 Task: Plan a trip to JoaquÃÂ­n V. GonzÃÂ¡lez, Argentina from 11st December, 2023 to 14th December, 2023 for 1 adult. Place can be room with 1  bedroom having 1 bed and 1 bathroom. Property type can be flat. Amenities needed are: wifi, heating.
Action: Mouse moved to (603, 104)
Screenshot: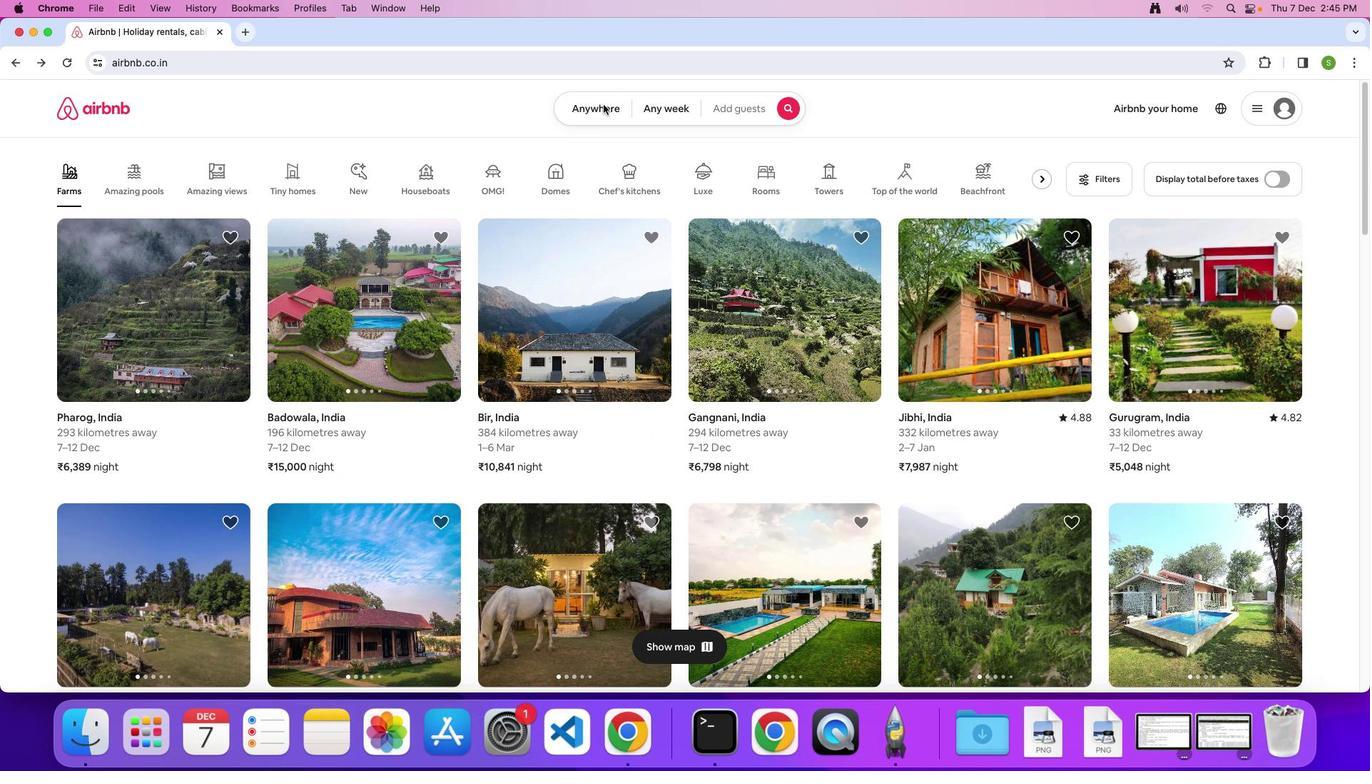 
Action: Mouse pressed left at (603, 104)
Screenshot: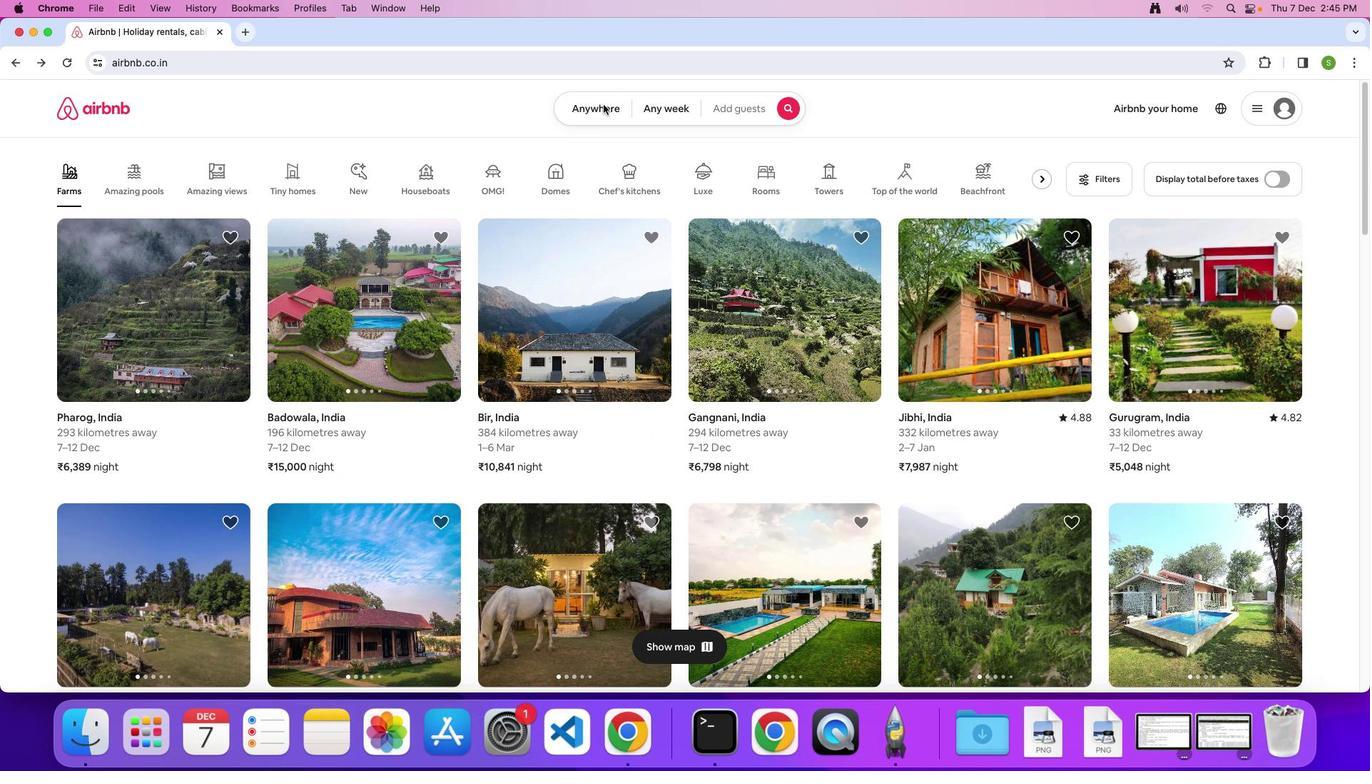 
Action: Mouse moved to (597, 114)
Screenshot: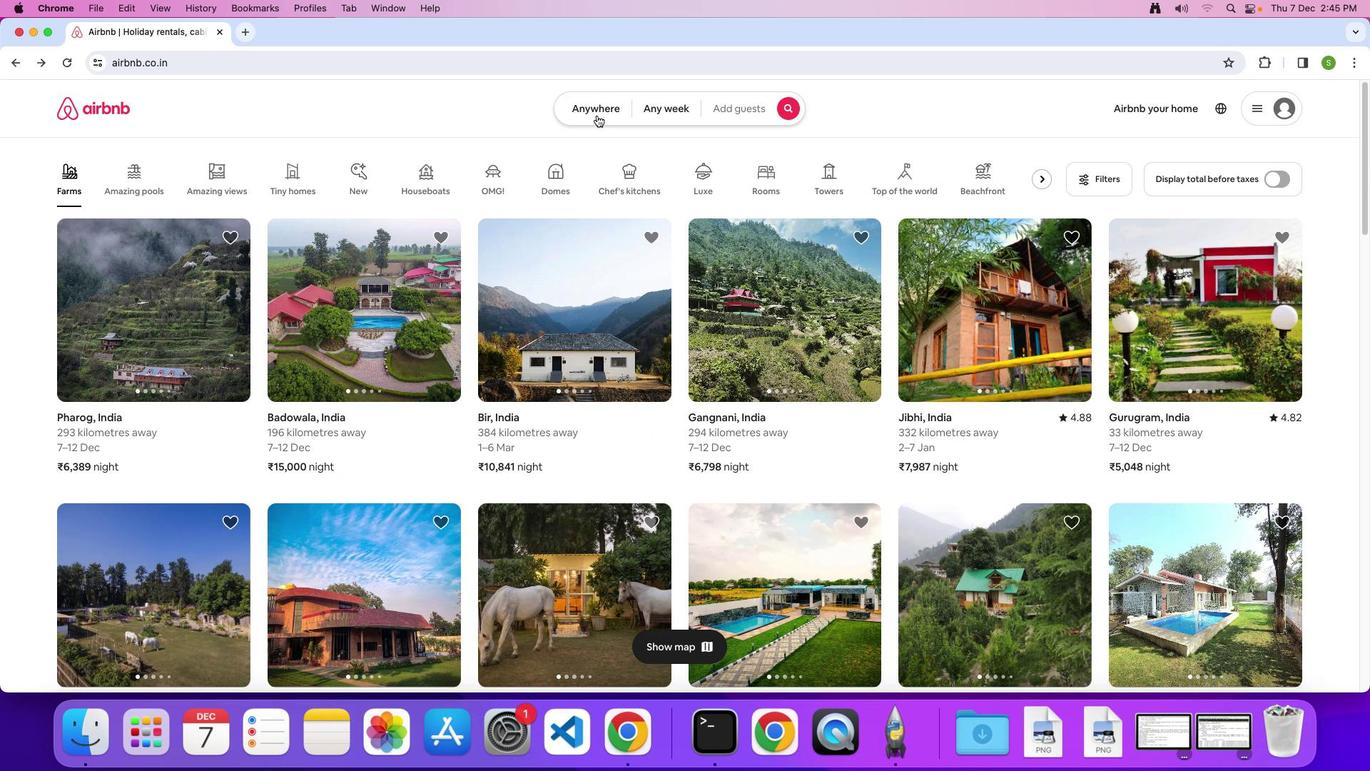 
Action: Mouse pressed left at (597, 114)
Screenshot: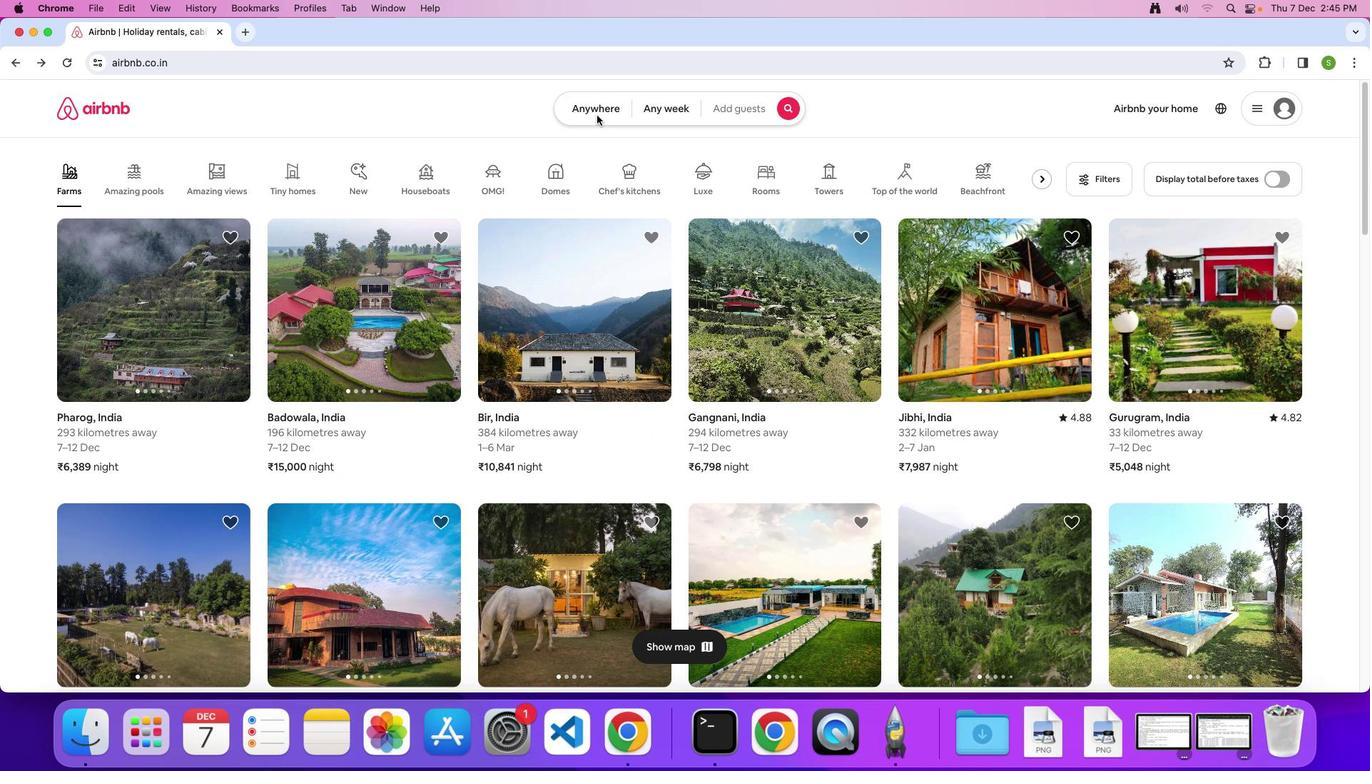 
Action: Mouse moved to (529, 163)
Screenshot: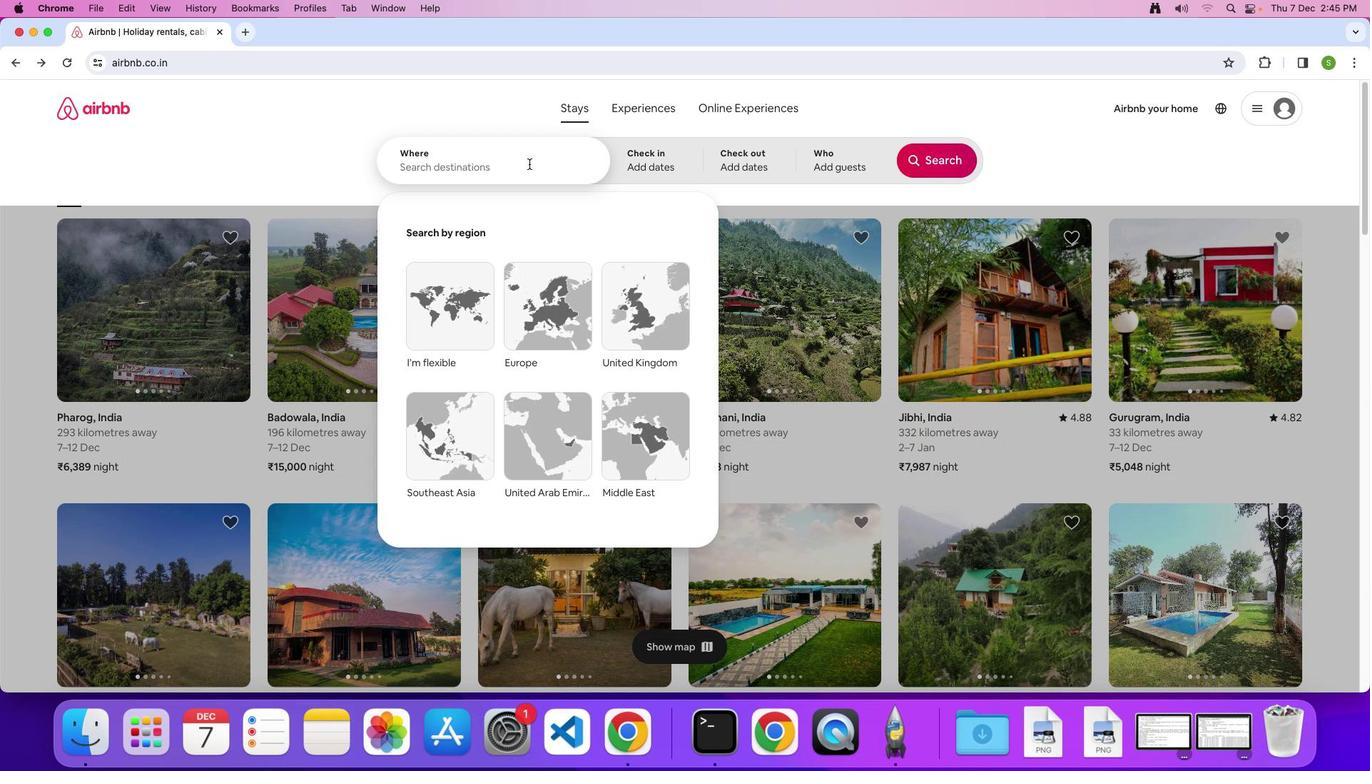 
Action: Mouse pressed left at (529, 163)
Screenshot: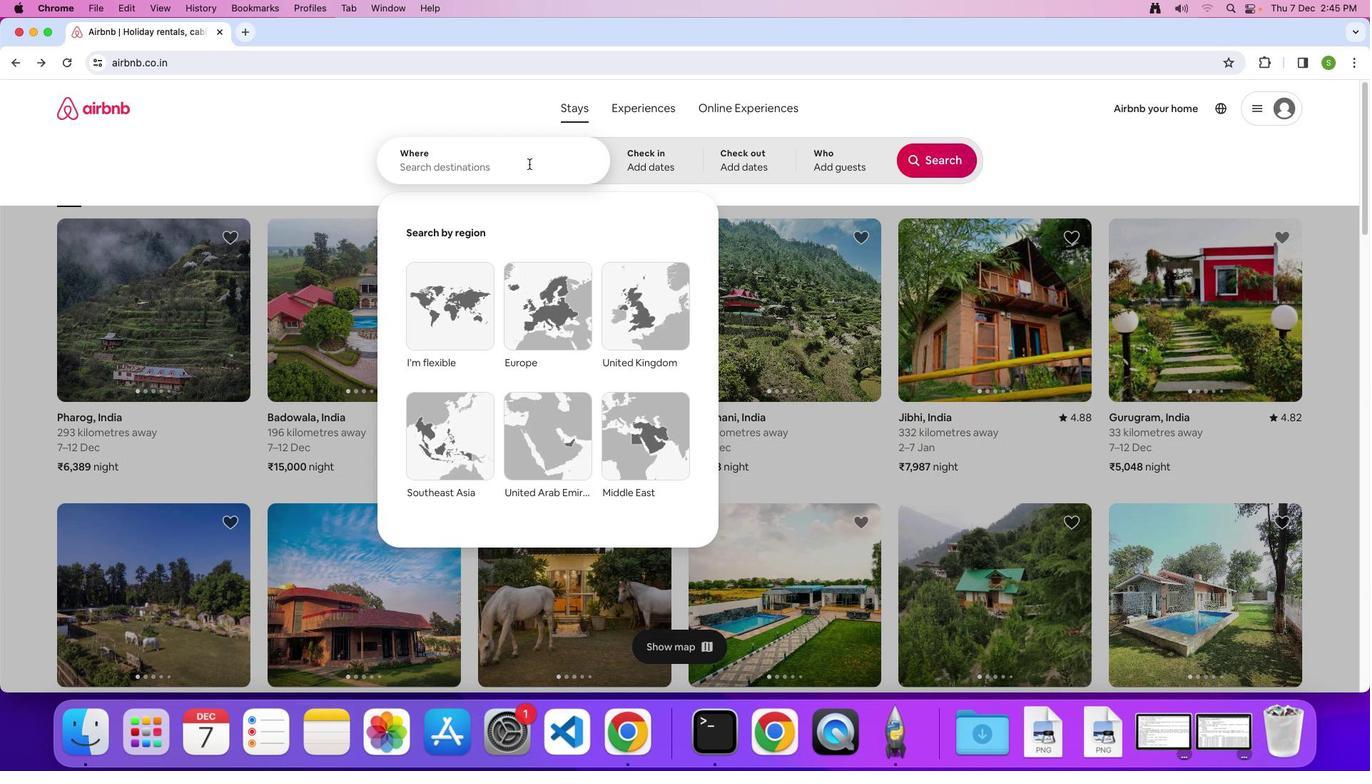 
Action: Mouse moved to (536, 162)
Screenshot: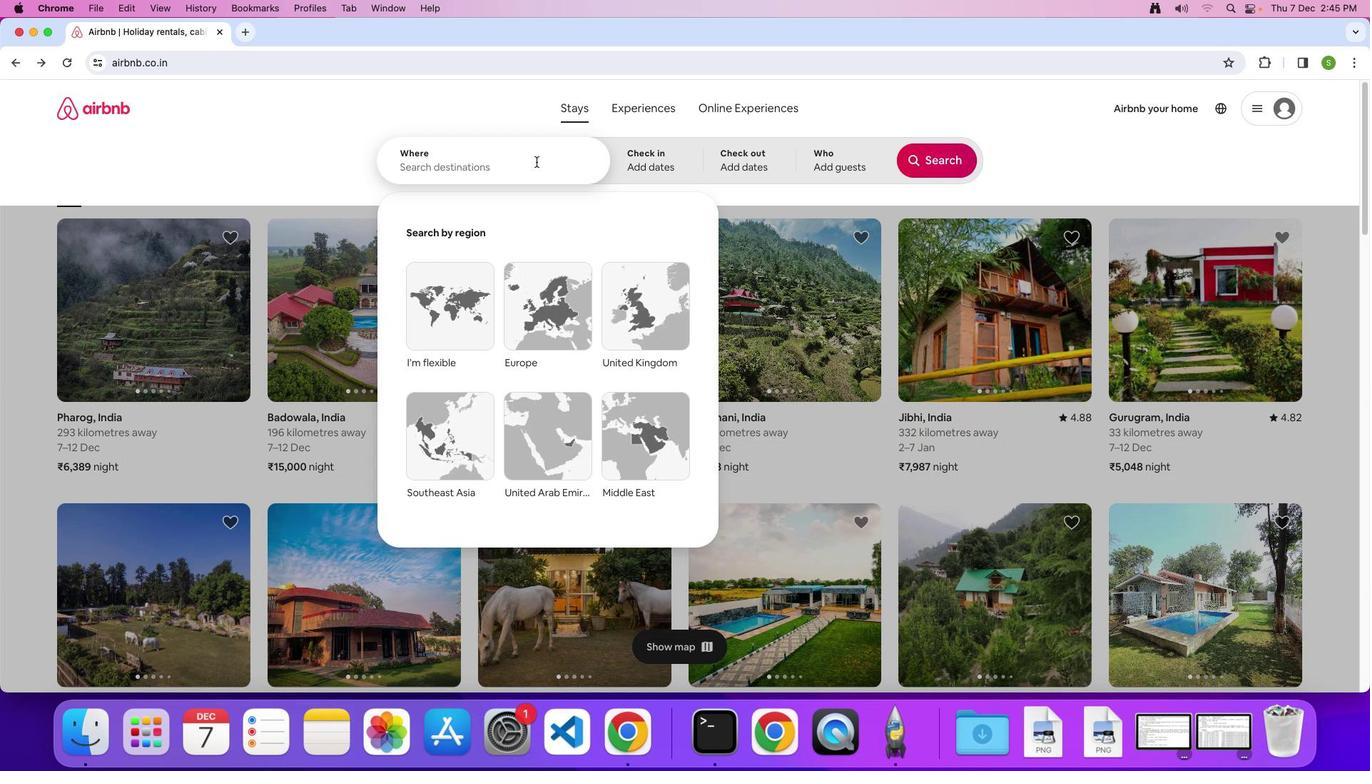 
Action: Key pressed 'J'Key.caps_lock
Screenshot: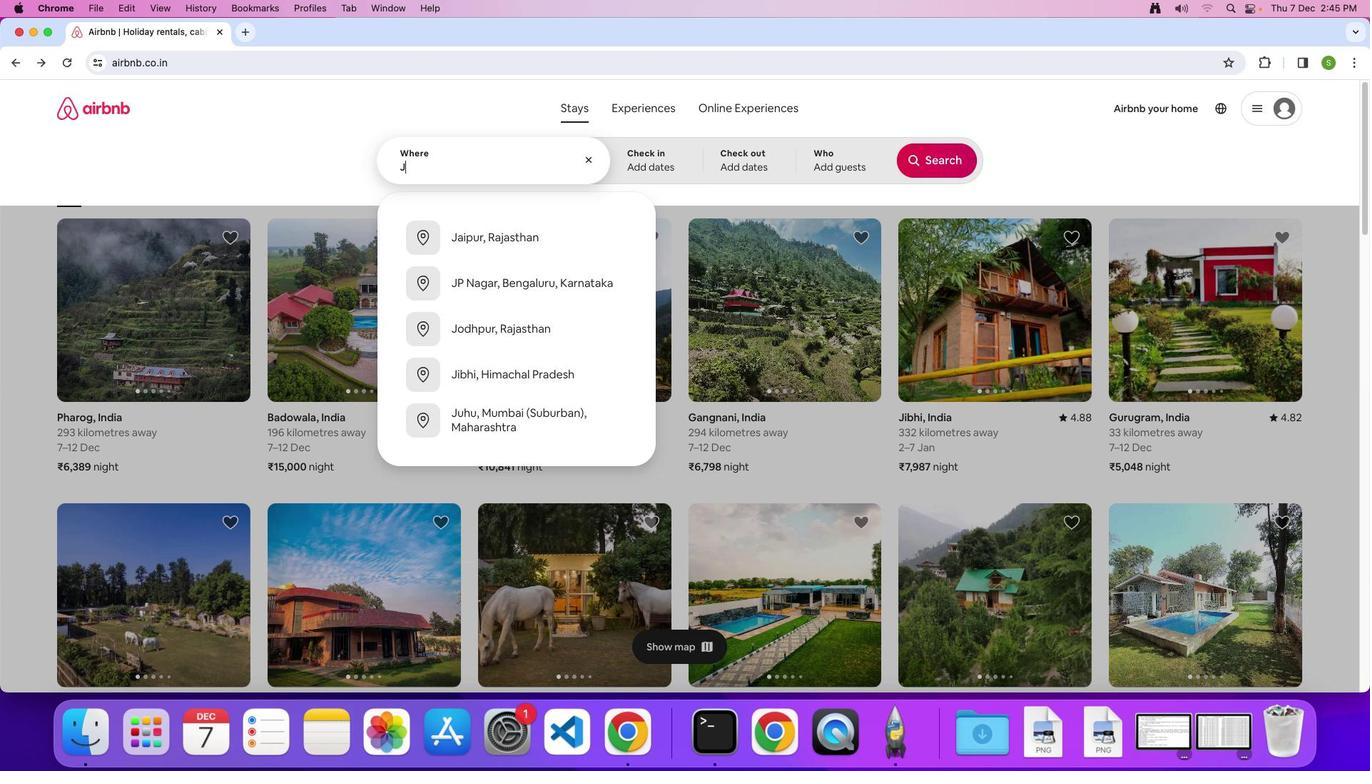 
Action: Mouse moved to (544, 159)
Screenshot: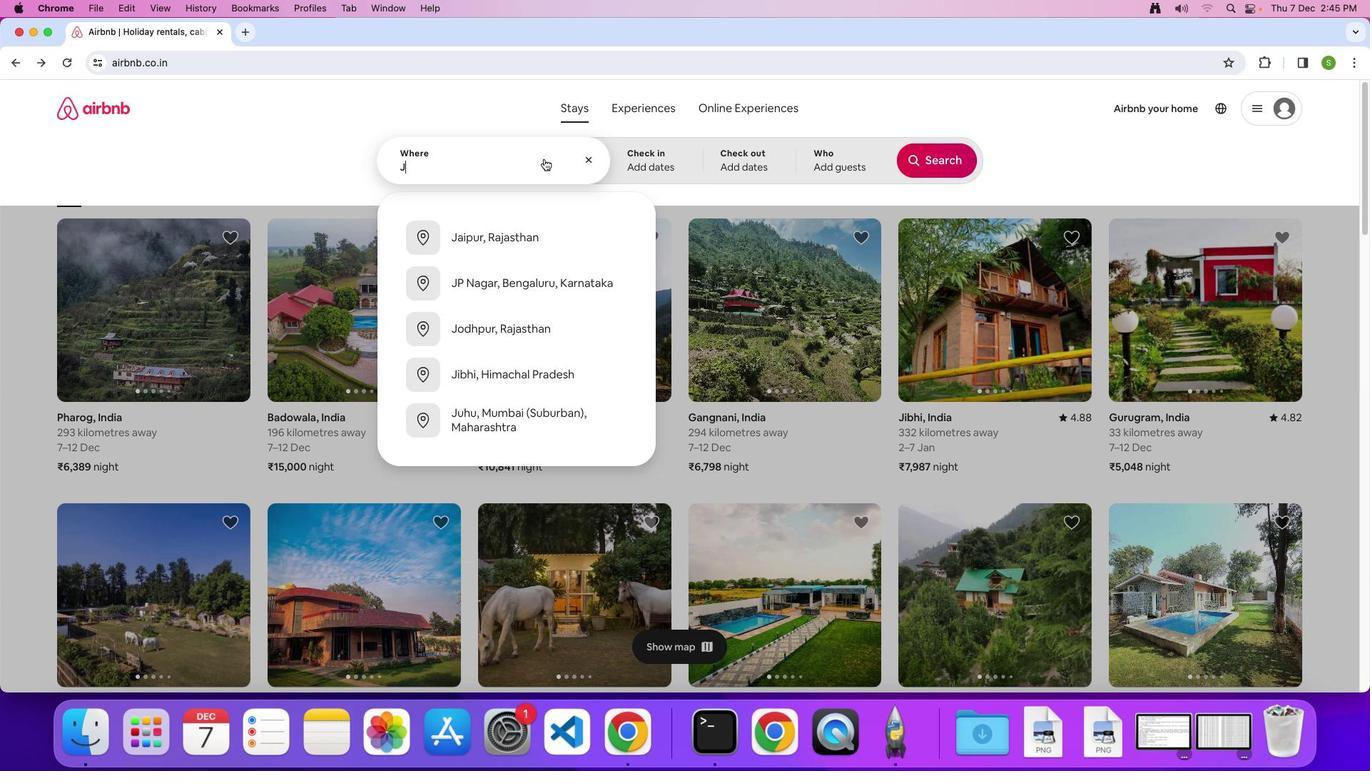 
Action: Key pressed 'o''a''q''u''a''n'Key.spaceKey.shift'V''.'Key.spaceKey.shift'G''o''n''z''a''i''l''e''z'','Key.spaceKey.shift'A''r''g''e''n''t''i''n''a'Key.enter
Screenshot: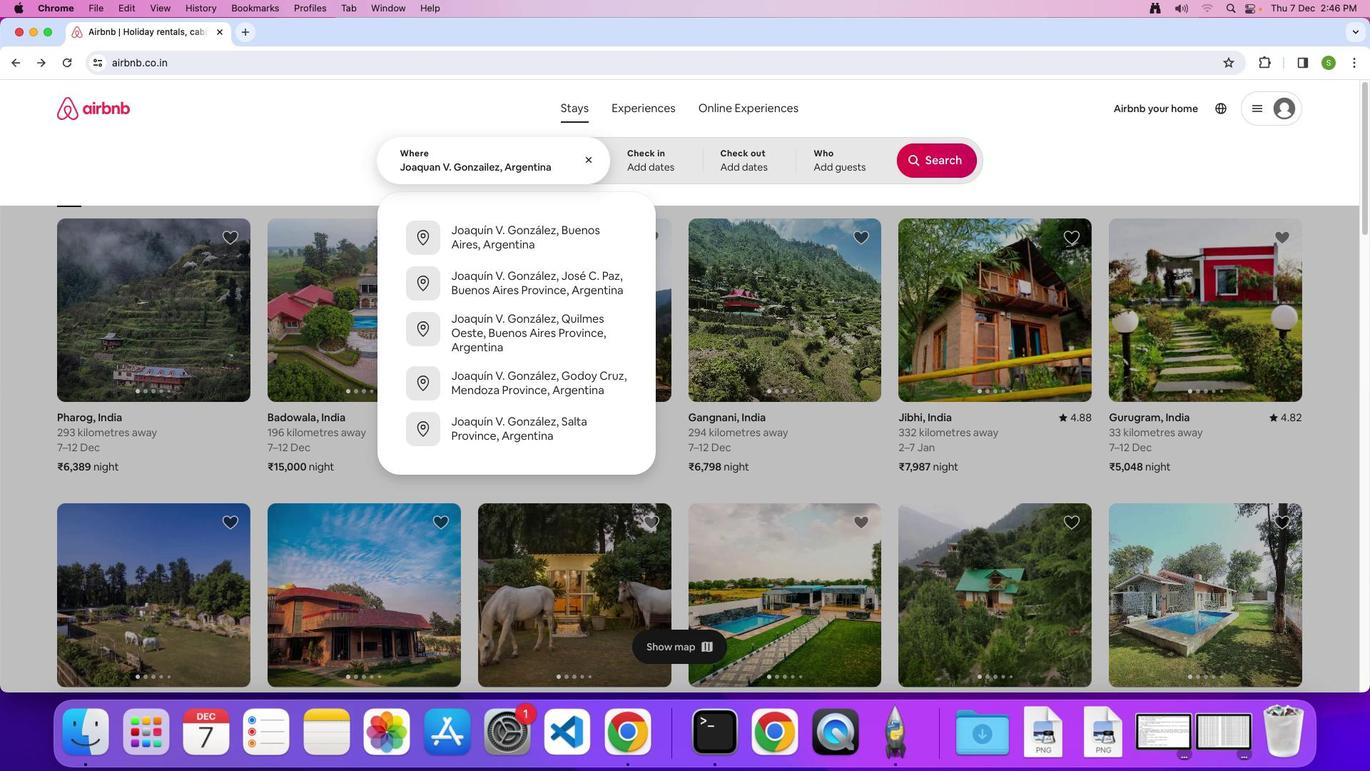 
Action: Mouse moved to (476, 412)
Screenshot: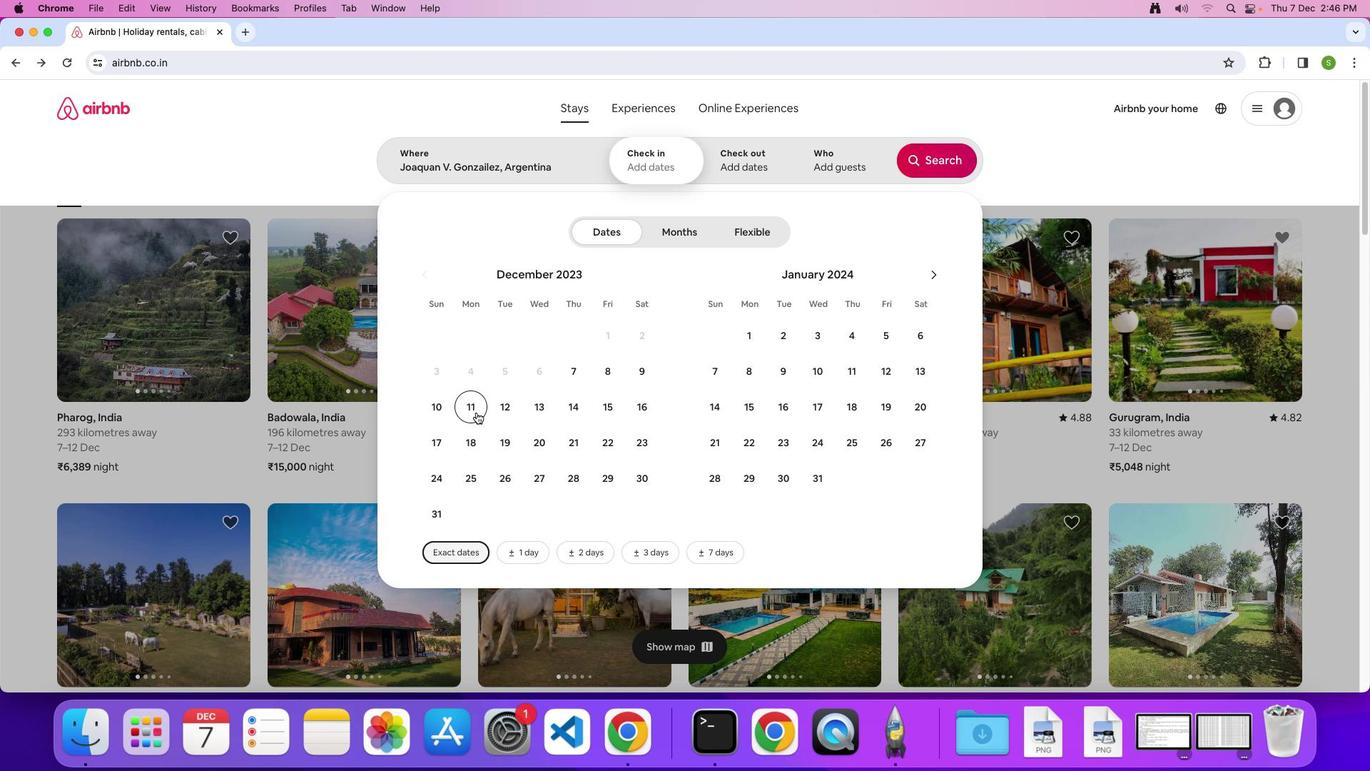 
Action: Mouse pressed left at (476, 412)
Screenshot: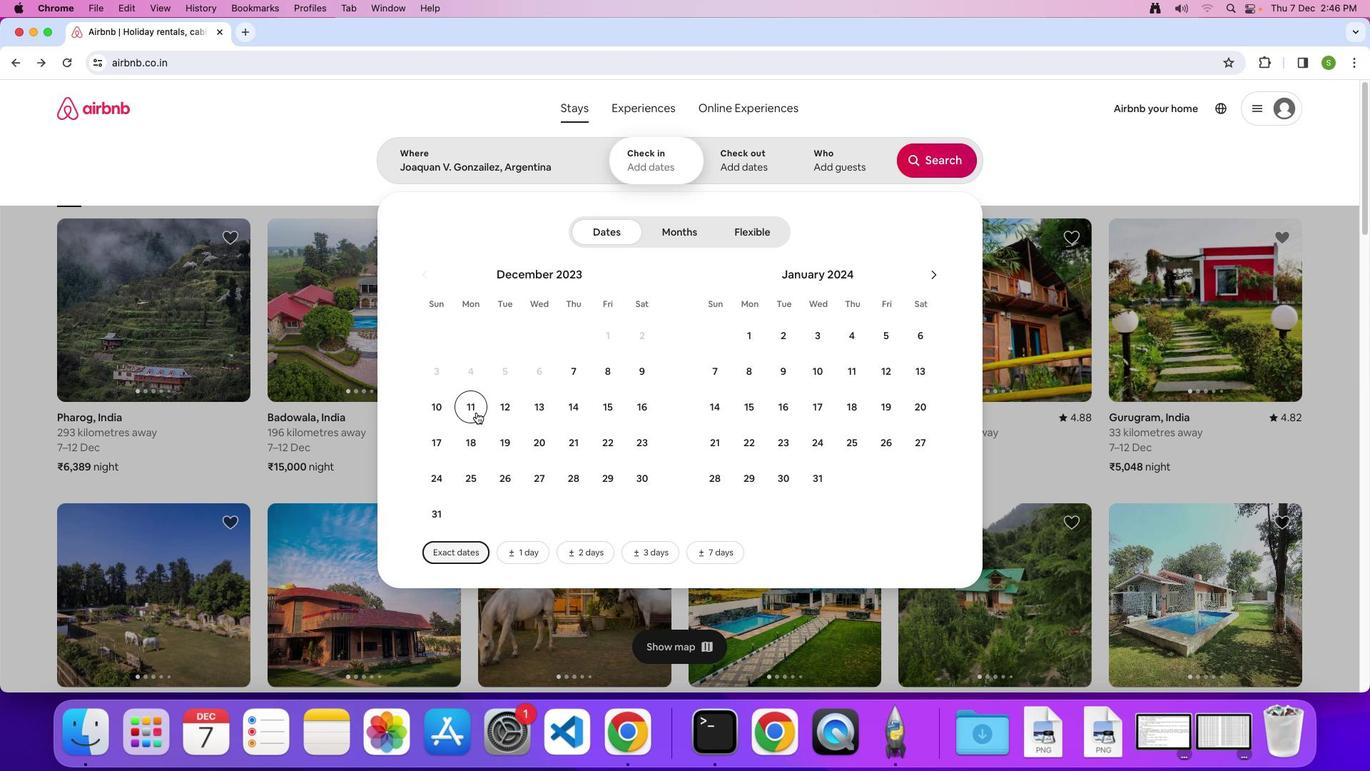 
Action: Mouse moved to (571, 407)
Screenshot: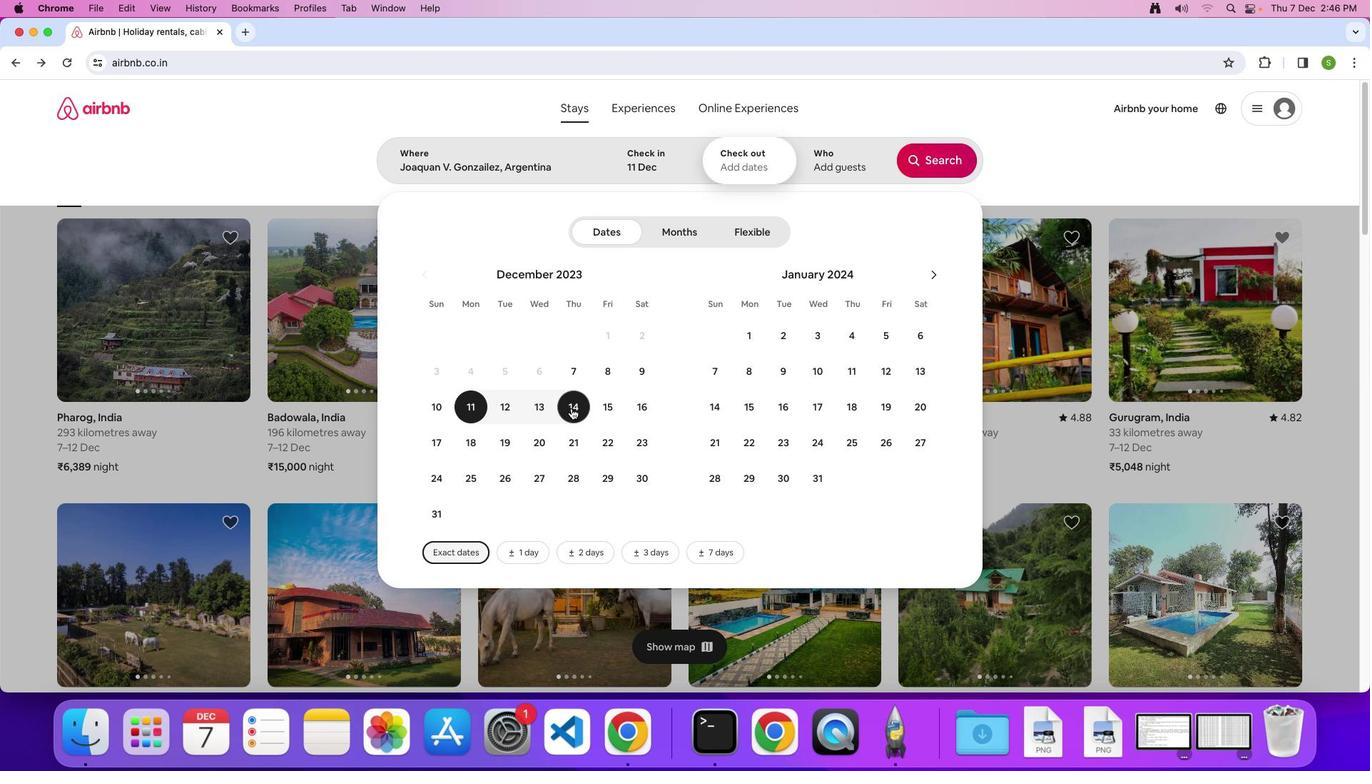 
Action: Mouse pressed left at (571, 407)
Screenshot: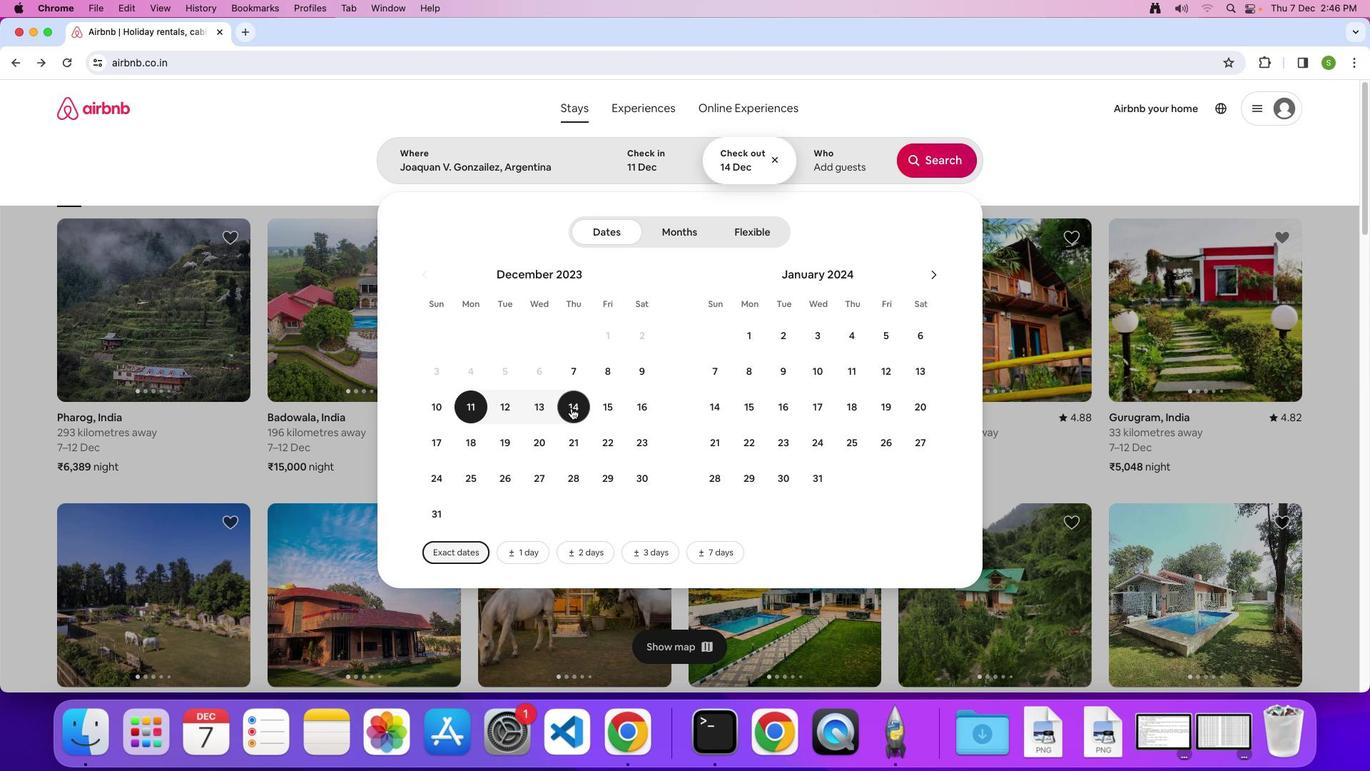 
Action: Mouse moved to (814, 166)
Screenshot: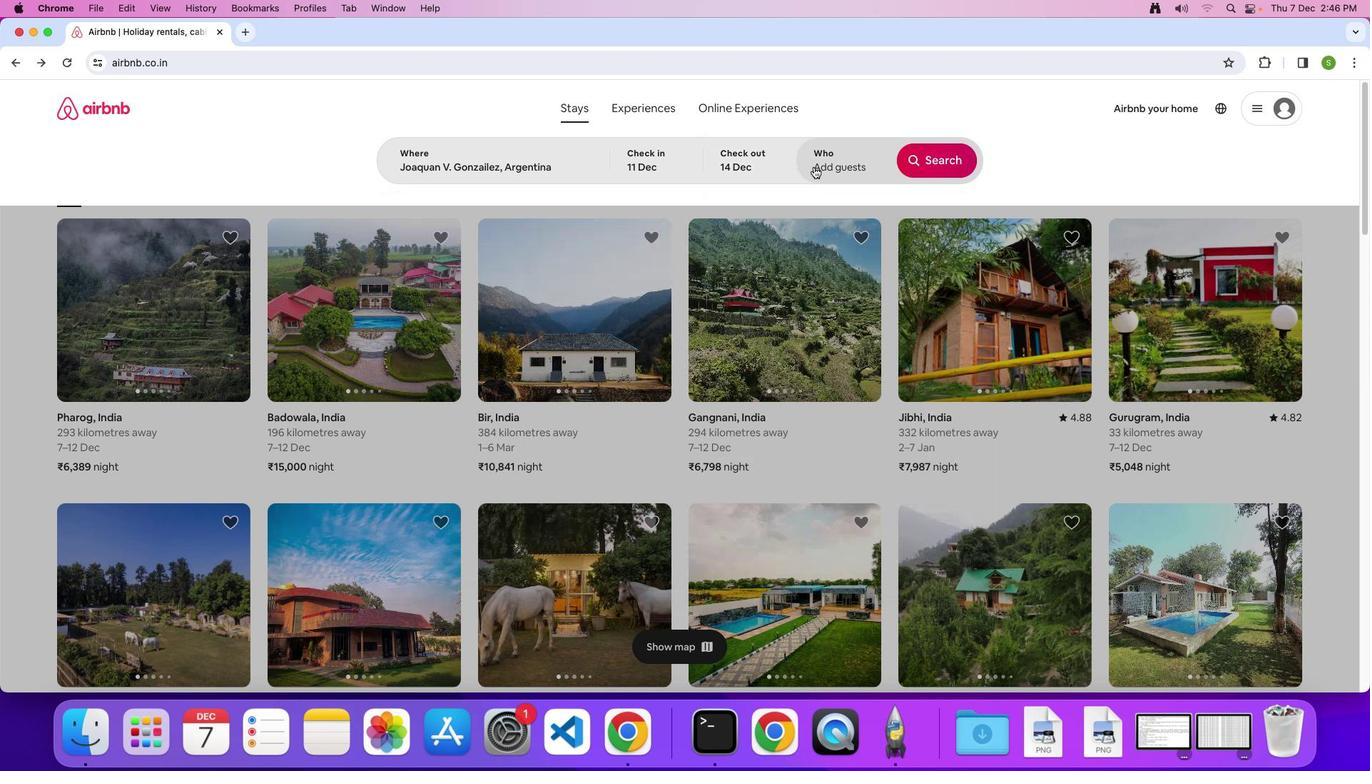 
Action: Mouse pressed left at (814, 166)
Screenshot: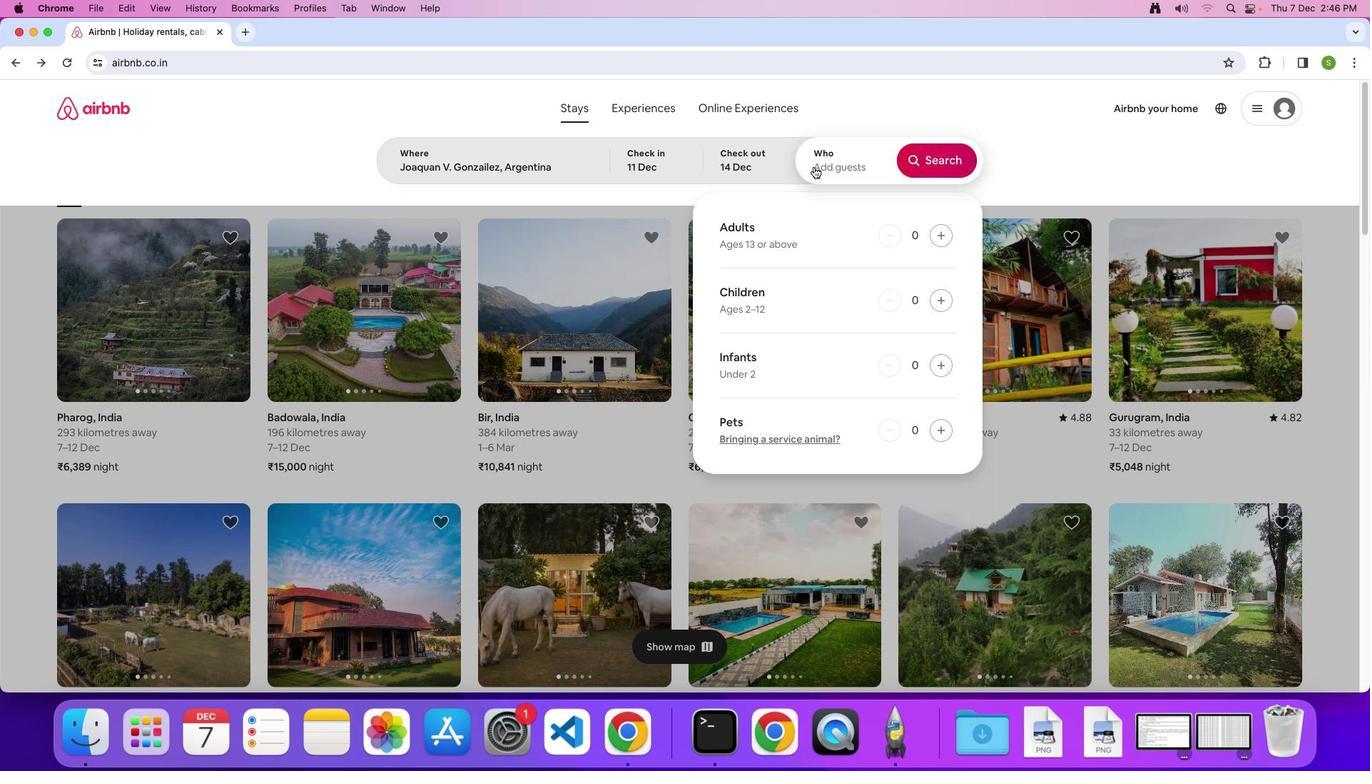
Action: Mouse moved to (947, 234)
Screenshot: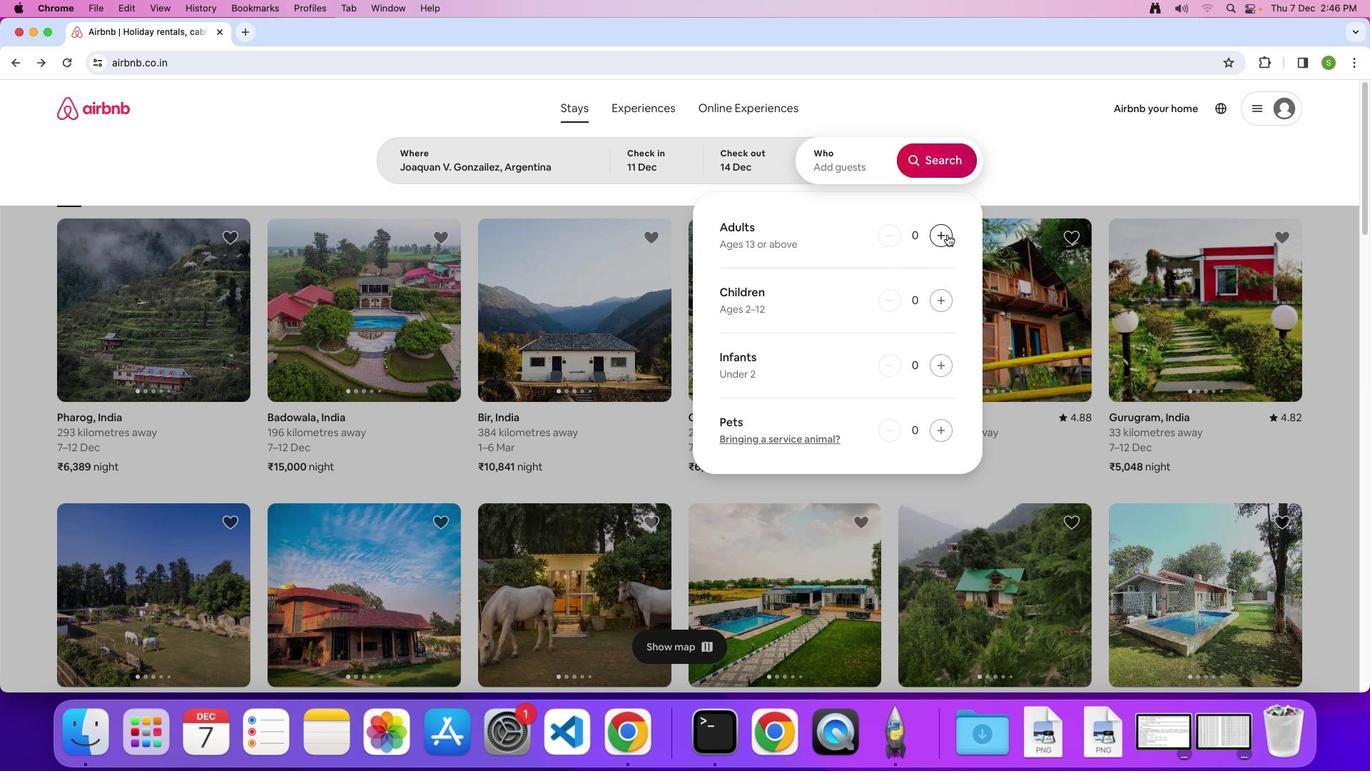 
Action: Mouse pressed left at (947, 234)
Screenshot: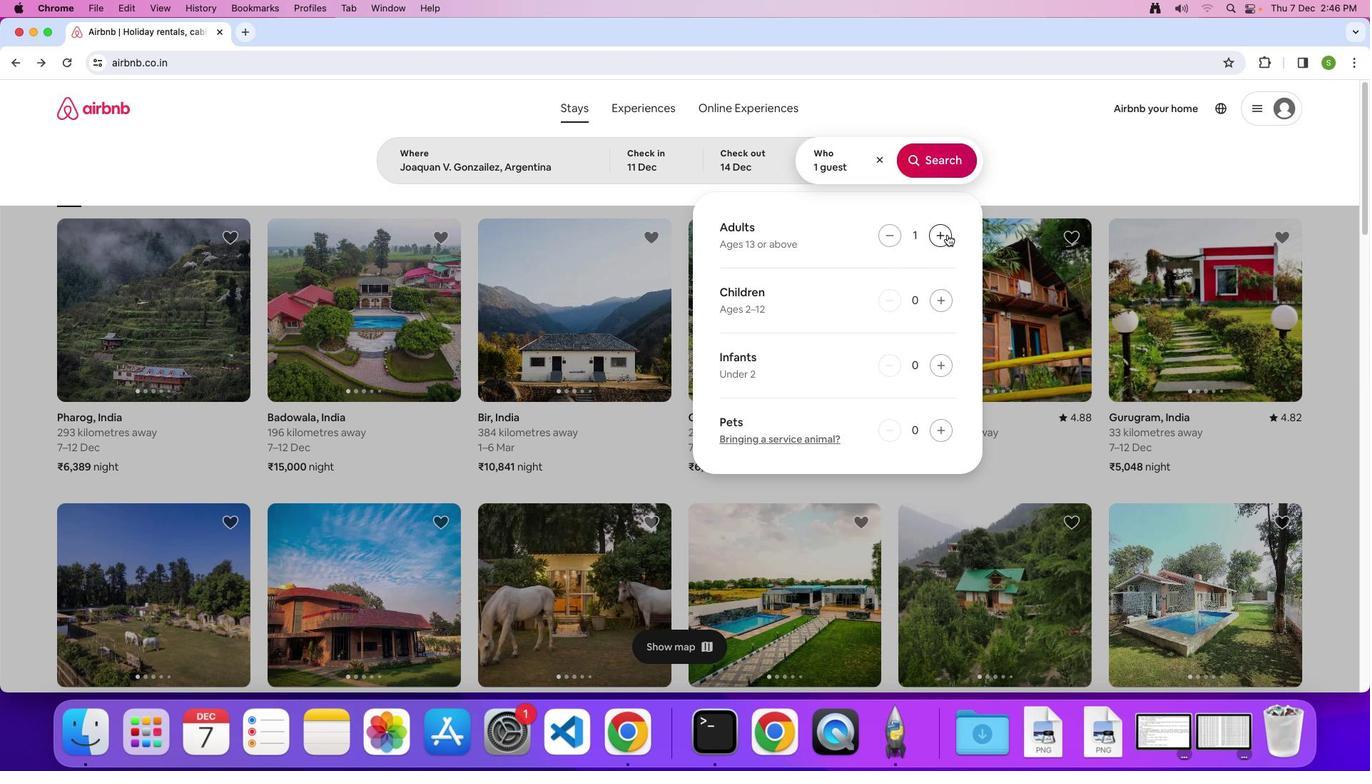 
Action: Mouse moved to (958, 169)
Screenshot: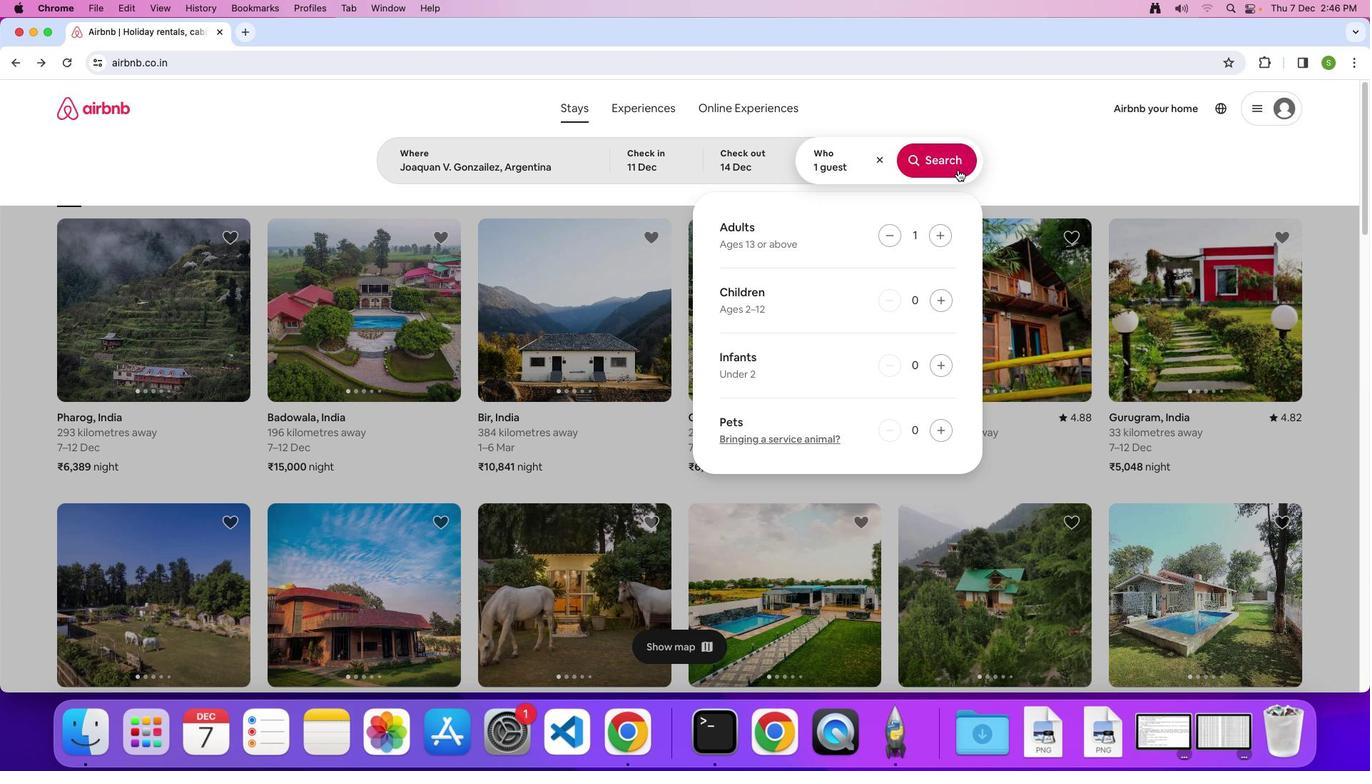 
Action: Mouse pressed left at (958, 169)
Screenshot: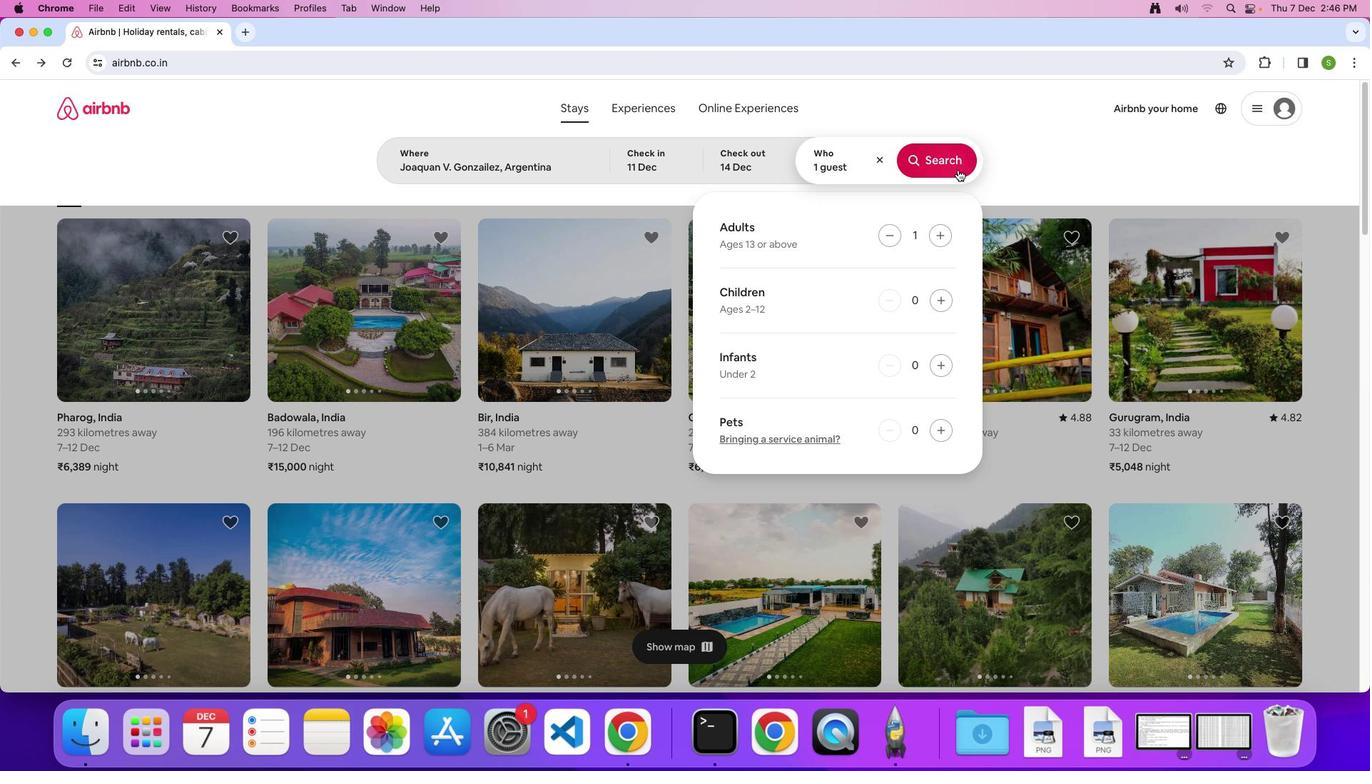 
Action: Mouse moved to (1136, 166)
Screenshot: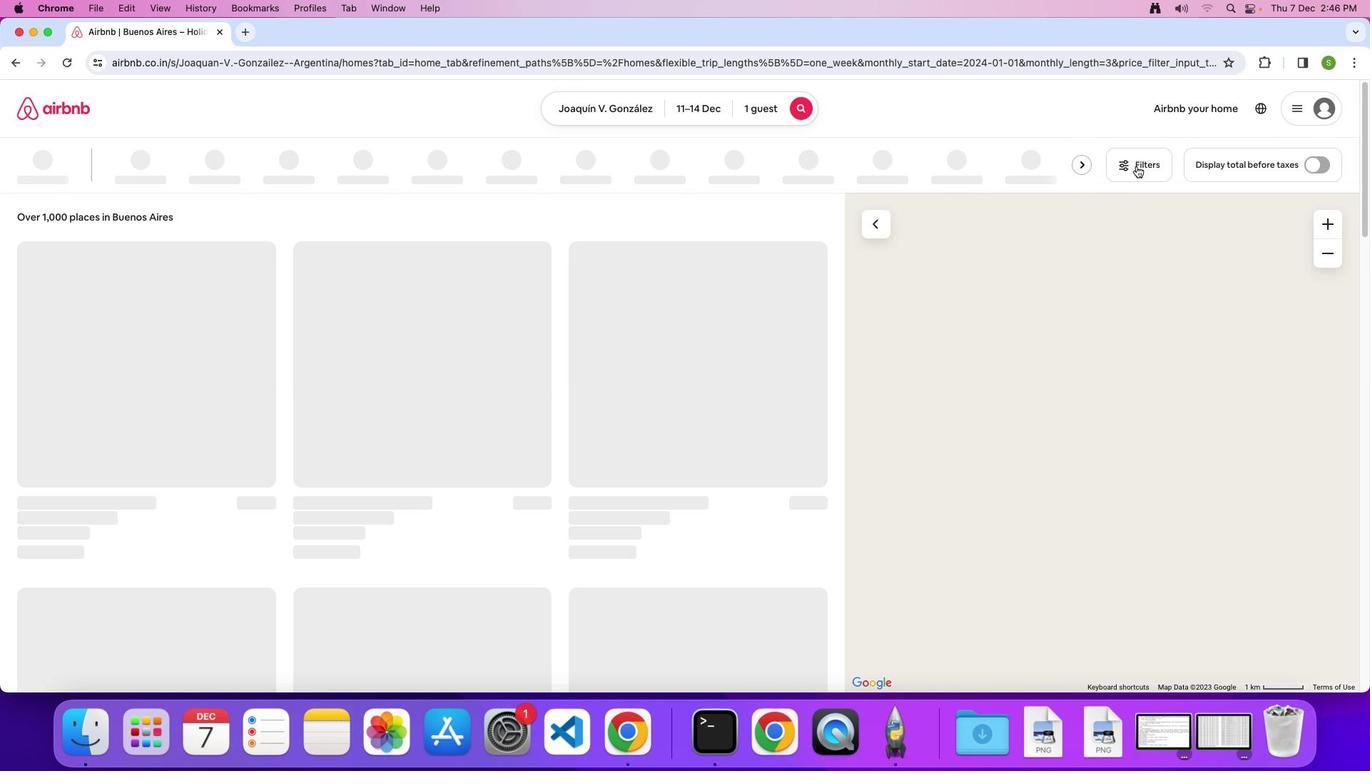 
Action: Mouse pressed left at (1136, 166)
Screenshot: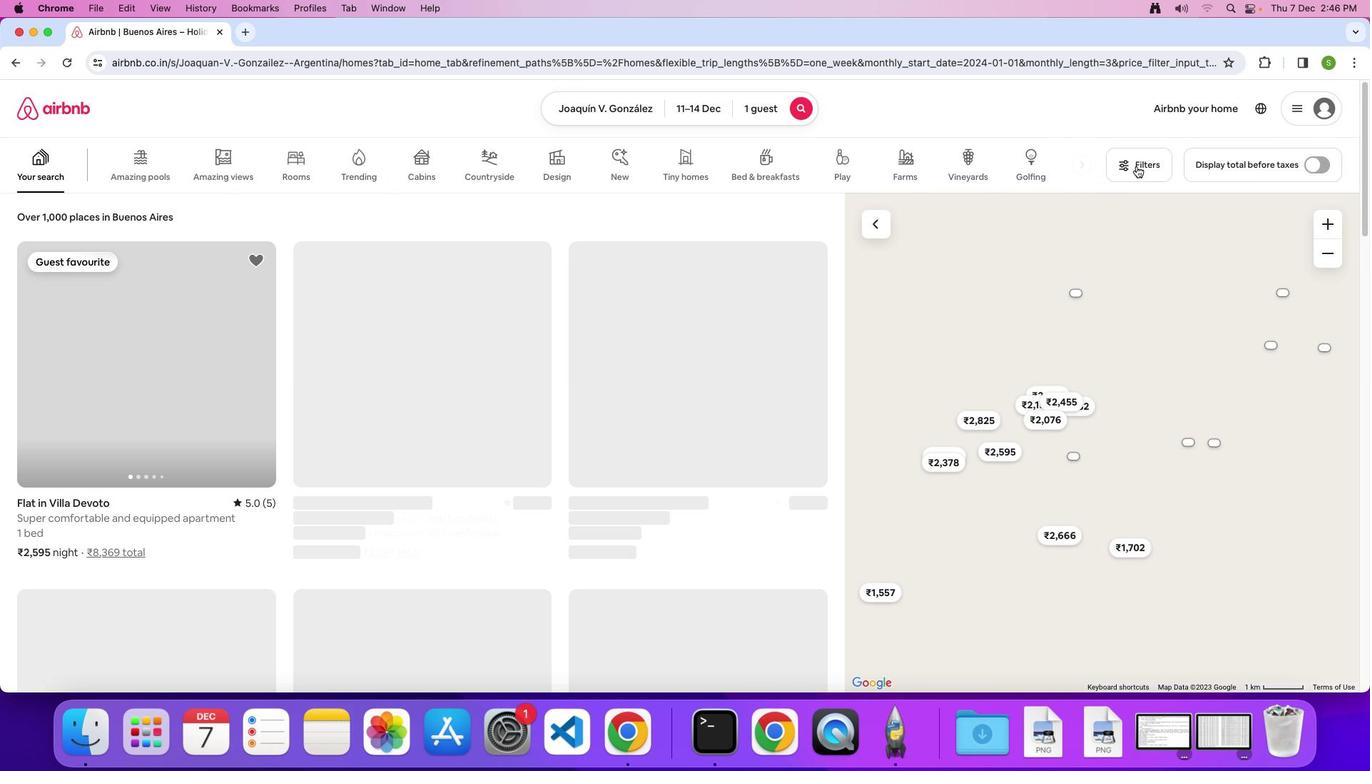 
Action: Mouse moved to (673, 252)
Screenshot: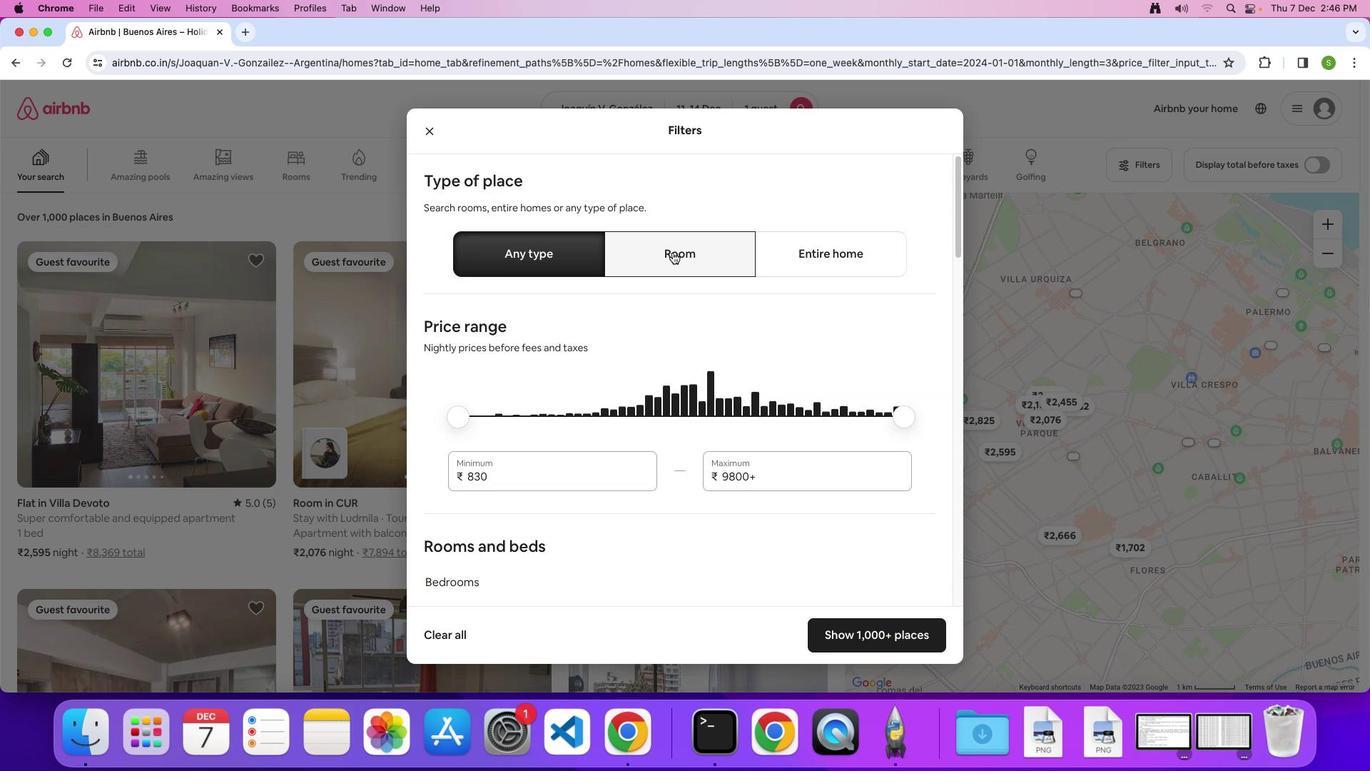 
Action: Mouse pressed left at (673, 252)
Screenshot: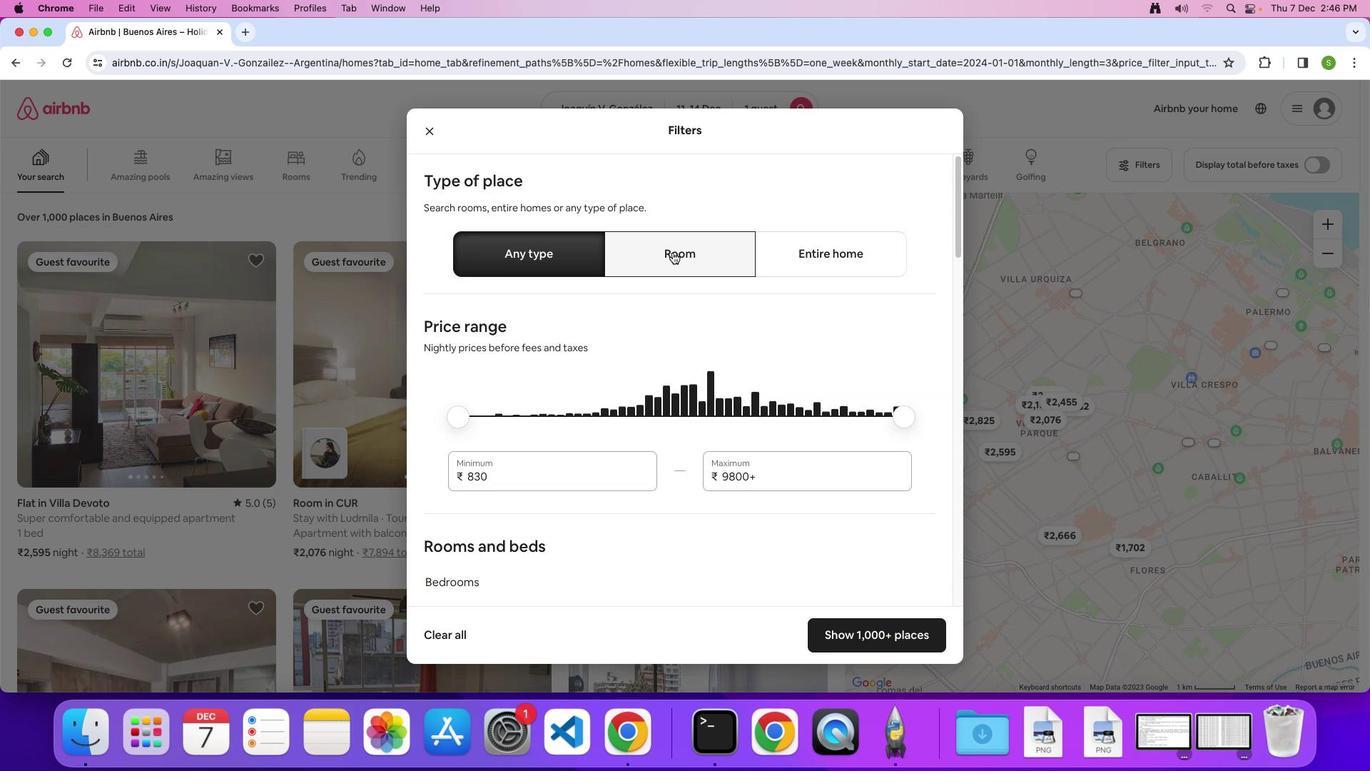 
Action: Mouse moved to (661, 374)
Screenshot: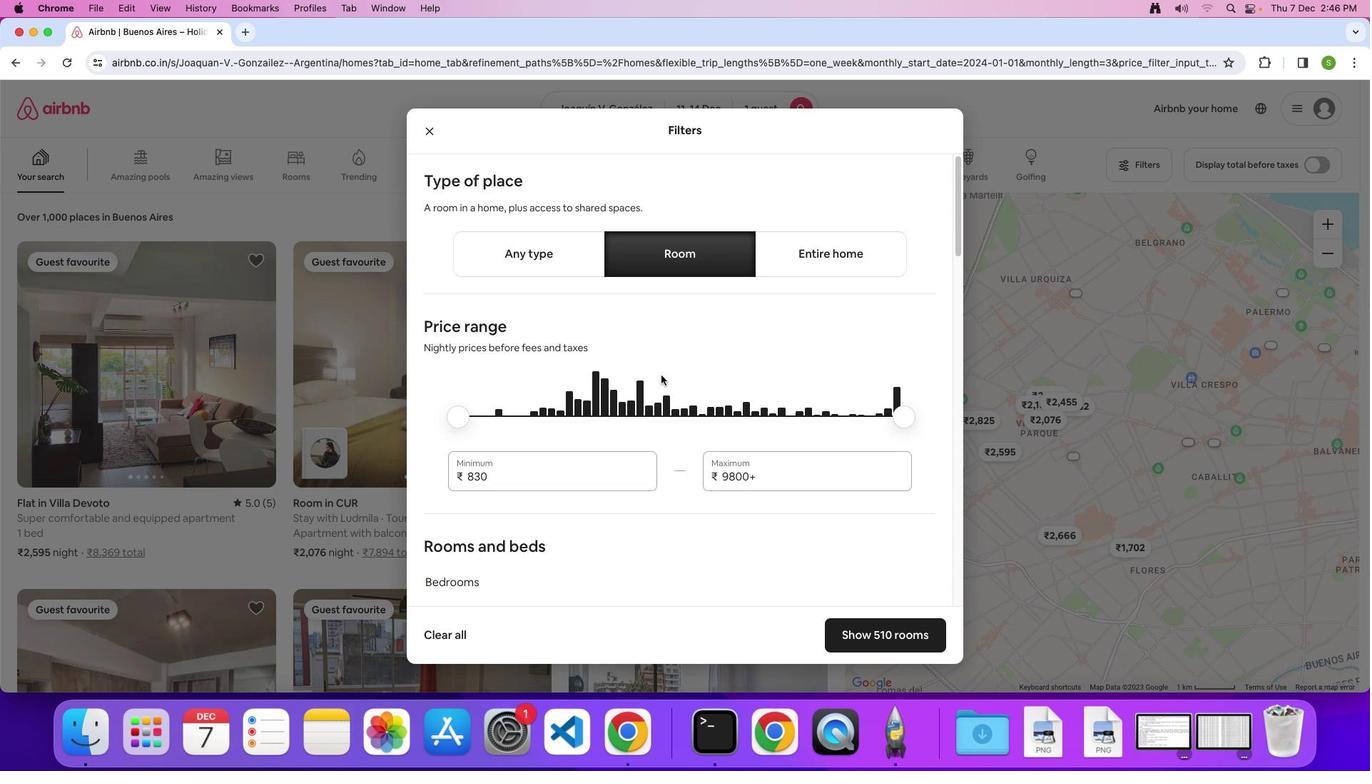 
Action: Mouse scrolled (661, 374) with delta (0, 0)
Screenshot: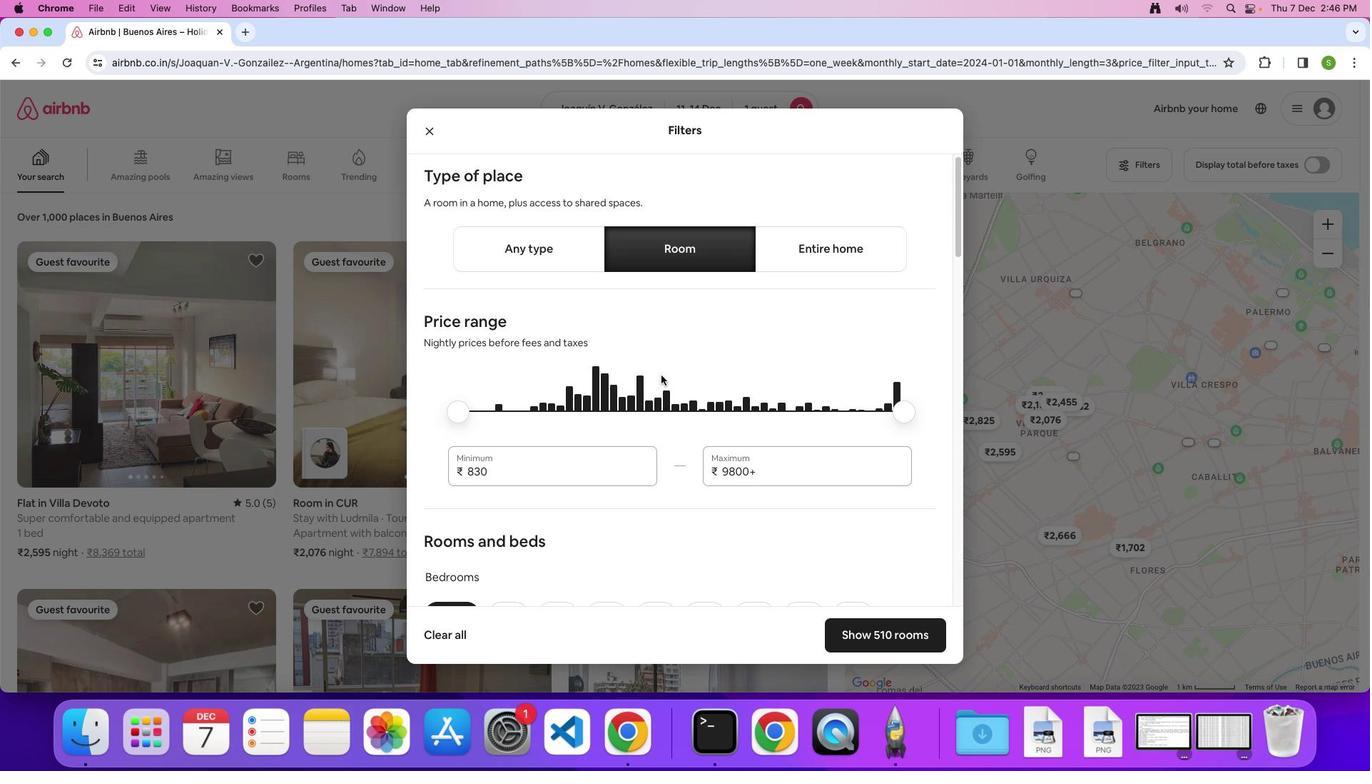 
Action: Mouse scrolled (661, 374) with delta (0, 0)
Screenshot: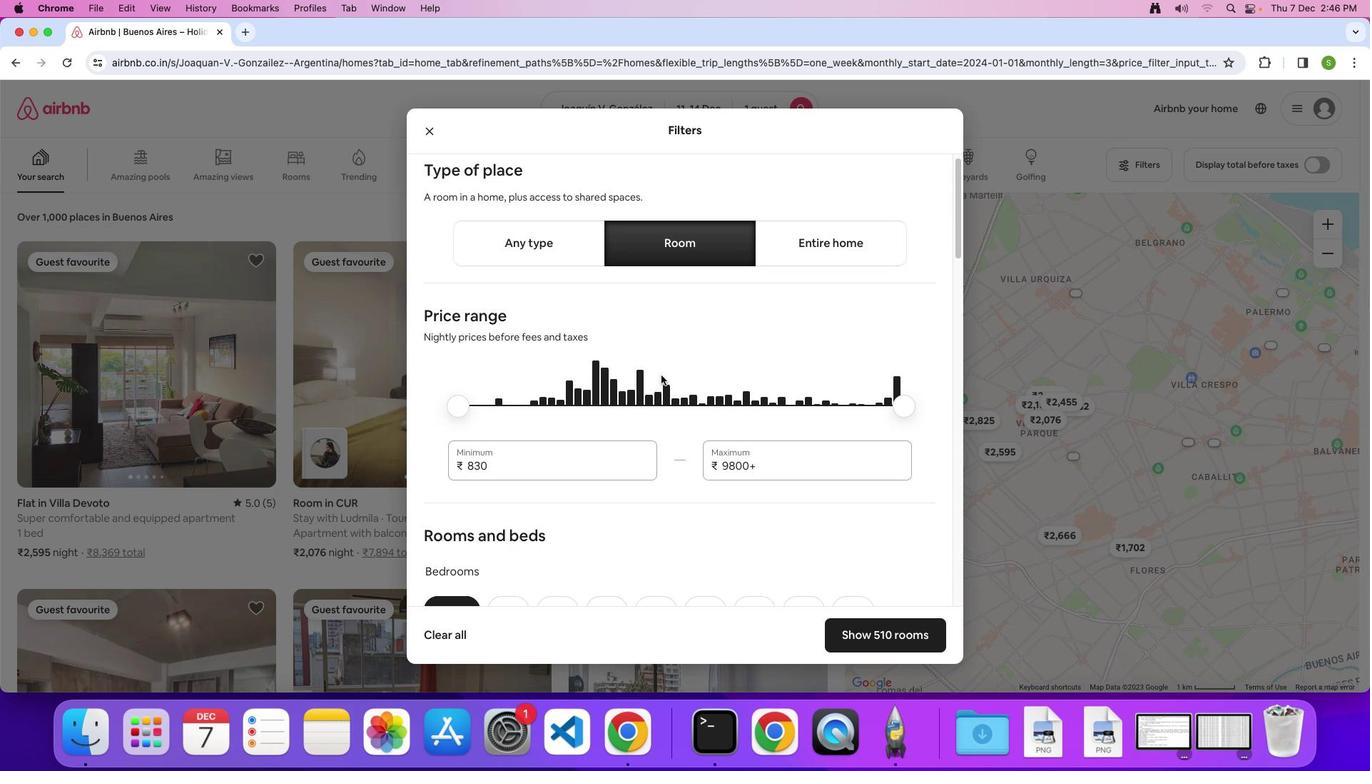 
Action: Mouse scrolled (661, 374) with delta (0, 0)
Screenshot: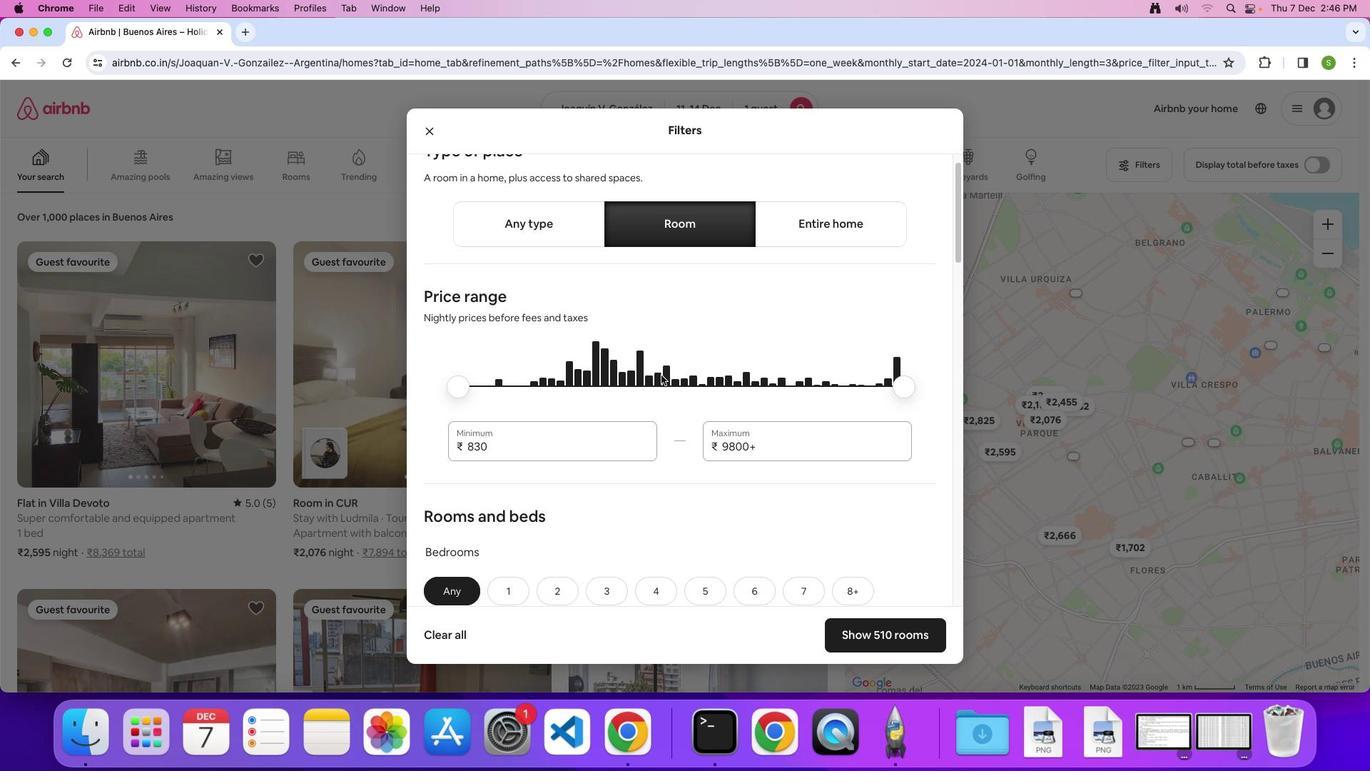 
Action: Mouse scrolled (661, 374) with delta (0, 0)
Screenshot: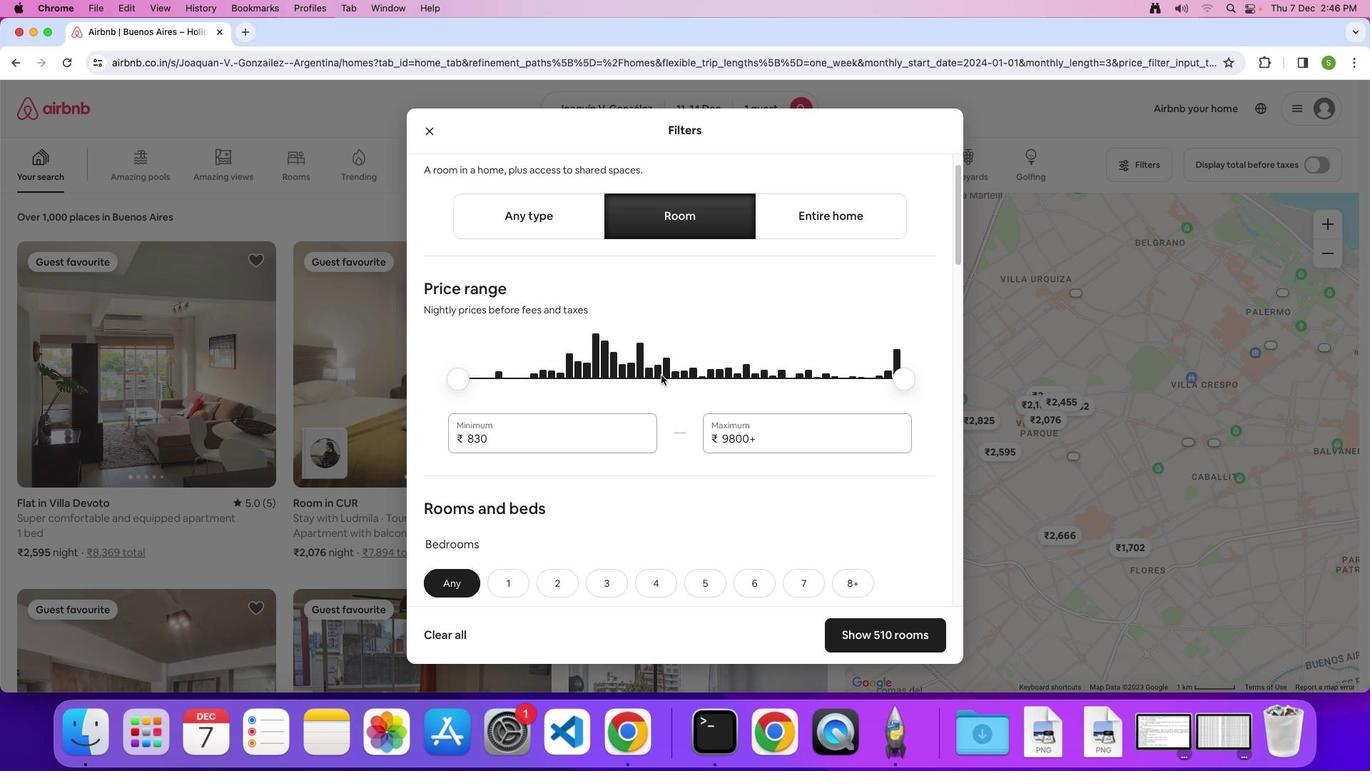 
Action: Mouse scrolled (661, 374) with delta (0, 0)
Screenshot: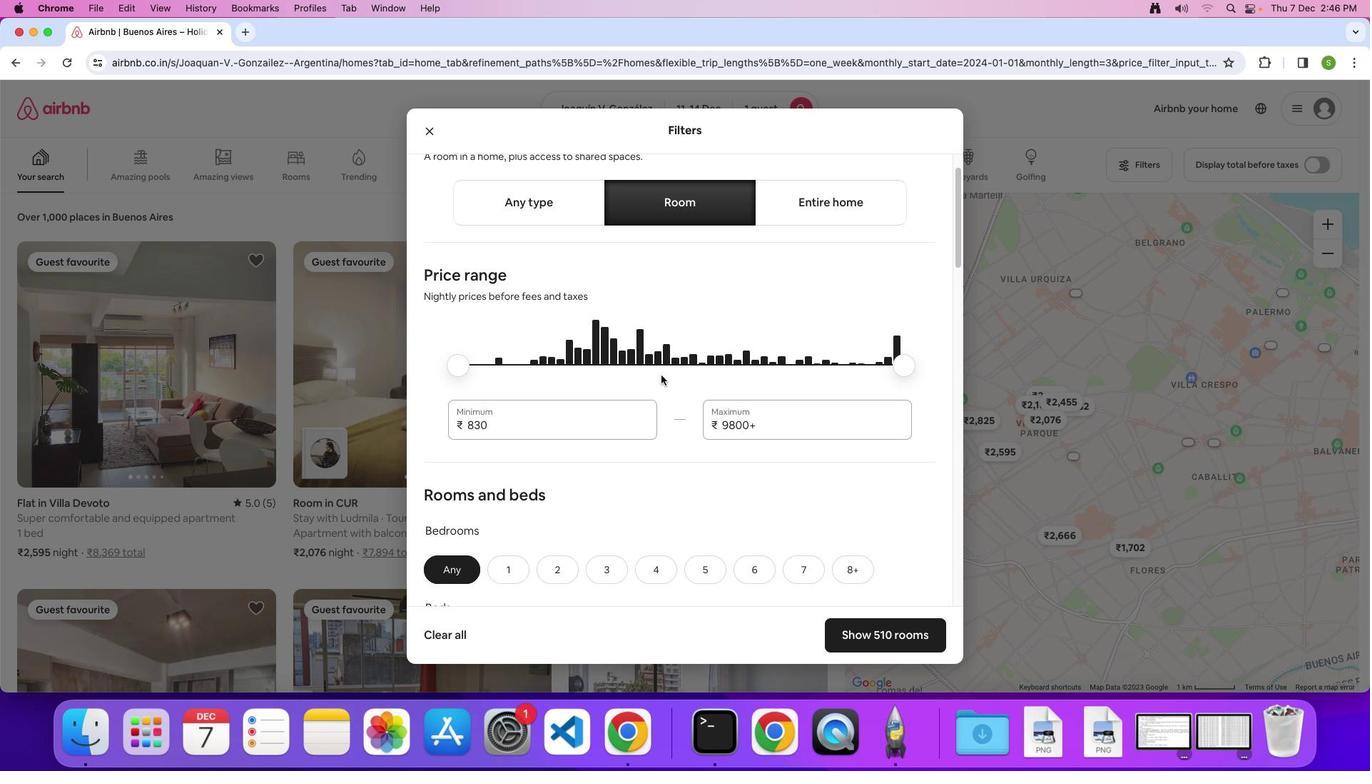 
Action: Mouse scrolled (661, 374) with delta (0, 0)
Screenshot: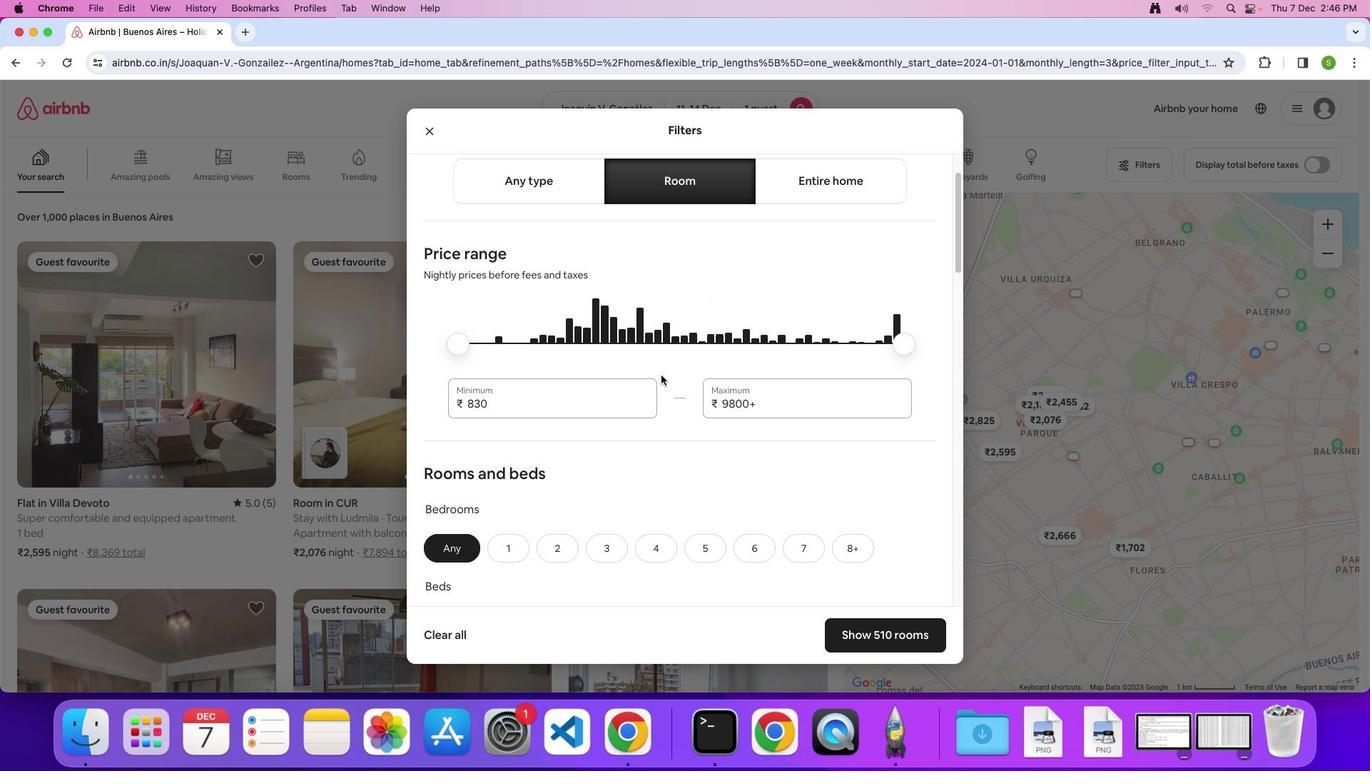 
Action: Mouse scrolled (661, 374) with delta (0, 0)
Screenshot: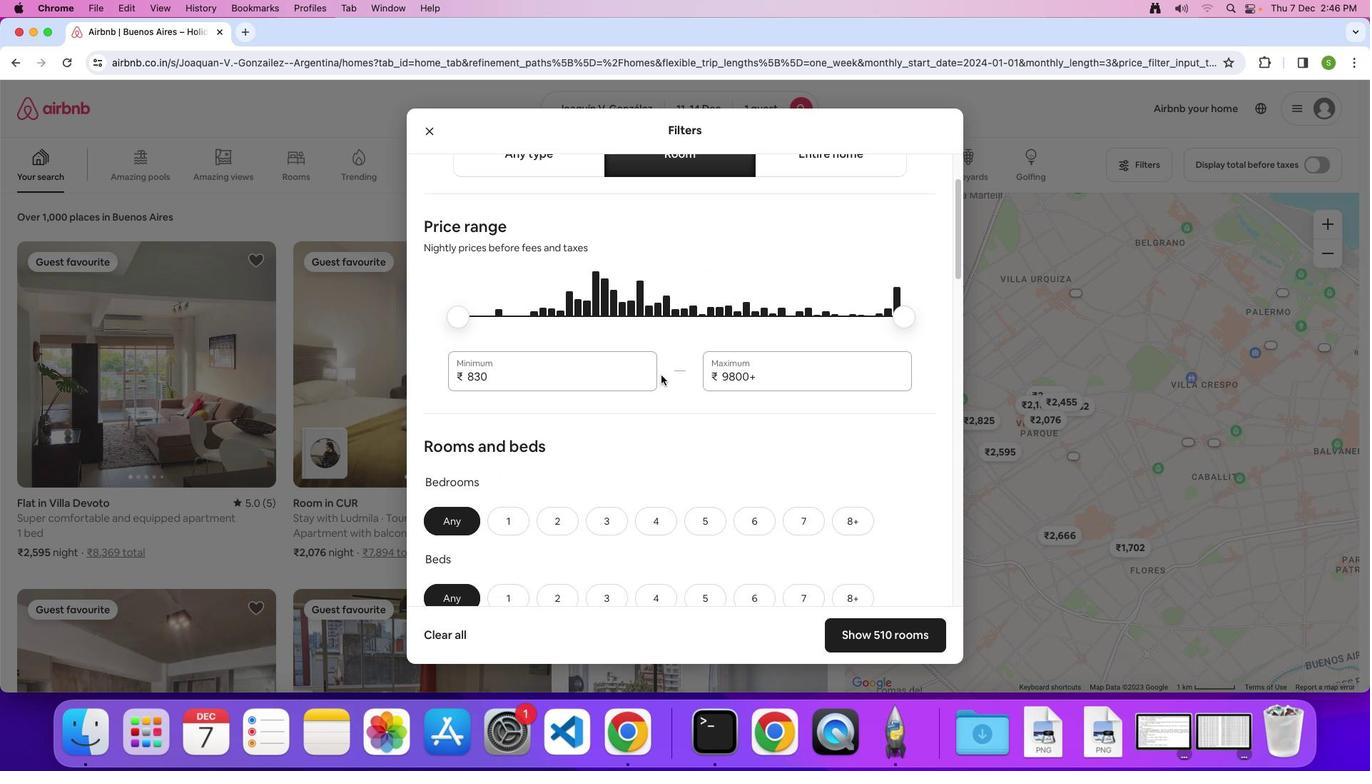 
Action: Mouse scrolled (661, 374) with delta (0, 0)
Screenshot: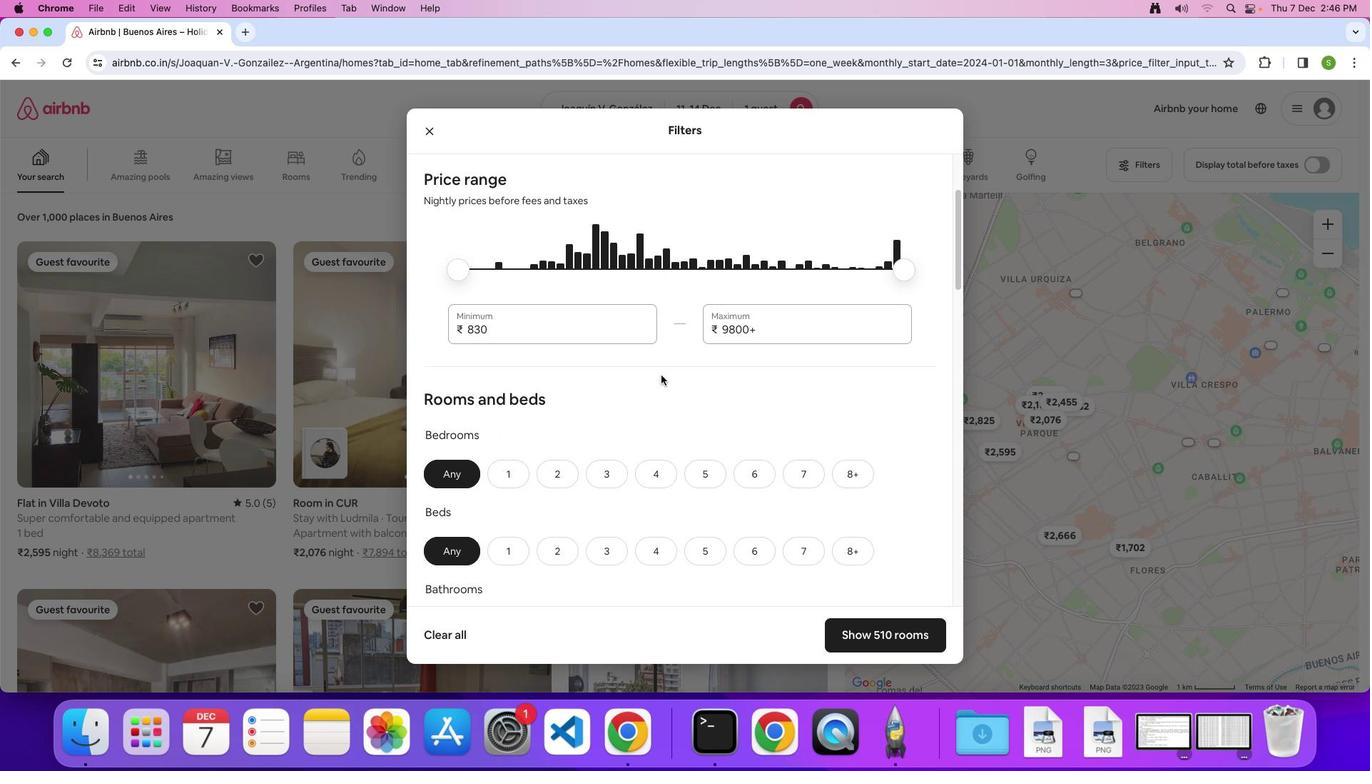 
Action: Mouse scrolled (661, 374) with delta (0, 0)
Screenshot: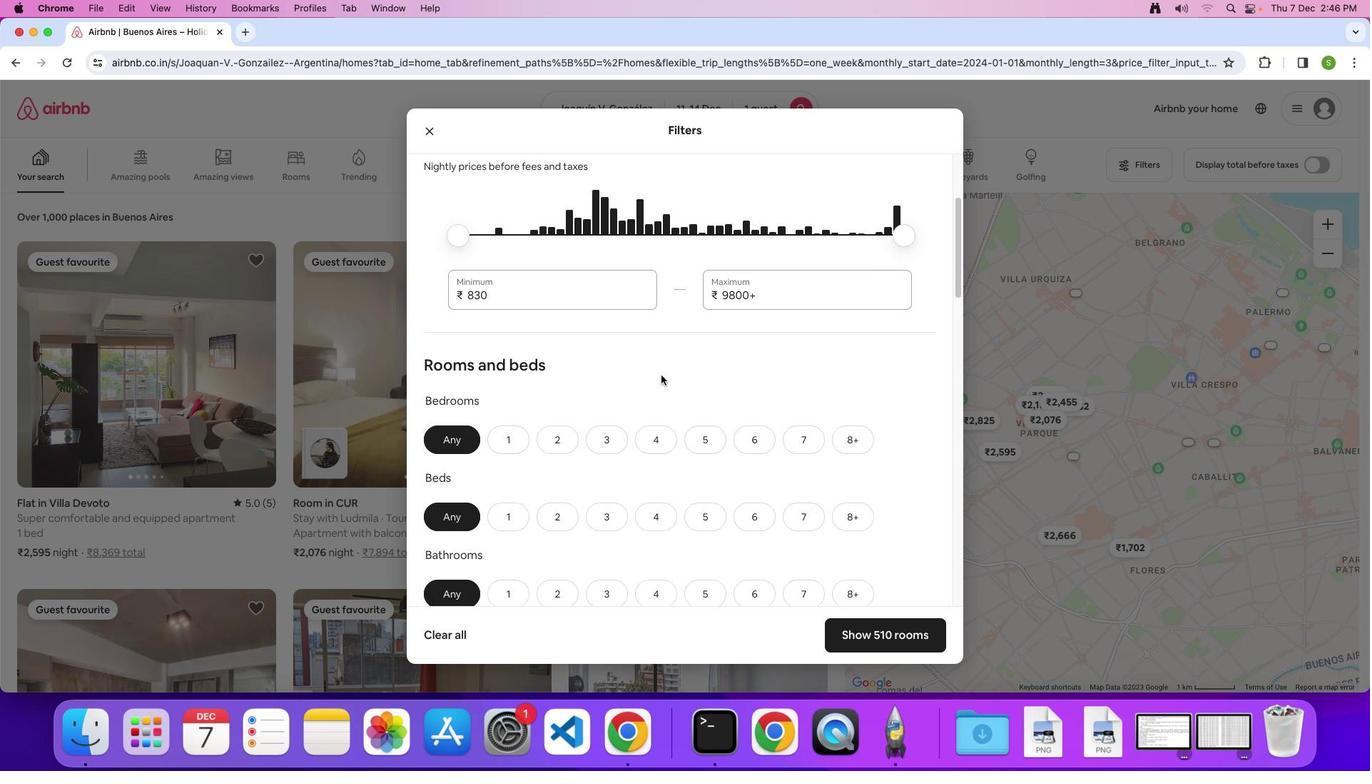 
Action: Mouse scrolled (661, 374) with delta (0, -2)
Screenshot: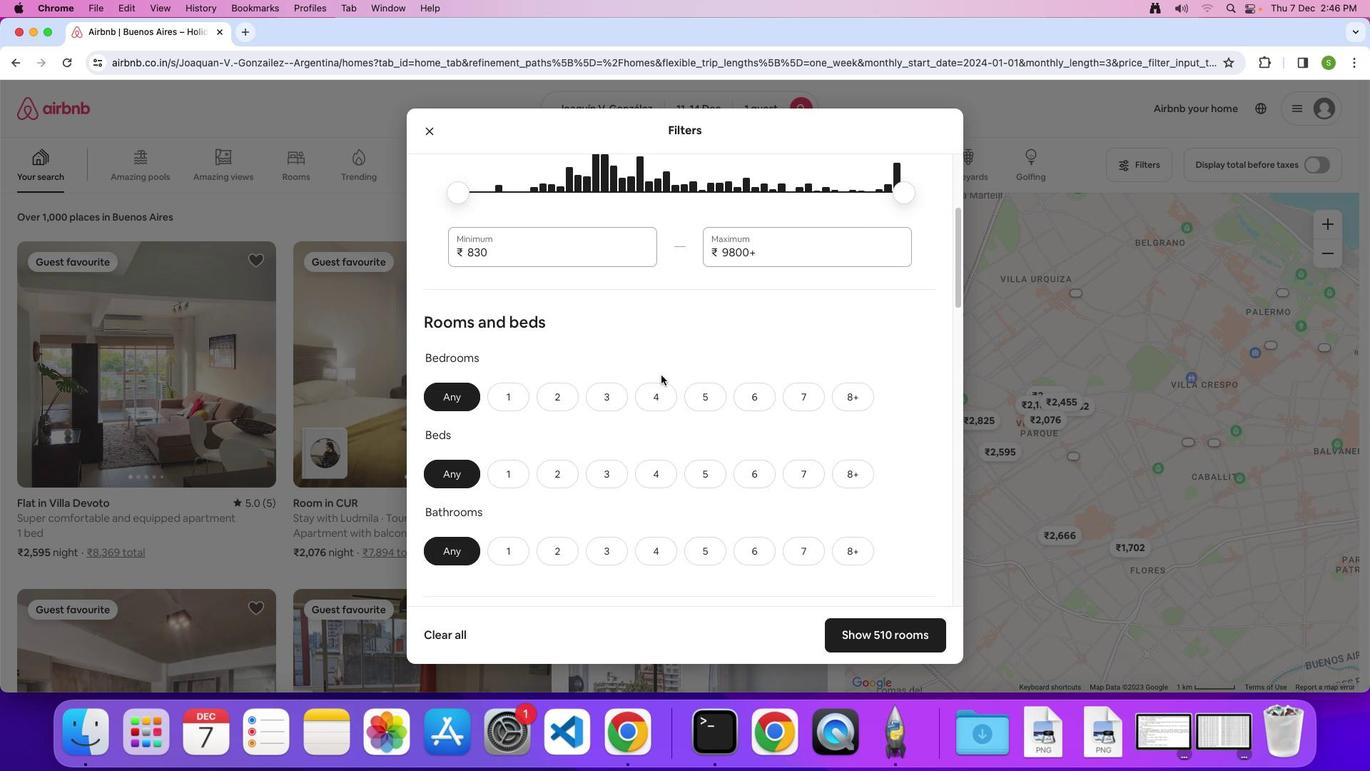 
Action: Mouse scrolled (661, 374) with delta (0, 0)
Screenshot: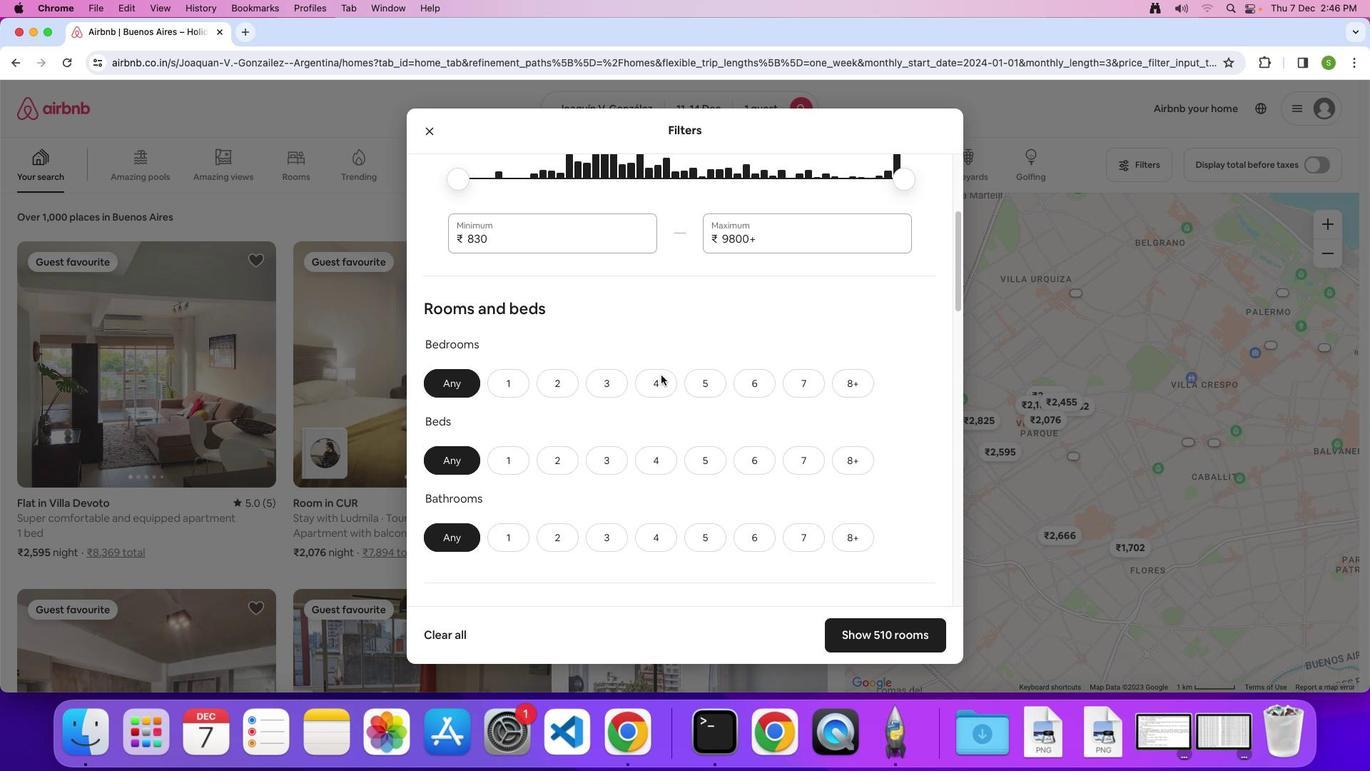 
Action: Mouse scrolled (661, 374) with delta (0, 0)
Screenshot: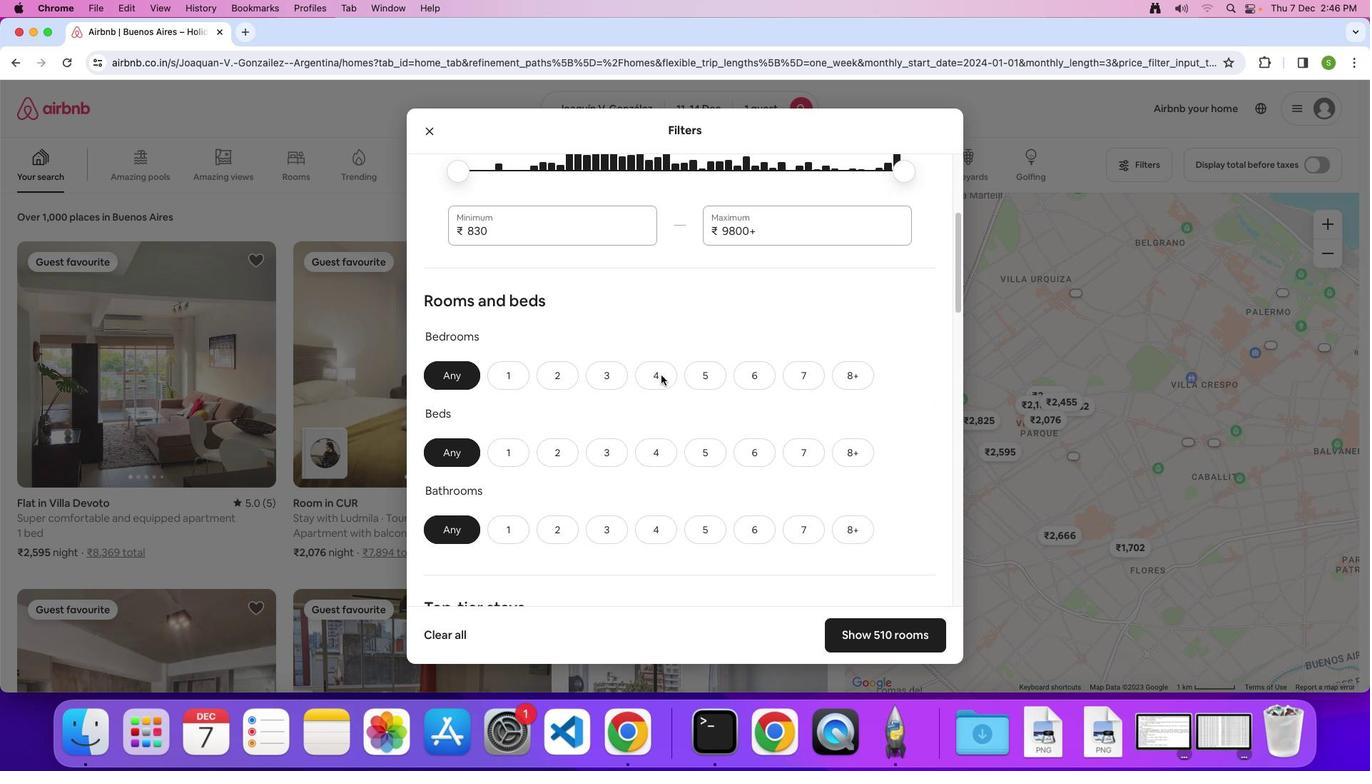 
Action: Mouse scrolled (661, 374) with delta (0, 0)
Screenshot: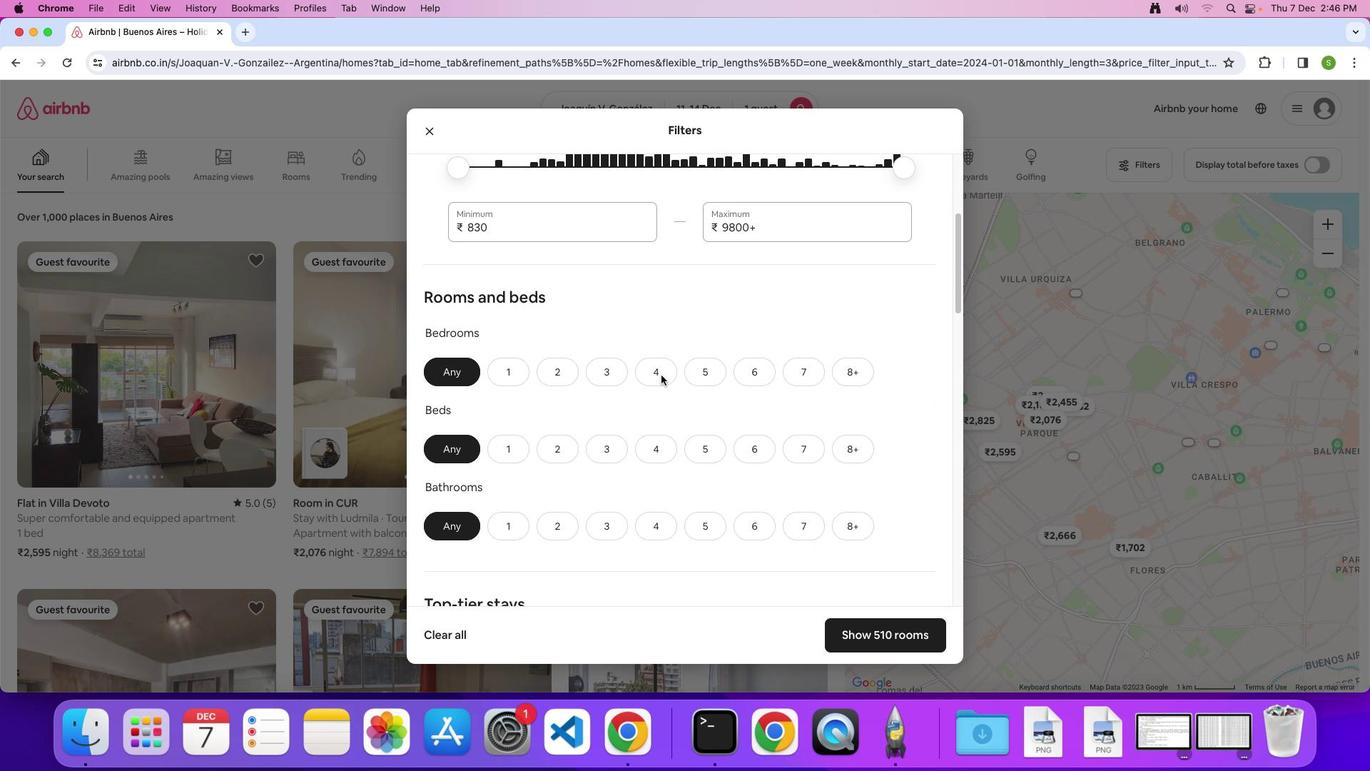 
Action: Mouse moved to (519, 379)
Screenshot: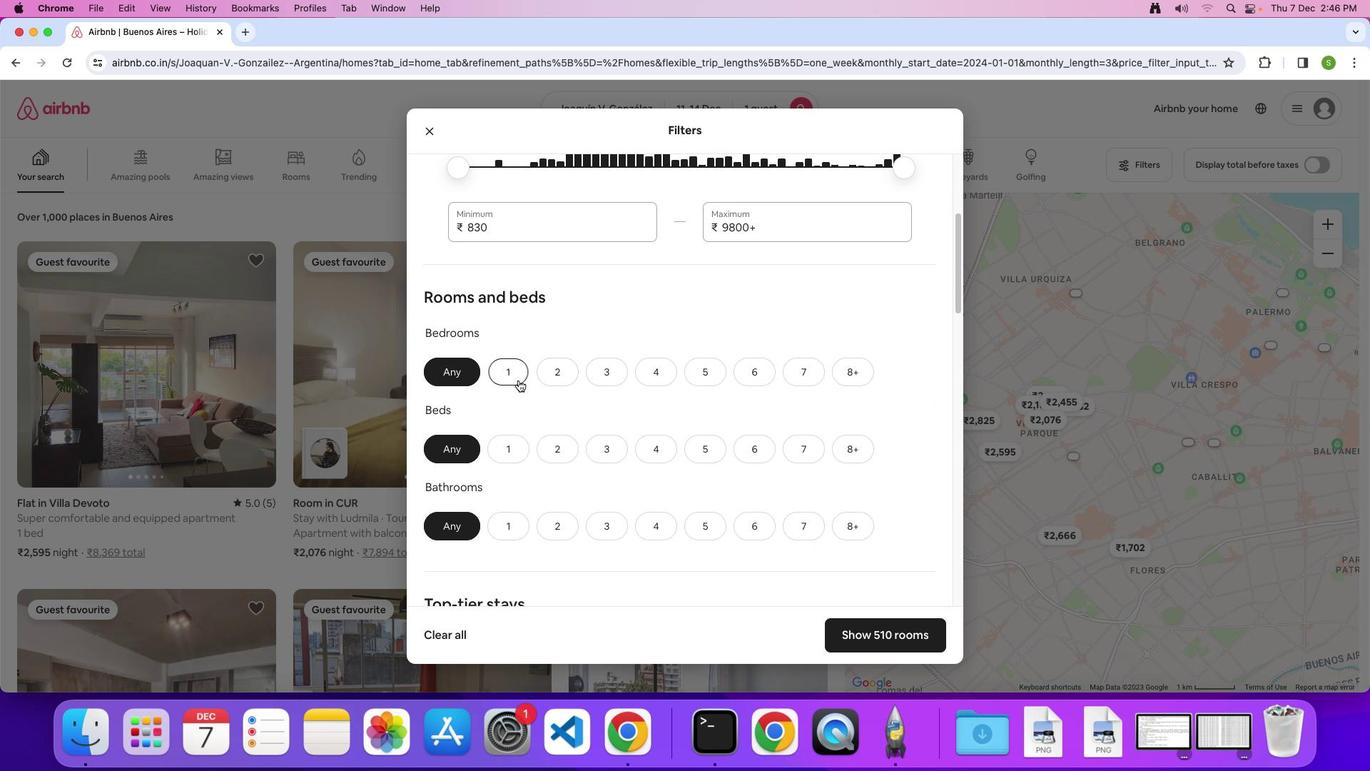 
Action: Mouse pressed left at (519, 379)
Screenshot: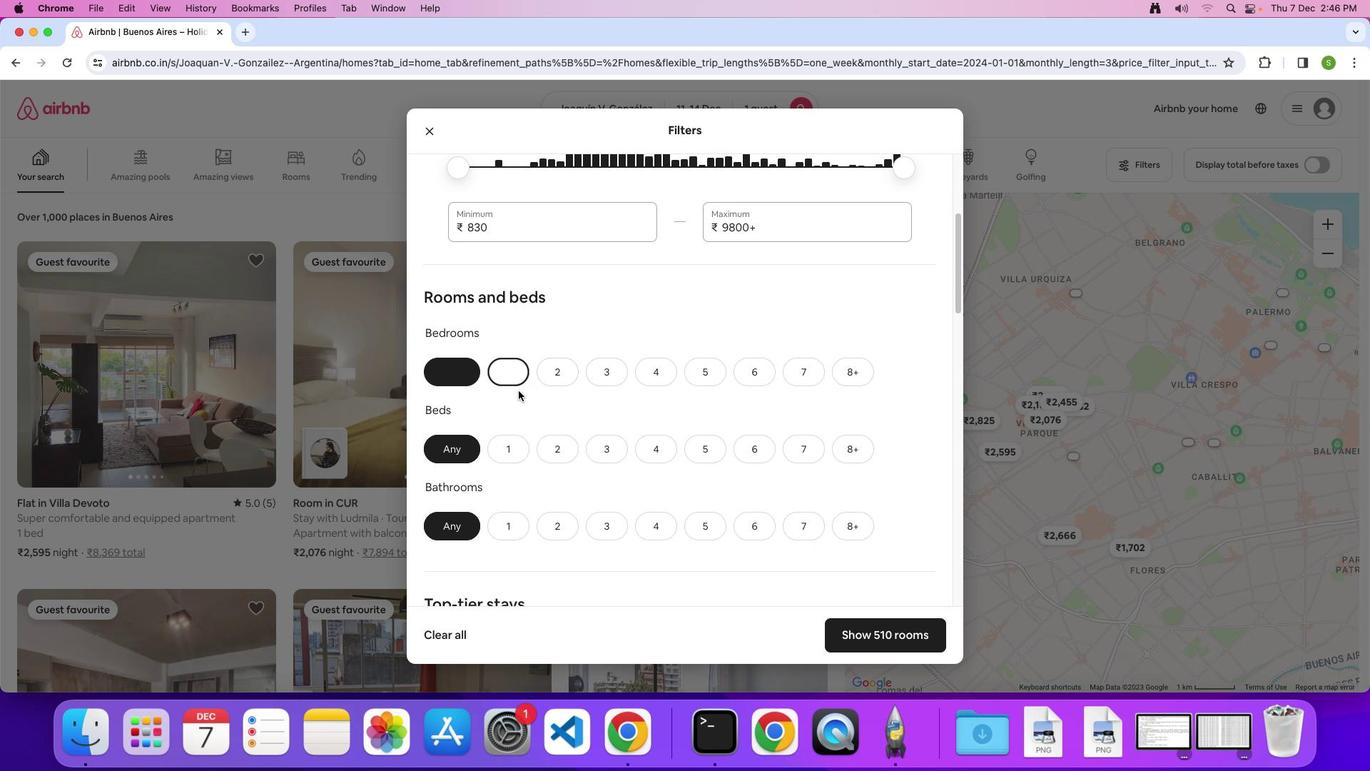 
Action: Mouse moved to (507, 446)
Screenshot: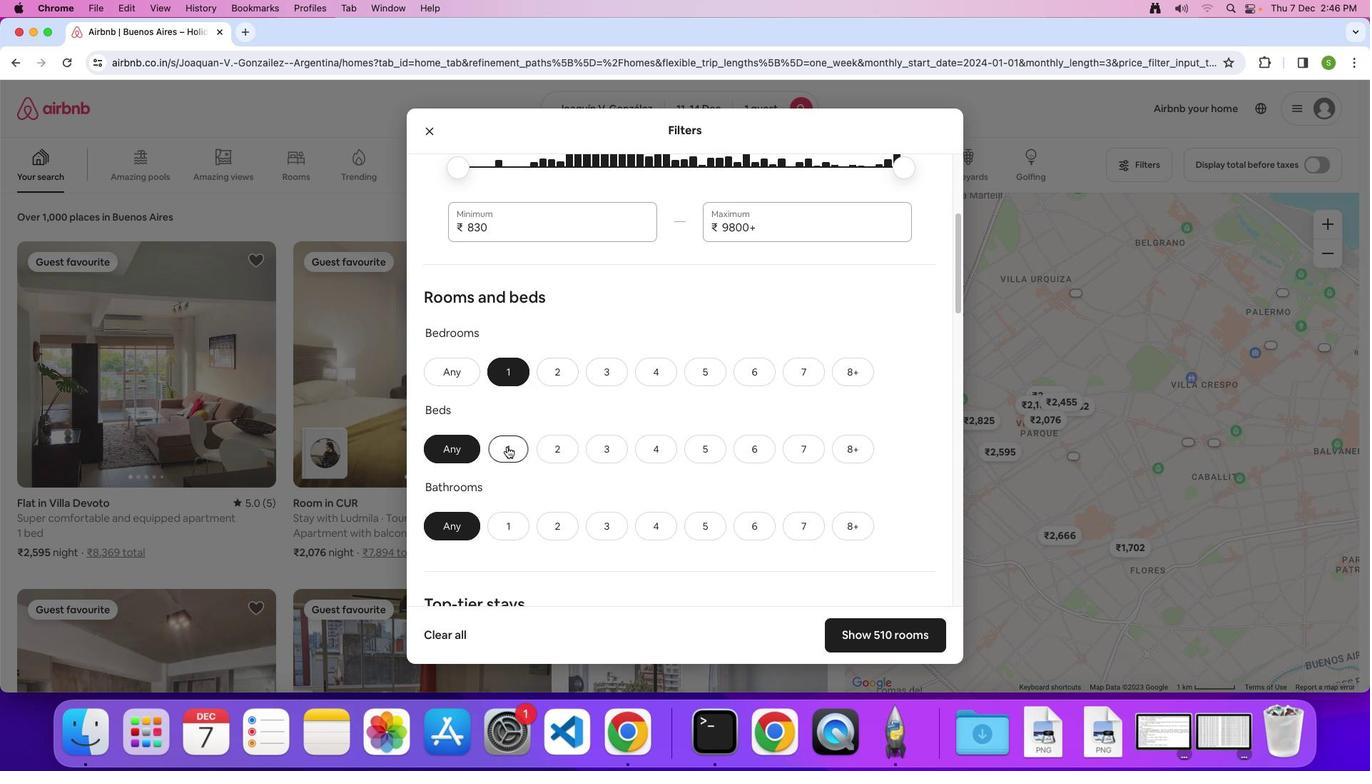 
Action: Mouse pressed left at (507, 446)
Screenshot: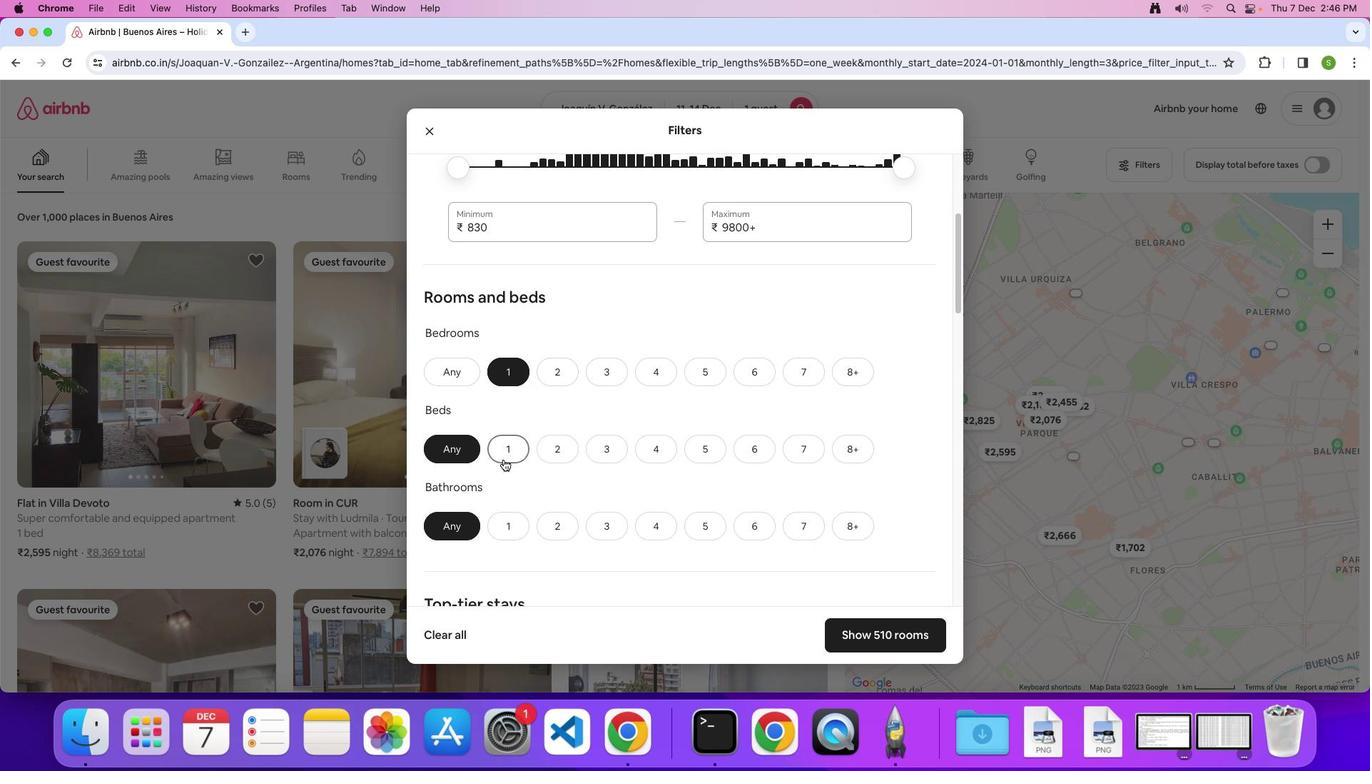 
Action: Mouse moved to (497, 524)
Screenshot: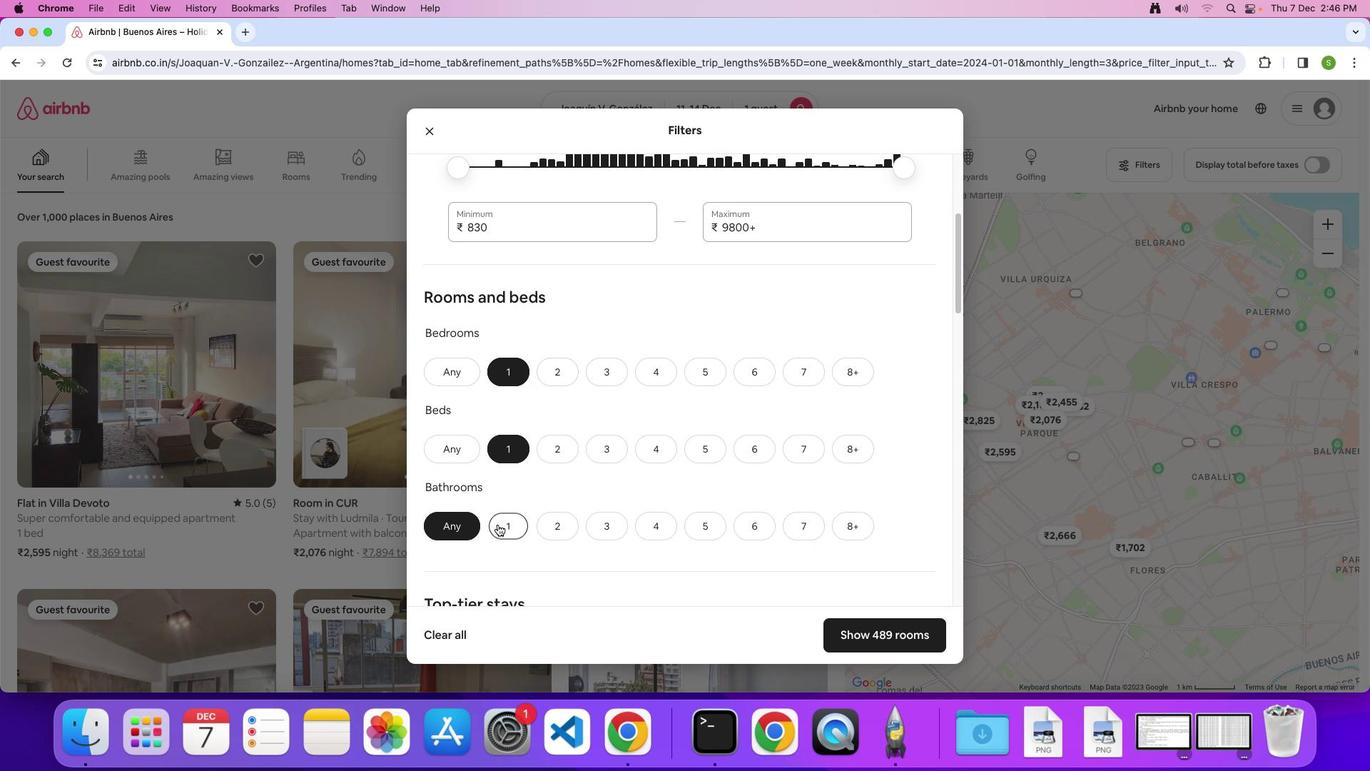 
Action: Mouse pressed left at (497, 524)
Screenshot: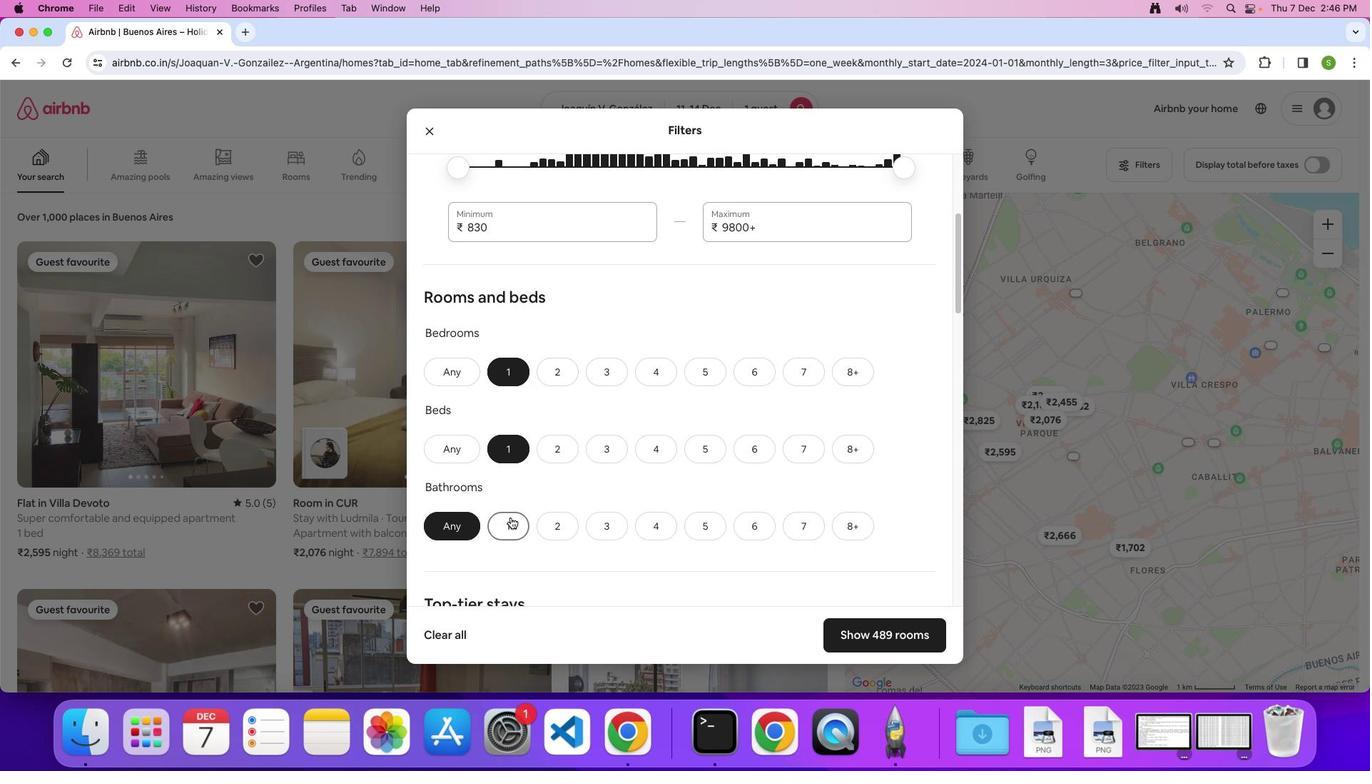 
Action: Mouse moved to (694, 441)
Screenshot: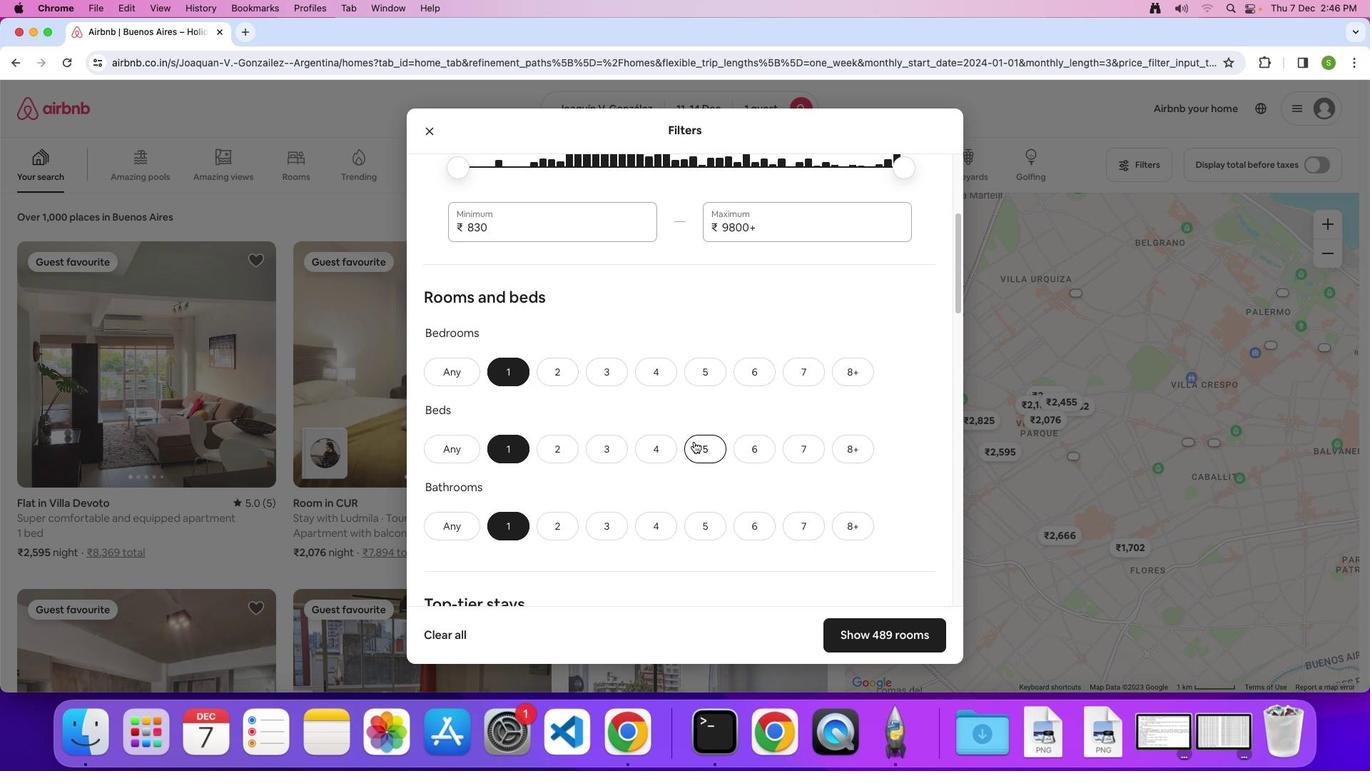 
Action: Mouse scrolled (694, 441) with delta (0, 0)
Screenshot: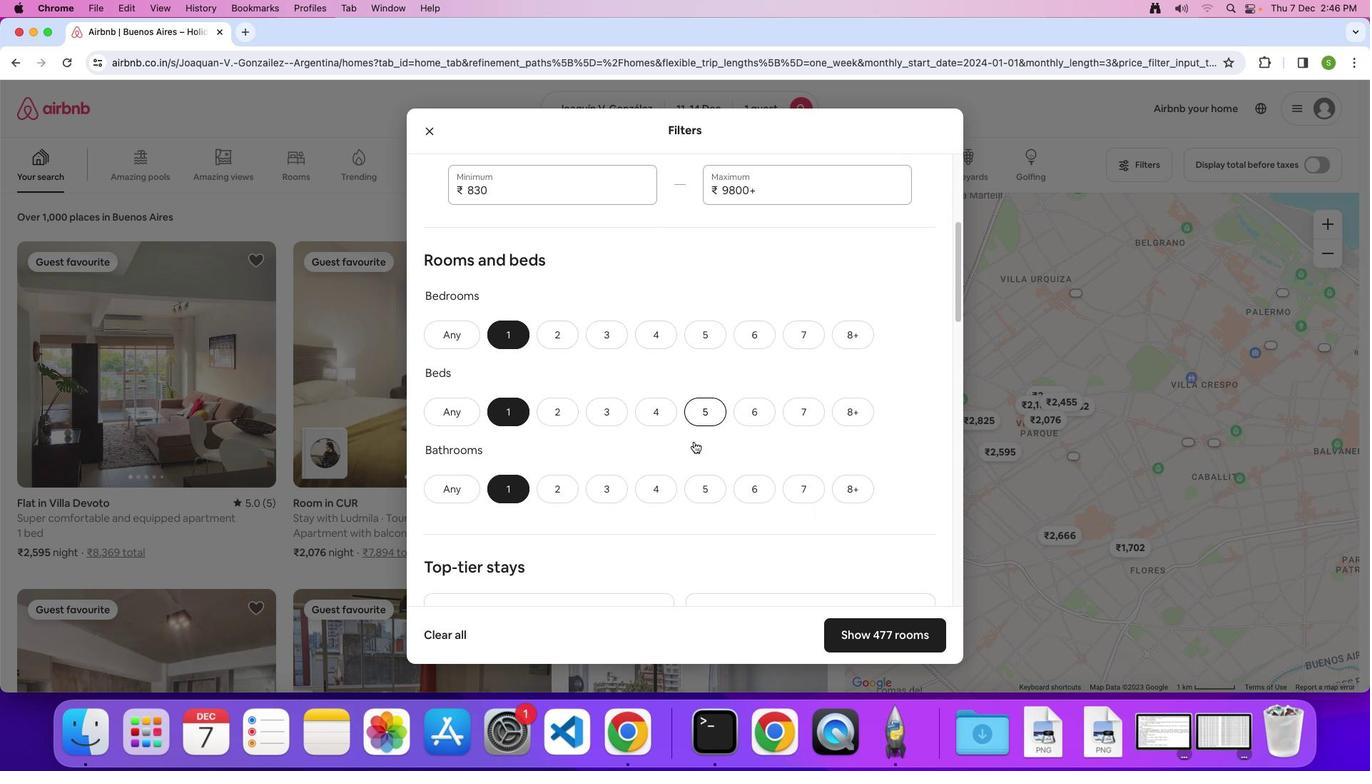 
Action: Mouse scrolled (694, 441) with delta (0, 0)
Screenshot: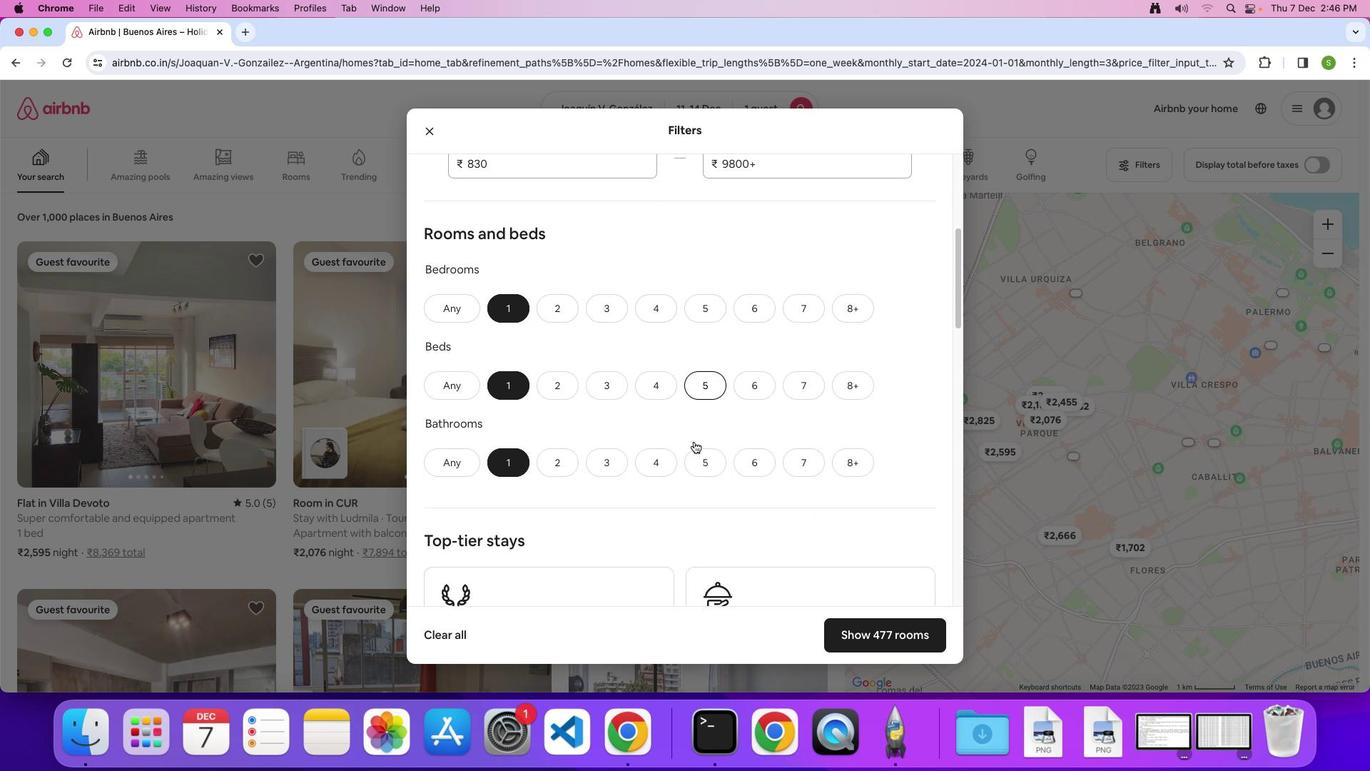
Action: Mouse scrolled (694, 441) with delta (0, -1)
Screenshot: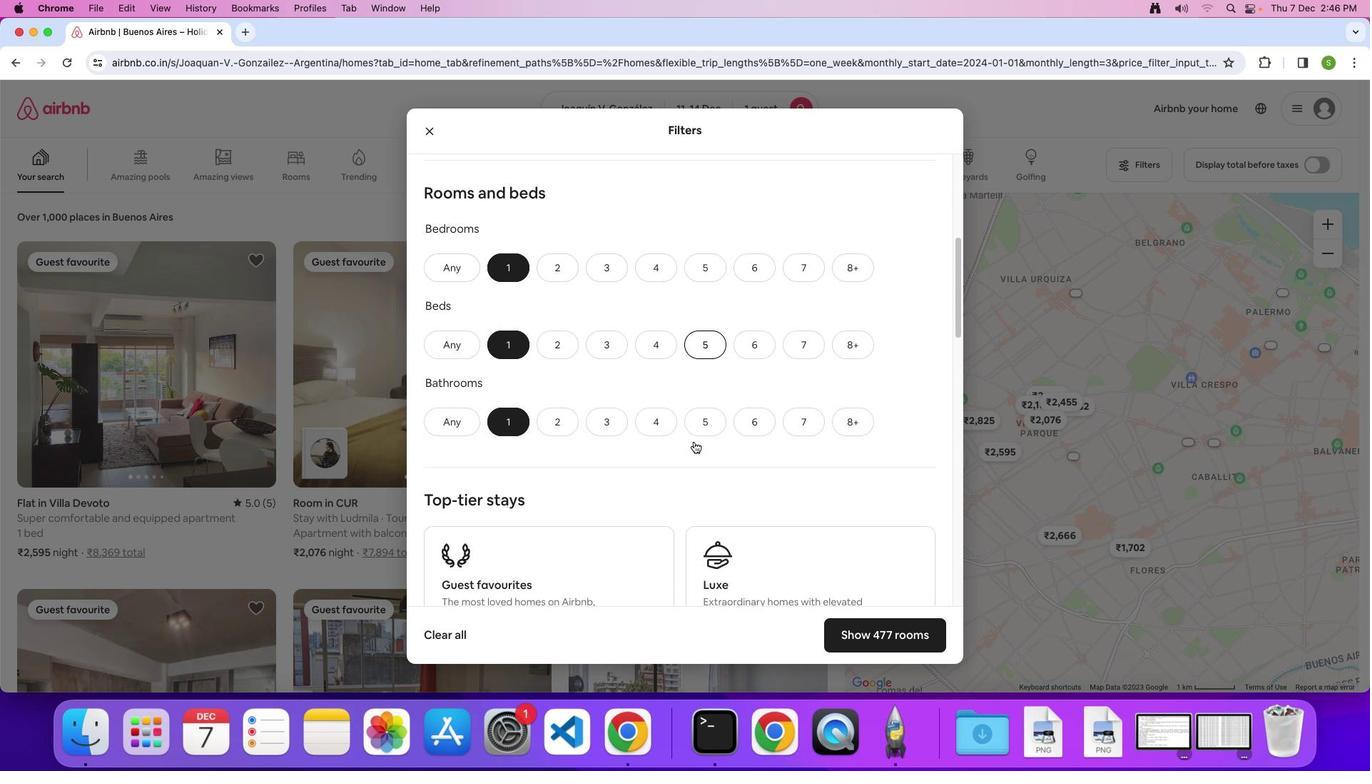 
Action: Mouse scrolled (694, 441) with delta (0, 0)
Screenshot: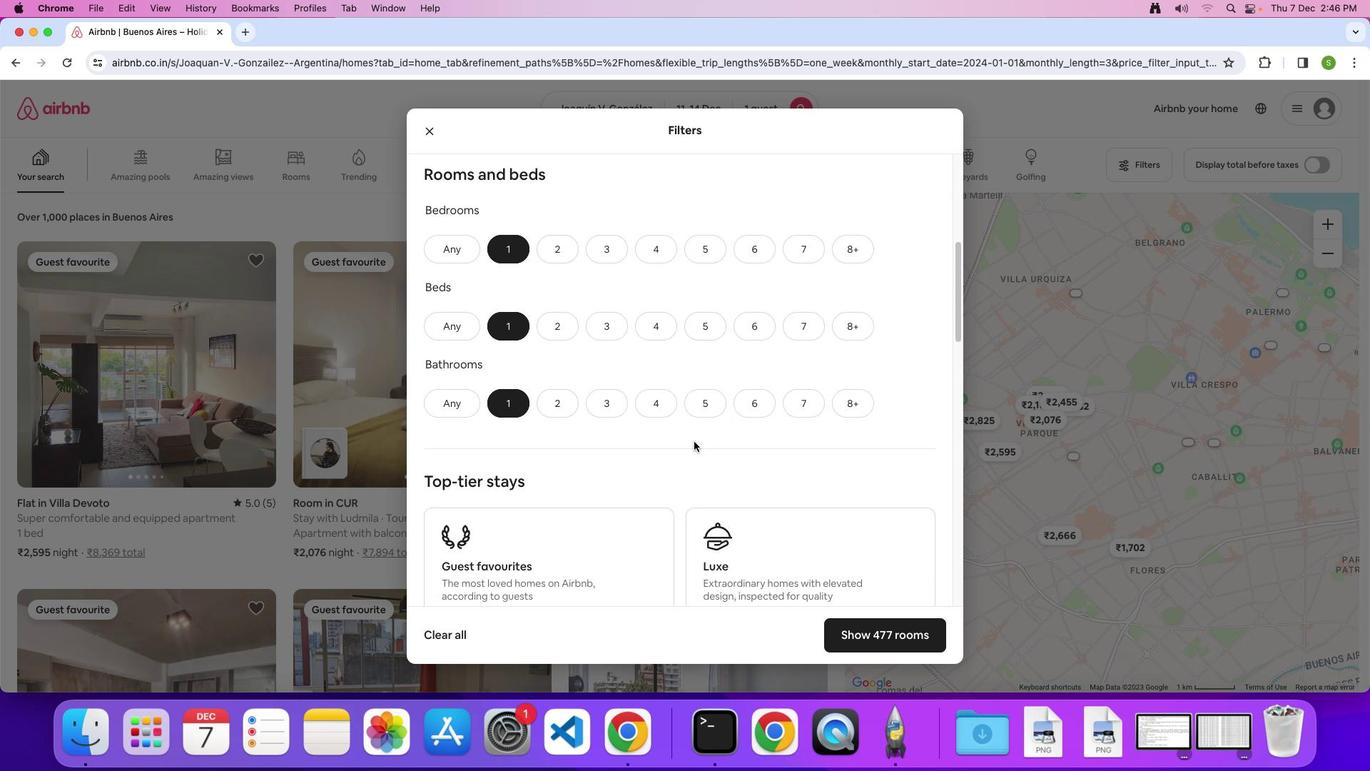 
Action: Mouse scrolled (694, 441) with delta (0, 0)
Screenshot: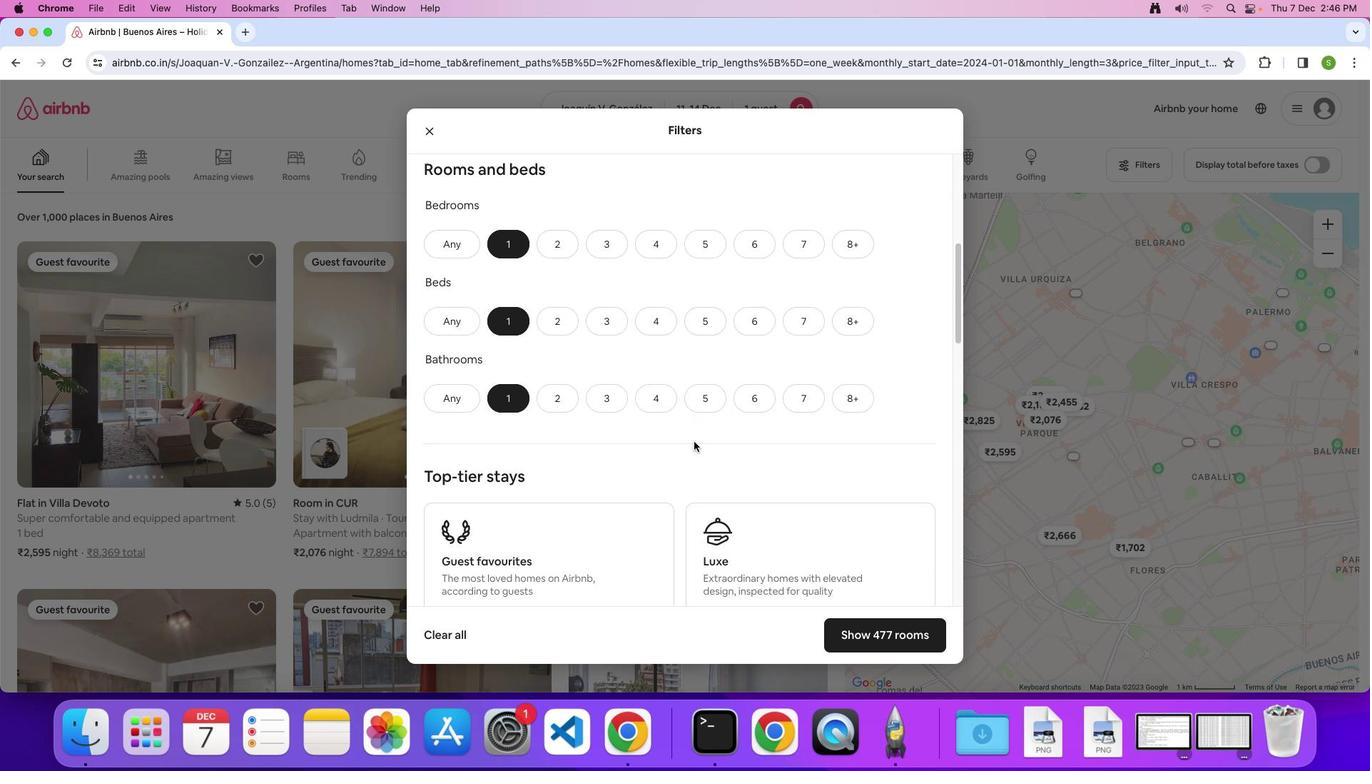
Action: Mouse scrolled (694, 441) with delta (0, 0)
Screenshot: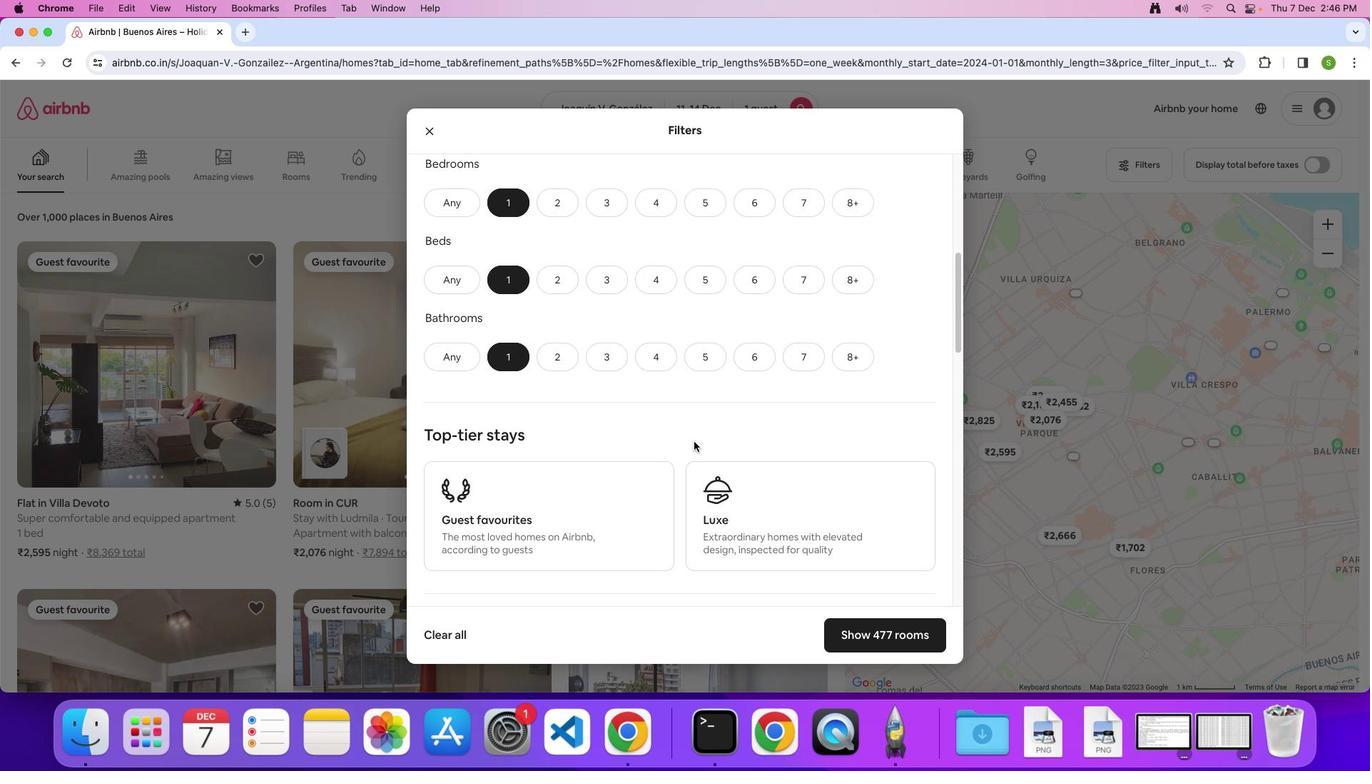
Action: Mouse scrolled (694, 441) with delta (0, 0)
Screenshot: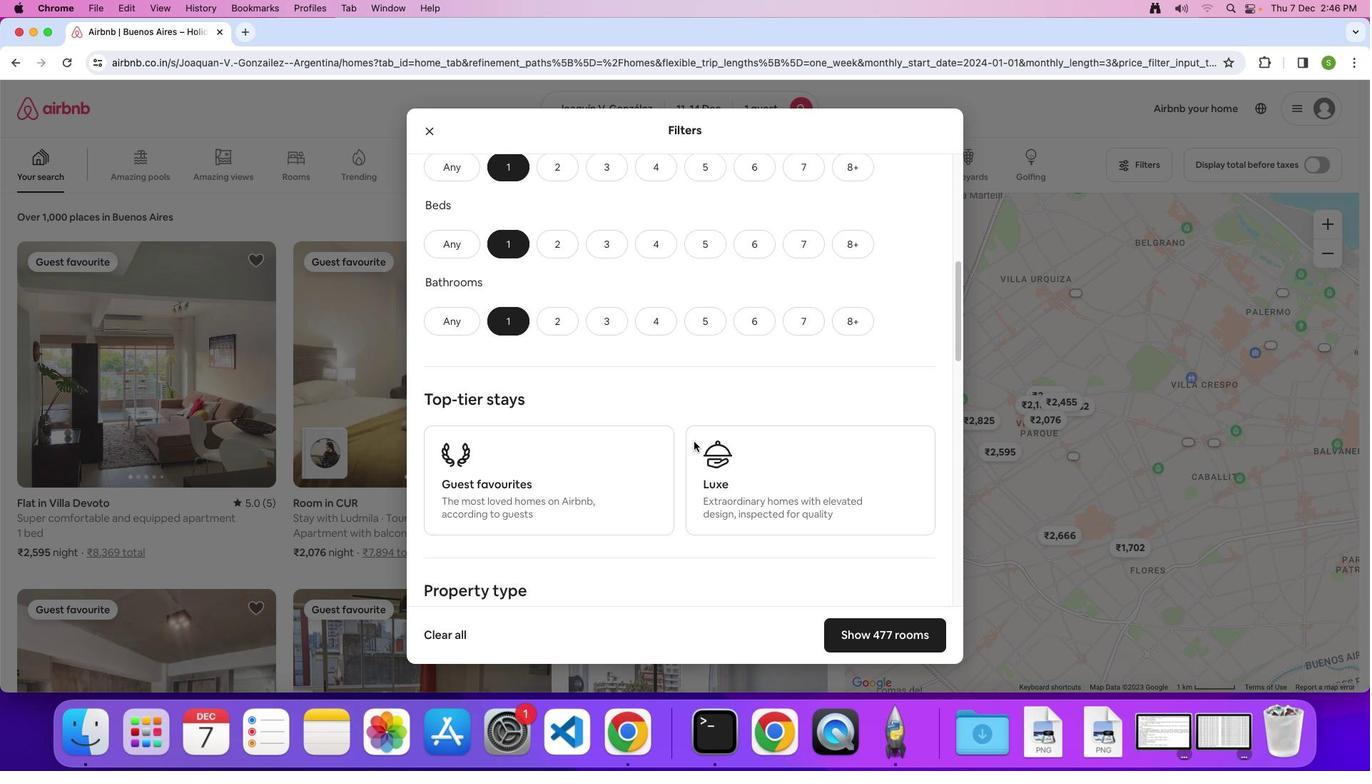 
Action: Mouse scrolled (694, 441) with delta (0, -1)
Screenshot: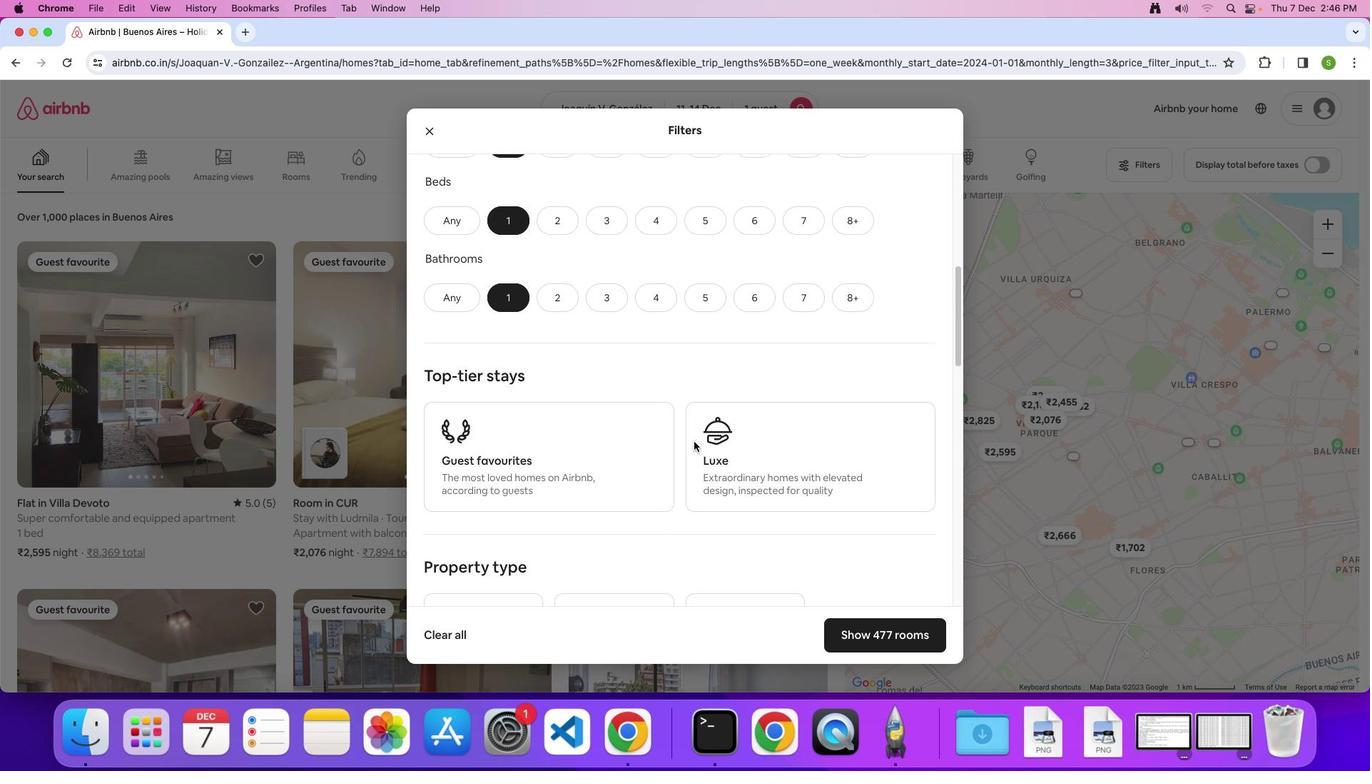 
Action: Mouse scrolled (694, 441) with delta (0, 0)
Screenshot: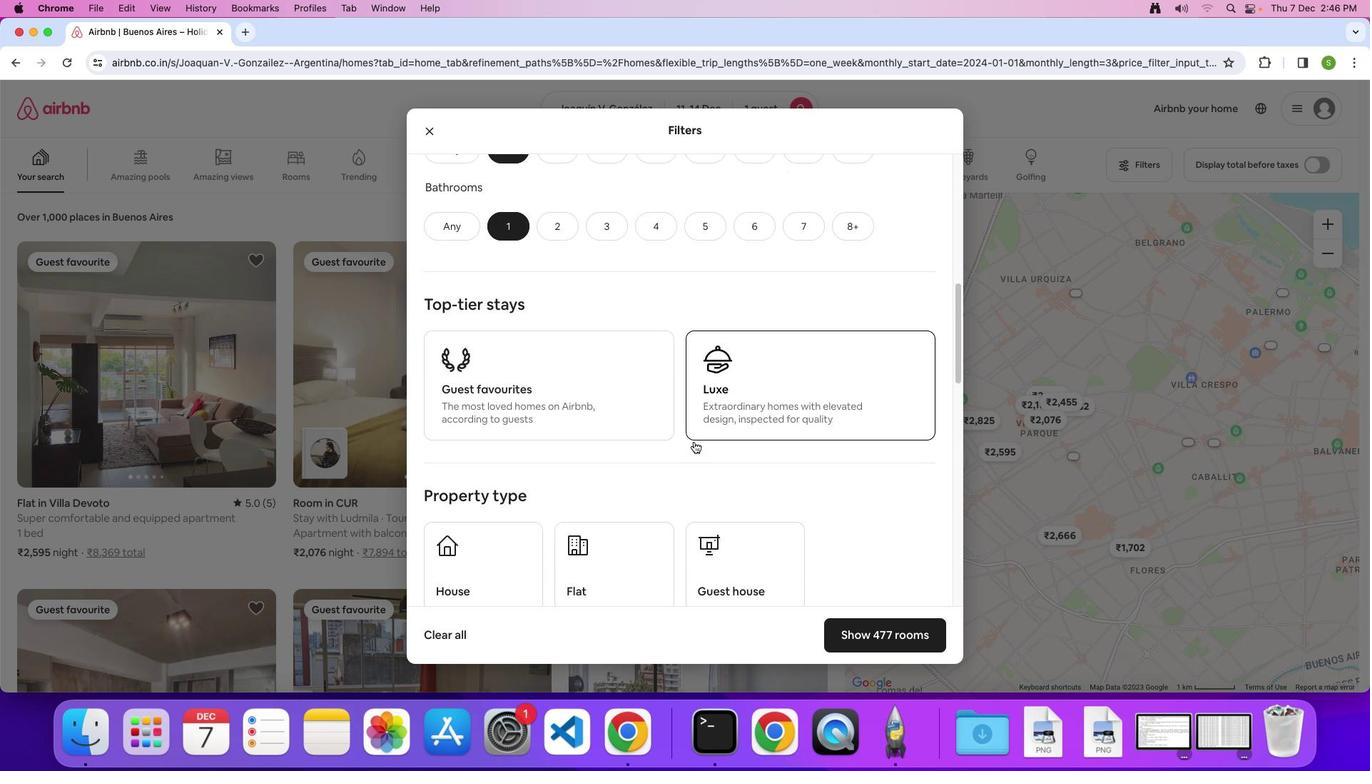 
Action: Mouse scrolled (694, 441) with delta (0, 0)
Screenshot: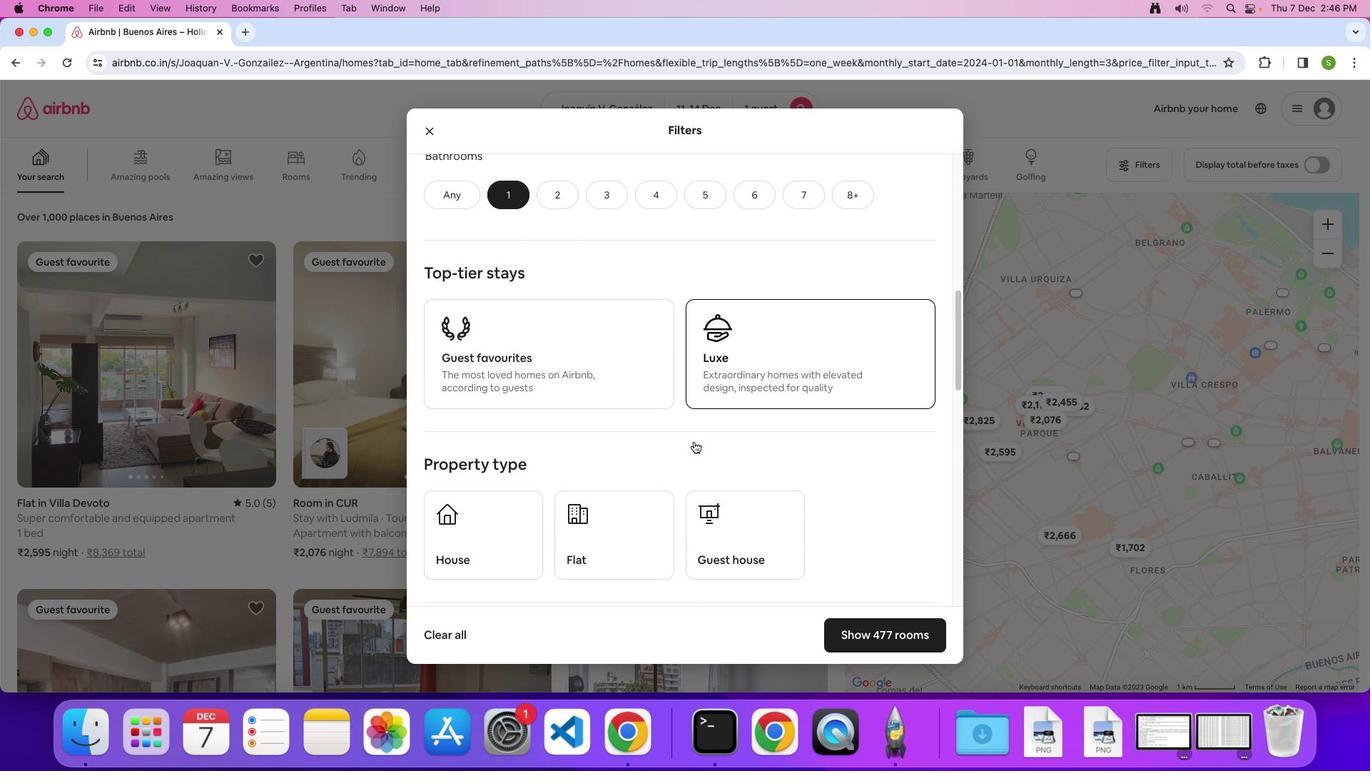 
Action: Mouse scrolled (694, 441) with delta (0, -2)
Screenshot: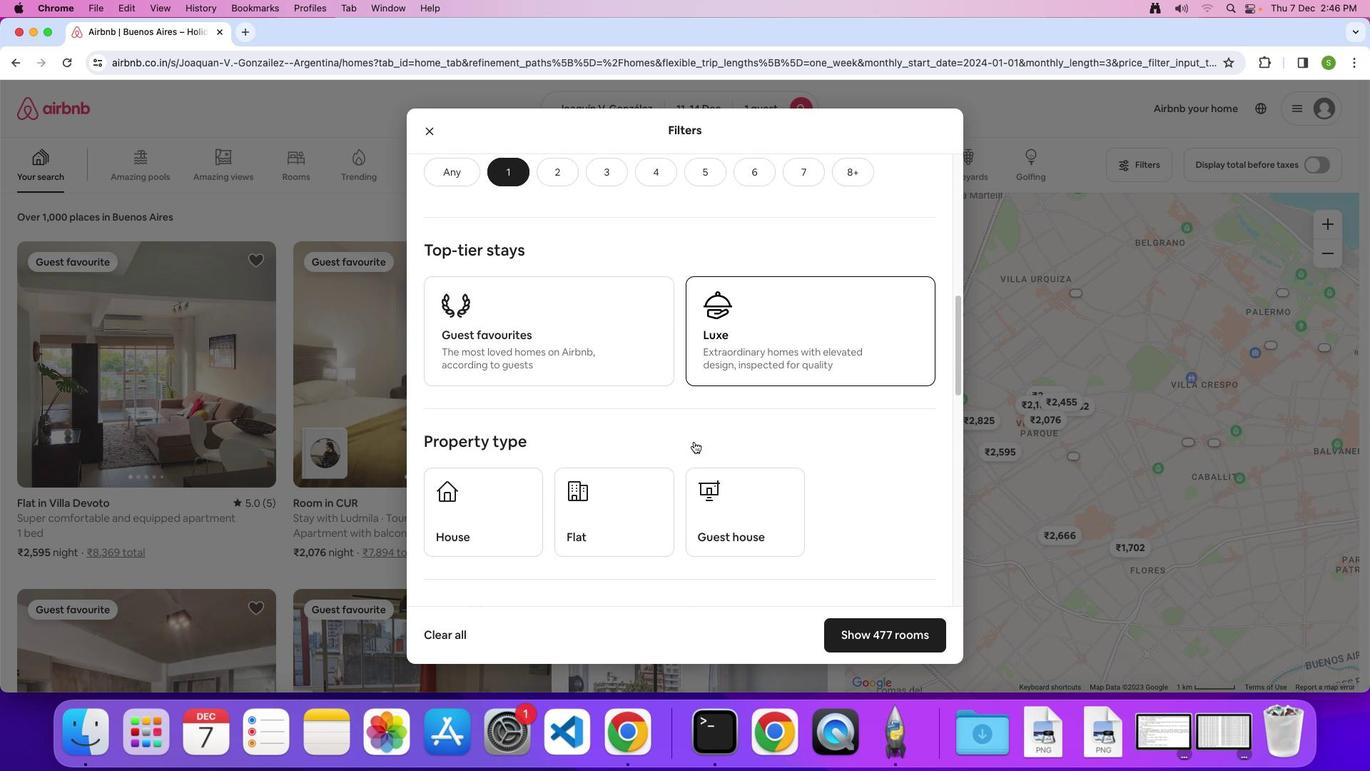 
Action: Mouse moved to (579, 495)
Screenshot: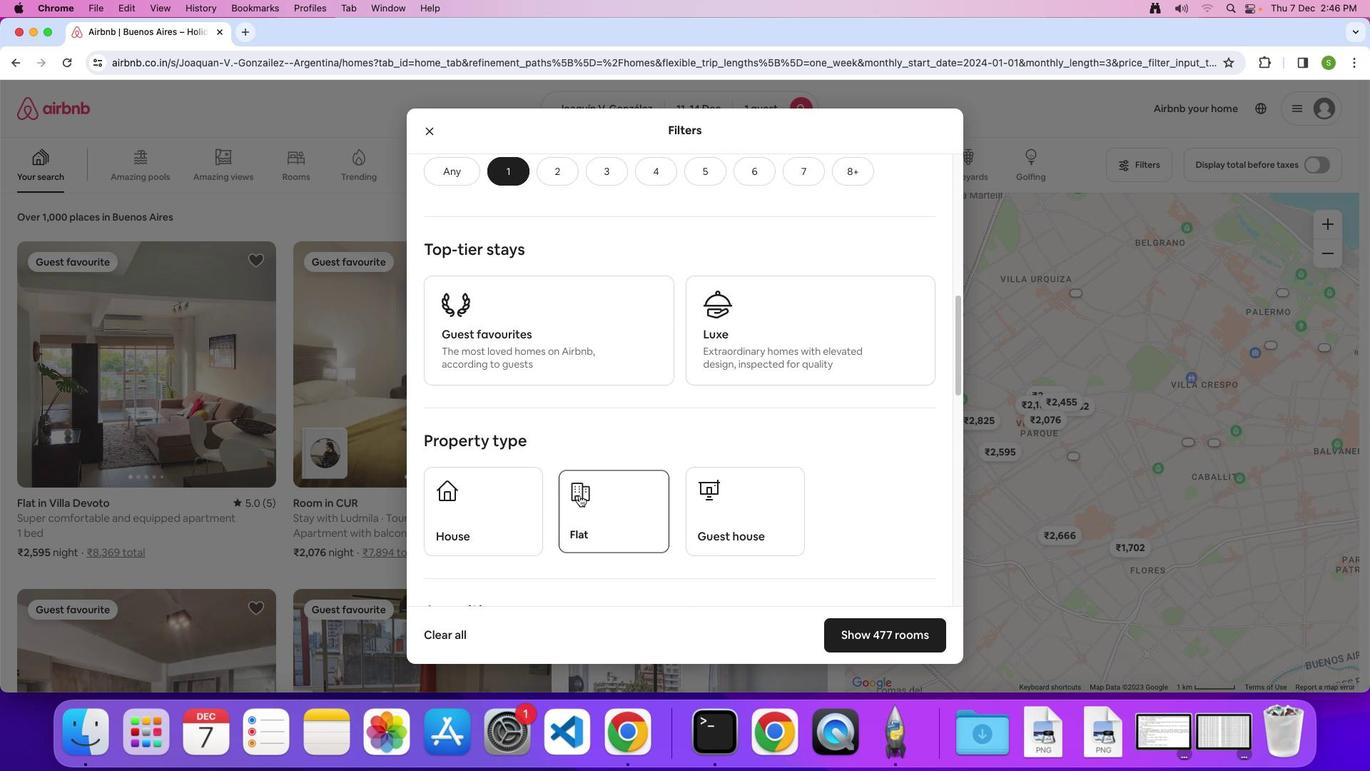 
Action: Mouse pressed left at (579, 495)
Screenshot: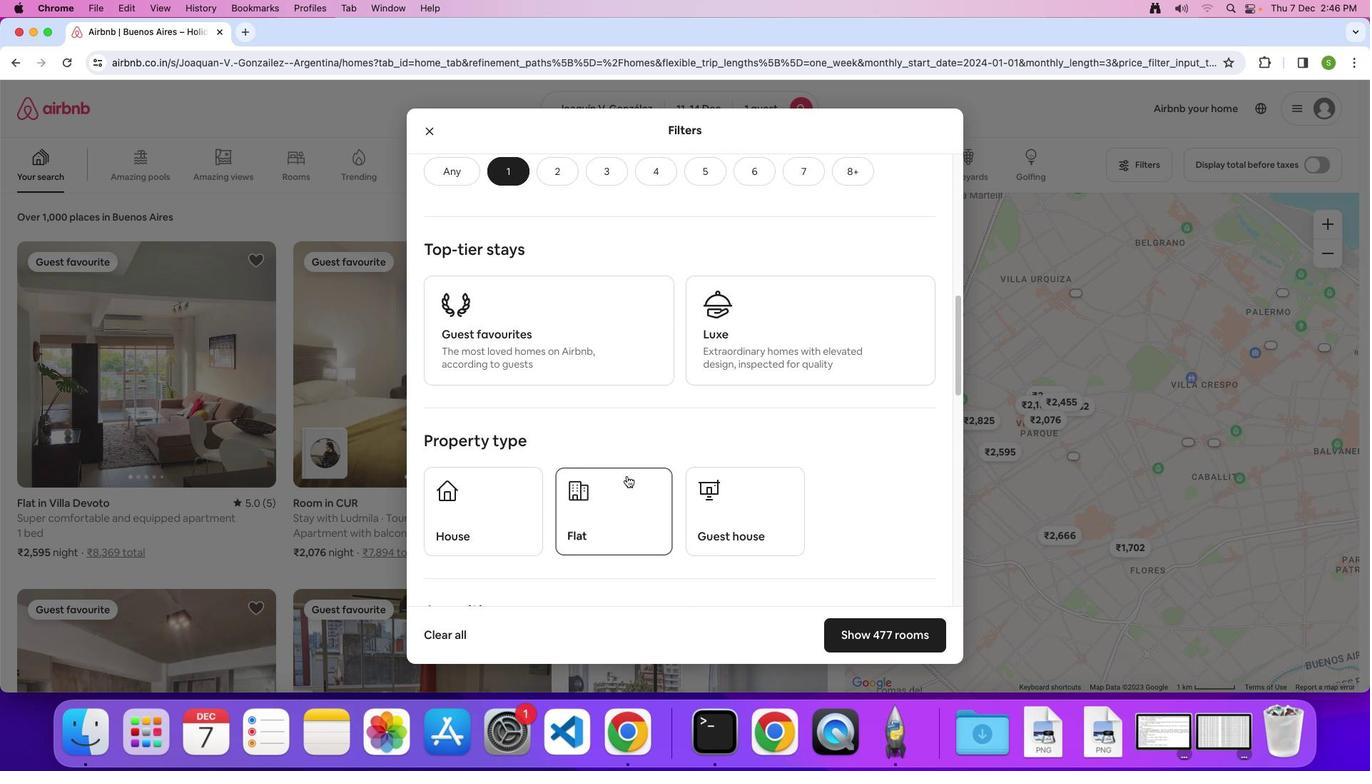 
Action: Mouse moved to (721, 437)
Screenshot: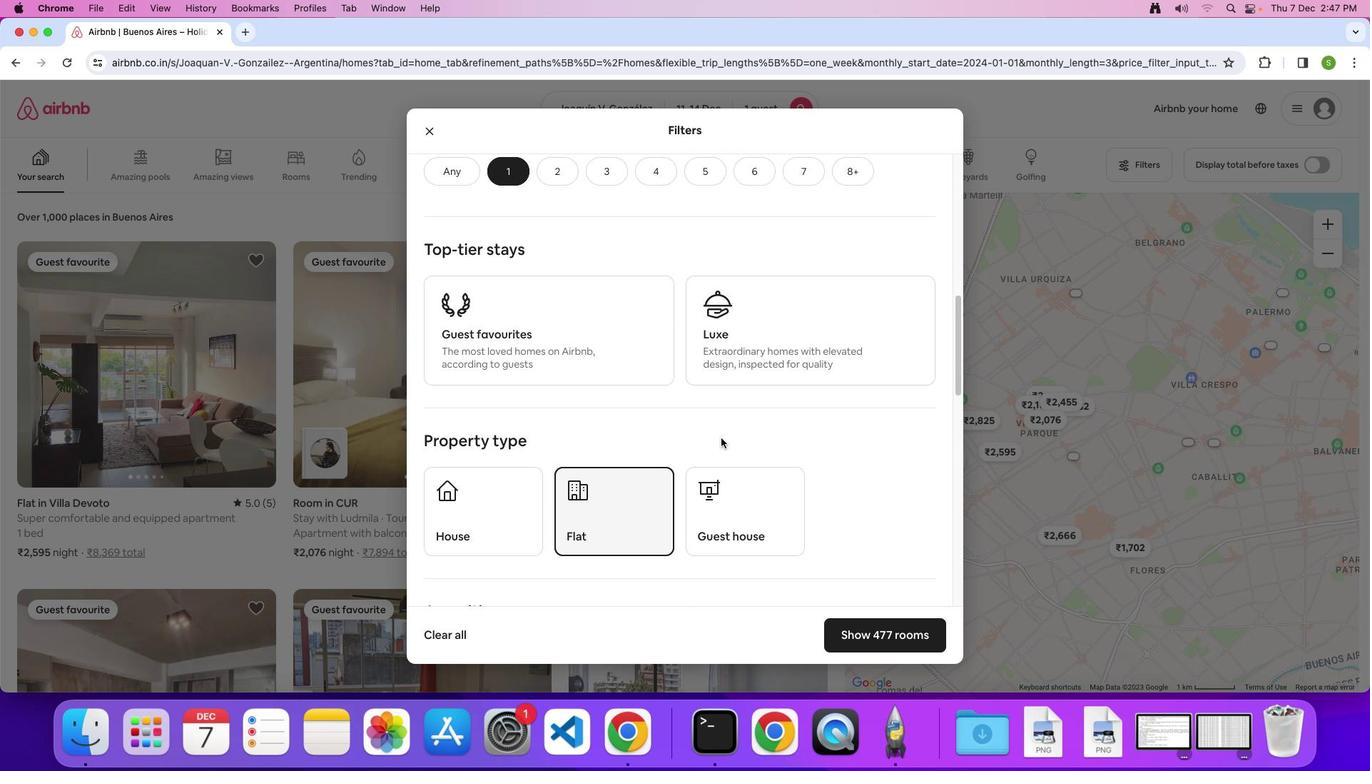 
Action: Mouse scrolled (721, 437) with delta (0, 0)
Screenshot: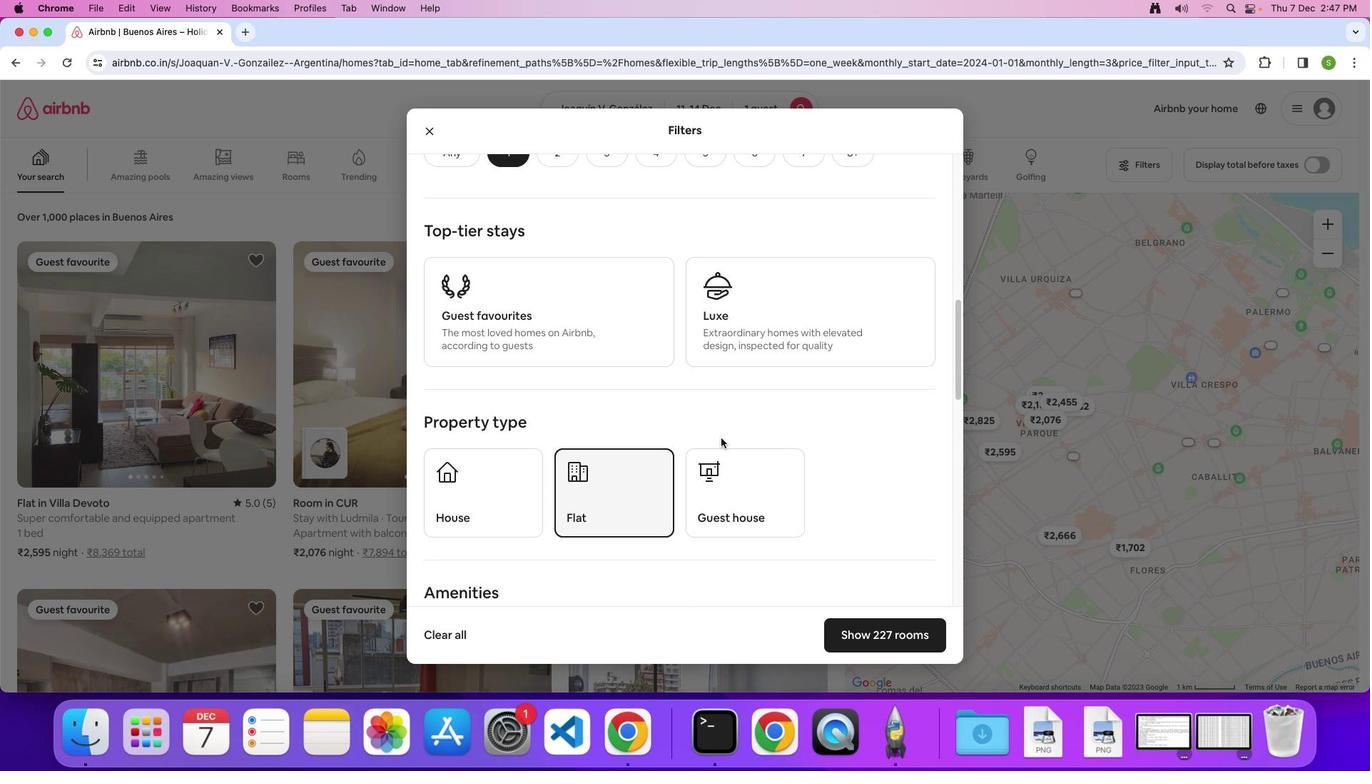 
Action: Mouse scrolled (721, 437) with delta (0, 0)
Screenshot: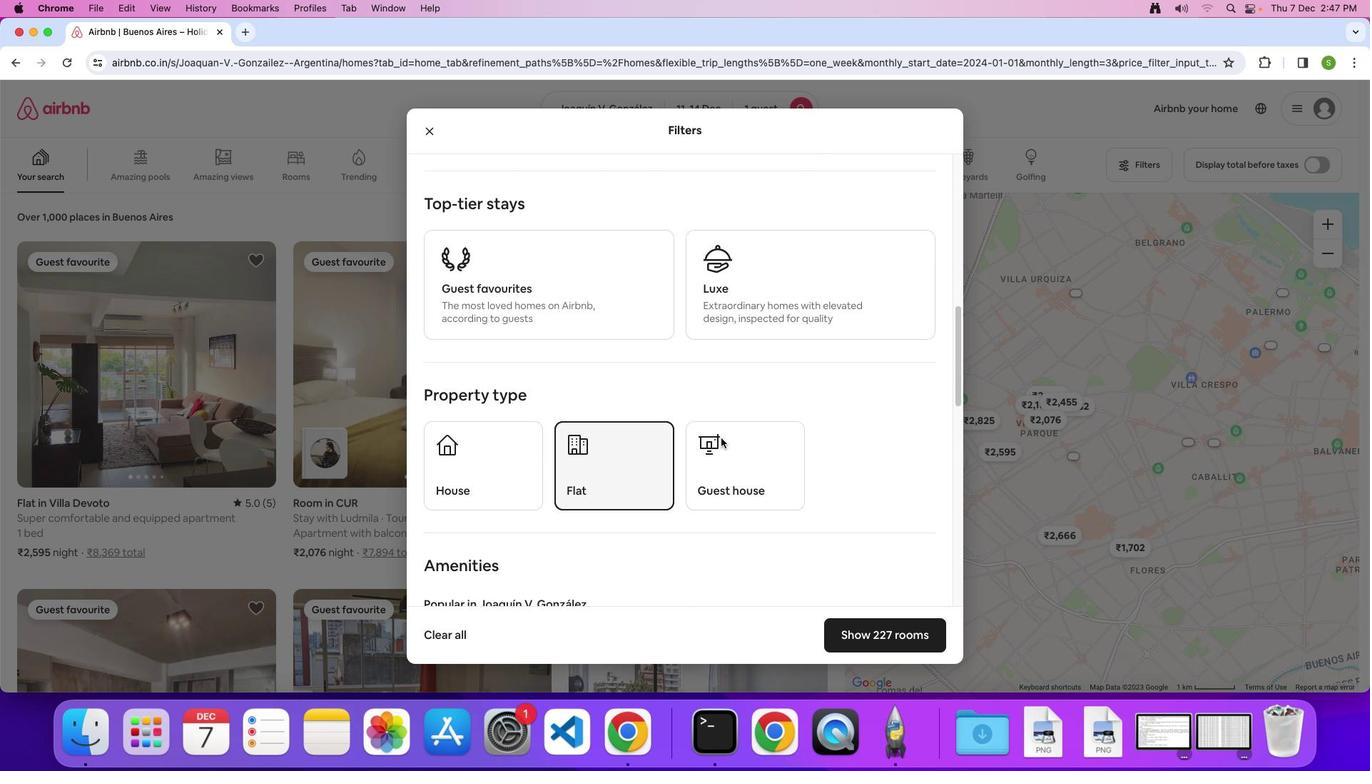 
Action: Mouse scrolled (721, 437) with delta (0, -1)
Screenshot: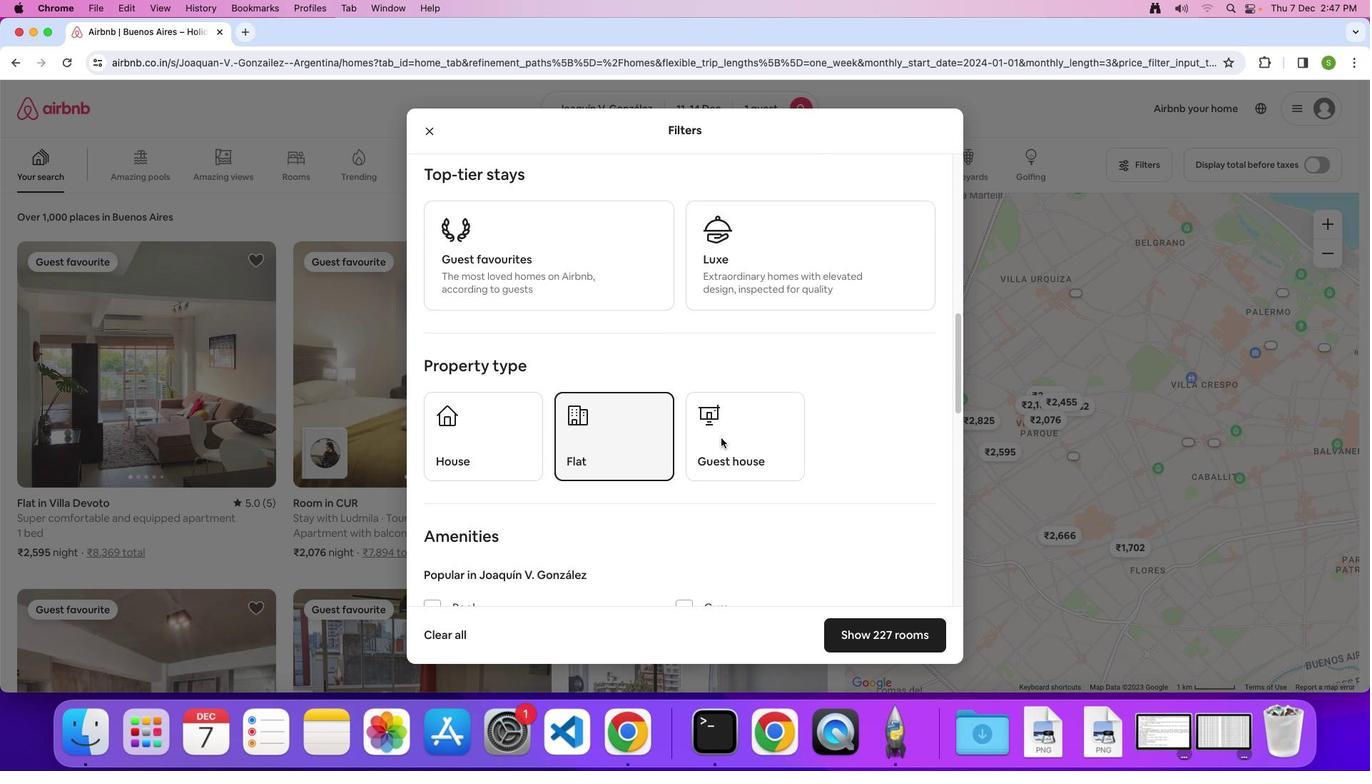 
Action: Mouse scrolled (721, 437) with delta (0, 0)
Screenshot: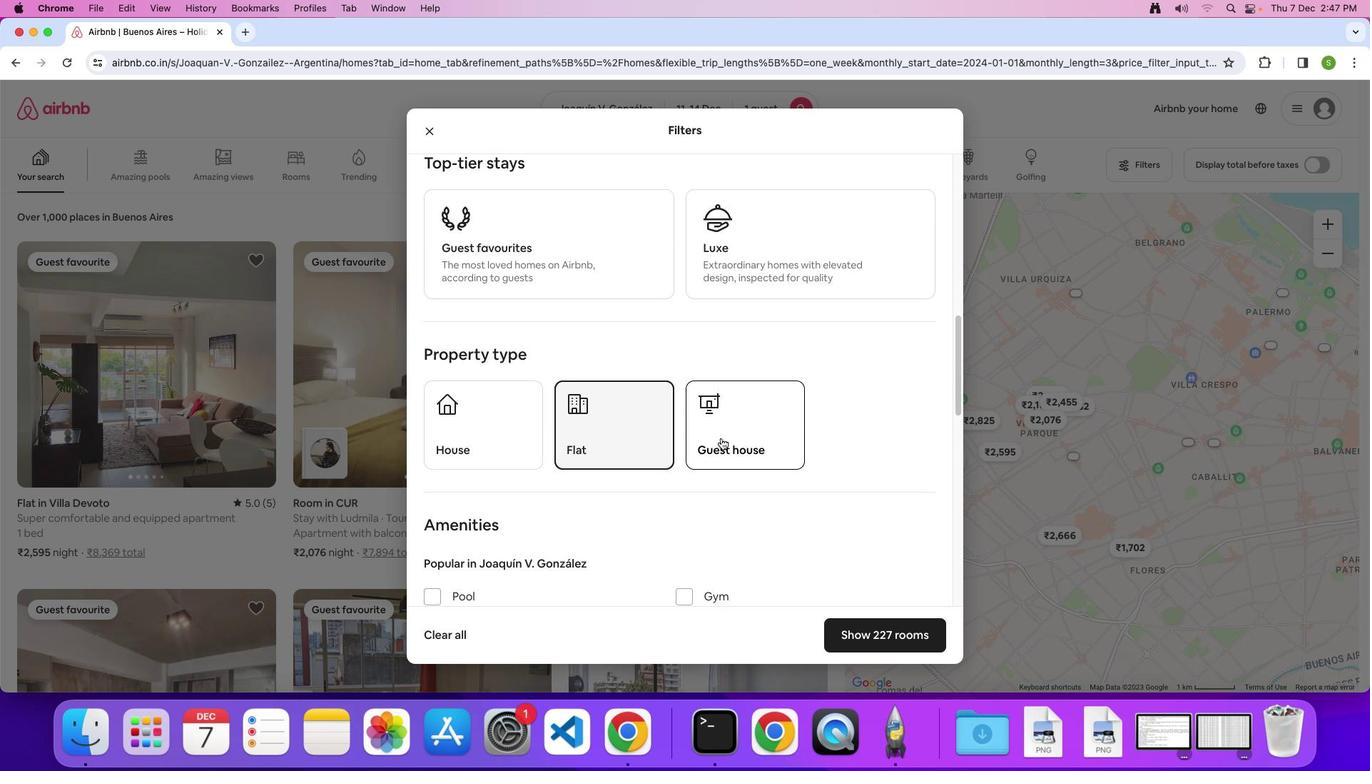 
Action: Mouse scrolled (721, 437) with delta (0, 0)
Screenshot: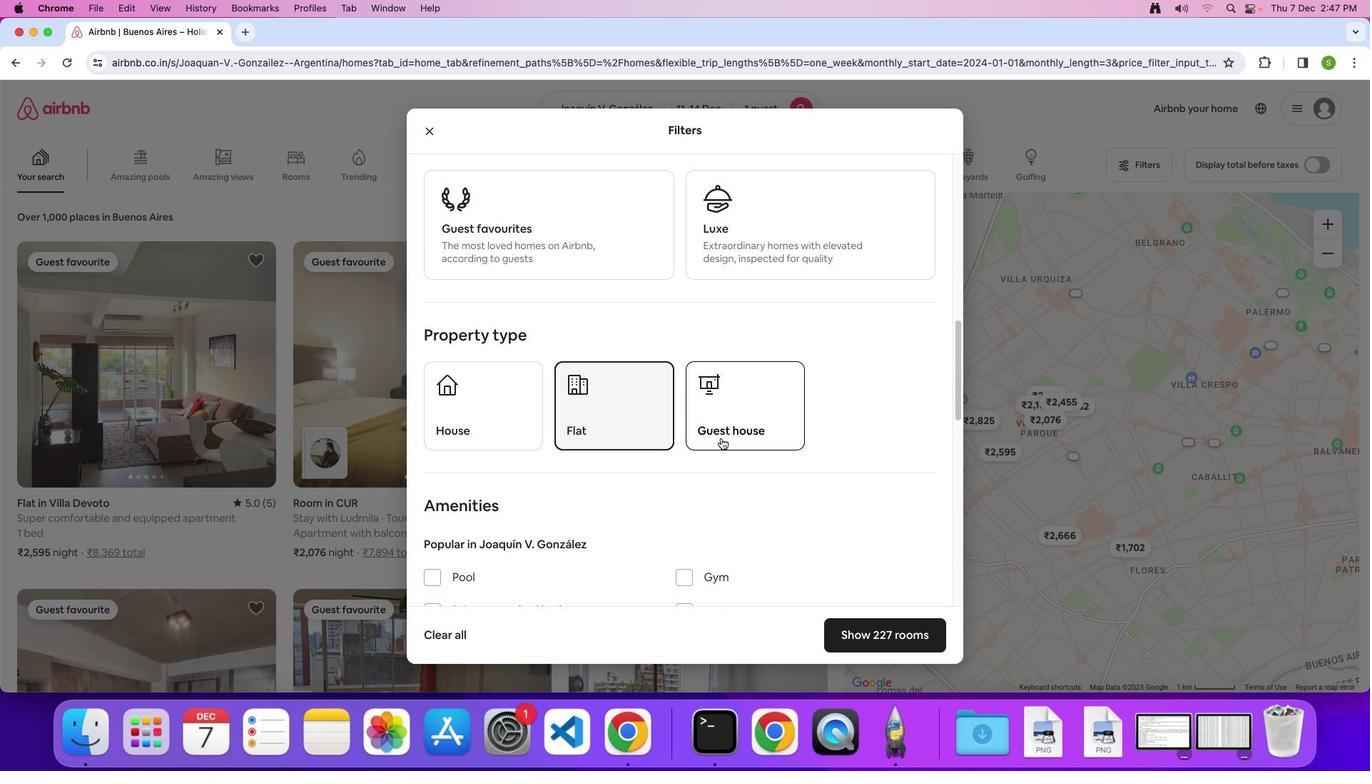
Action: Mouse scrolled (721, 437) with delta (0, 0)
Screenshot: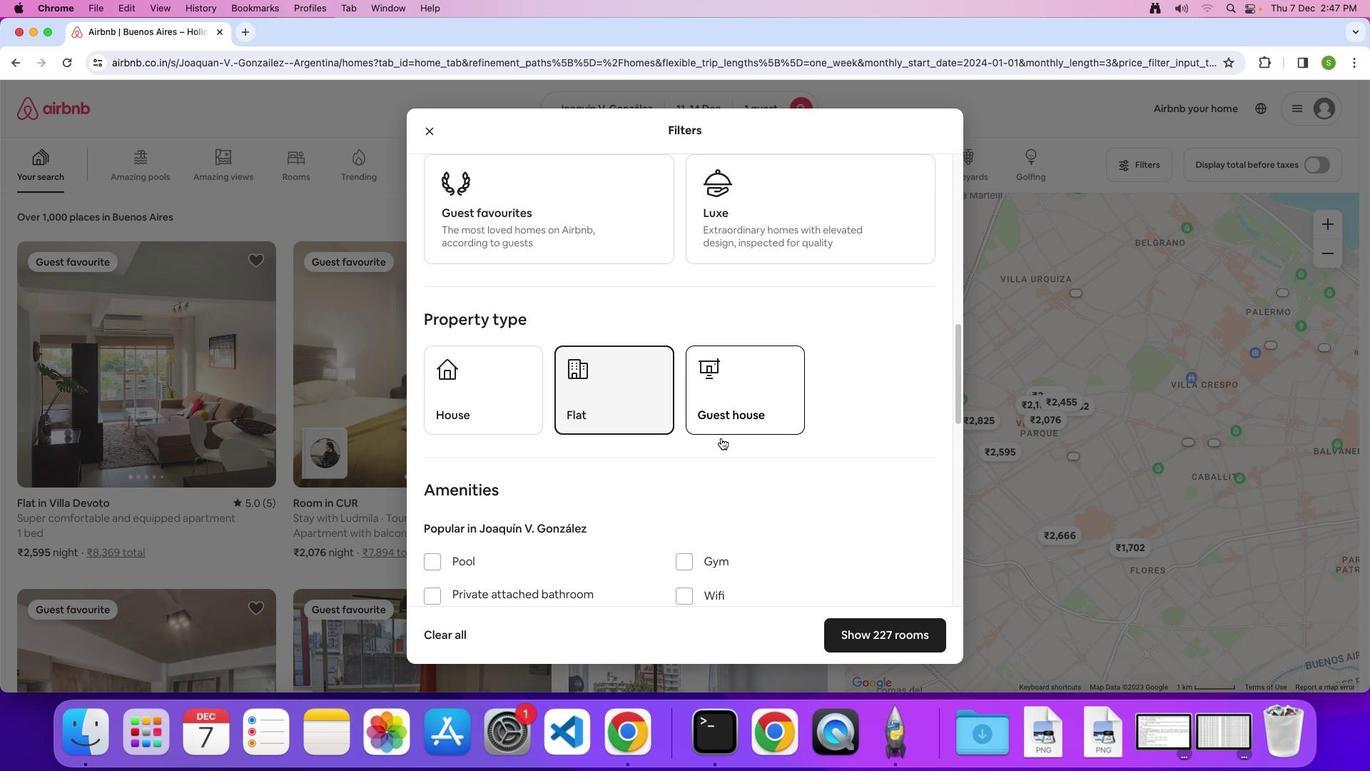 
Action: Mouse scrolled (721, 437) with delta (0, 0)
Screenshot: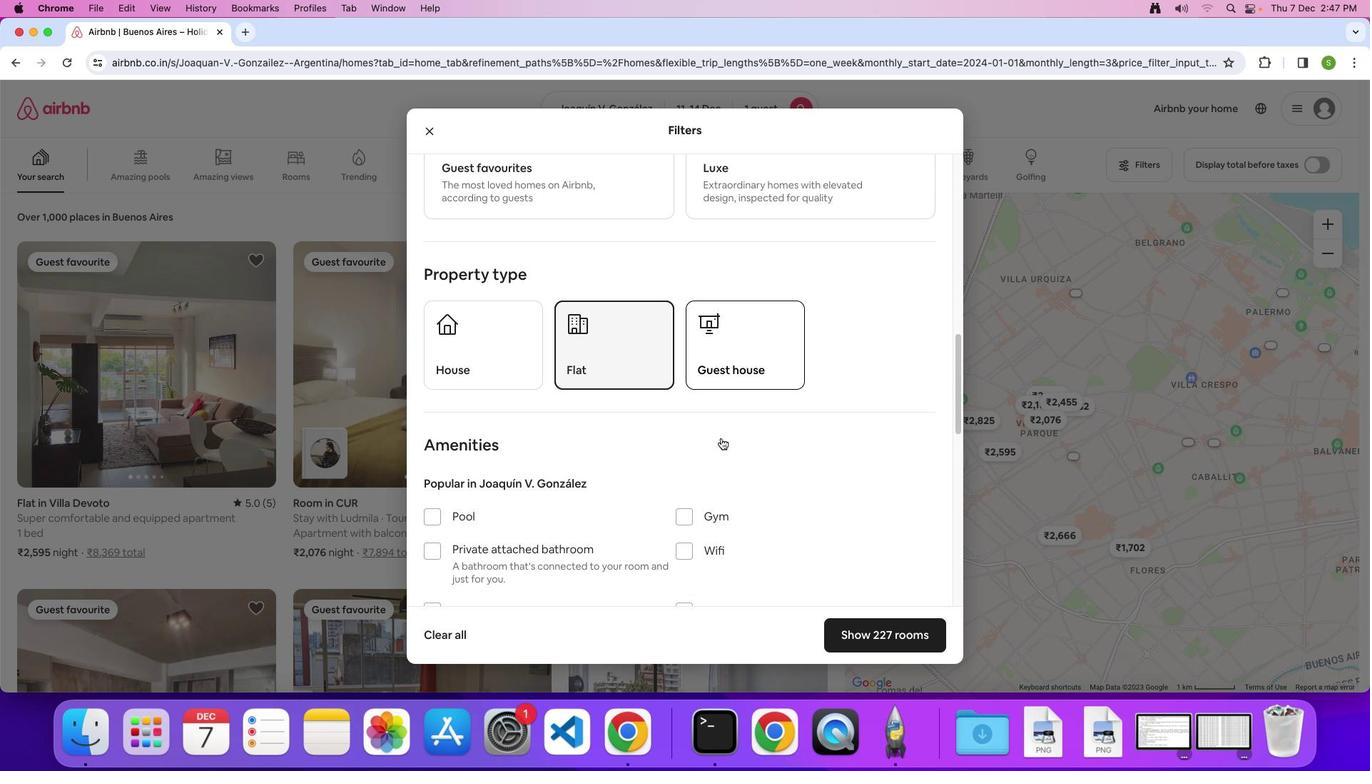 
Action: Mouse scrolled (721, 437) with delta (0, 0)
Screenshot: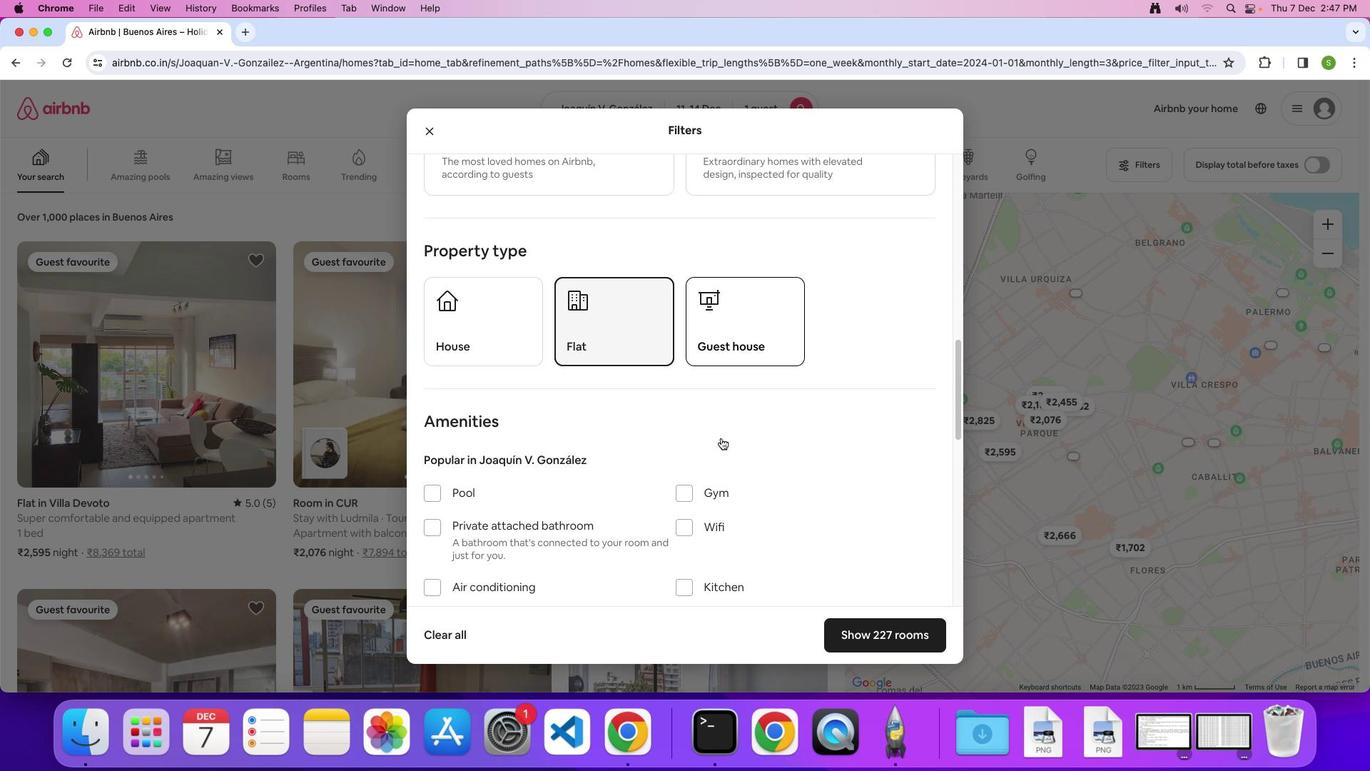 
Action: Mouse scrolled (721, 437) with delta (0, -1)
Screenshot: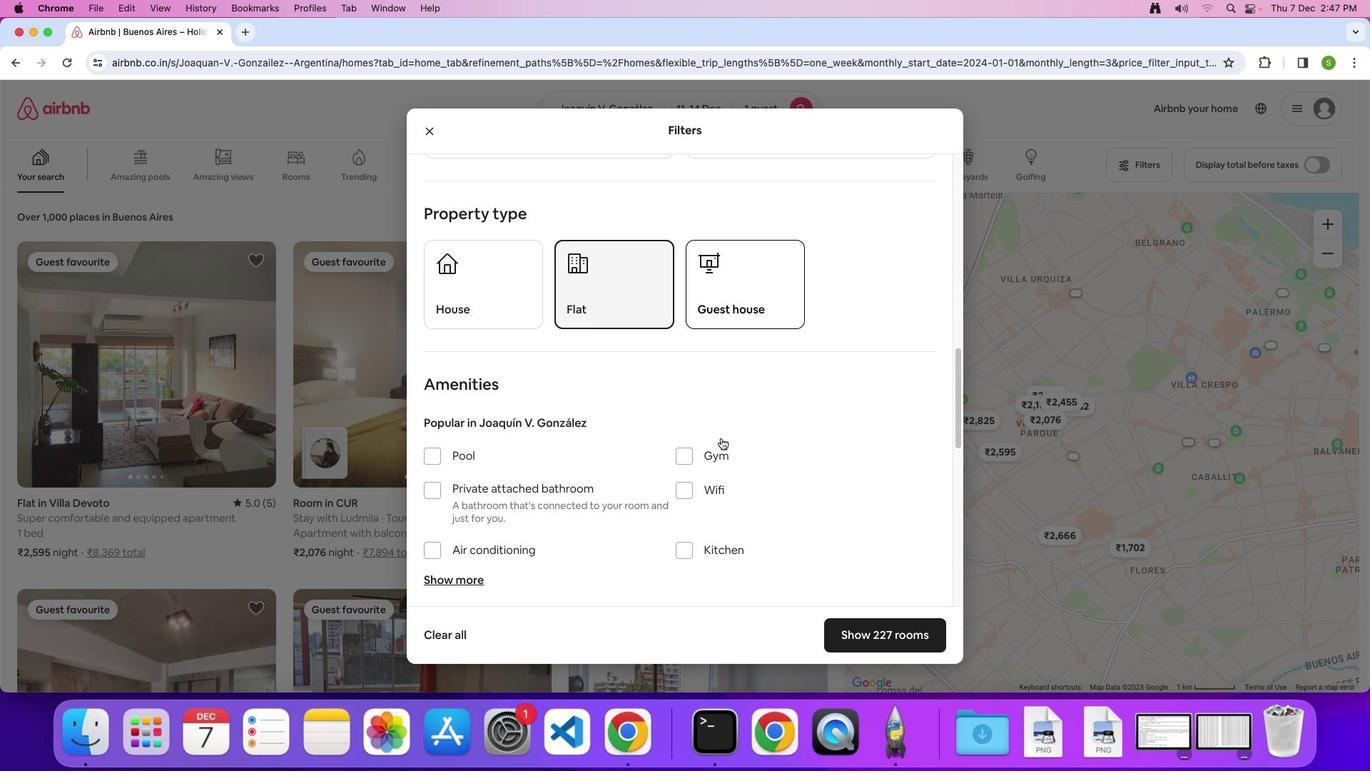 
Action: Mouse scrolled (721, 437) with delta (0, 0)
Screenshot: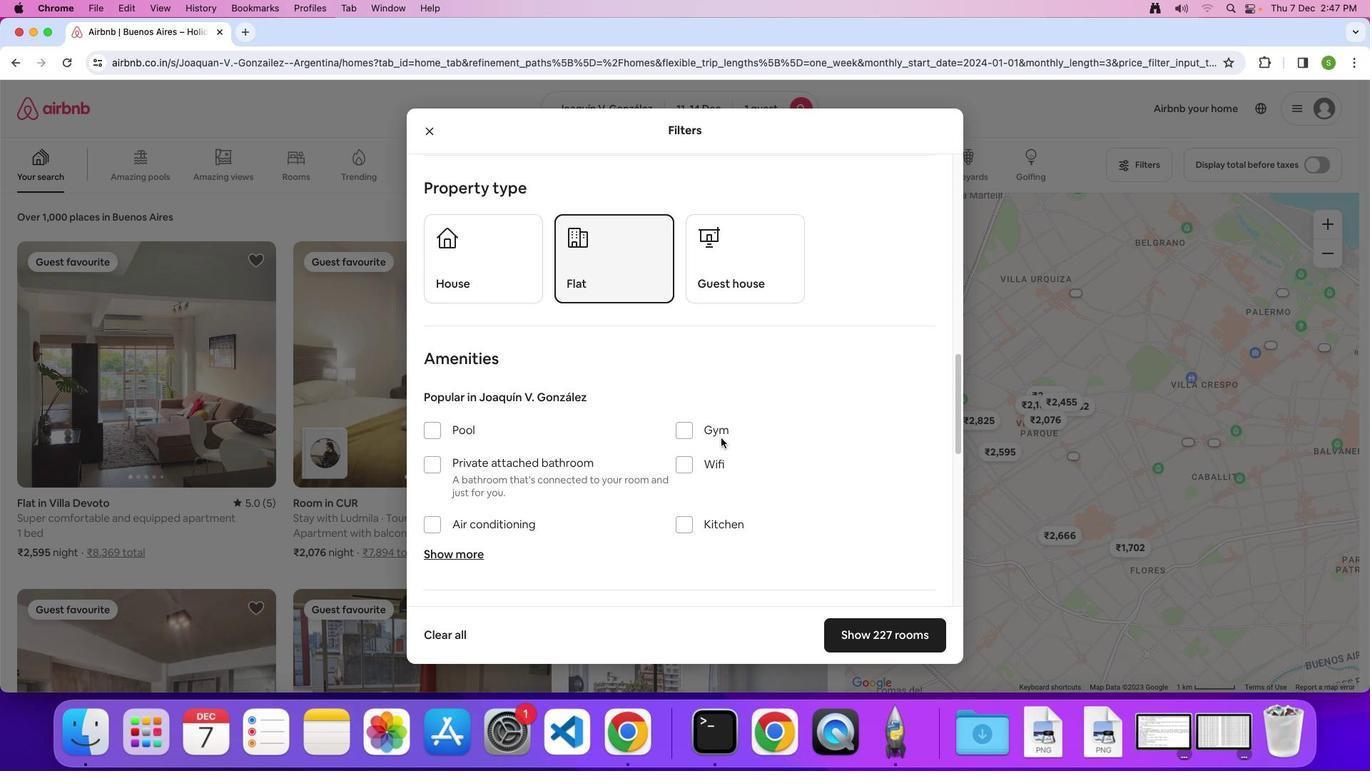 
Action: Mouse scrolled (721, 437) with delta (0, 0)
Screenshot: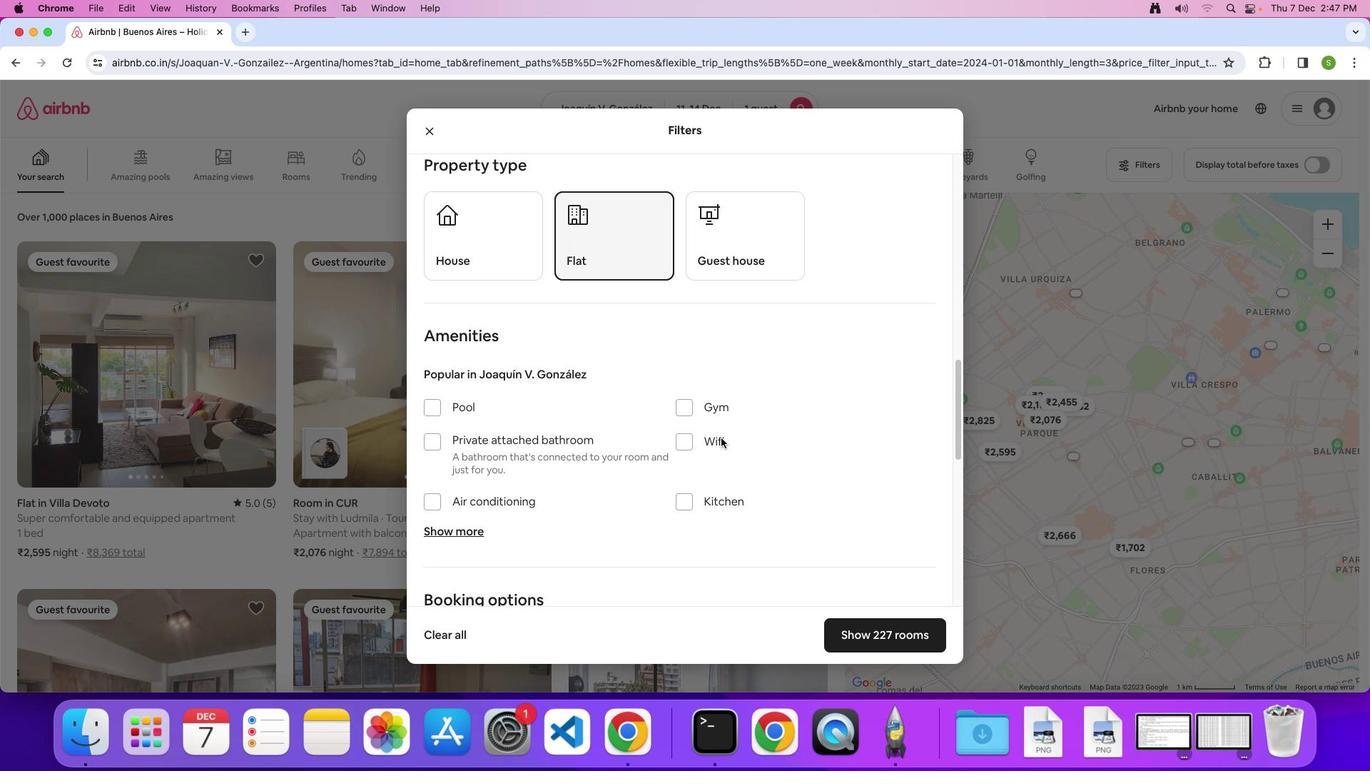 
Action: Mouse scrolled (721, 437) with delta (0, 0)
Screenshot: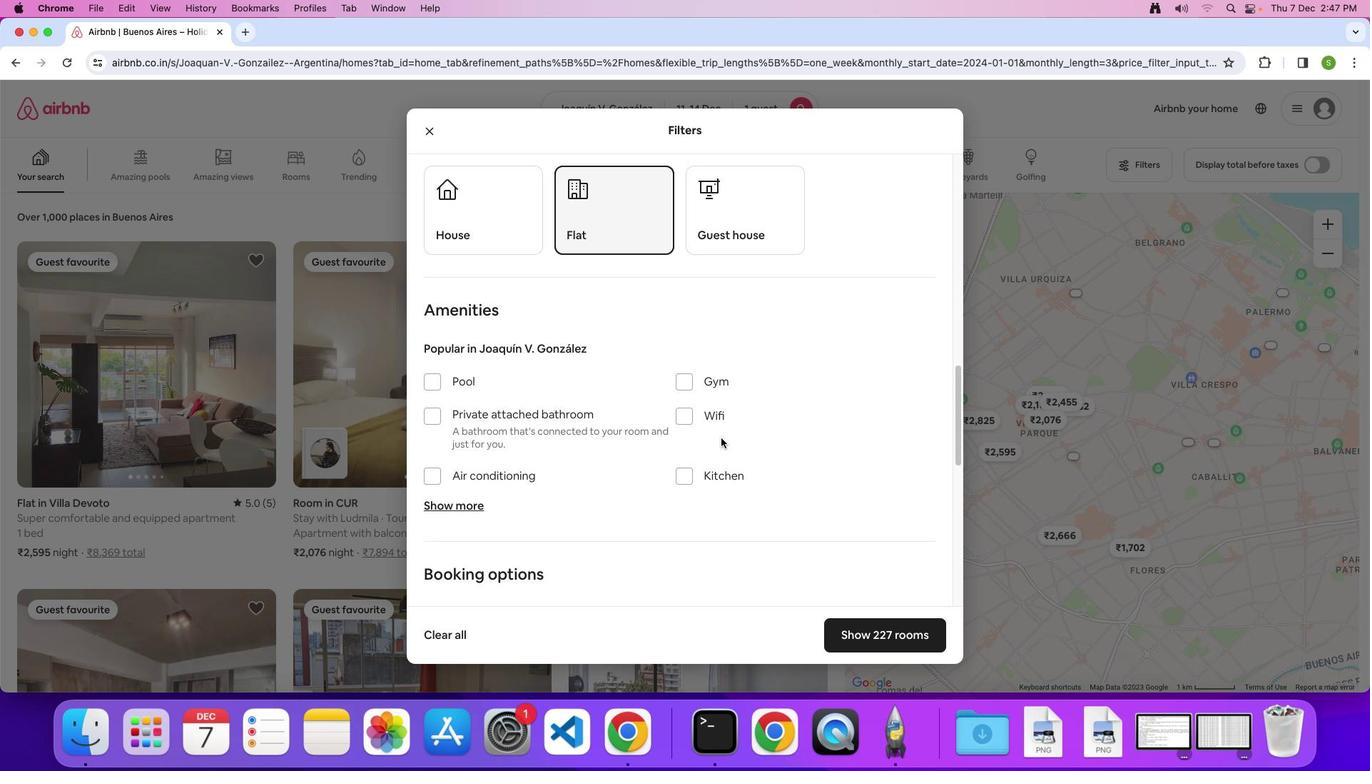 
Action: Mouse scrolled (721, 437) with delta (0, 0)
Screenshot: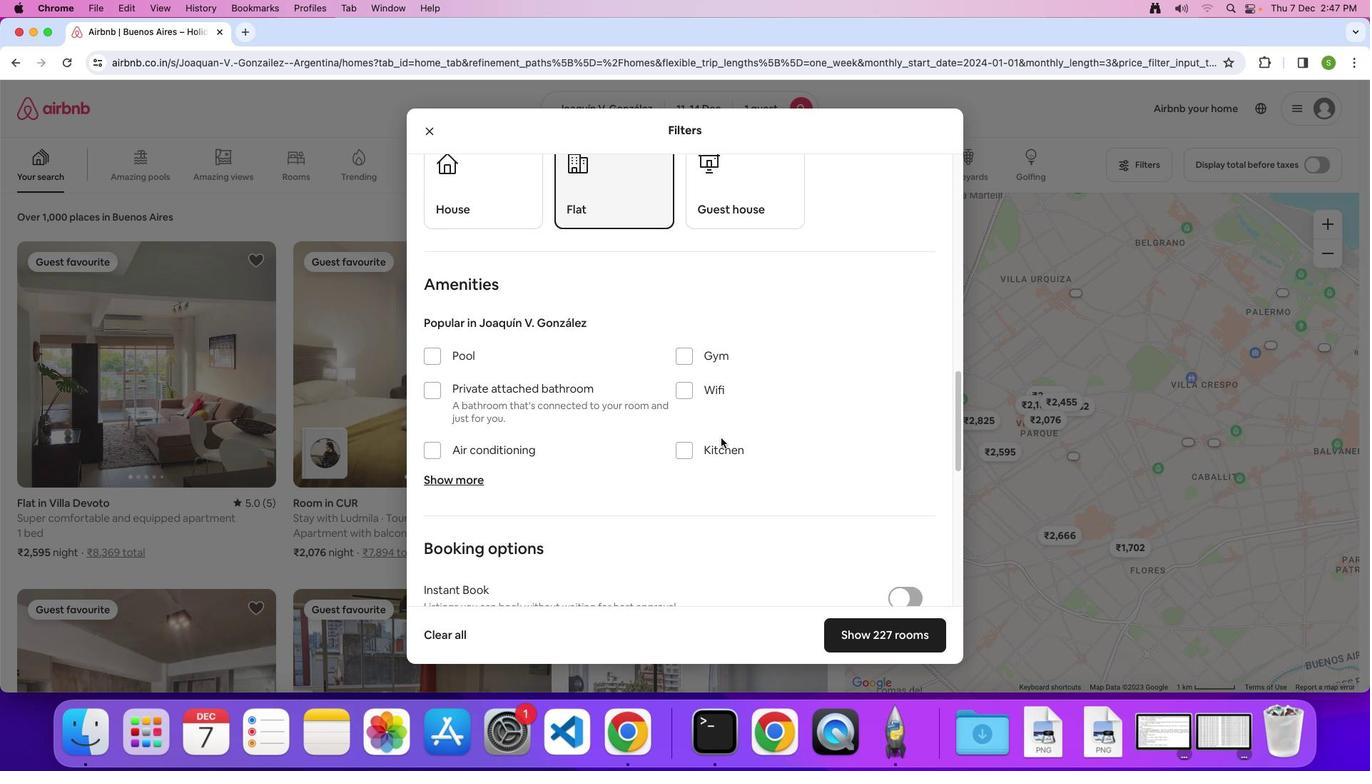 
Action: Mouse scrolled (721, 437) with delta (0, 0)
Screenshot: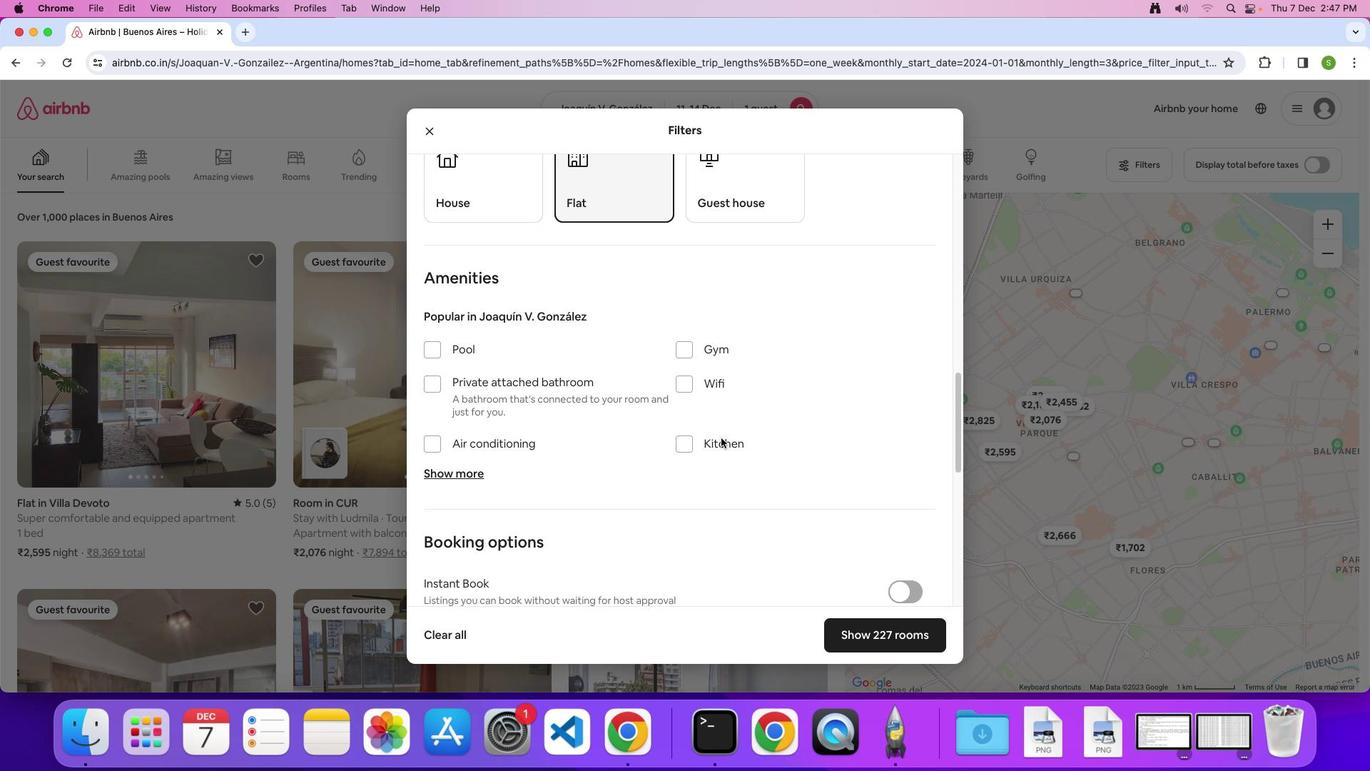 
Action: Mouse scrolled (721, 437) with delta (0, 0)
Screenshot: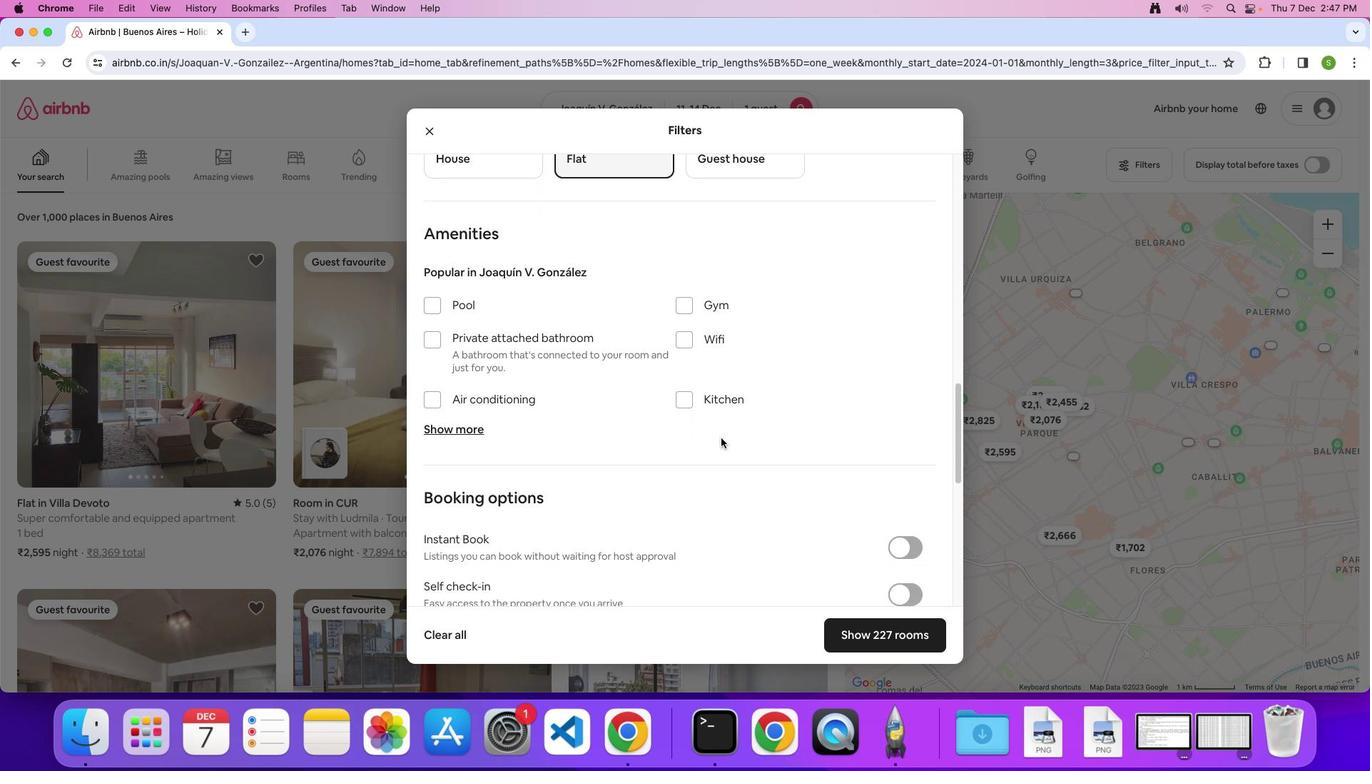 
Action: Mouse scrolled (721, 437) with delta (0, 0)
Screenshot: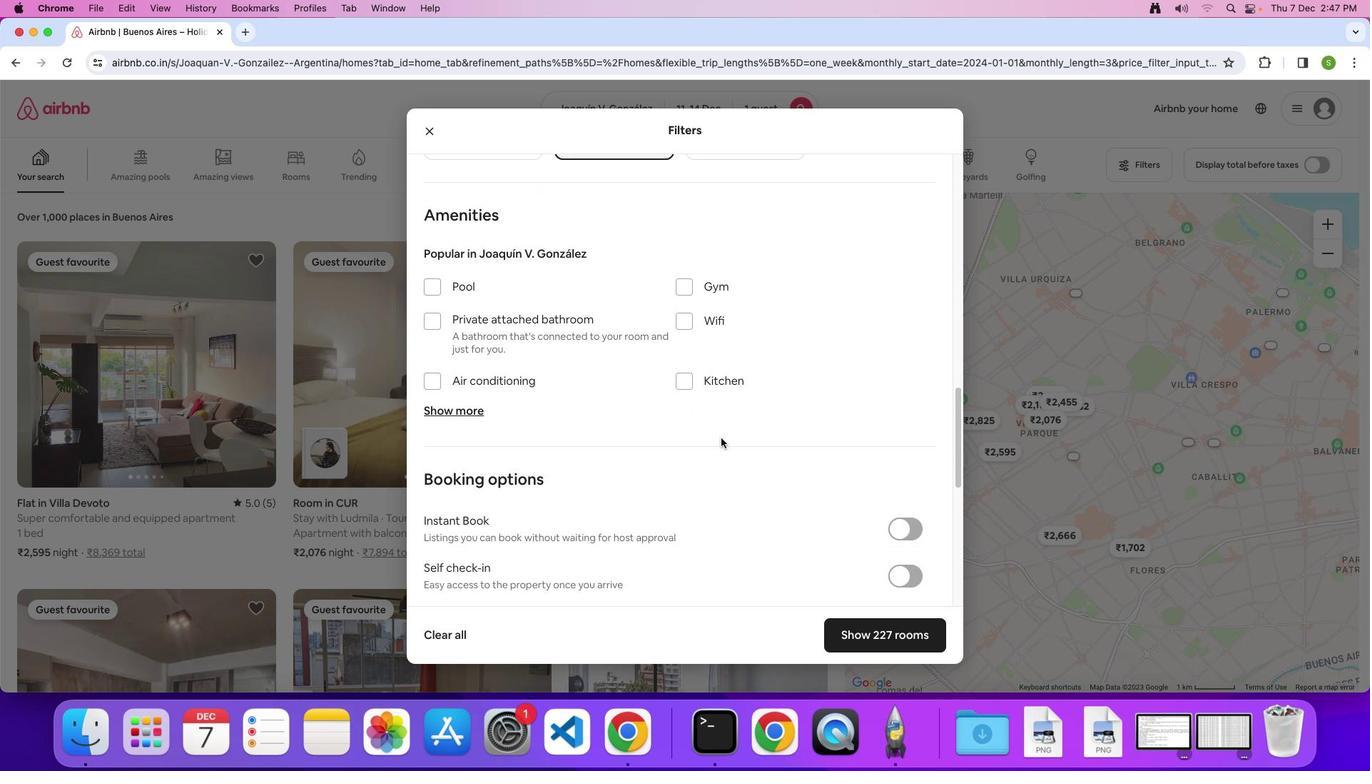 
Action: Mouse scrolled (721, 437) with delta (0, -1)
Screenshot: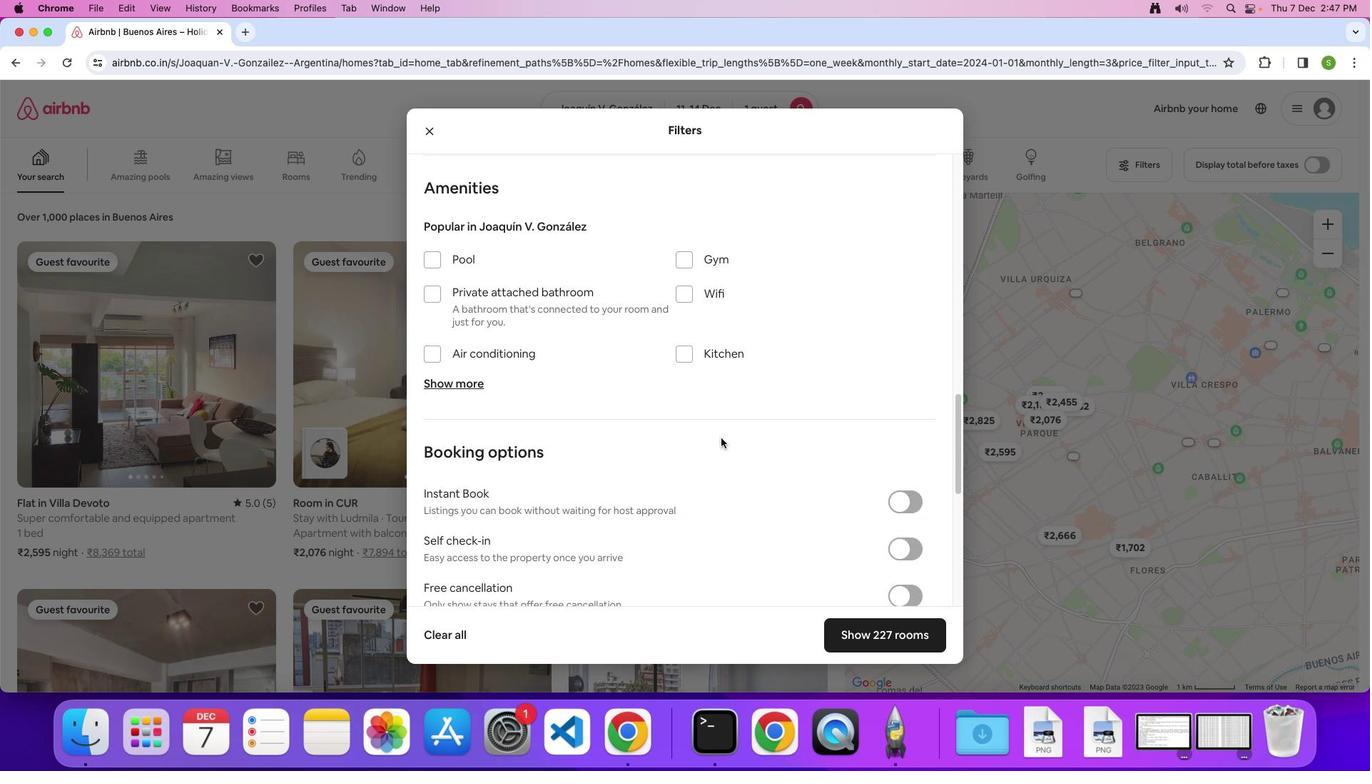 
Action: Mouse moved to (691, 298)
Screenshot: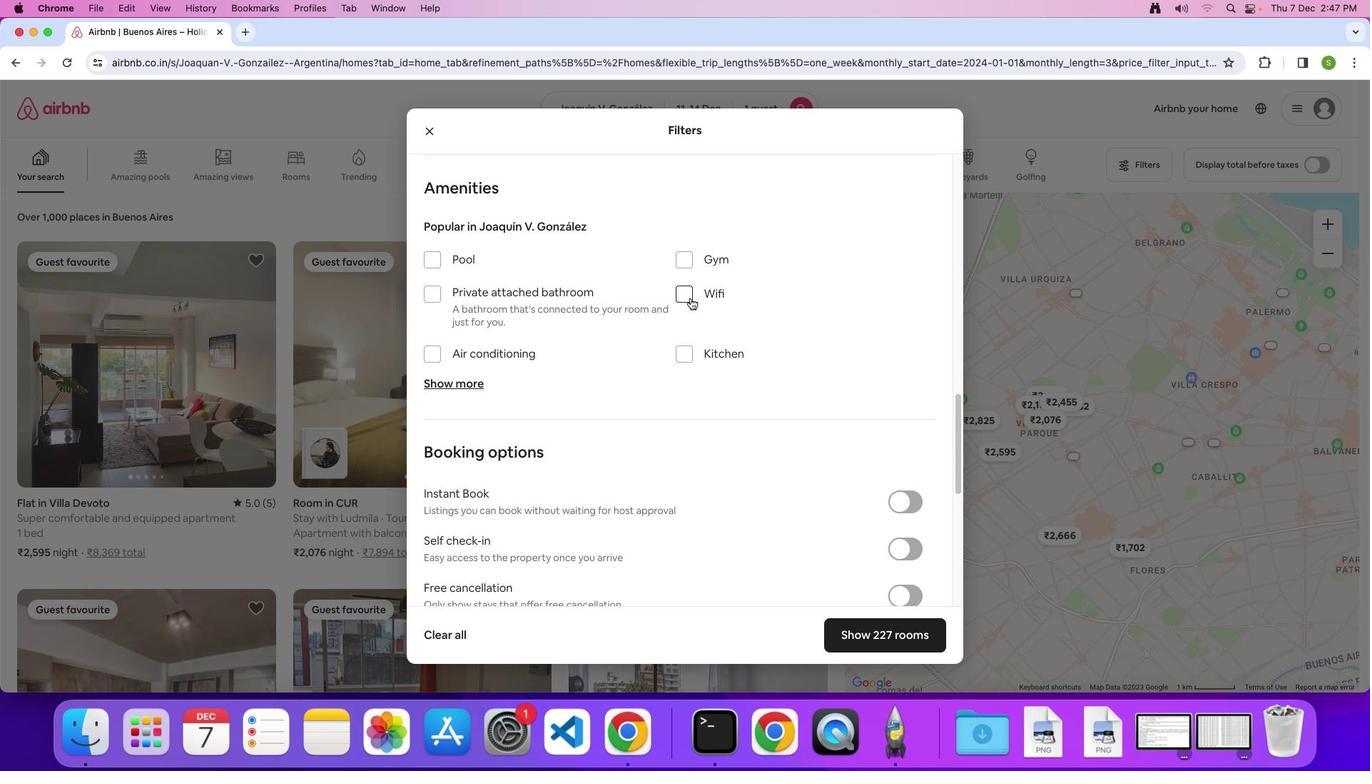 
Action: Mouse pressed left at (691, 298)
Screenshot: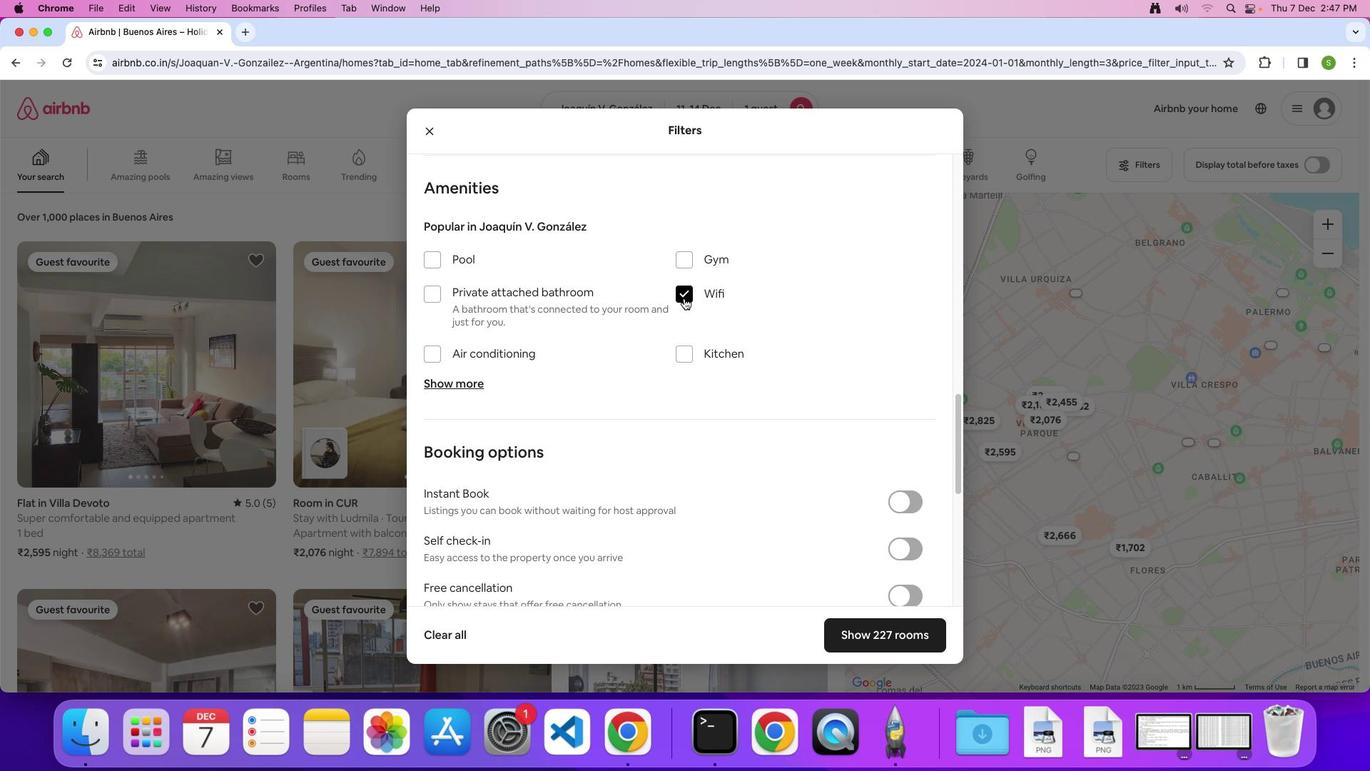 
Action: Mouse moved to (463, 384)
Screenshot: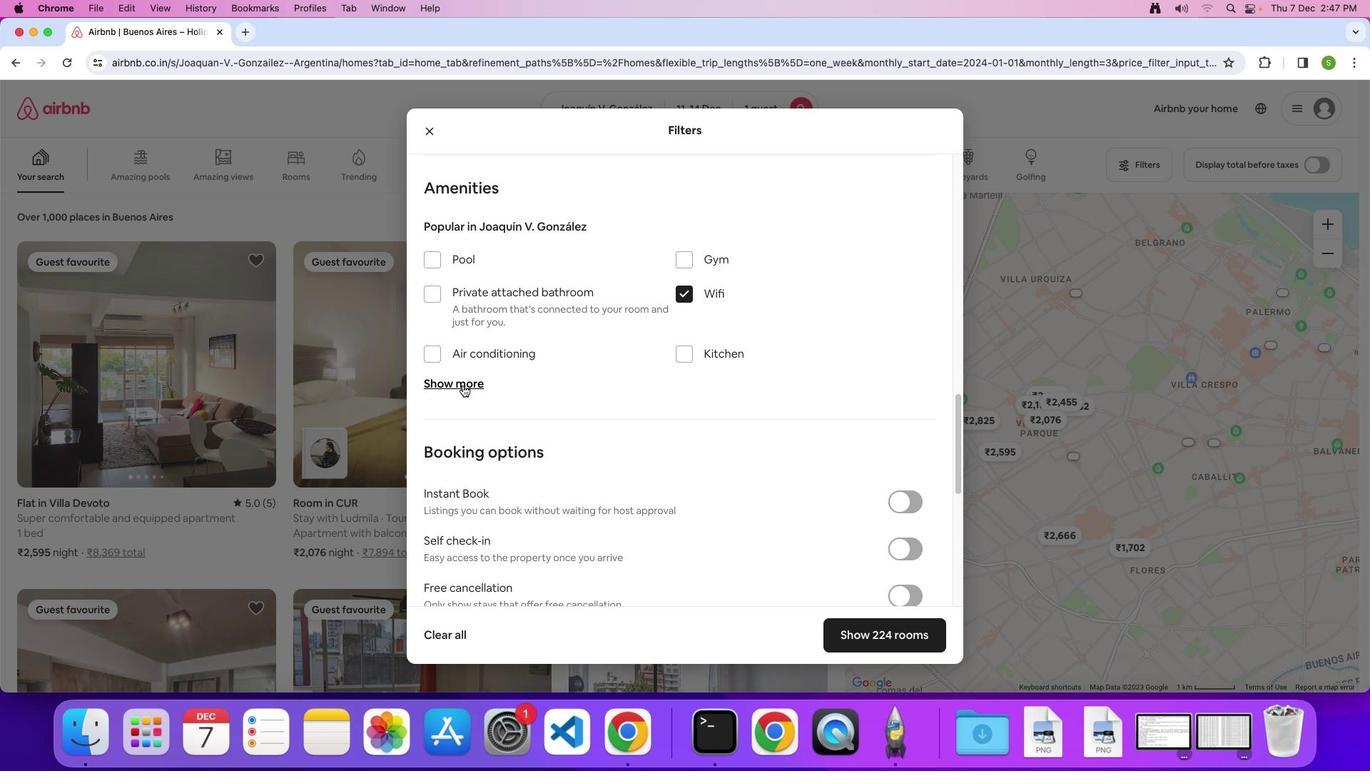 
Action: Mouse pressed left at (463, 384)
Screenshot: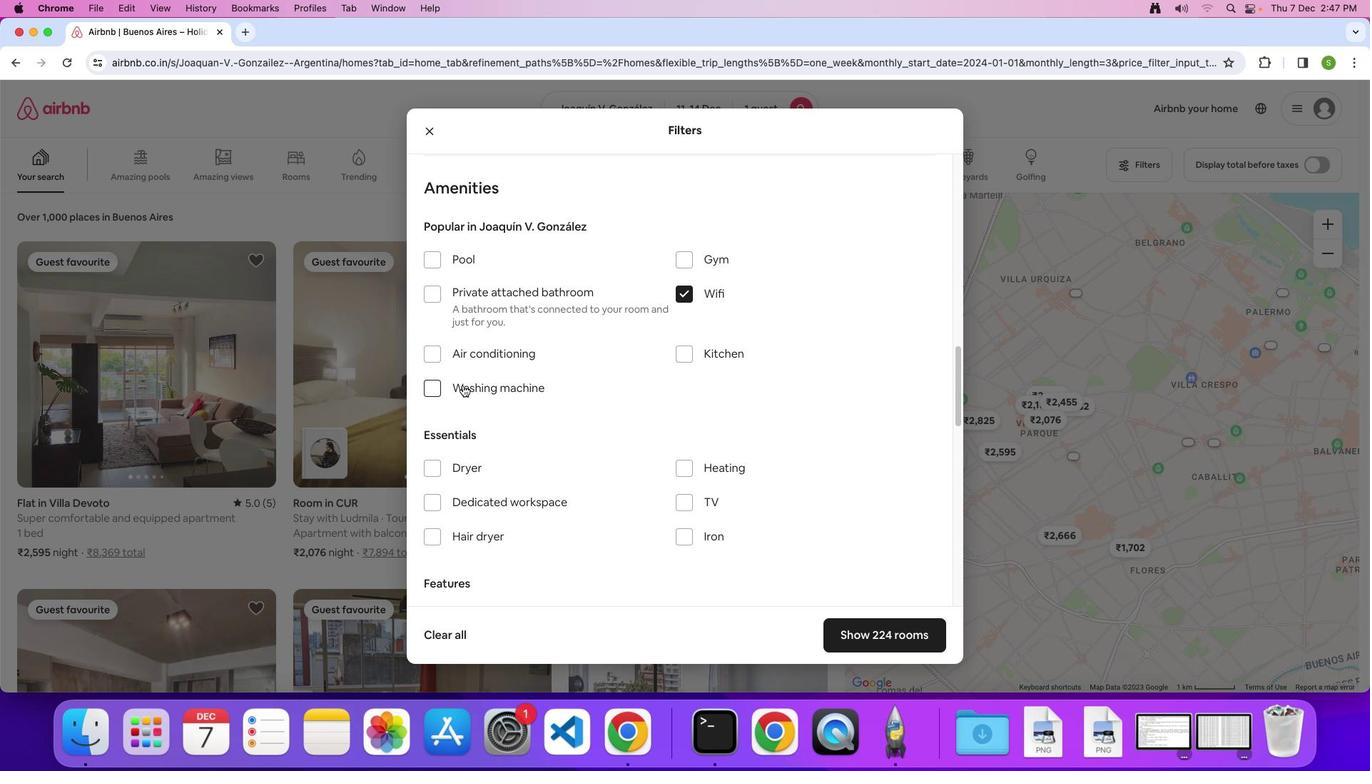 
Action: Mouse moved to (664, 415)
Screenshot: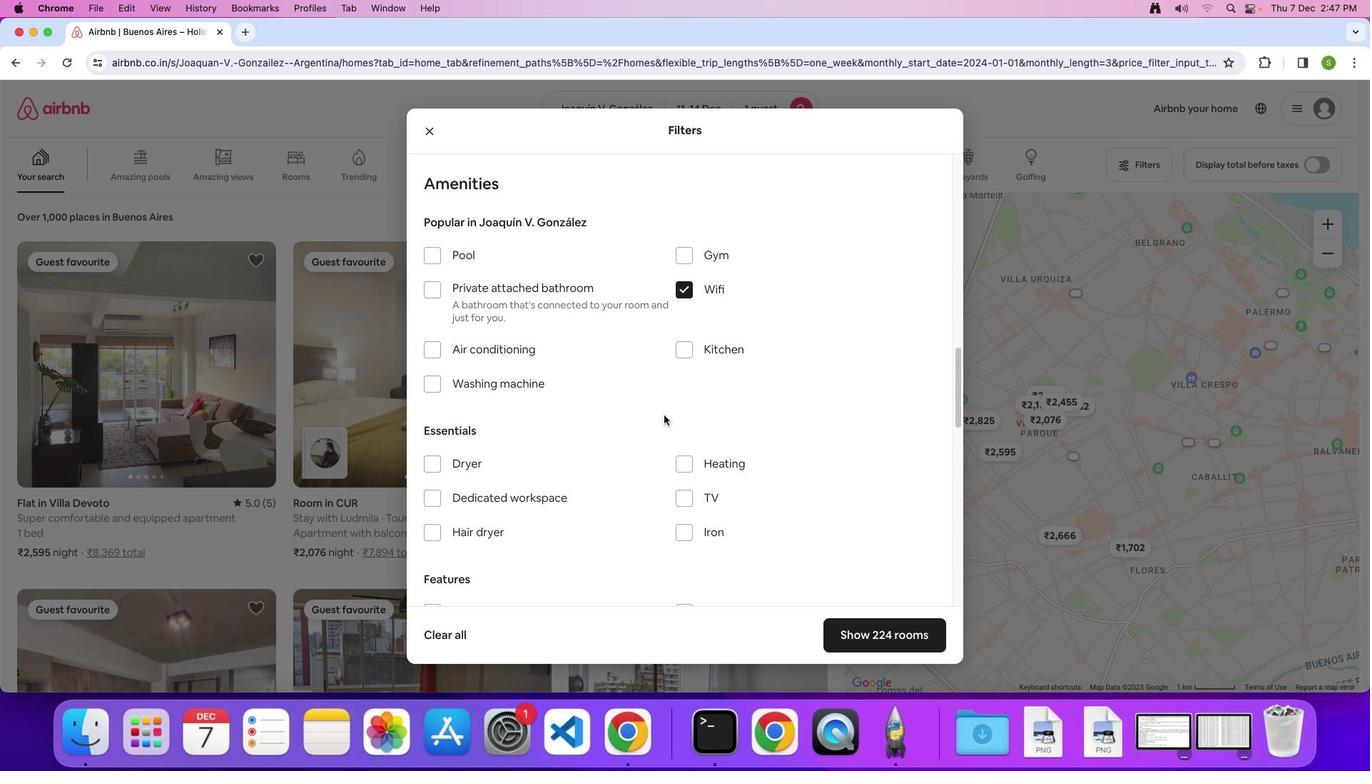 
Action: Mouse scrolled (664, 415) with delta (0, 0)
Screenshot: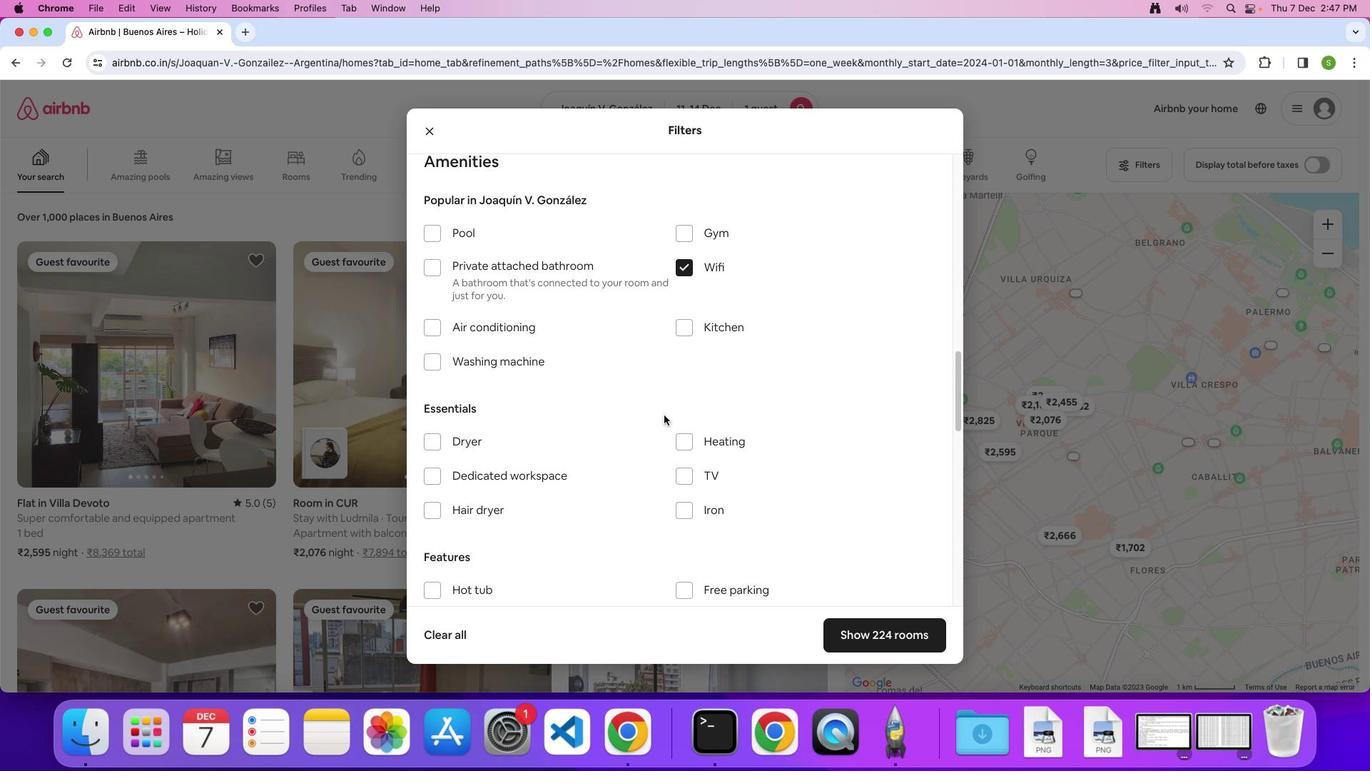 
Action: Mouse moved to (664, 415)
Screenshot: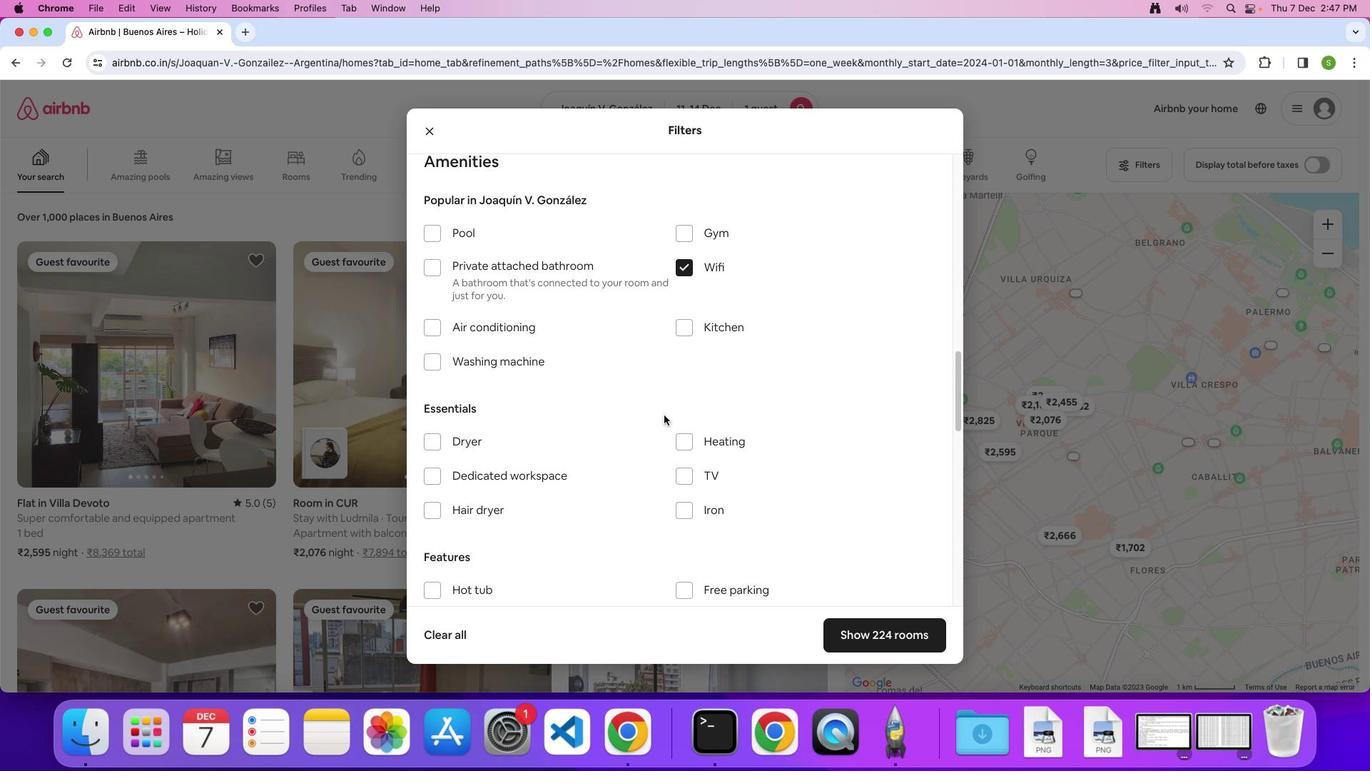 
Action: Mouse scrolled (664, 415) with delta (0, 0)
Screenshot: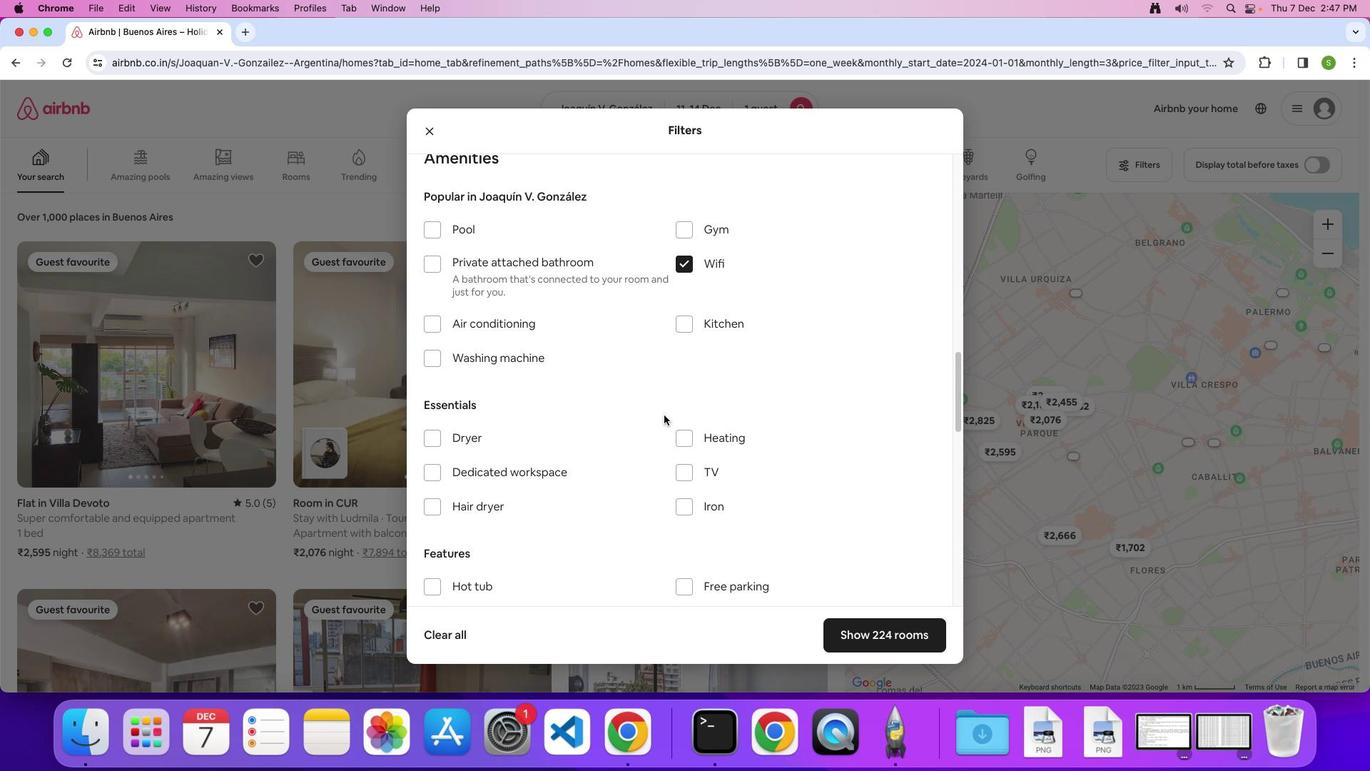 
Action: Mouse moved to (681, 434)
Screenshot: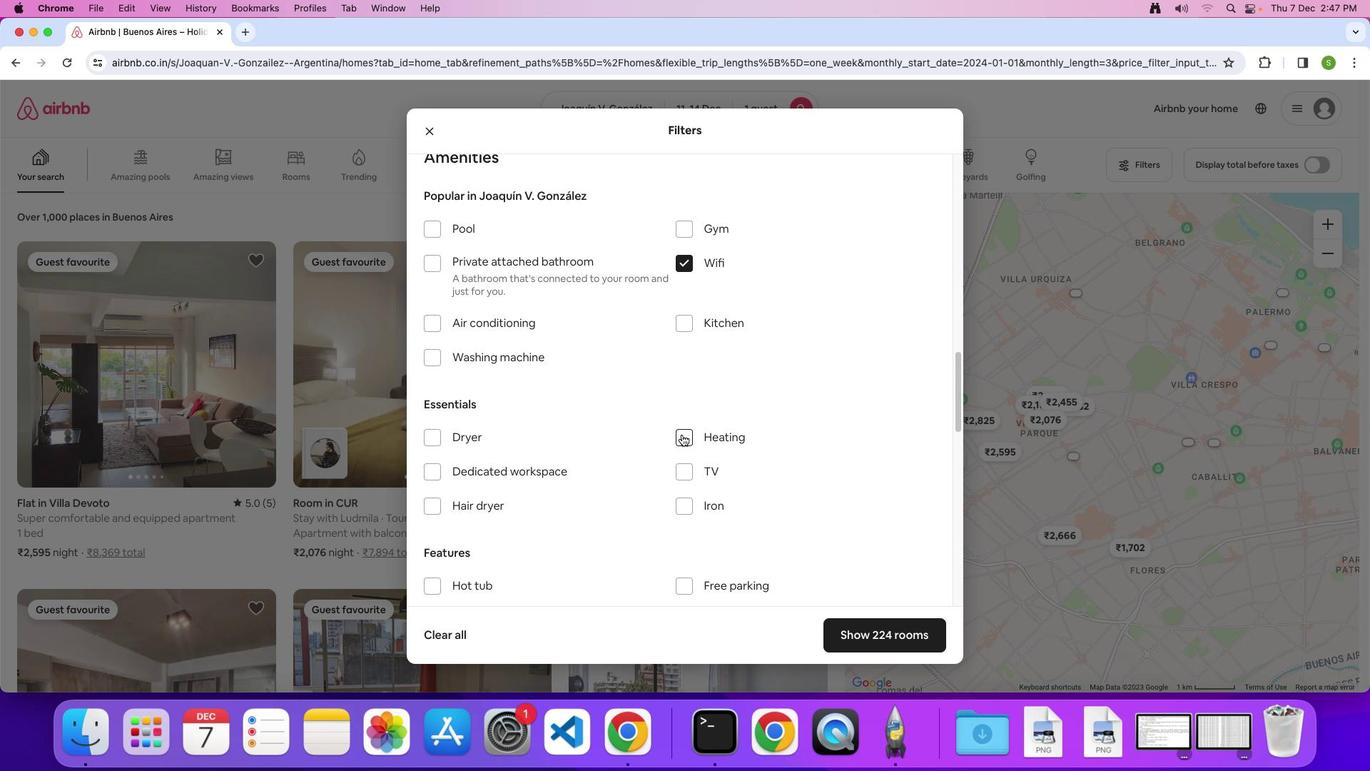 
Action: Mouse pressed left at (681, 434)
Screenshot: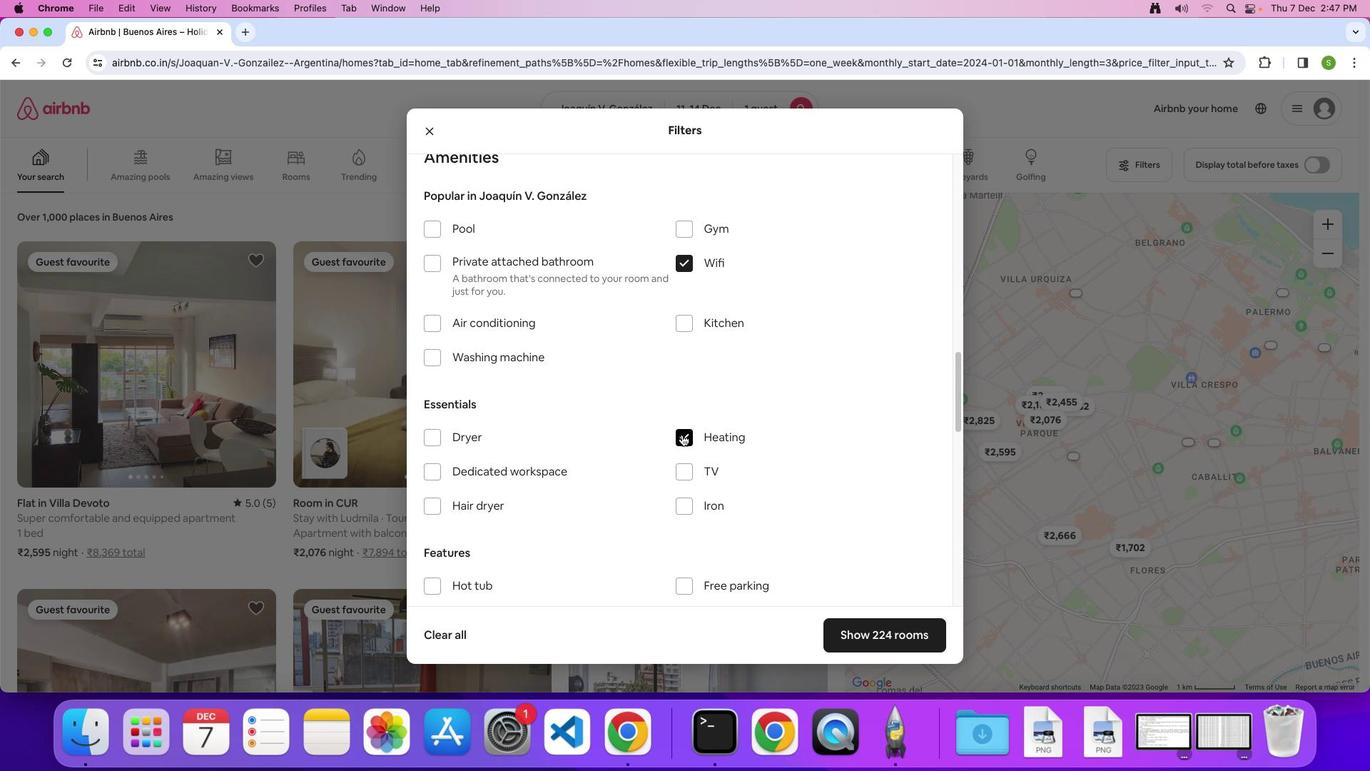 
Action: Mouse moved to (746, 505)
Screenshot: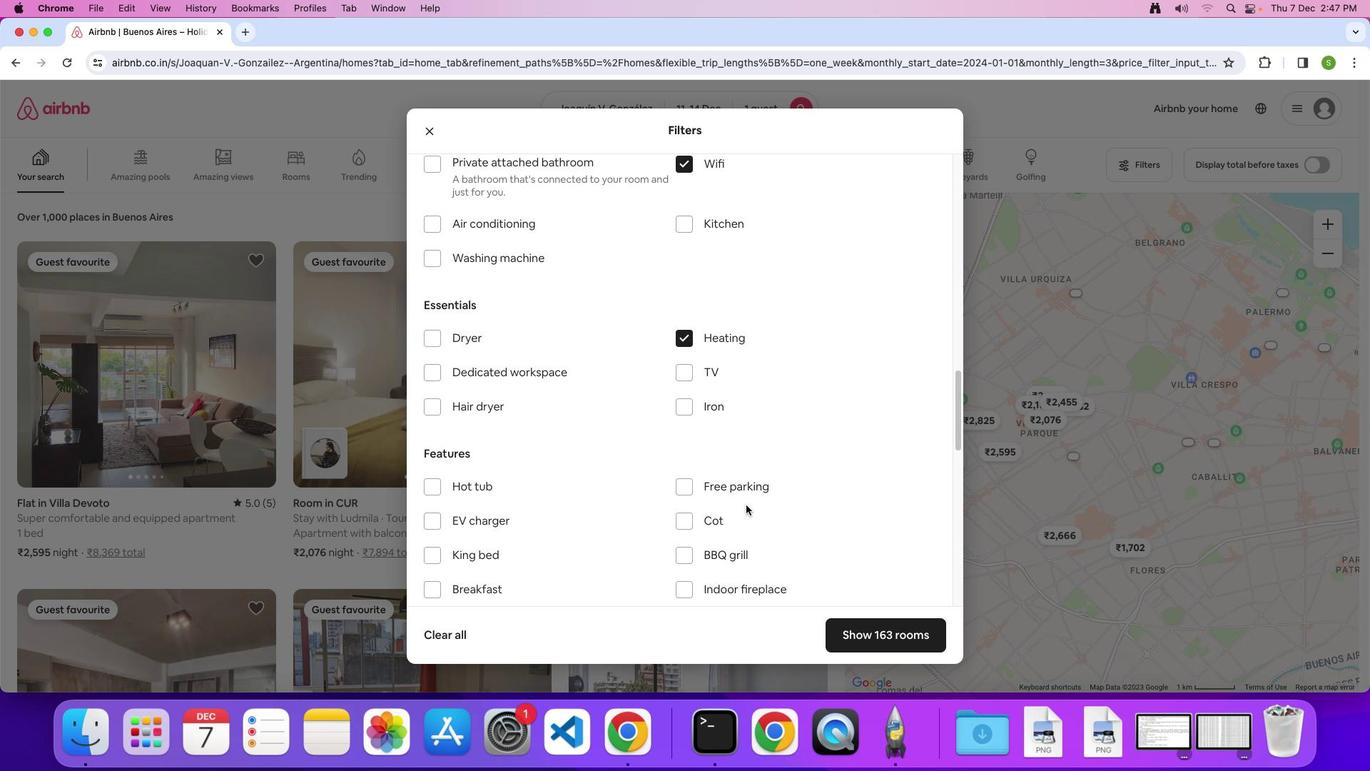 
Action: Mouse scrolled (746, 505) with delta (0, 0)
Screenshot: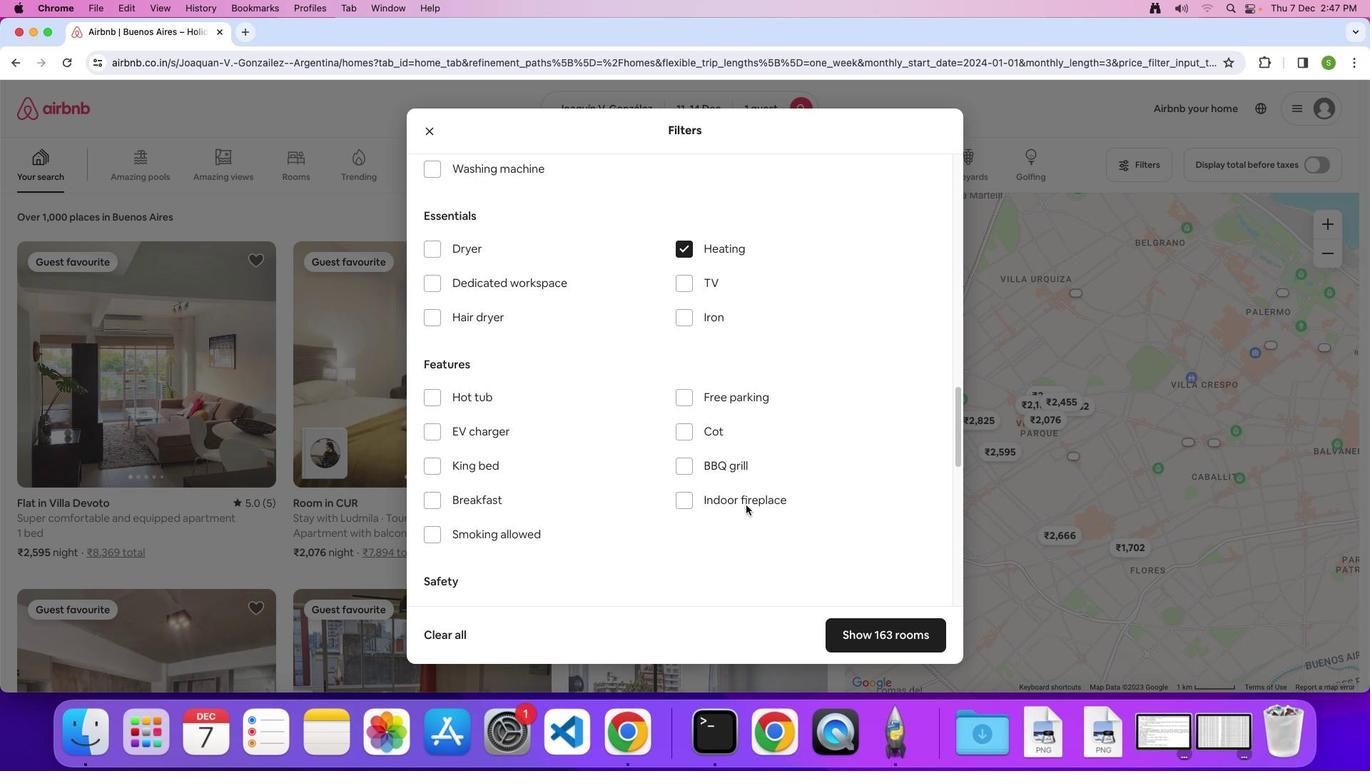 
Action: Mouse scrolled (746, 505) with delta (0, 0)
Screenshot: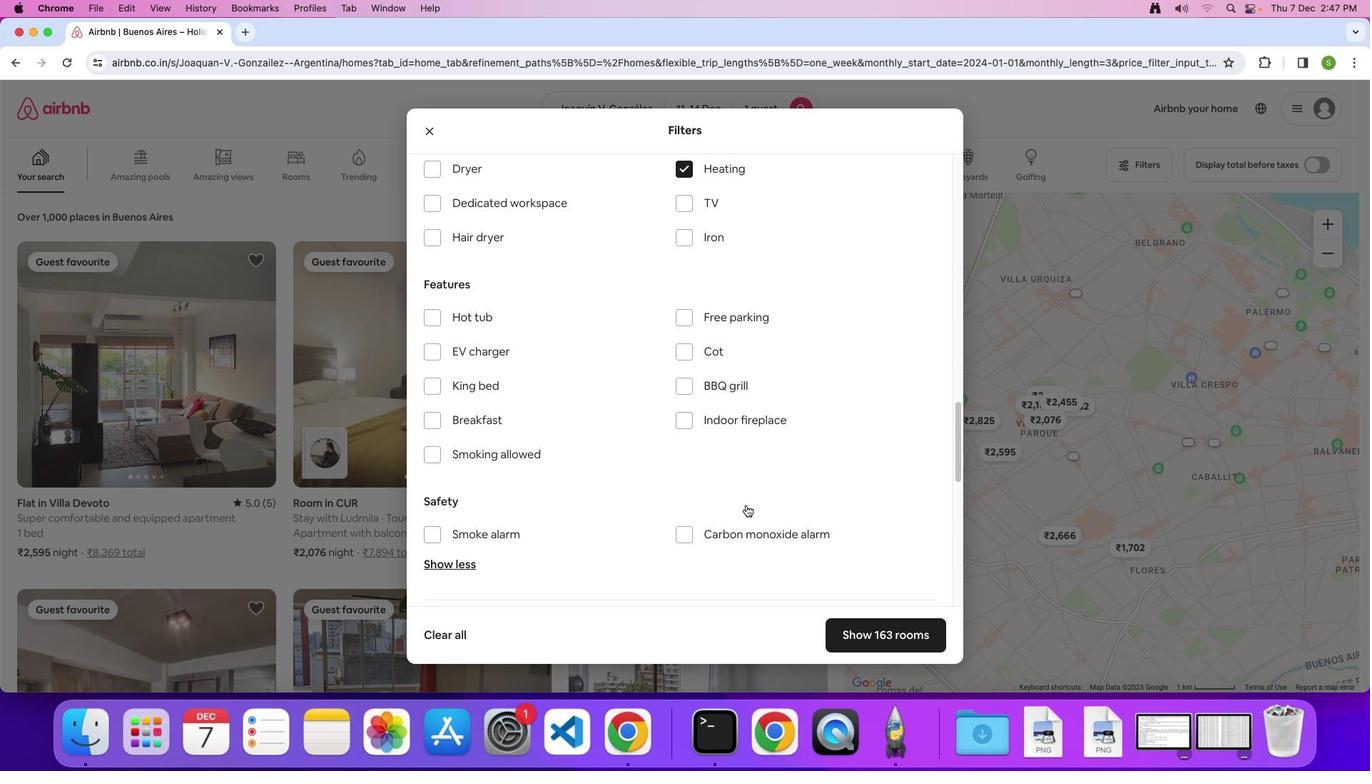 
Action: Mouse scrolled (746, 505) with delta (0, -2)
Screenshot: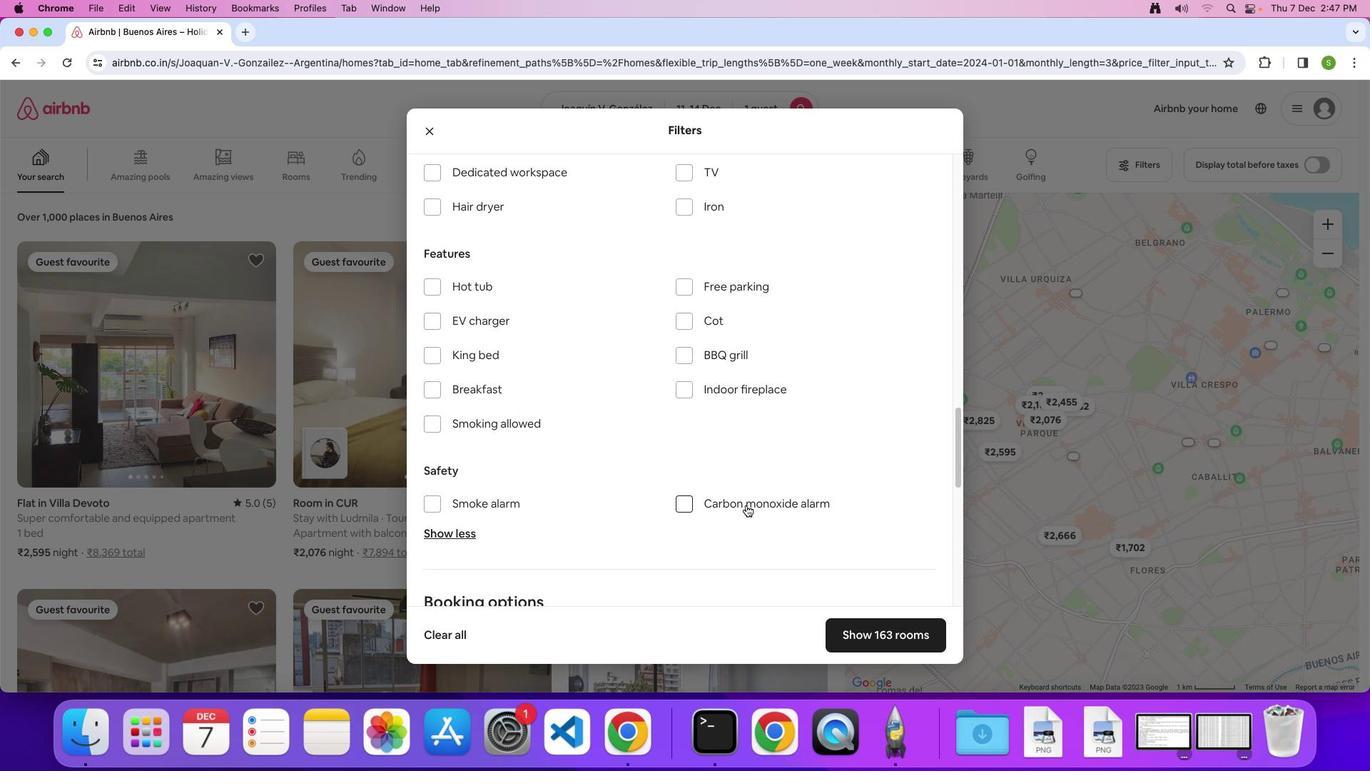 
Action: Mouse moved to (746, 504)
Screenshot: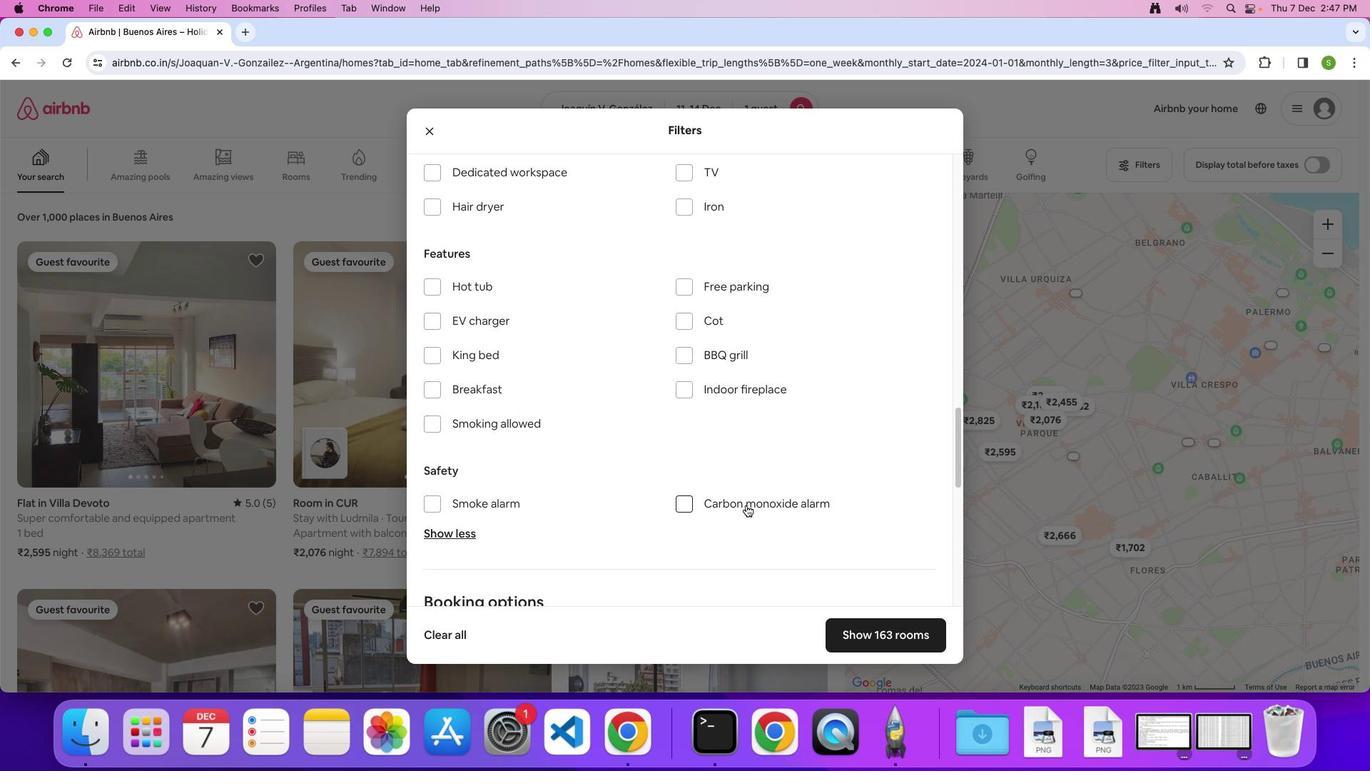 
Action: Mouse scrolled (746, 504) with delta (0, -3)
Screenshot: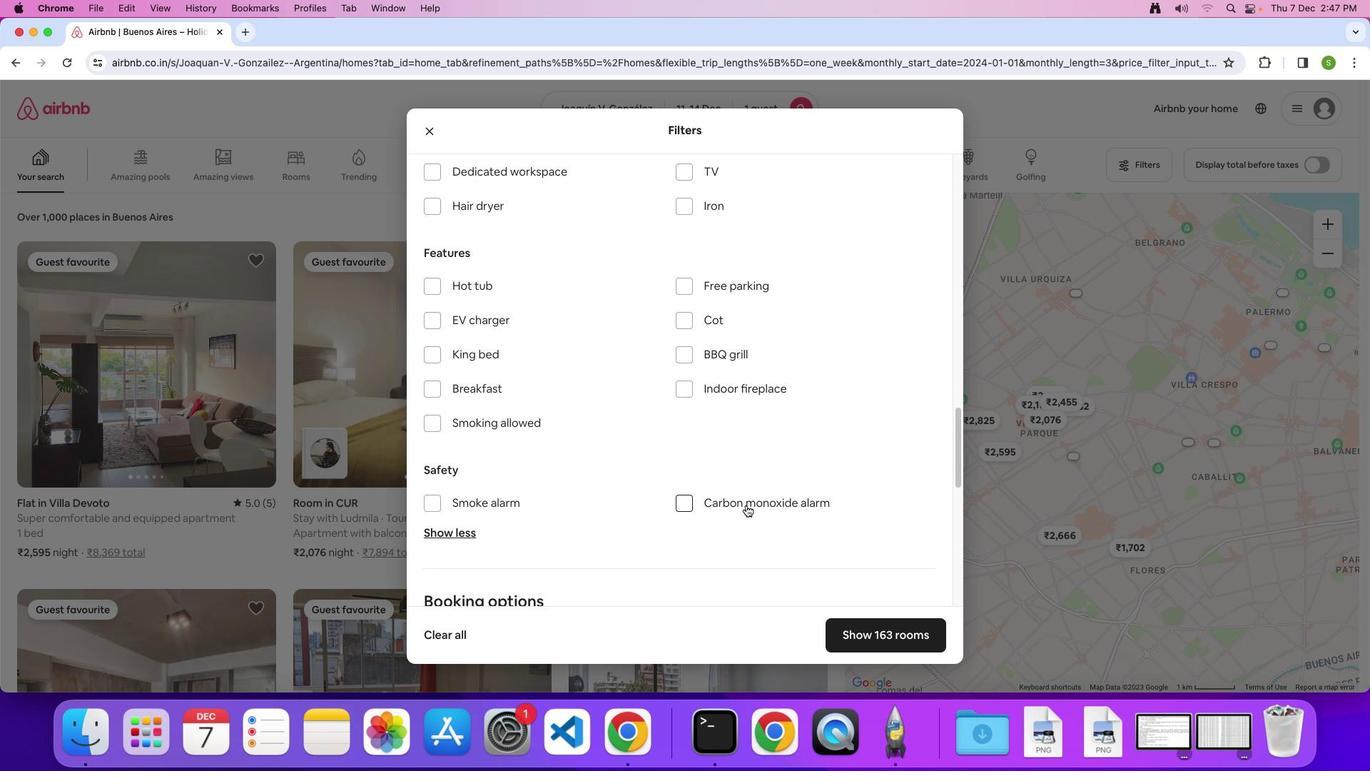 
Action: Mouse scrolled (746, 504) with delta (0, 0)
Screenshot: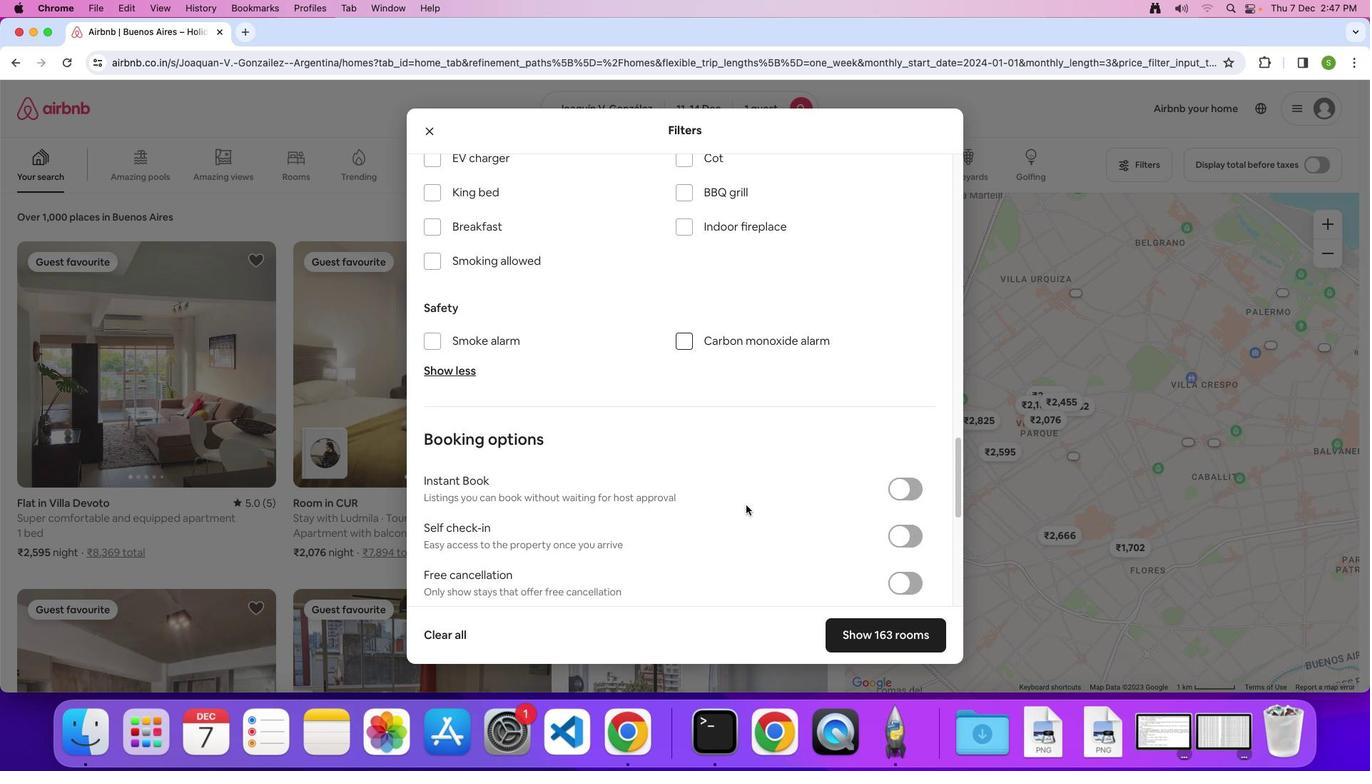 
Action: Mouse scrolled (746, 504) with delta (0, 0)
Screenshot: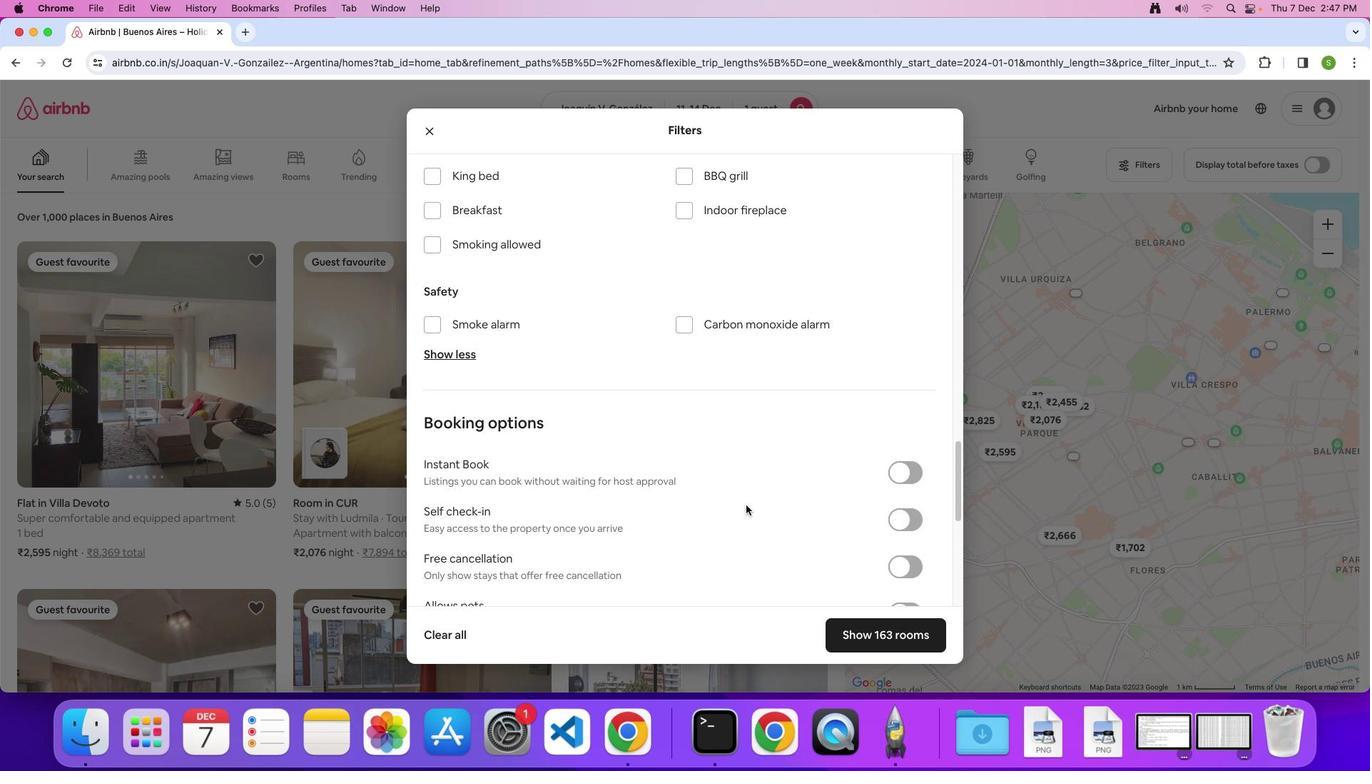 
Action: Mouse scrolled (746, 504) with delta (0, -2)
Screenshot: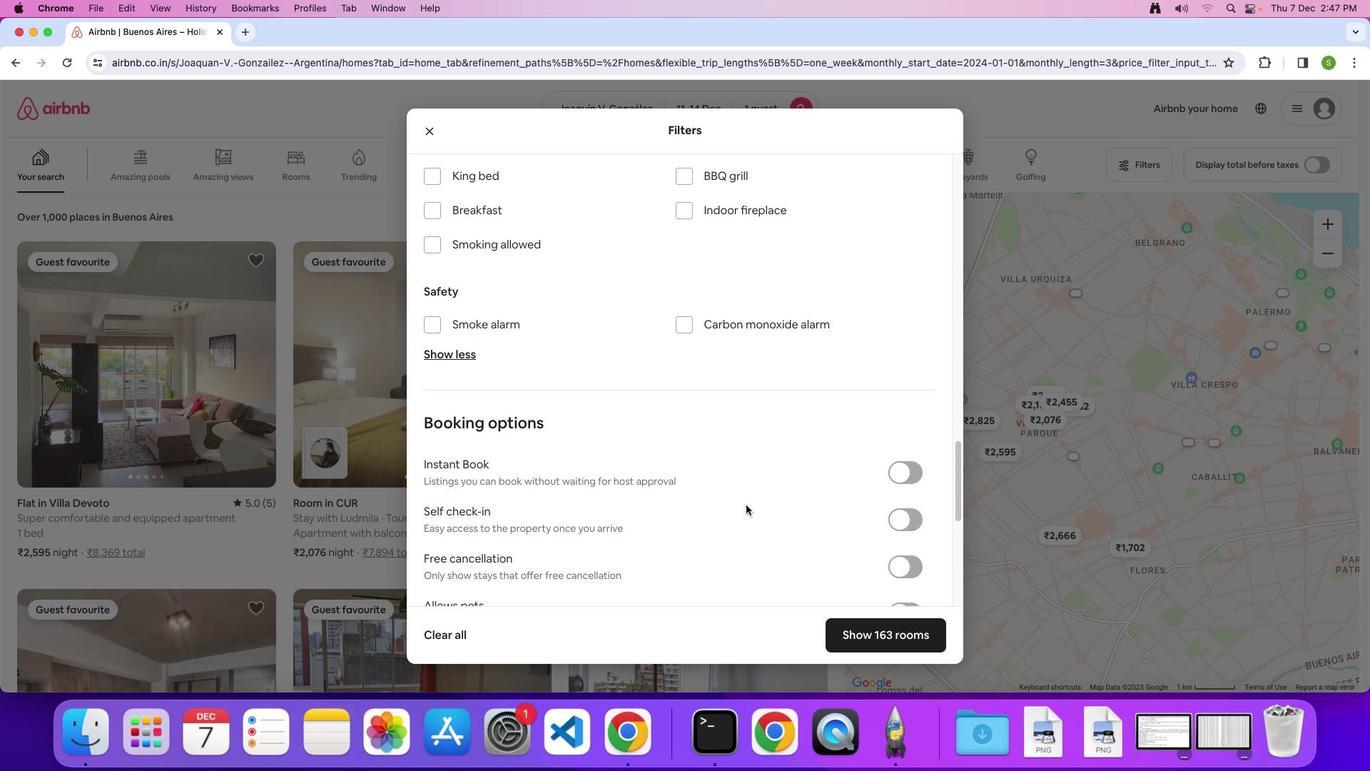 
Action: Mouse scrolled (746, 504) with delta (0, 0)
Screenshot: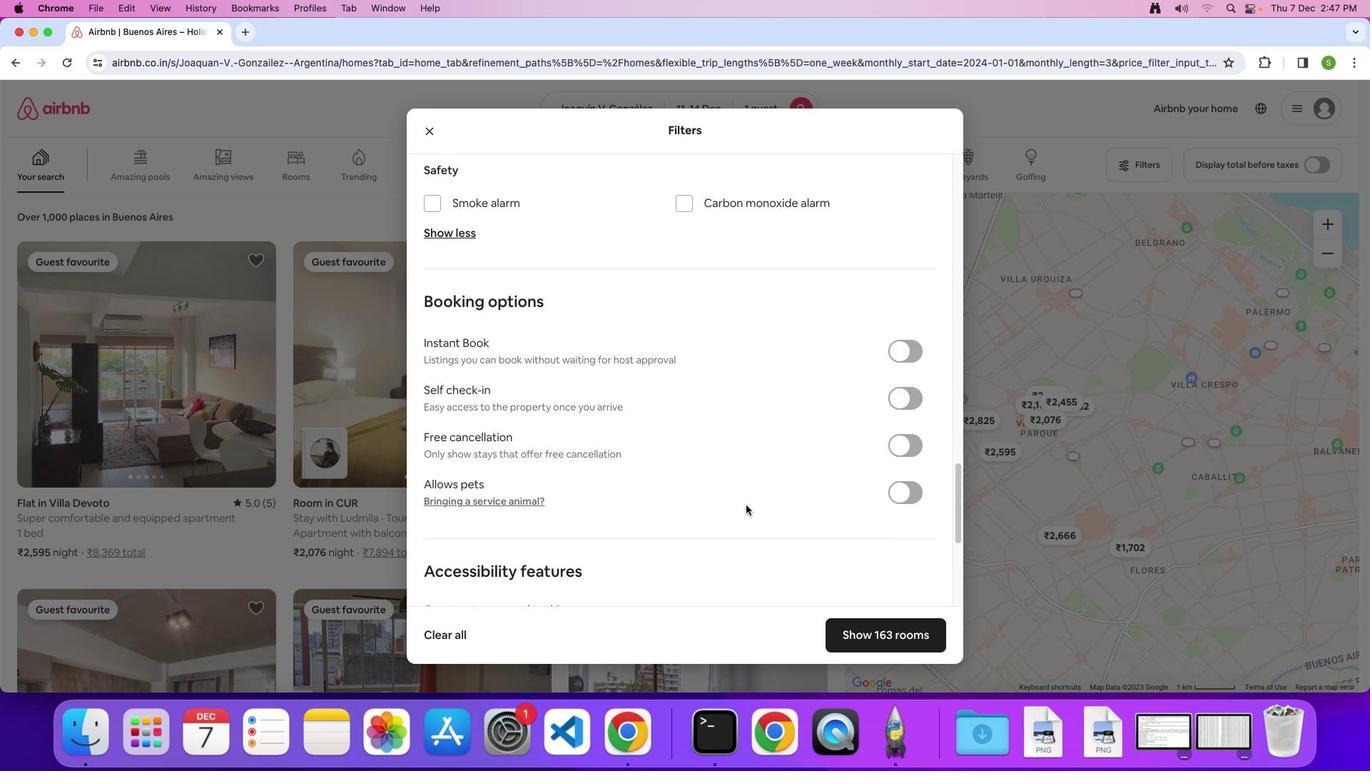 
Action: Mouse scrolled (746, 504) with delta (0, 0)
Screenshot: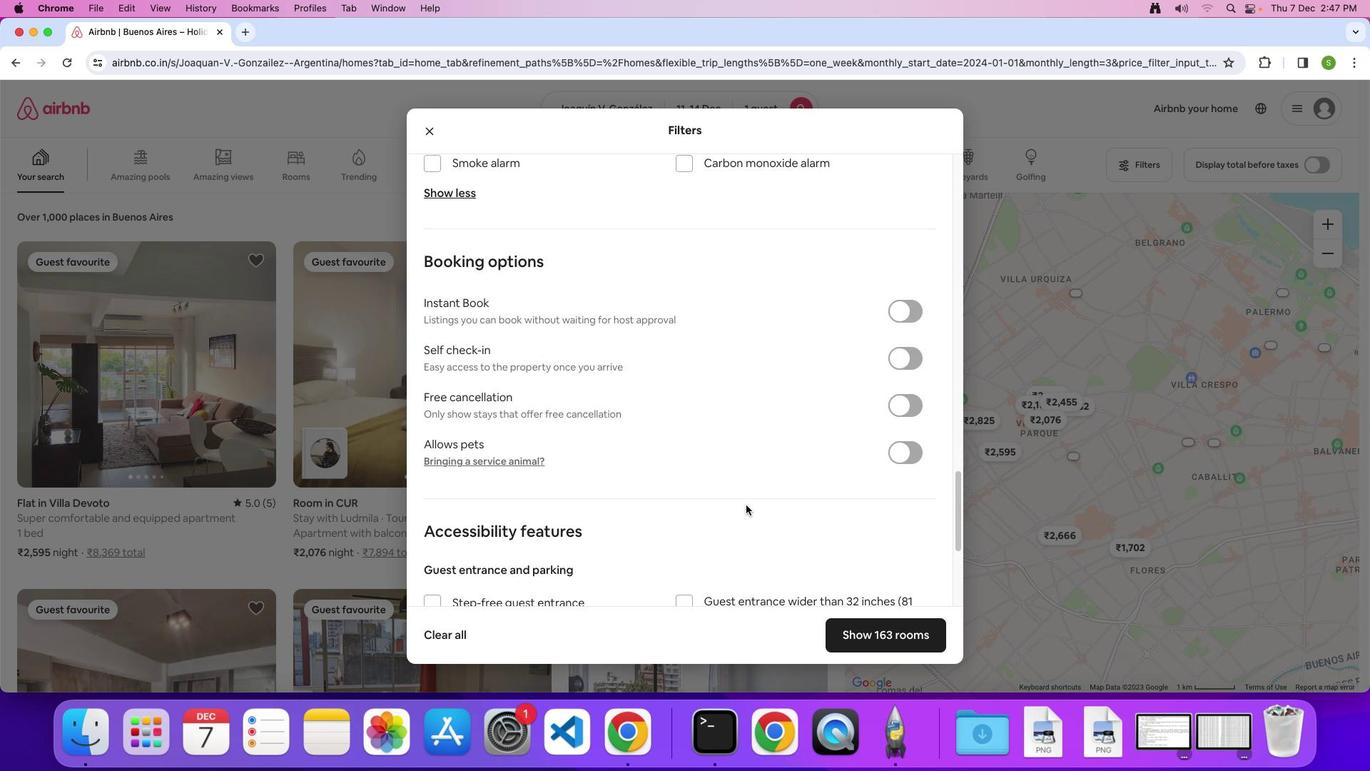 
Action: Mouse scrolled (746, 504) with delta (0, -2)
Screenshot: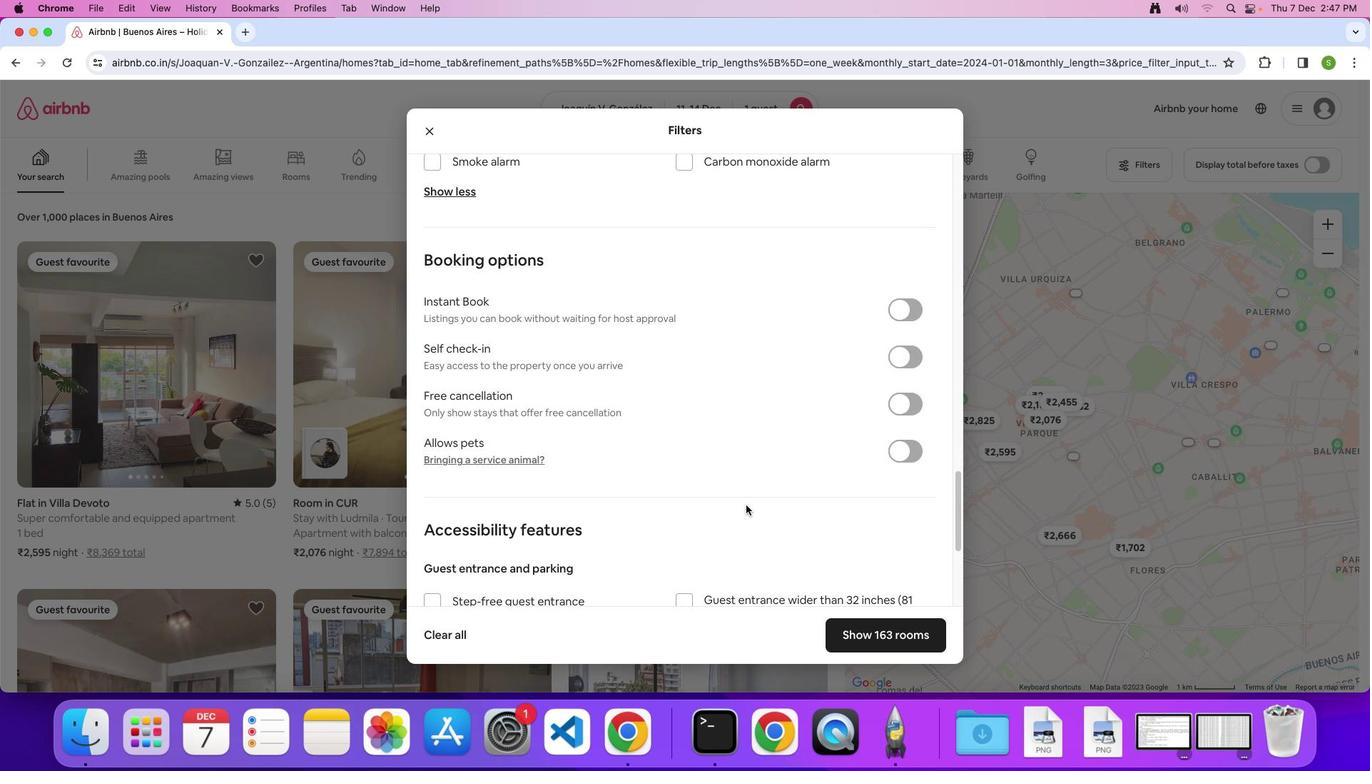 
Action: Mouse scrolled (746, 504) with delta (0, 0)
Screenshot: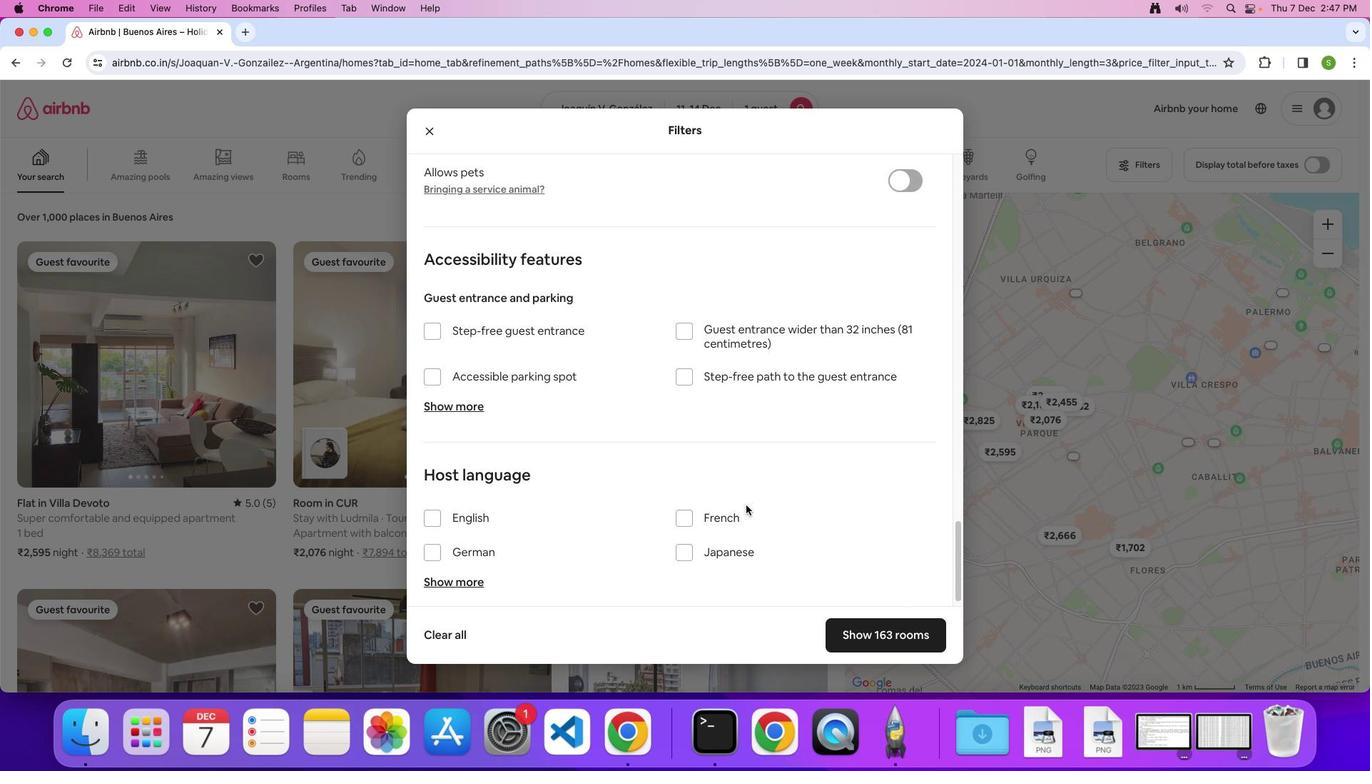 
Action: Mouse scrolled (746, 504) with delta (0, 0)
Screenshot: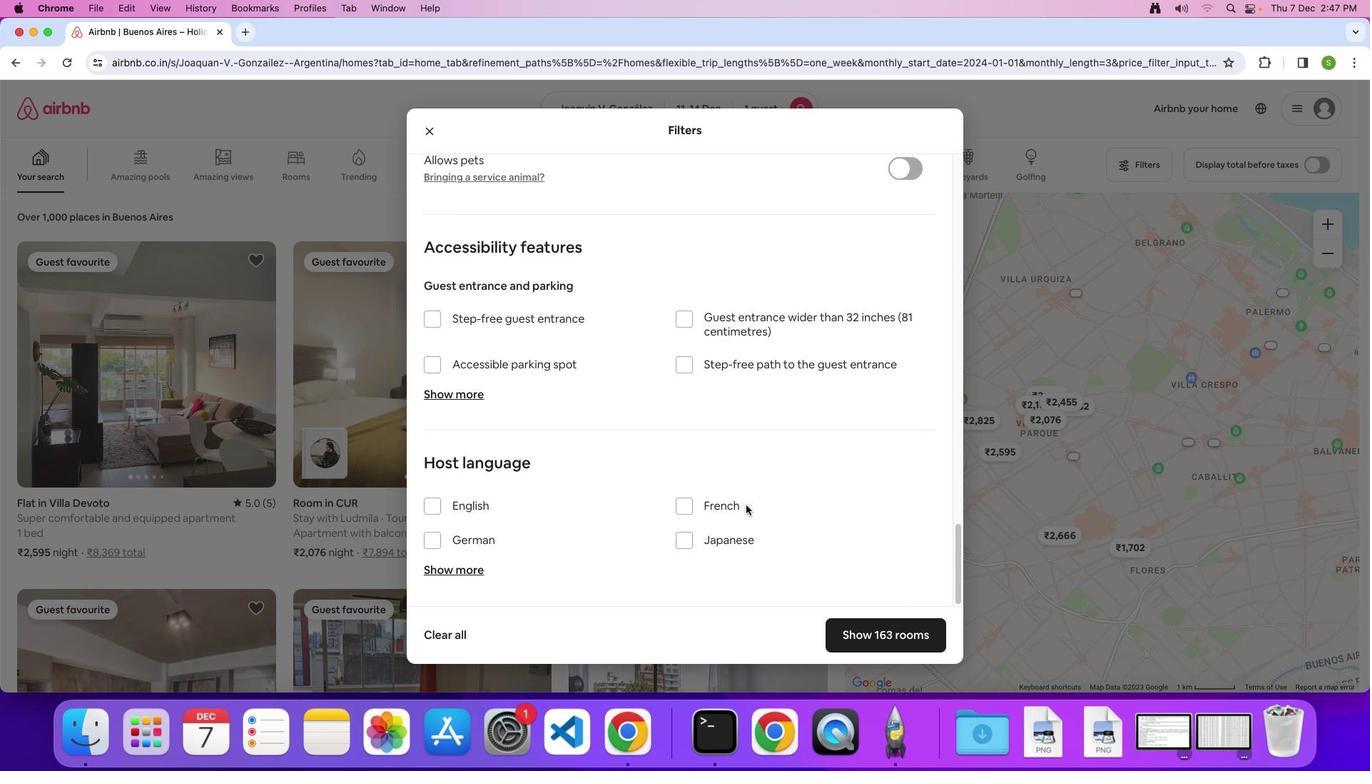 
Action: Mouse scrolled (746, 504) with delta (0, -2)
Screenshot: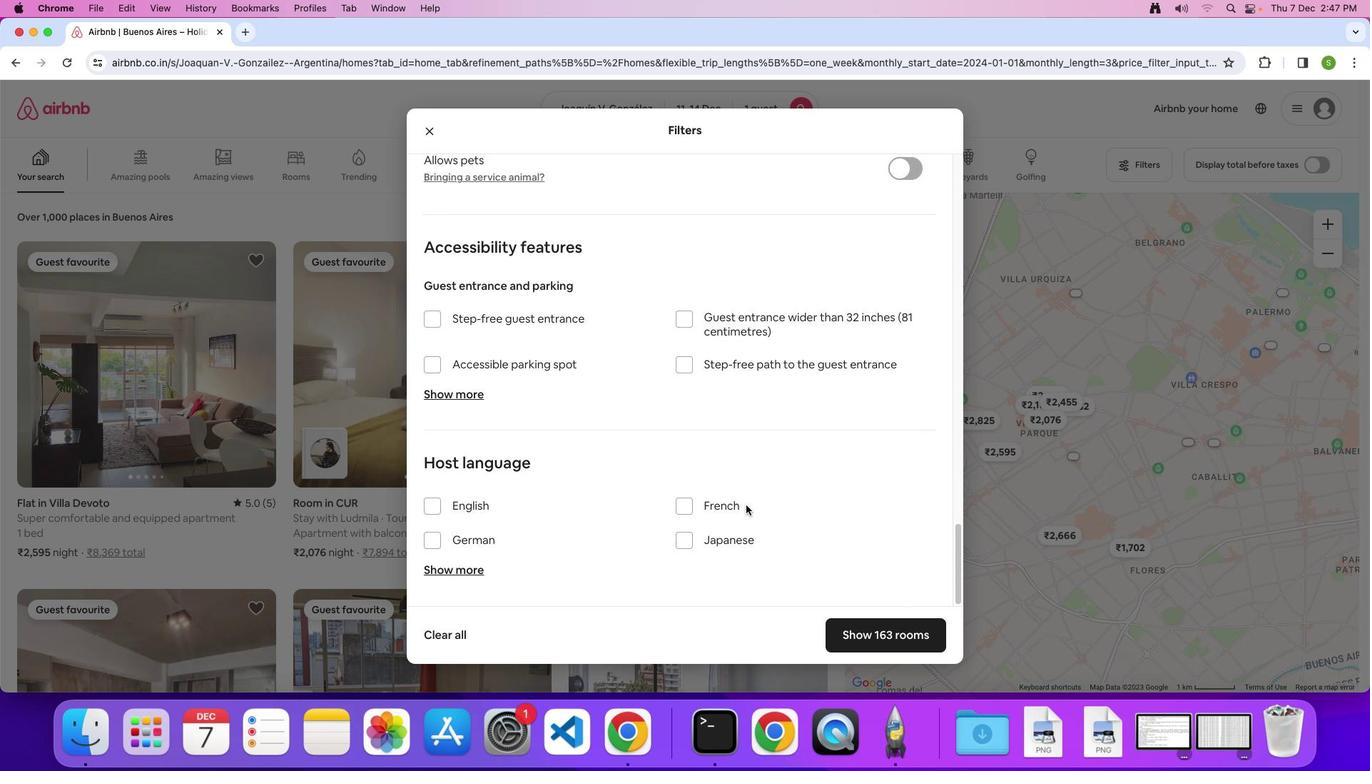
Action: Mouse scrolled (746, 504) with delta (0, -4)
Screenshot: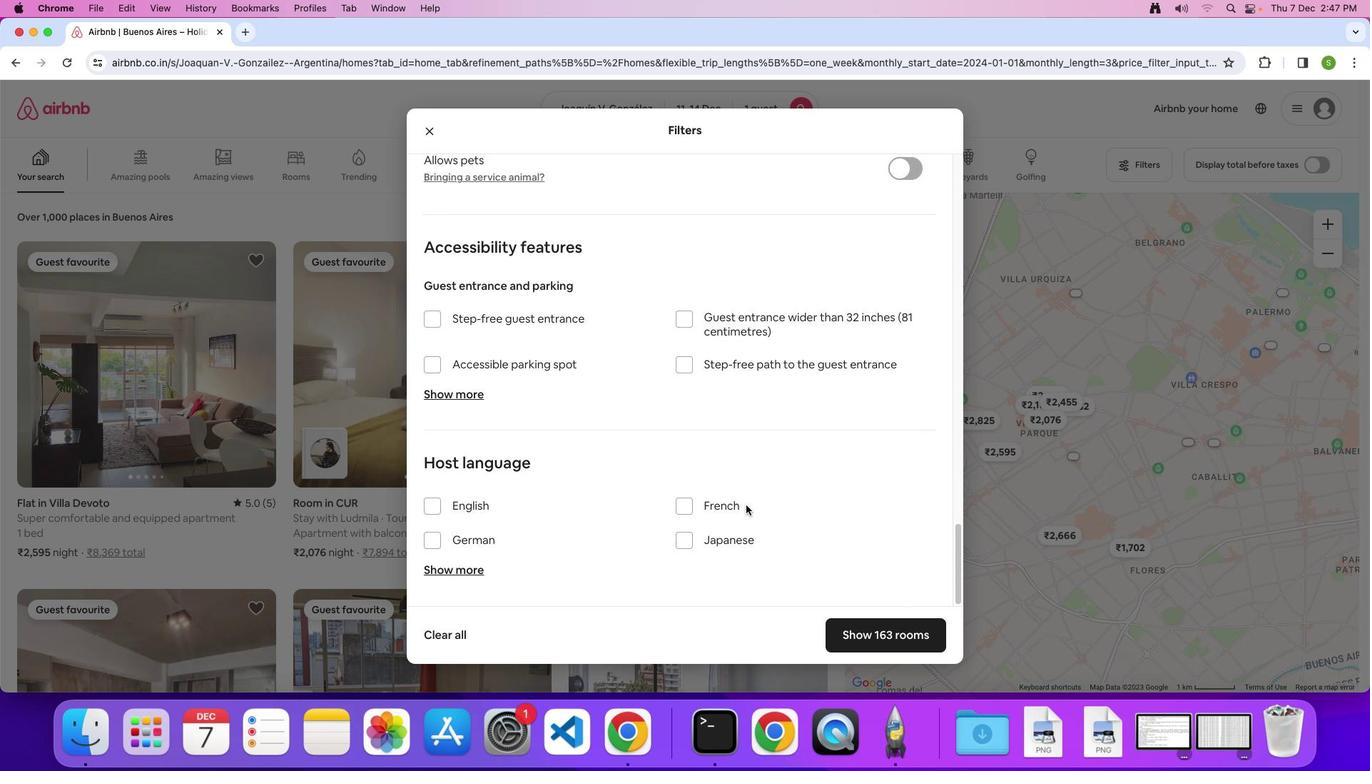 
Action: Mouse moved to (852, 631)
Screenshot: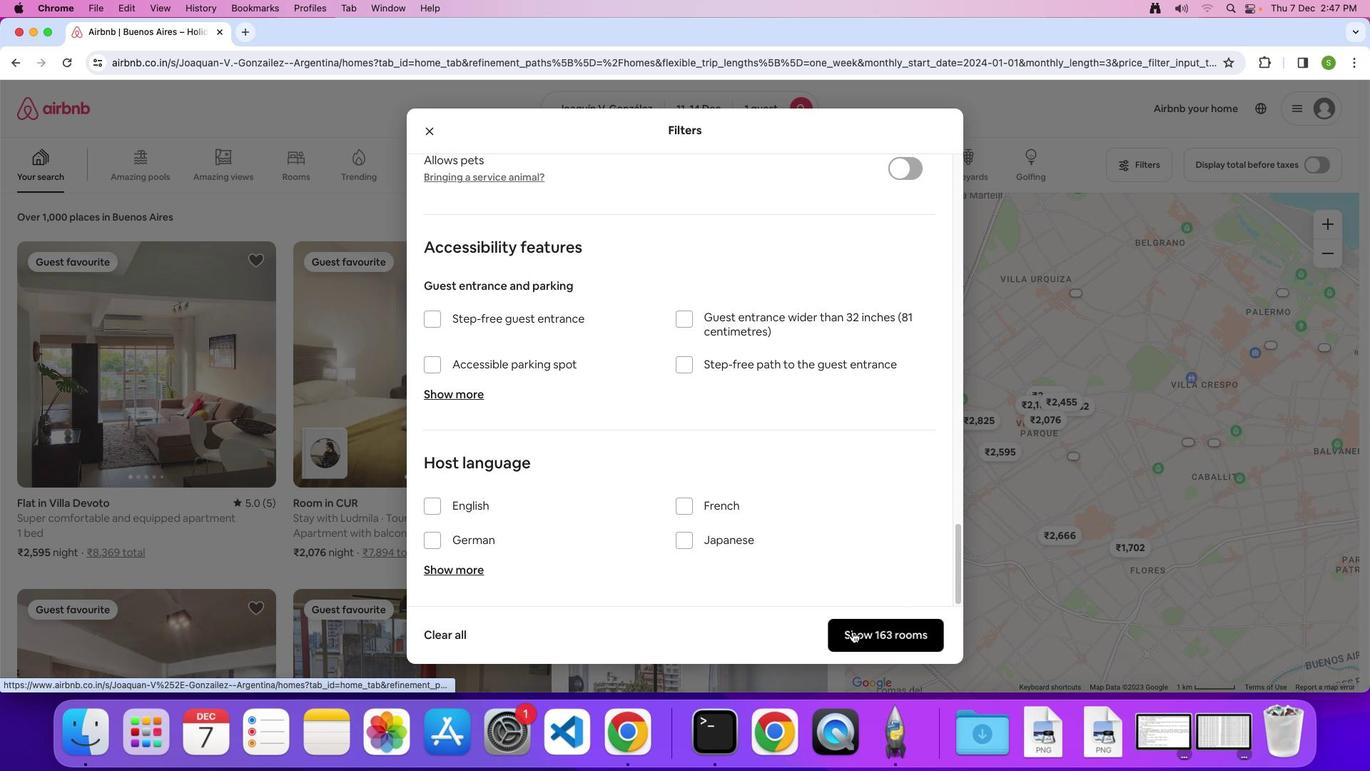 
Action: Mouse pressed left at (852, 631)
Screenshot: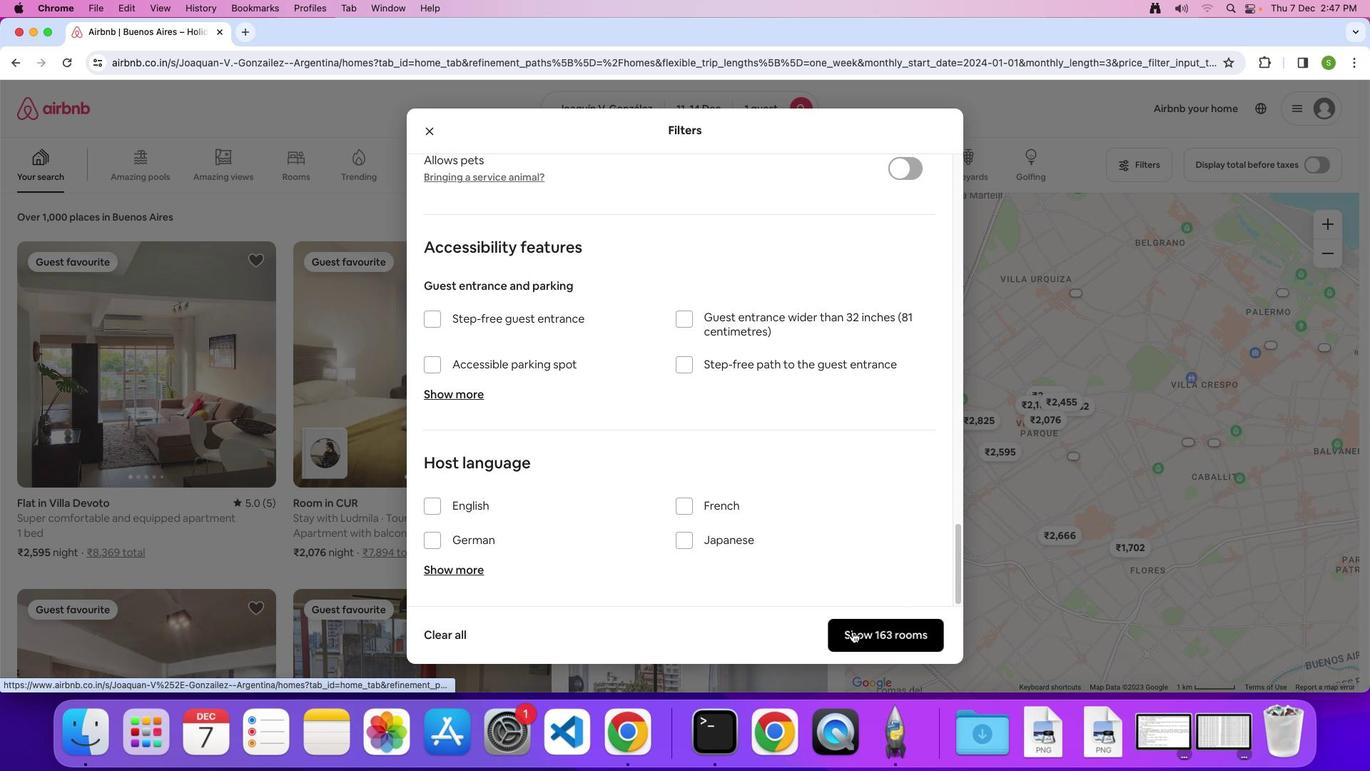 
Action: Mouse moved to (136, 388)
Screenshot: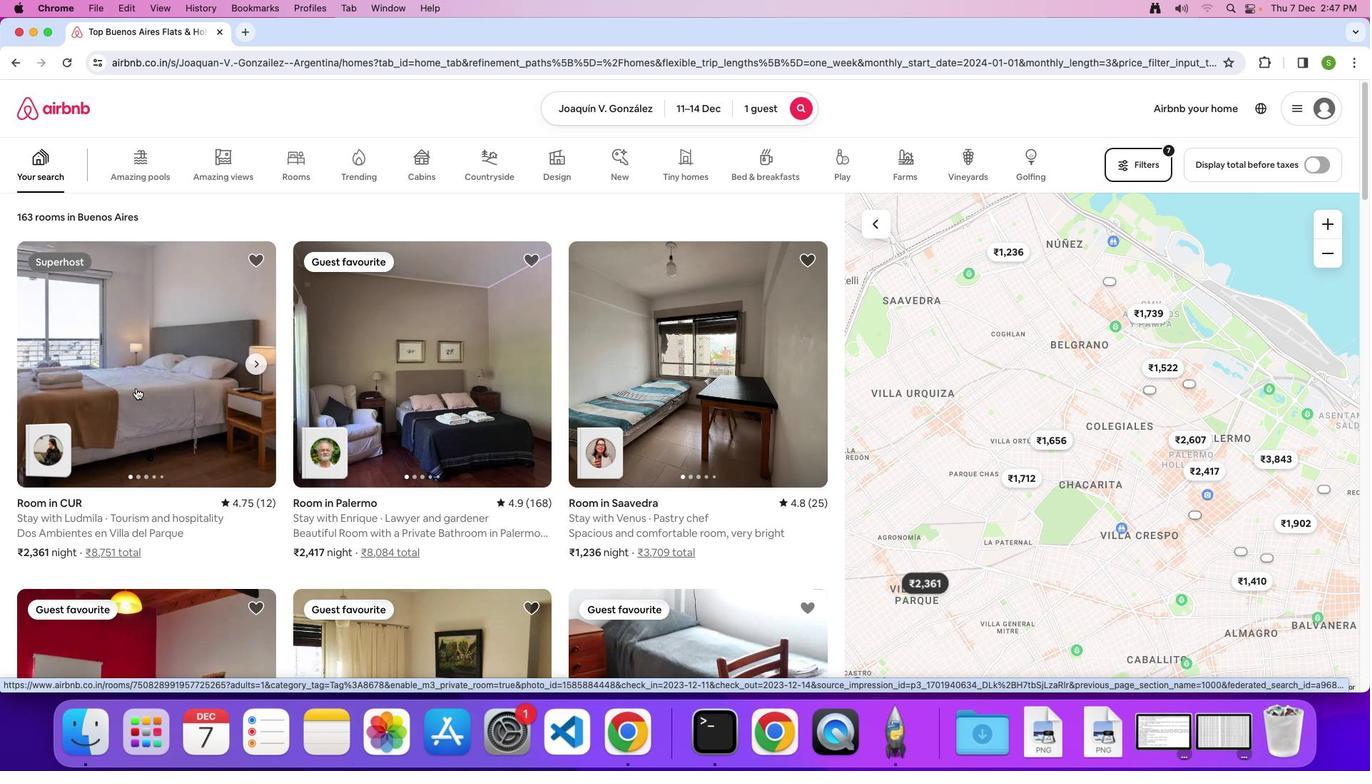 
Action: Mouse pressed left at (136, 388)
Screenshot: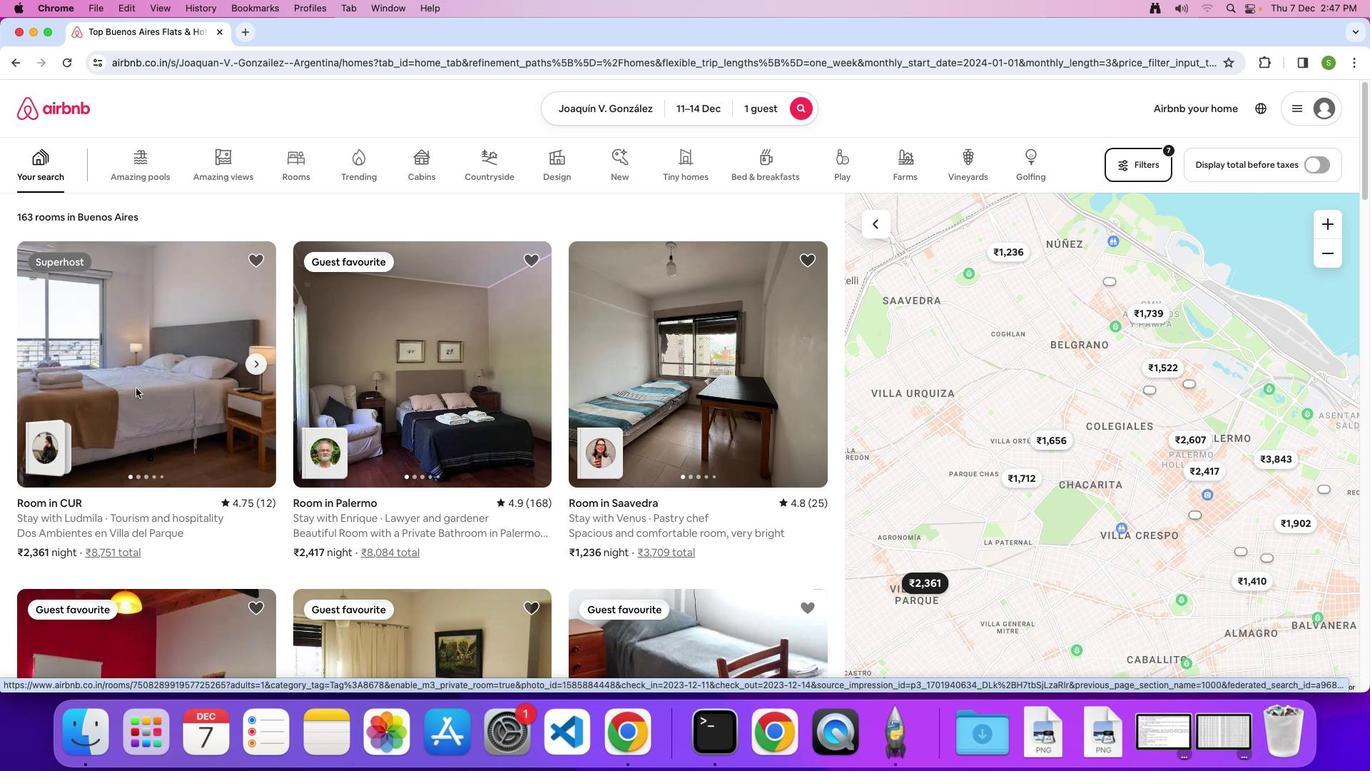 
Action: Mouse moved to (561, 324)
Screenshot: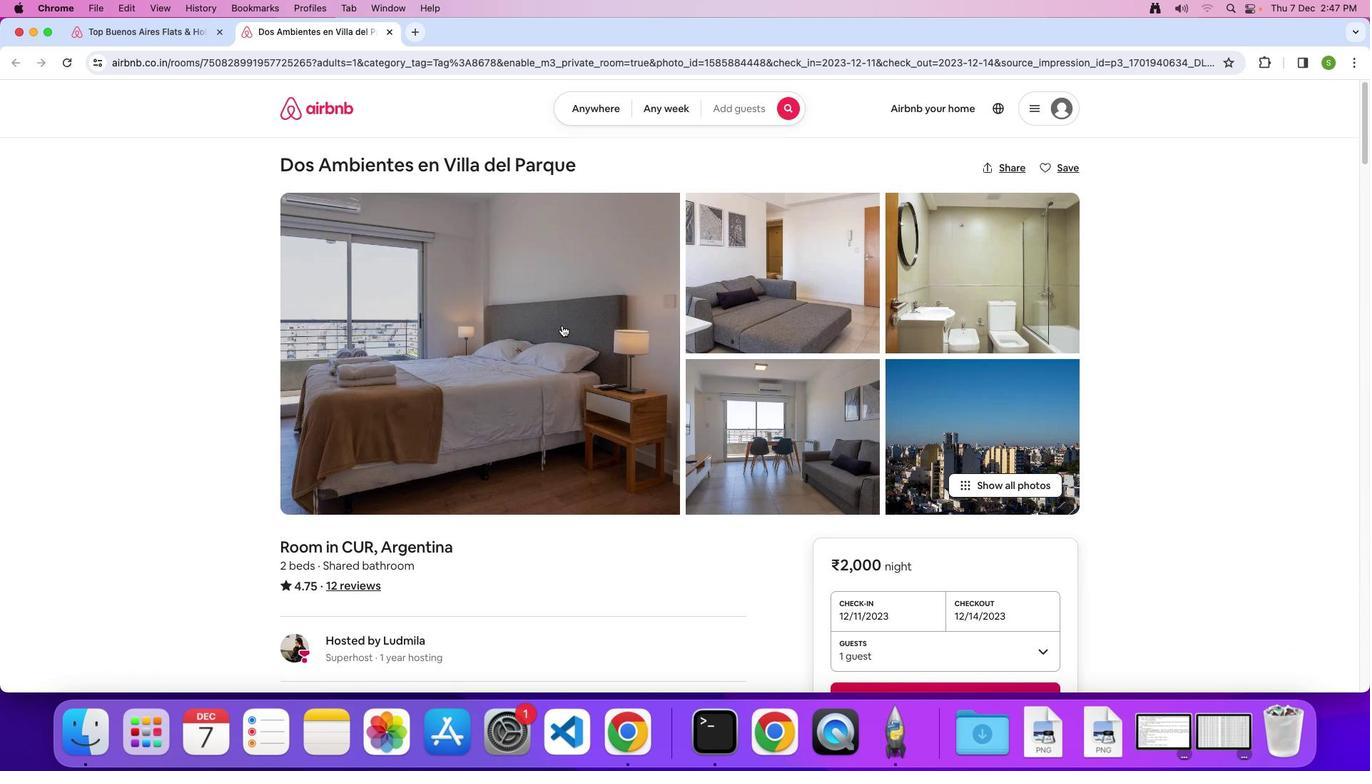 
Action: Mouse pressed left at (561, 324)
Screenshot: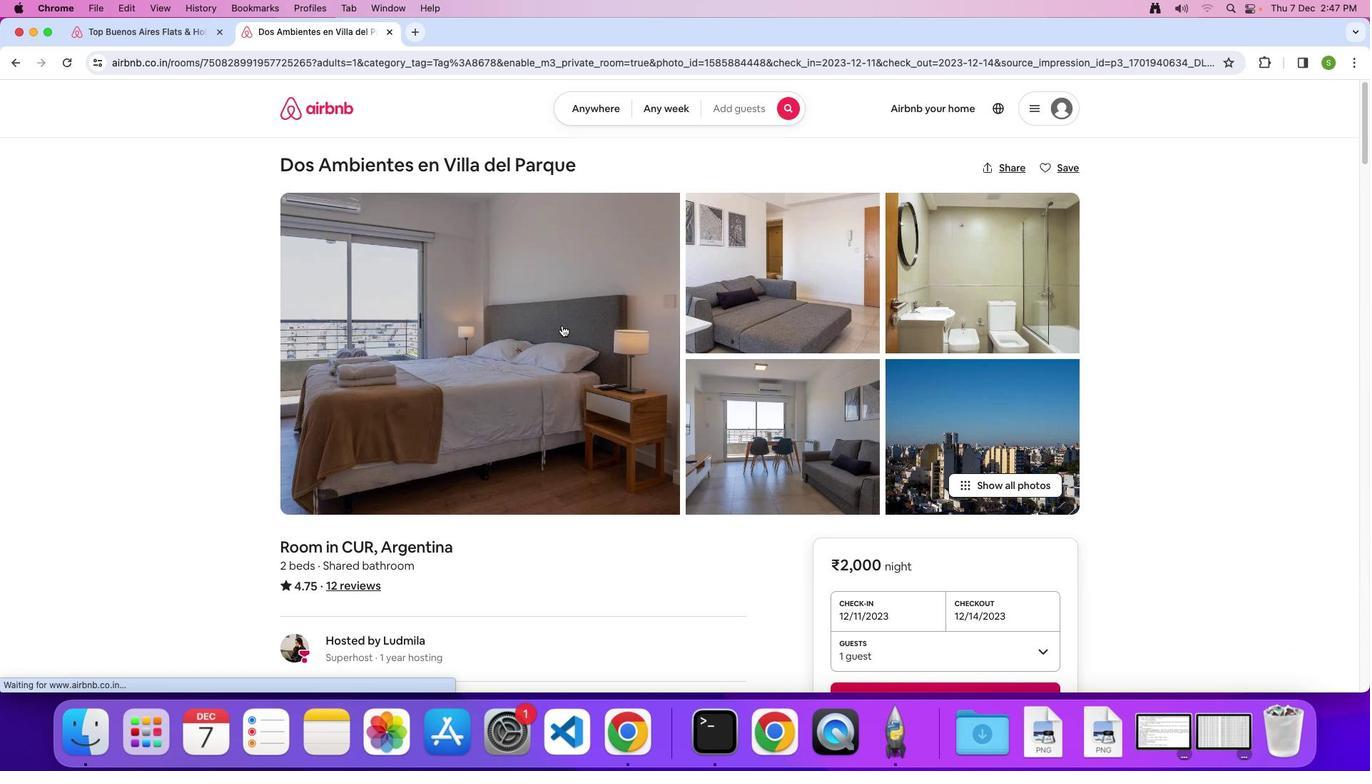 
Action: Mouse moved to (561, 325)
Screenshot: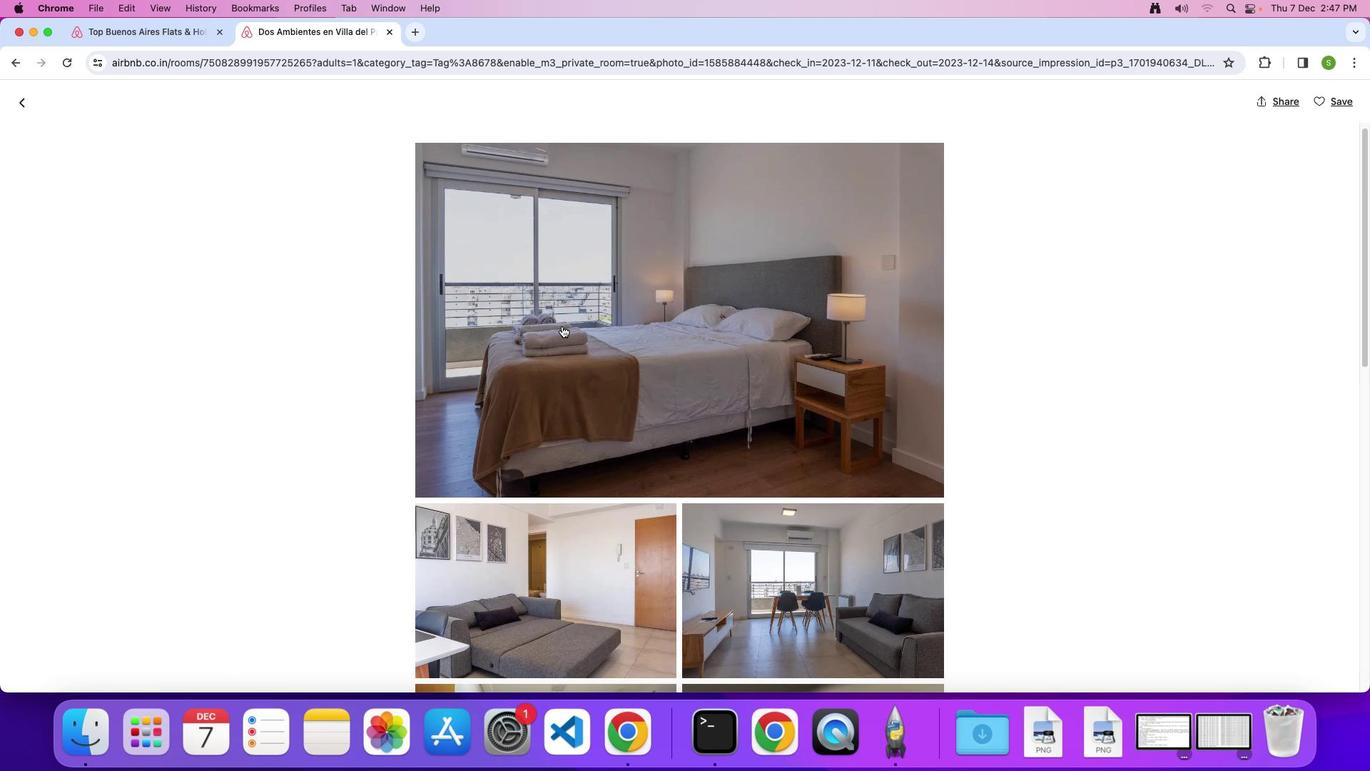 
Action: Mouse scrolled (561, 325) with delta (0, 0)
Screenshot: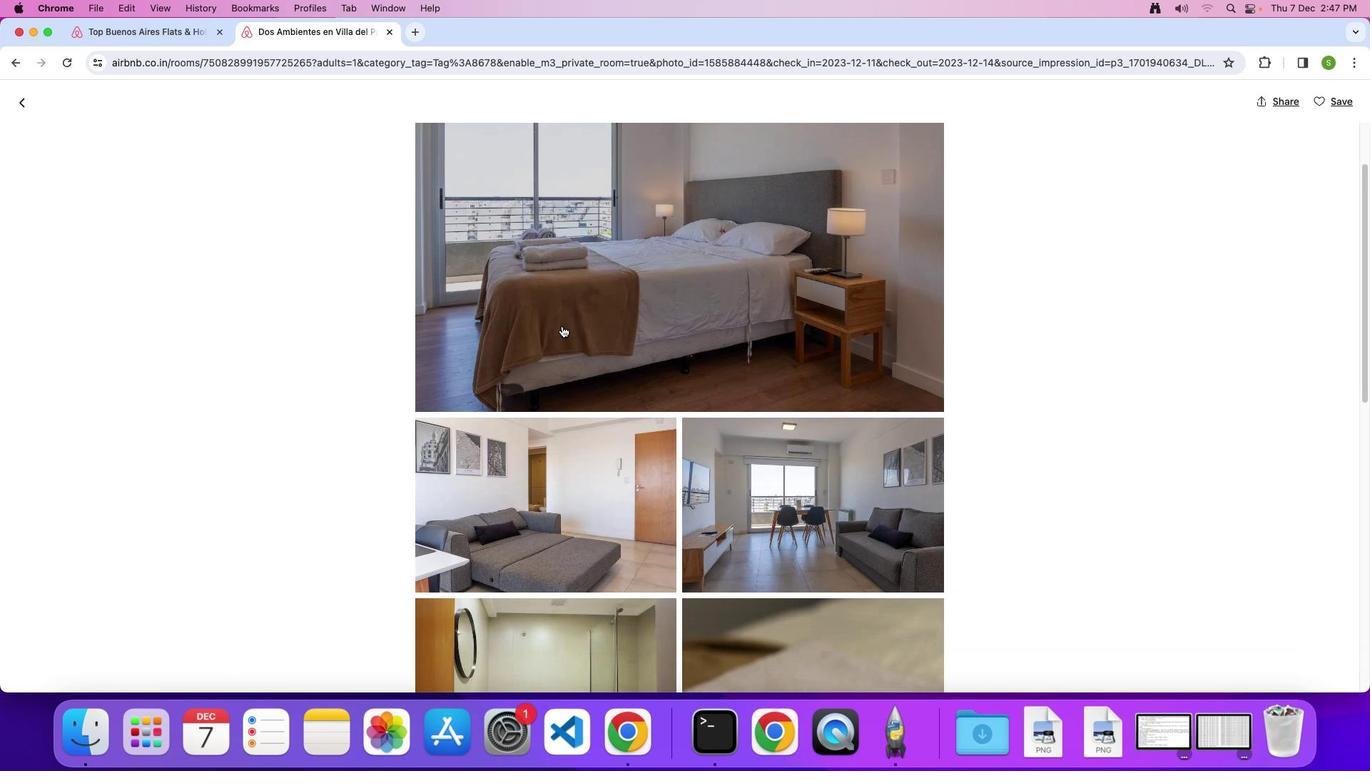 
Action: Mouse scrolled (561, 325) with delta (0, 0)
Screenshot: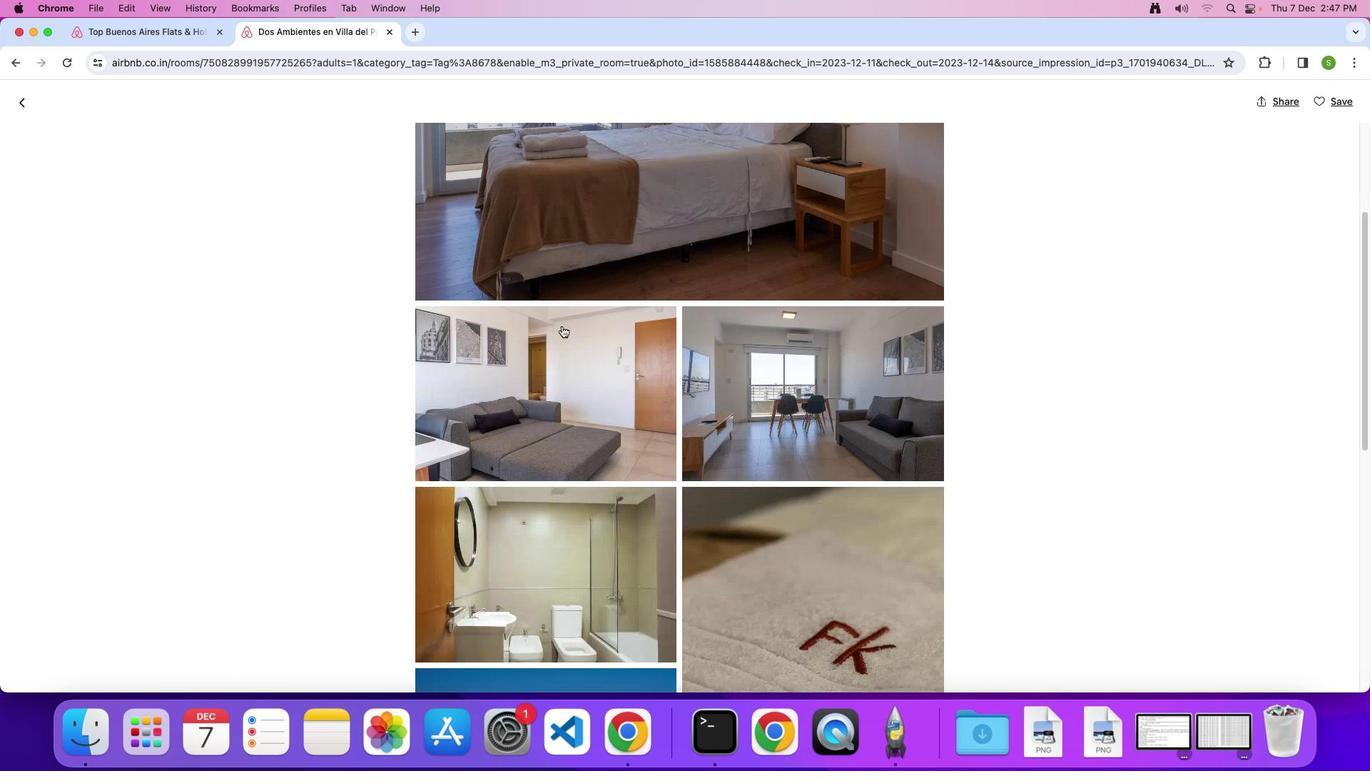 
Action: Mouse scrolled (561, 325) with delta (0, -2)
Screenshot: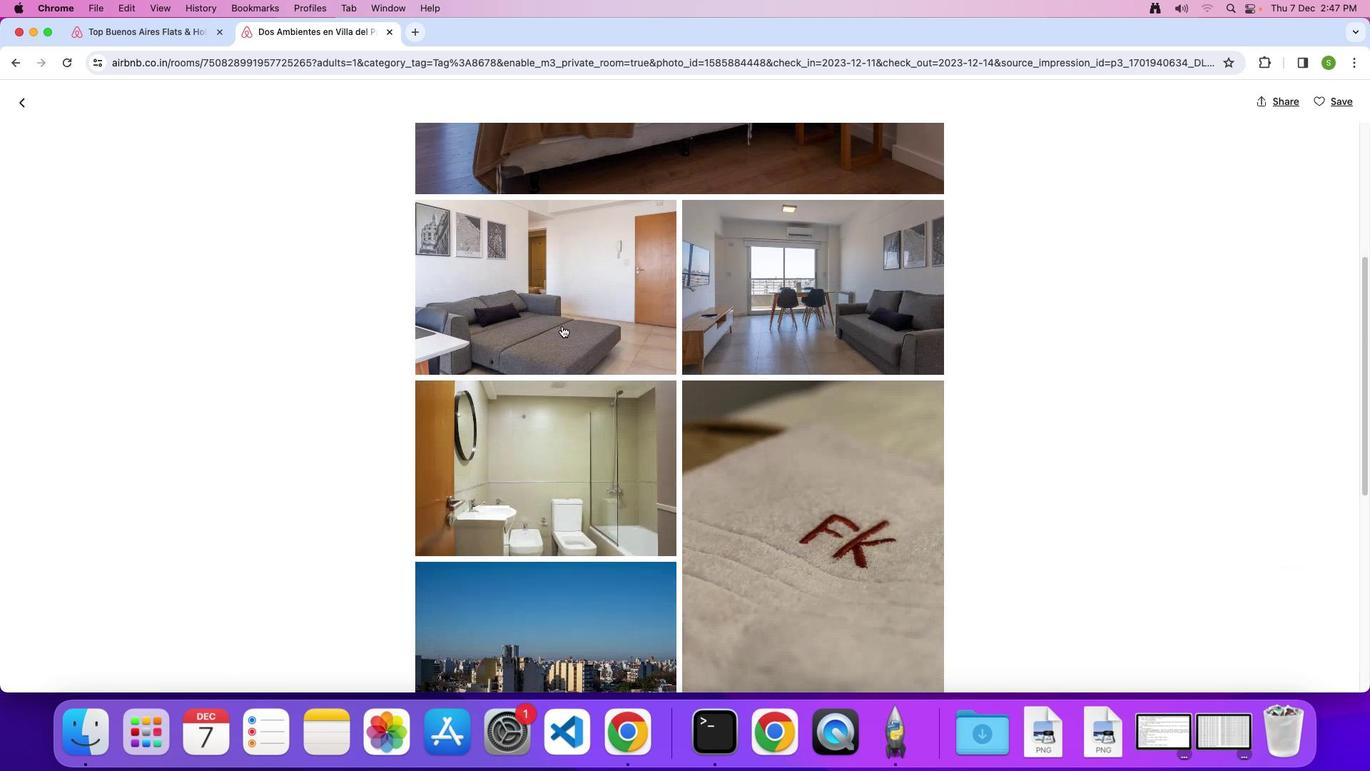 
Action: Mouse scrolled (561, 325) with delta (0, -3)
Screenshot: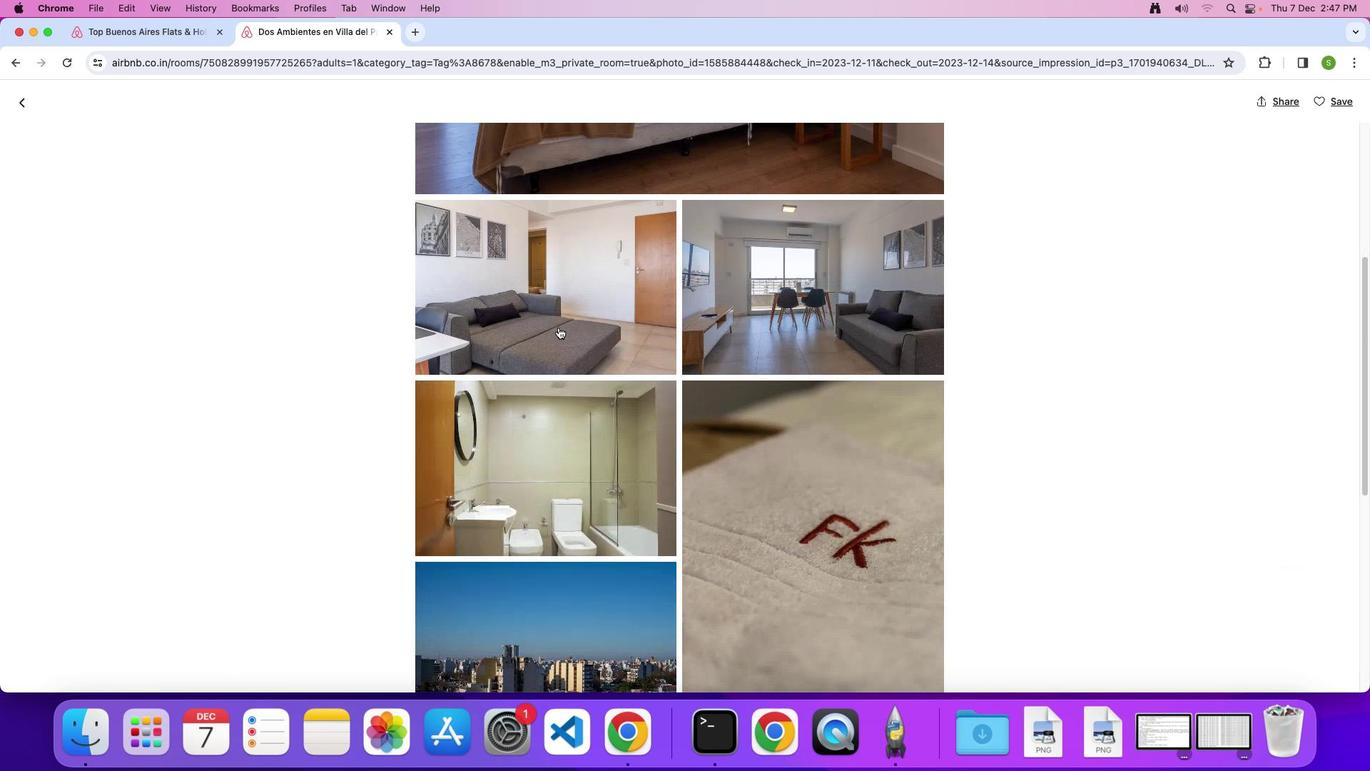 
Action: Mouse moved to (557, 335)
Screenshot: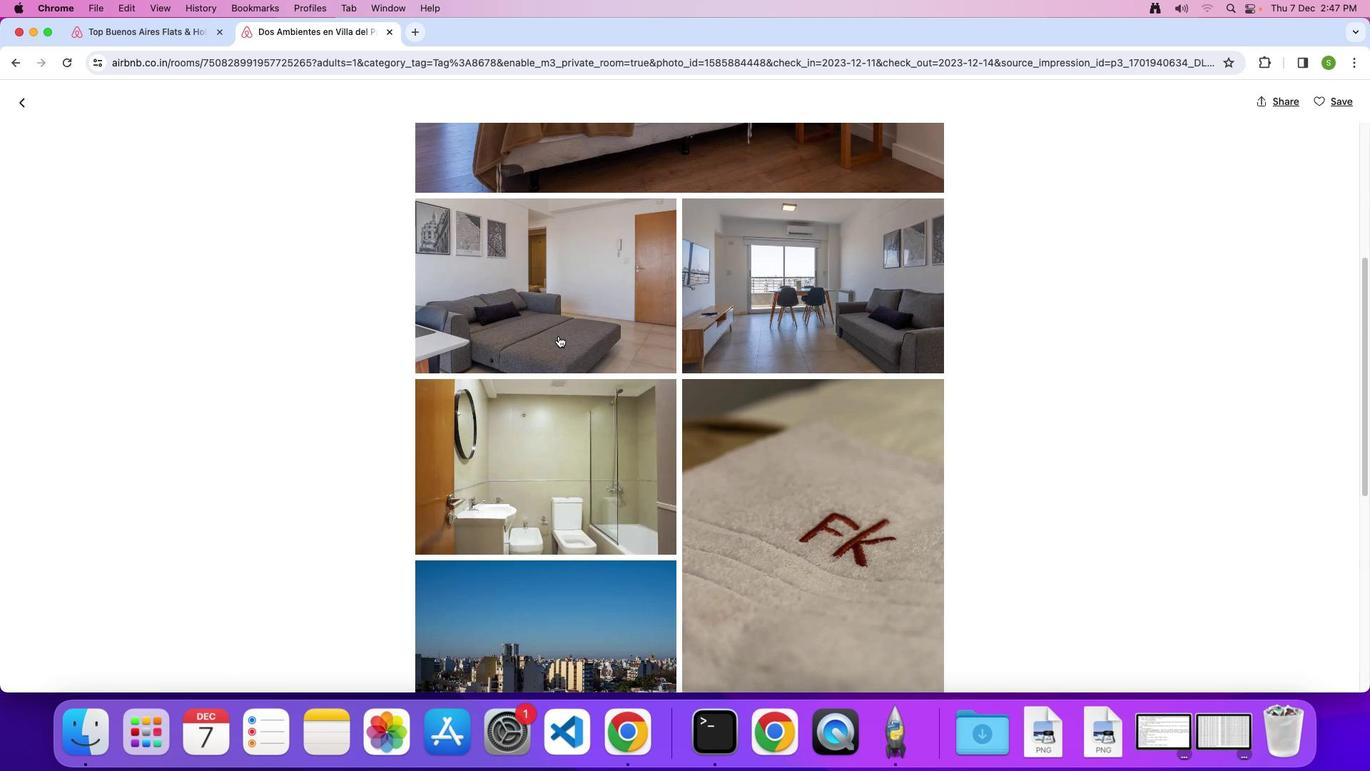
Action: Mouse scrolled (557, 335) with delta (0, 0)
Screenshot: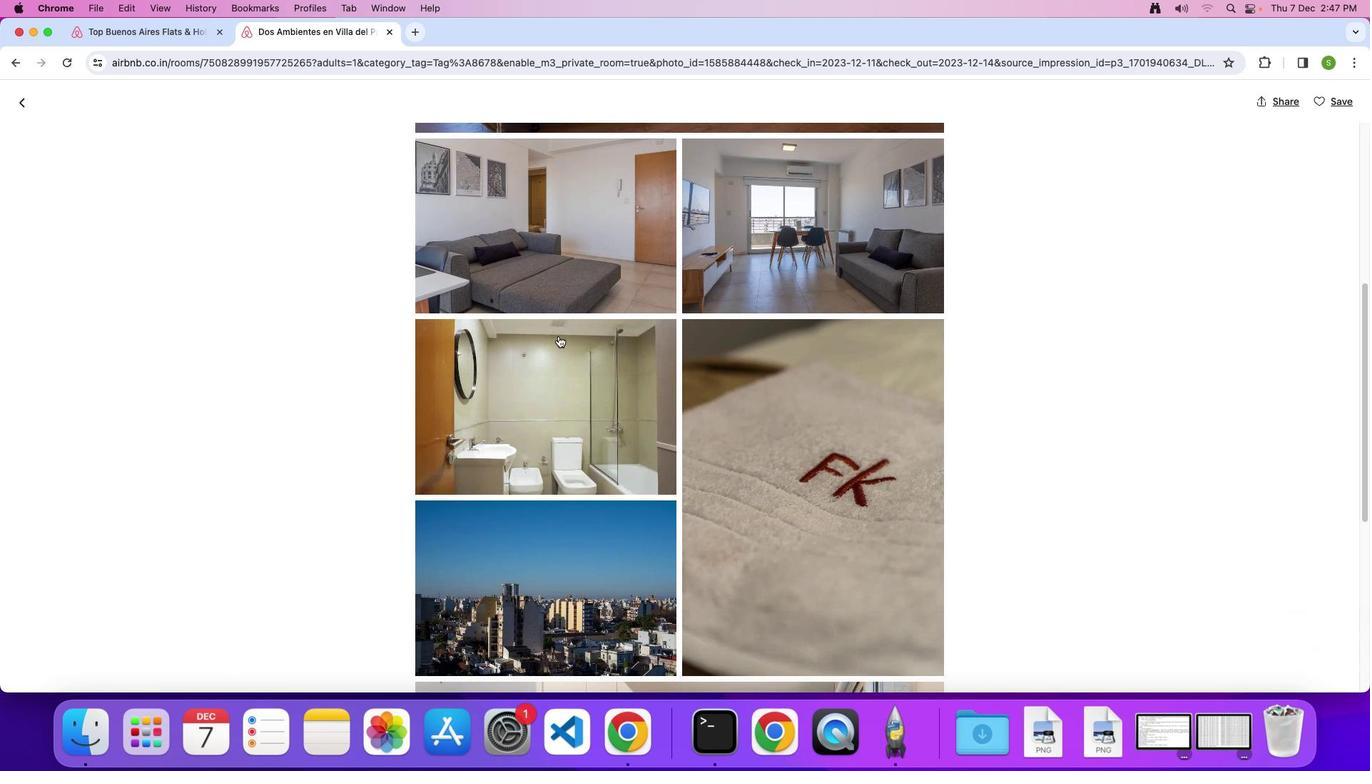 
Action: Mouse moved to (558, 335)
Screenshot: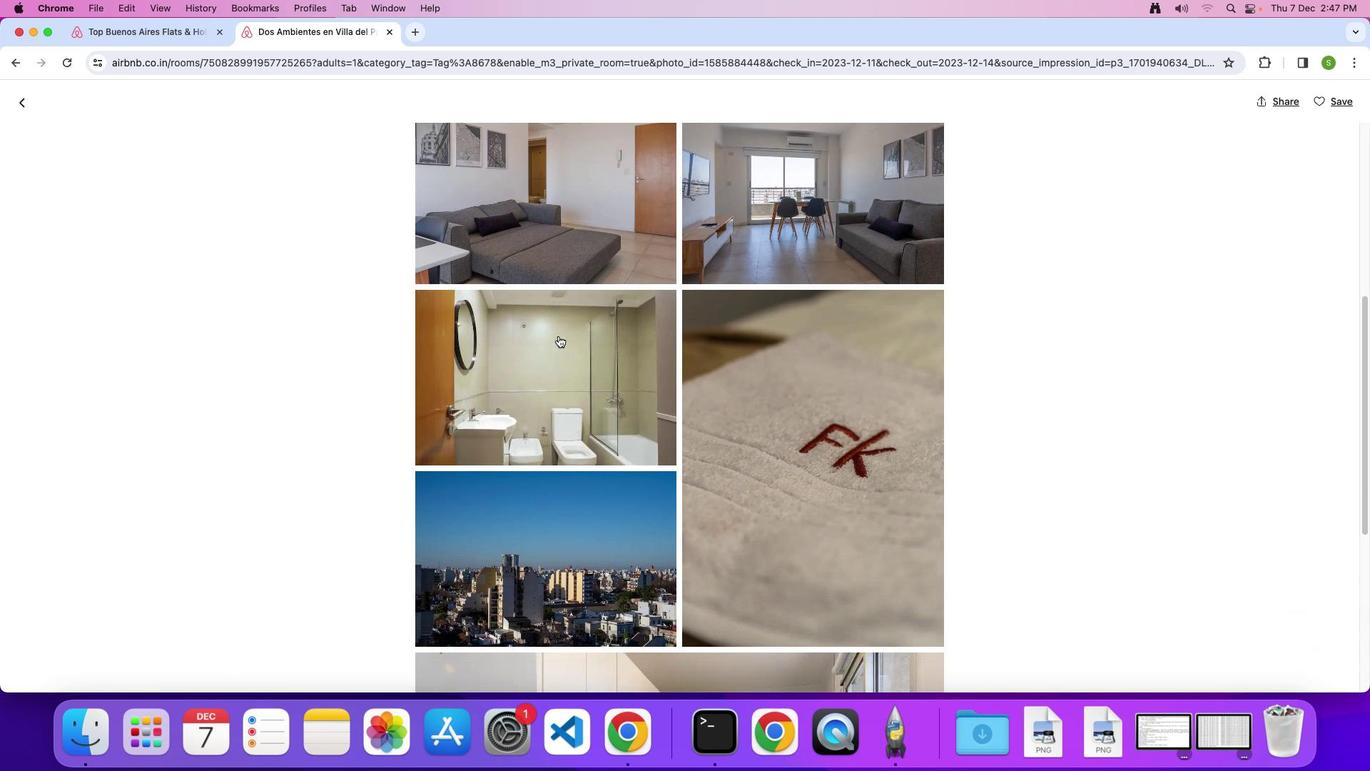 
Action: Mouse scrolled (558, 335) with delta (0, 0)
Screenshot: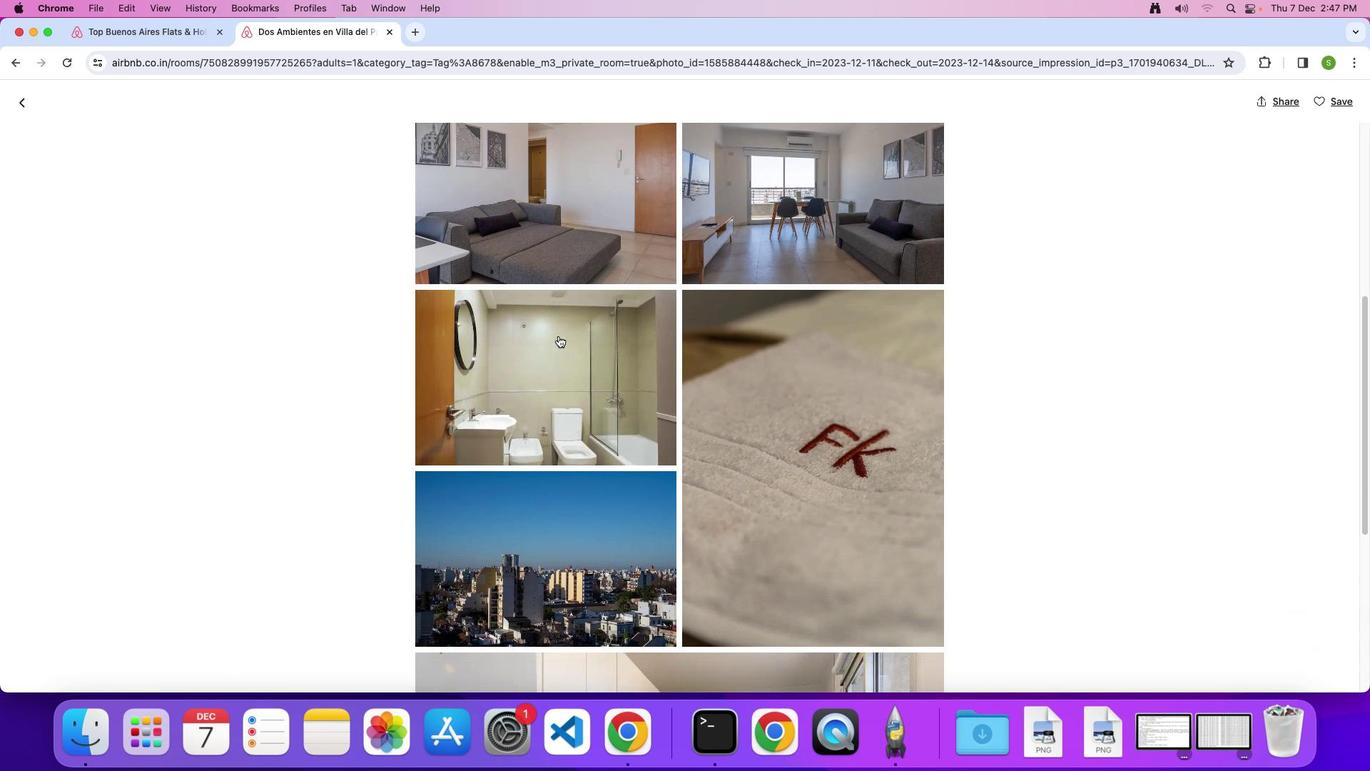 
Action: Mouse moved to (558, 335)
Screenshot: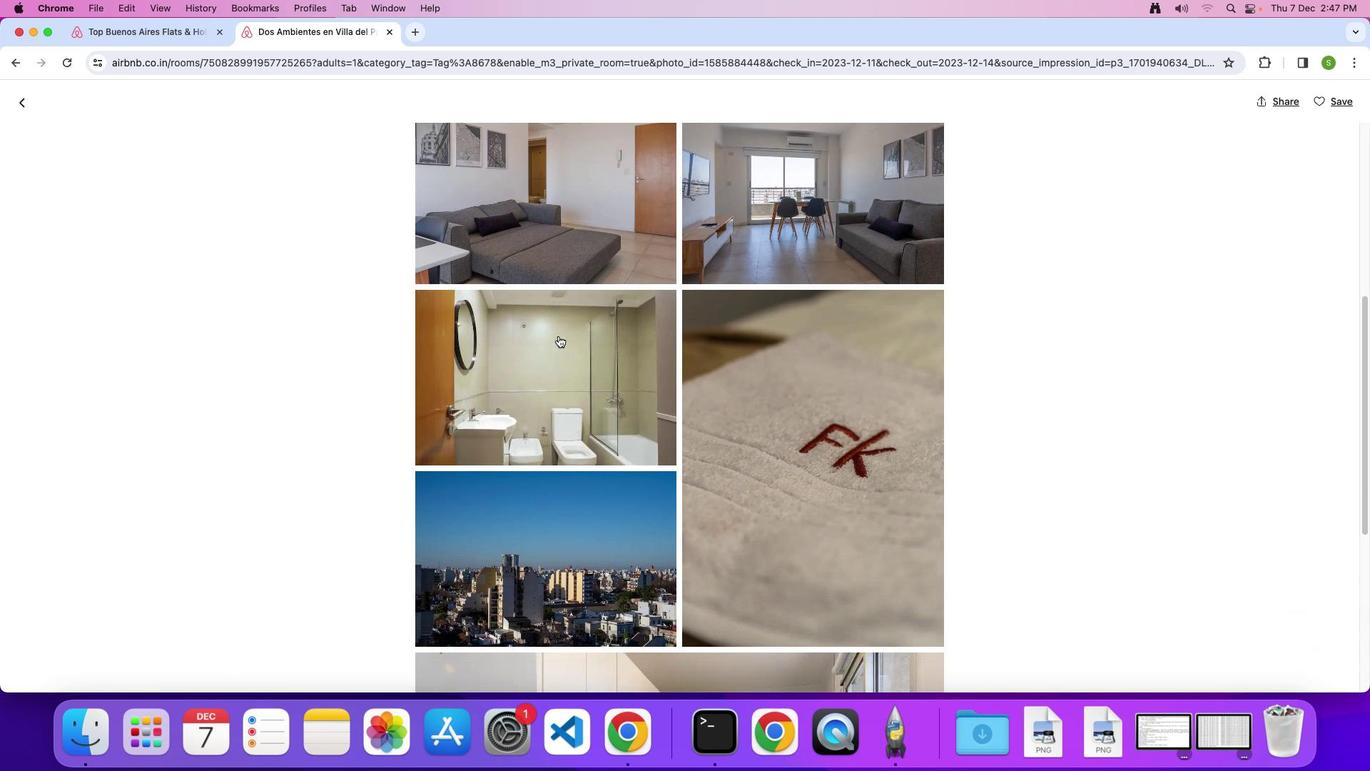 
Action: Mouse scrolled (558, 335) with delta (0, -2)
Screenshot: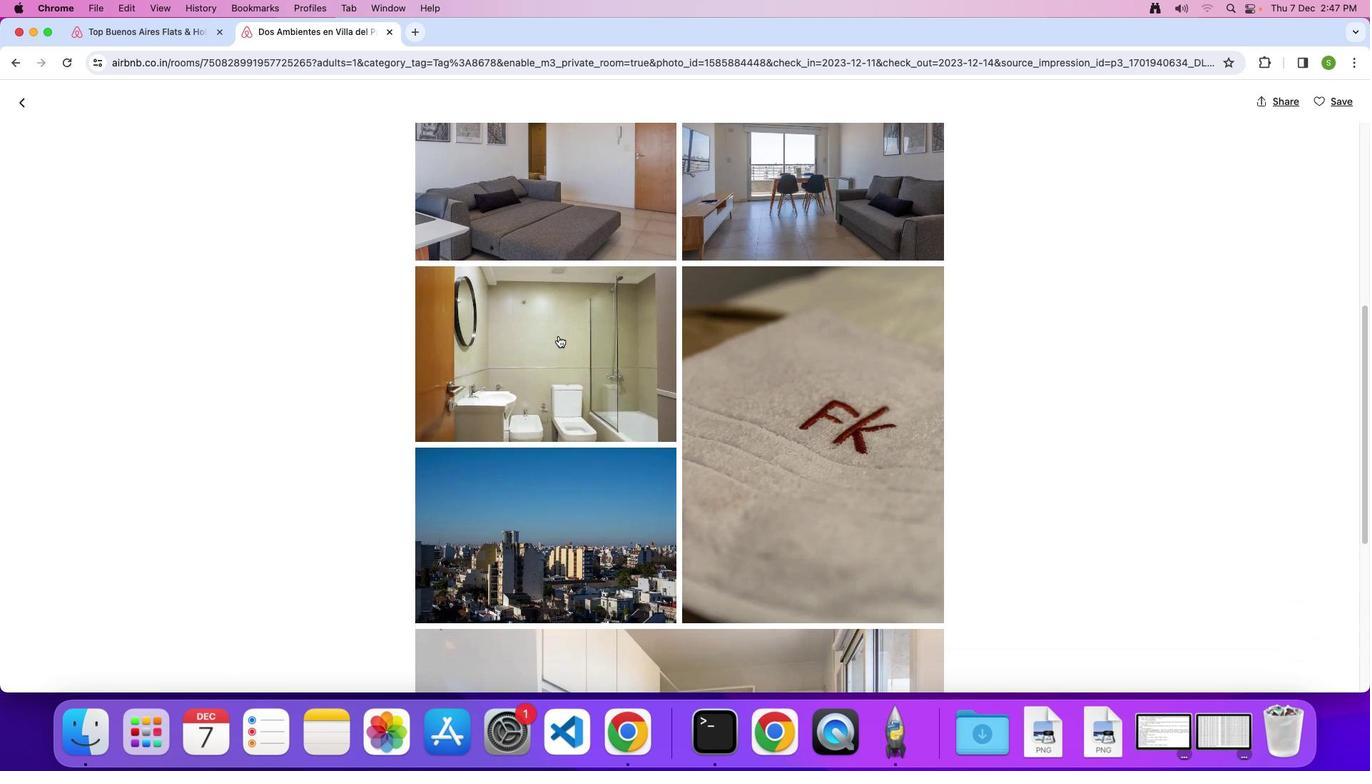 
Action: Mouse scrolled (558, 335) with delta (0, 0)
Screenshot: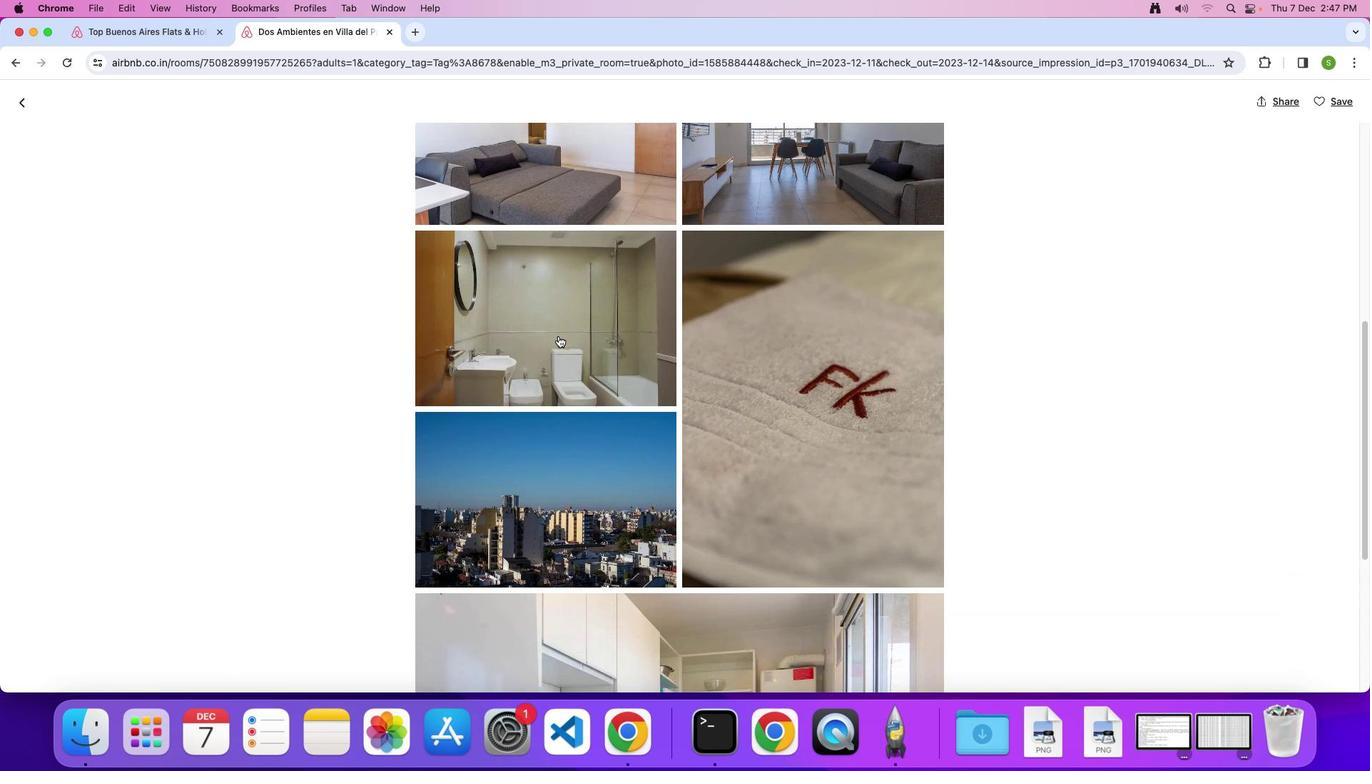 
Action: Mouse scrolled (558, 335) with delta (0, 0)
Screenshot: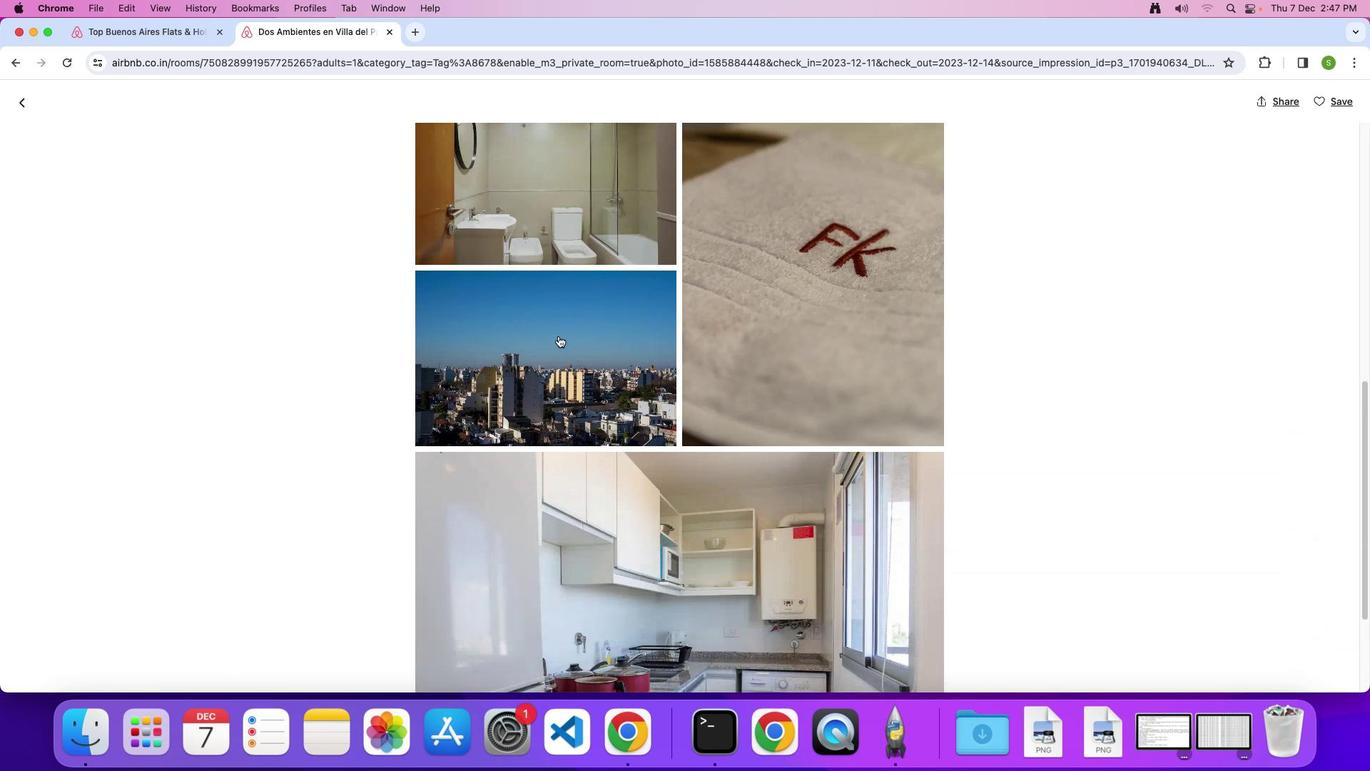
Action: Mouse scrolled (558, 335) with delta (0, -2)
Screenshot: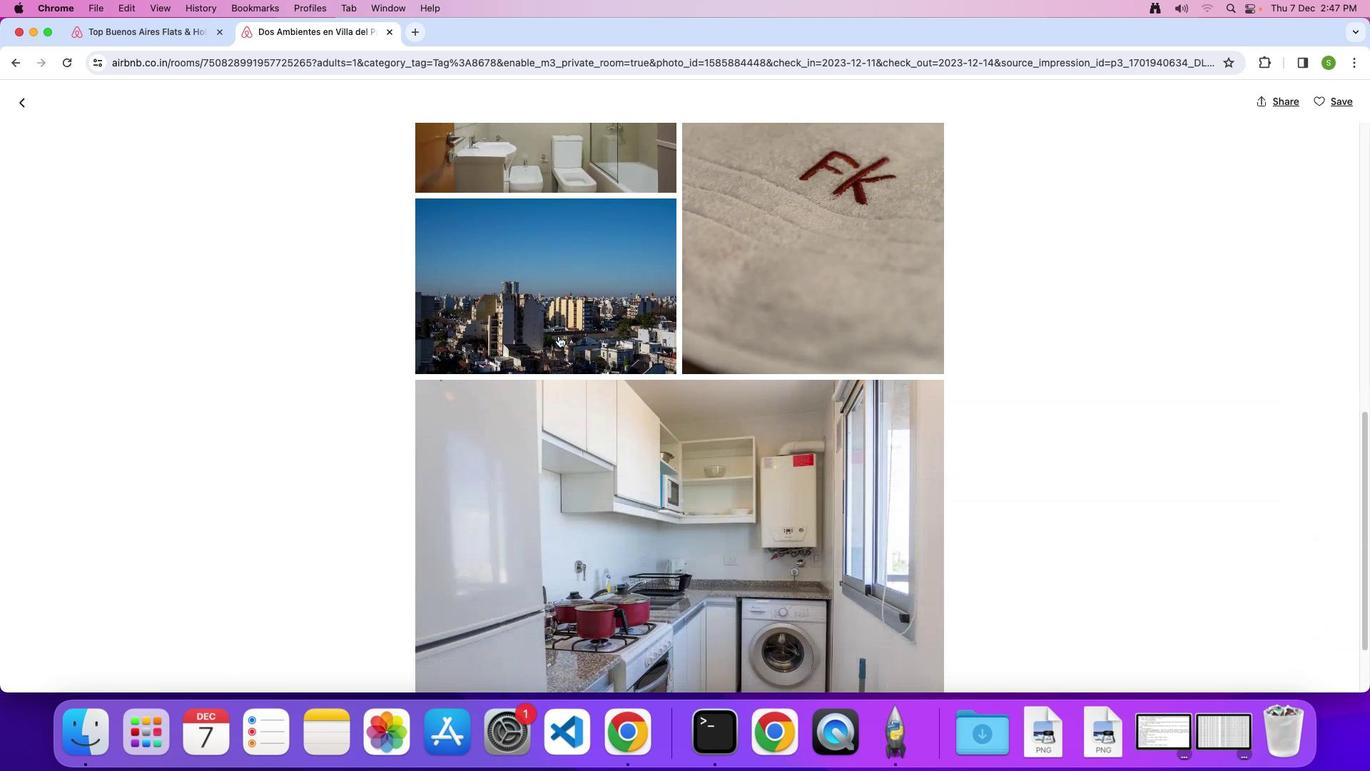 
Action: Mouse scrolled (558, 335) with delta (0, -2)
Screenshot: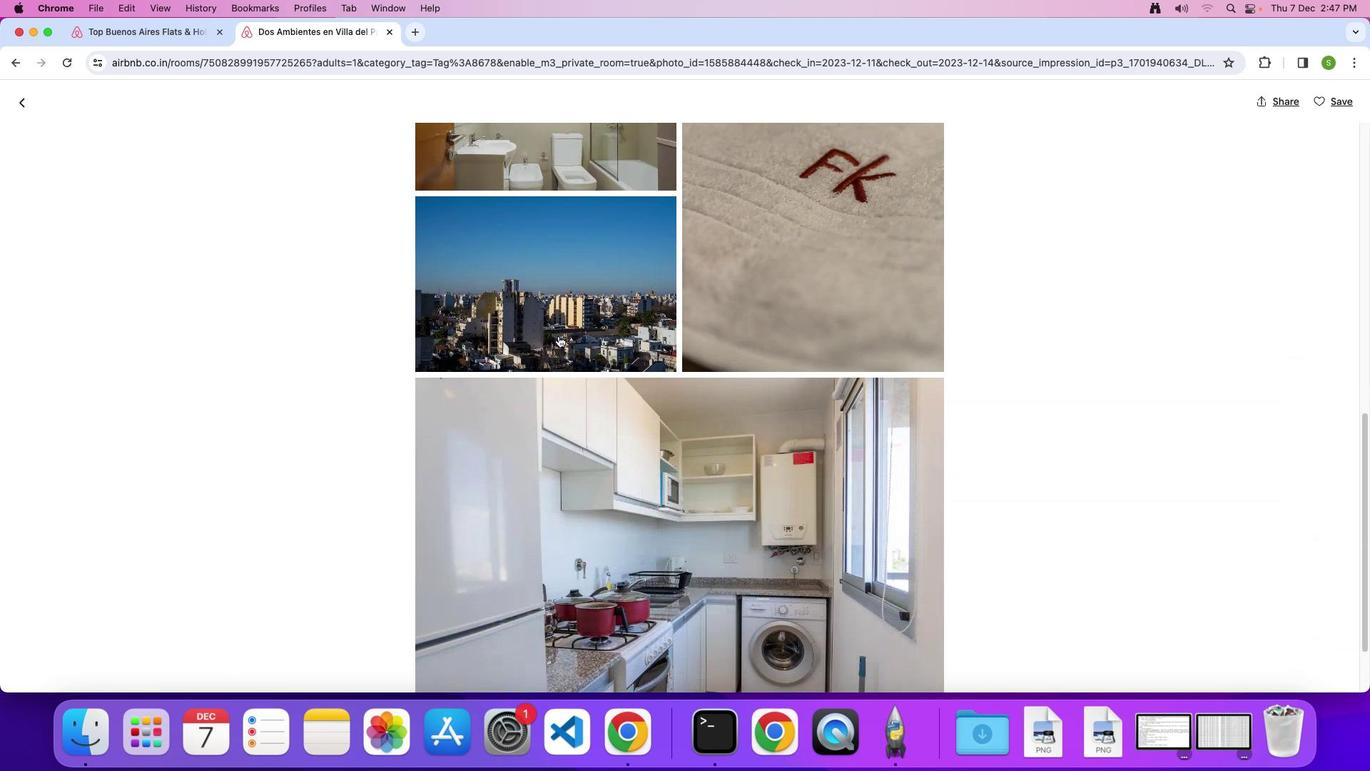 
Action: Mouse moved to (560, 334)
Screenshot: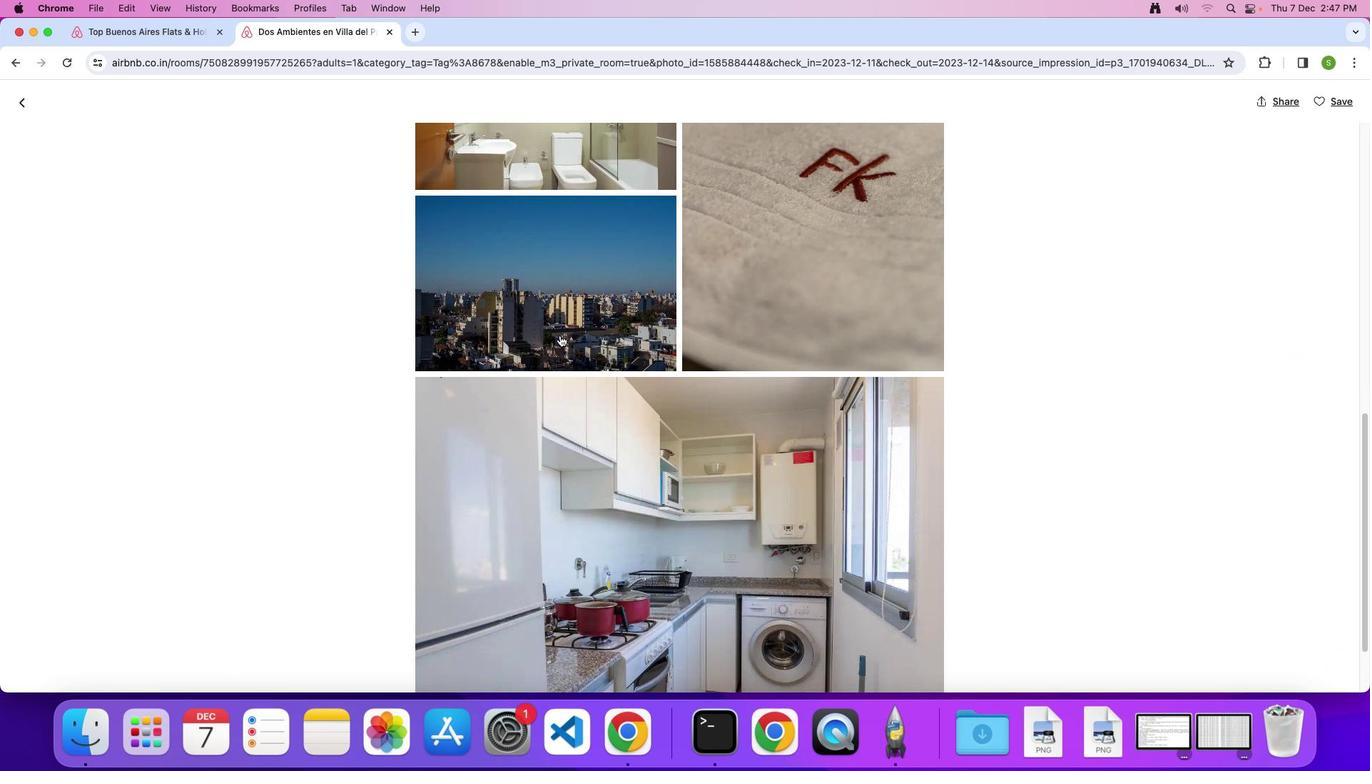 
Action: Mouse scrolled (560, 334) with delta (0, 0)
Screenshot: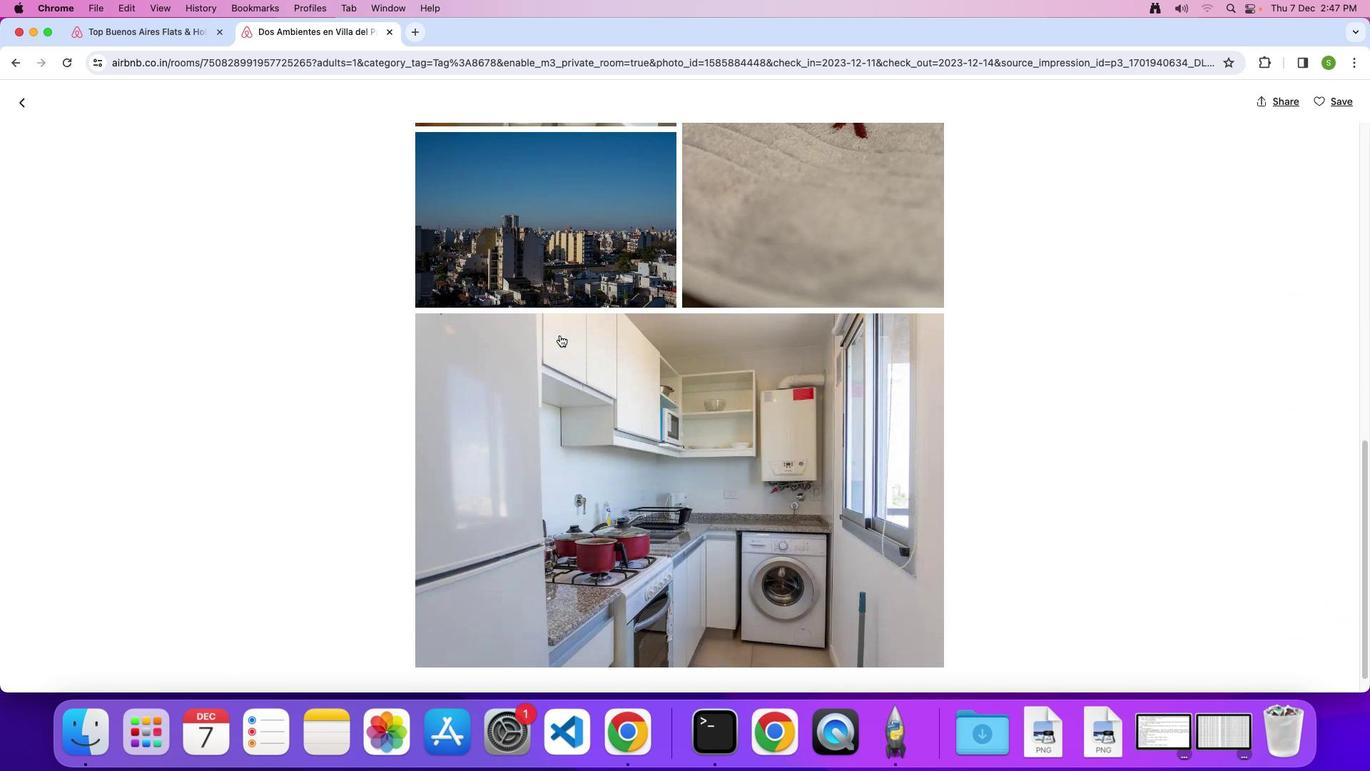 
Action: Mouse scrolled (560, 334) with delta (0, 0)
Screenshot: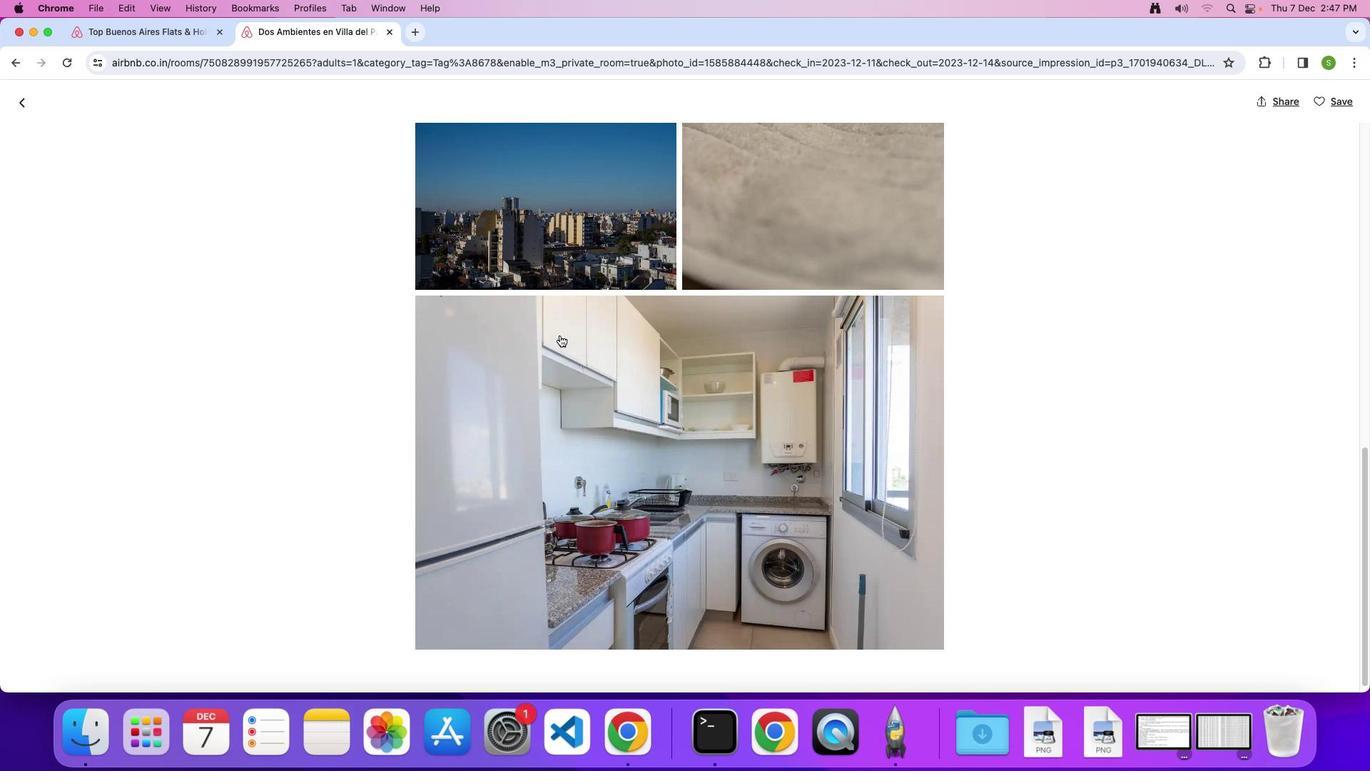 
Action: Mouse scrolled (560, 334) with delta (0, -2)
Screenshot: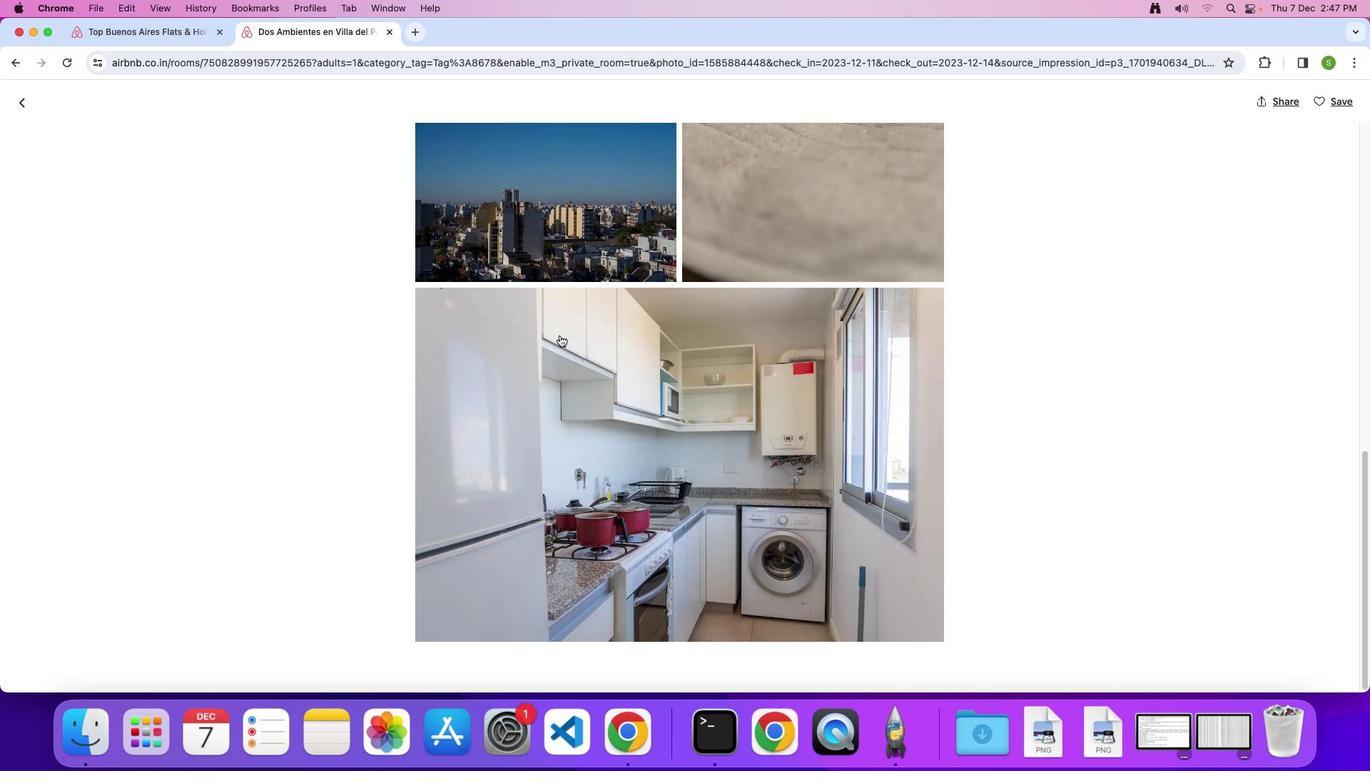 
Action: Mouse scrolled (560, 334) with delta (0, -3)
Screenshot: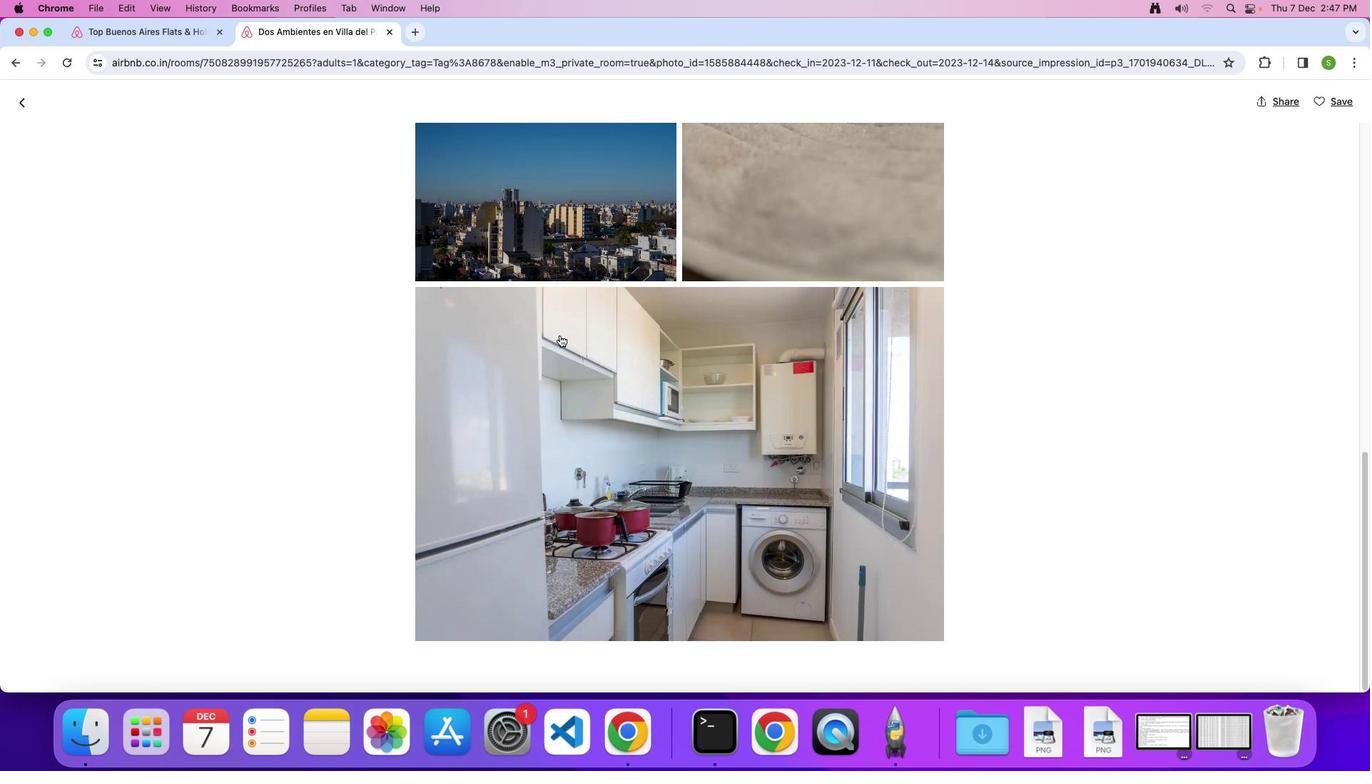 
Action: Mouse scrolled (560, 334) with delta (0, 0)
Screenshot: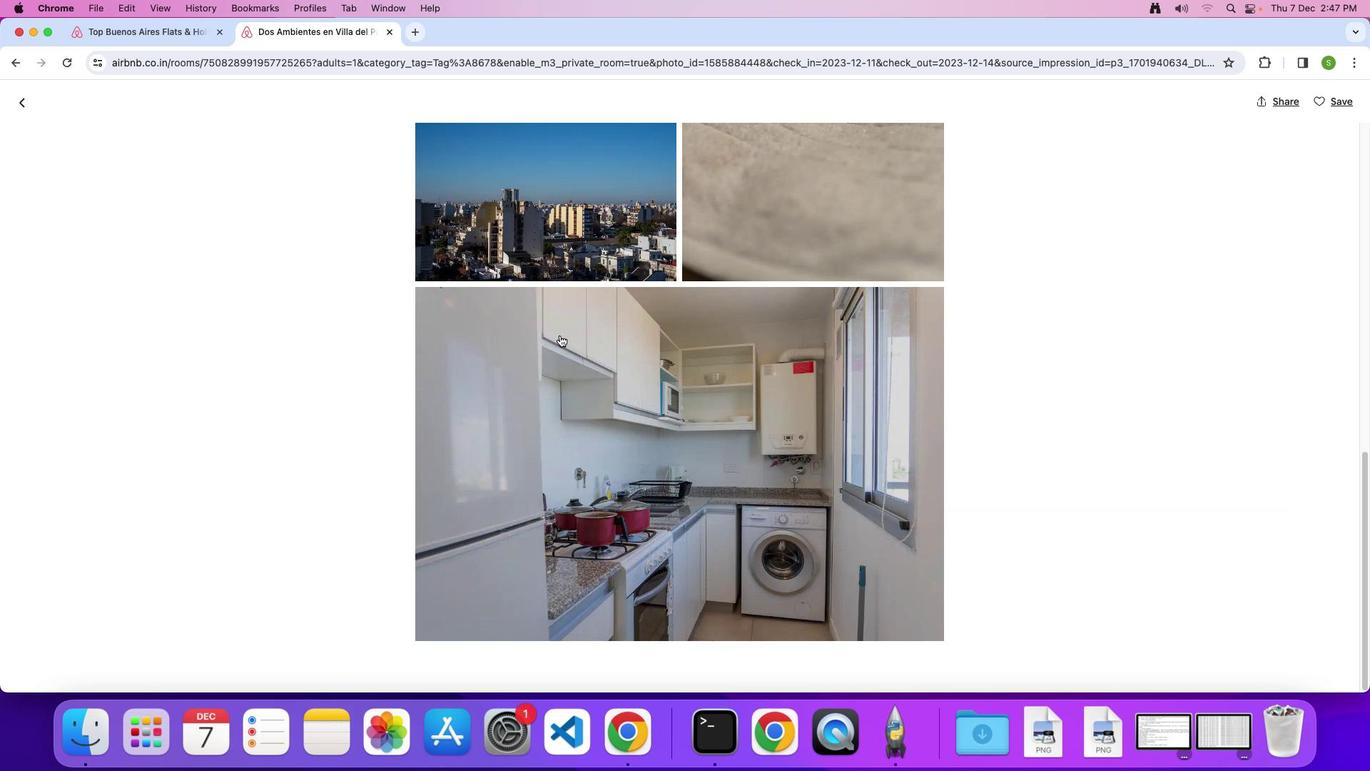
Action: Mouse scrolled (560, 334) with delta (0, 0)
Screenshot: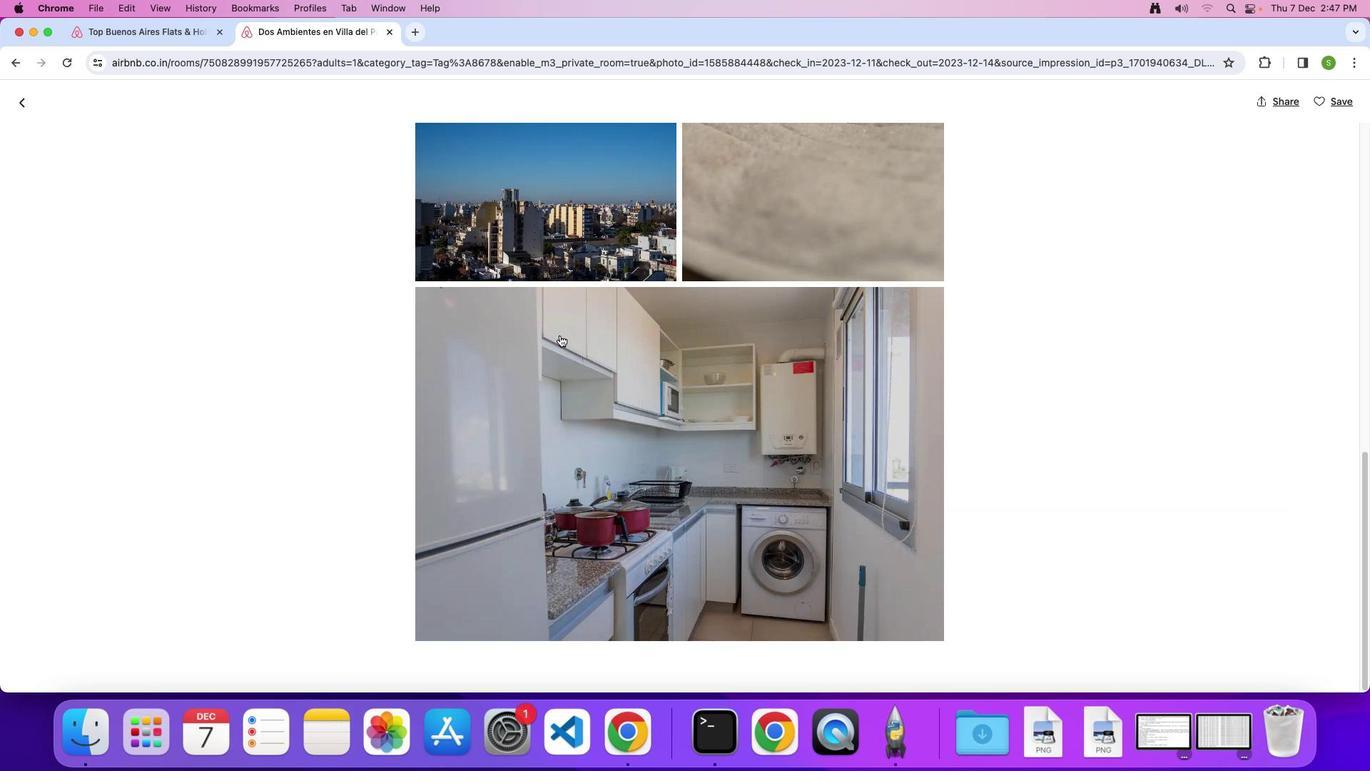 
Action: Mouse scrolled (560, 334) with delta (0, -2)
Screenshot: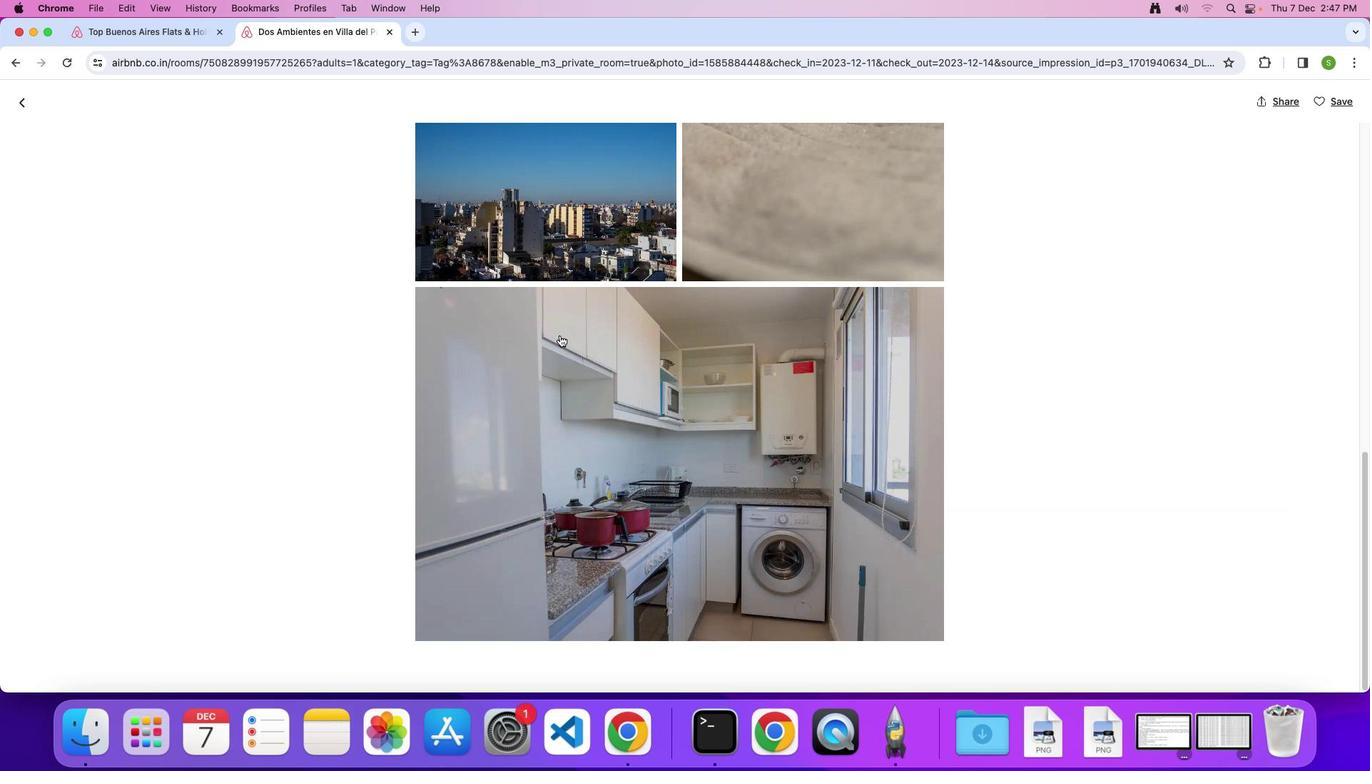 
Action: Mouse scrolled (560, 334) with delta (0, -3)
Screenshot: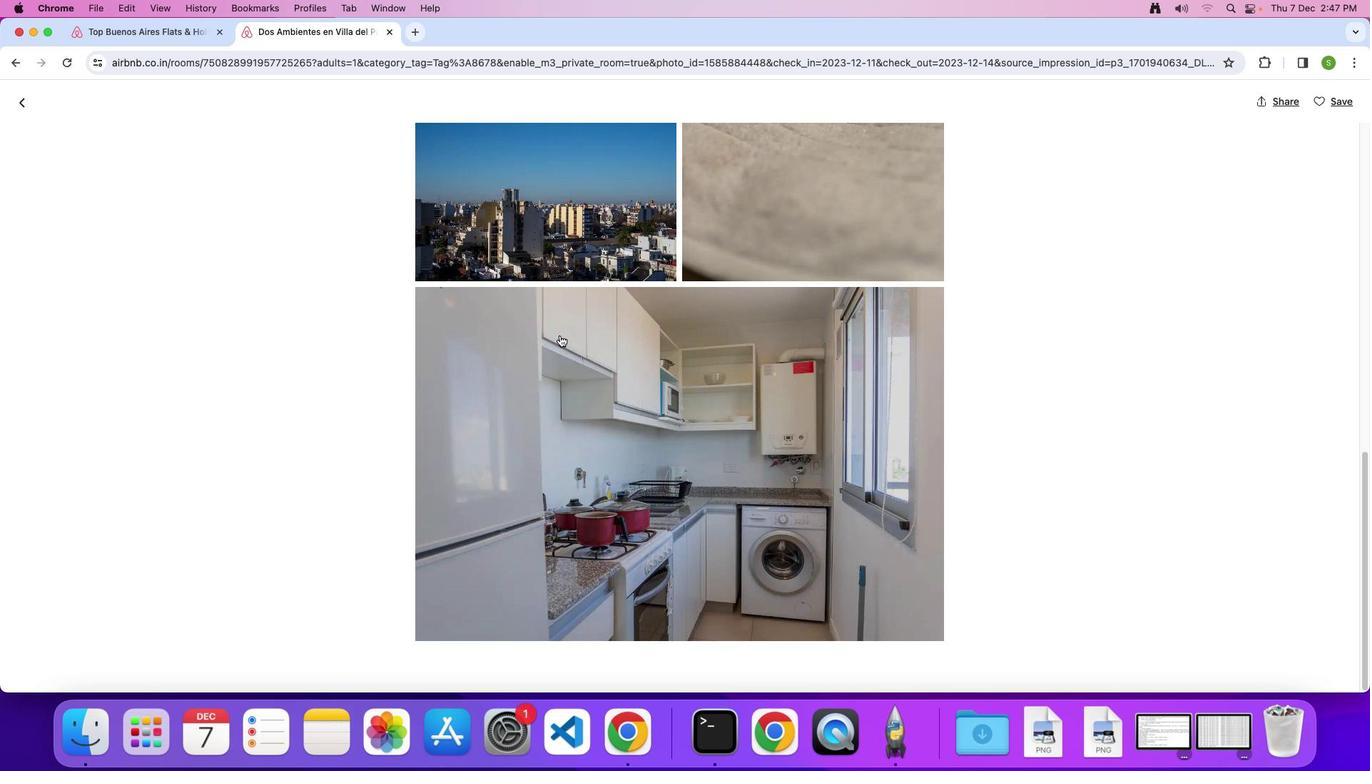 
Action: Mouse scrolled (560, 334) with delta (0, 0)
Screenshot: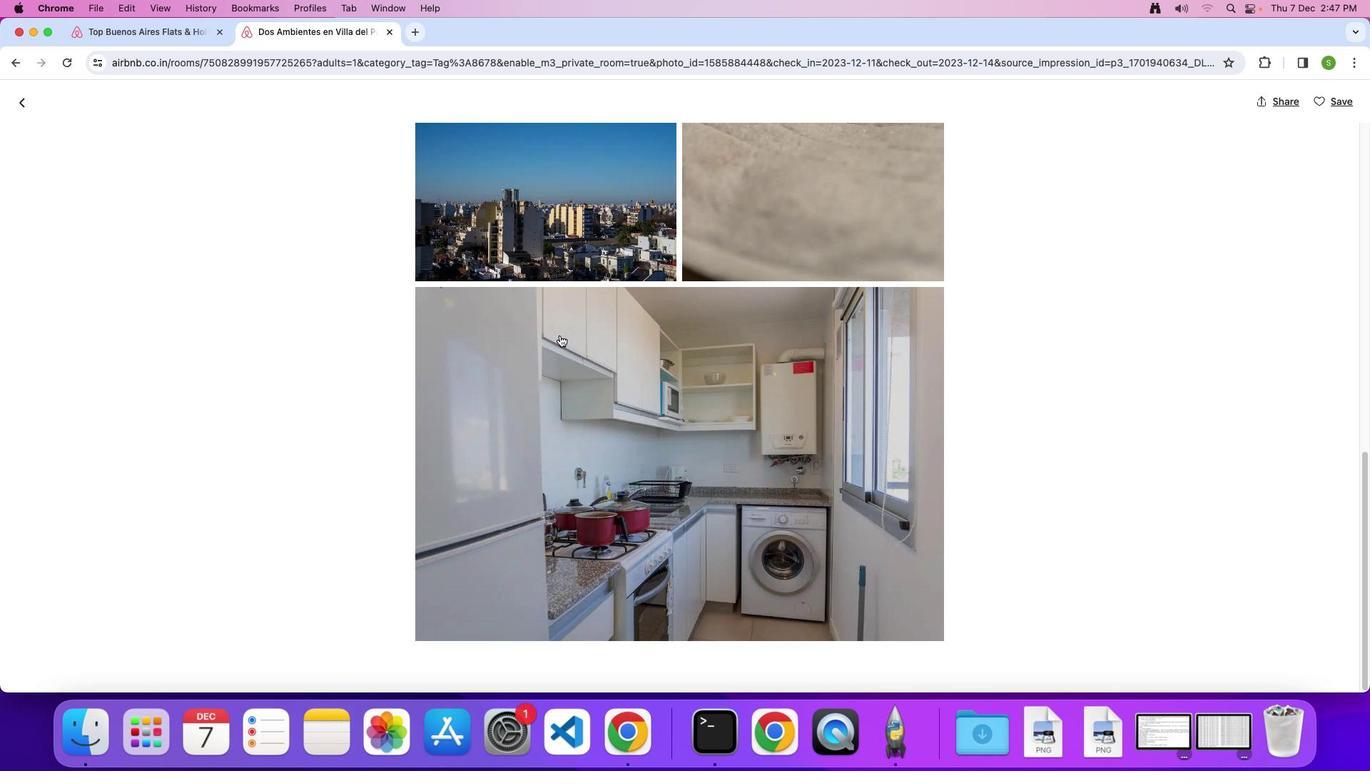 
Action: Mouse scrolled (560, 334) with delta (0, 0)
Screenshot: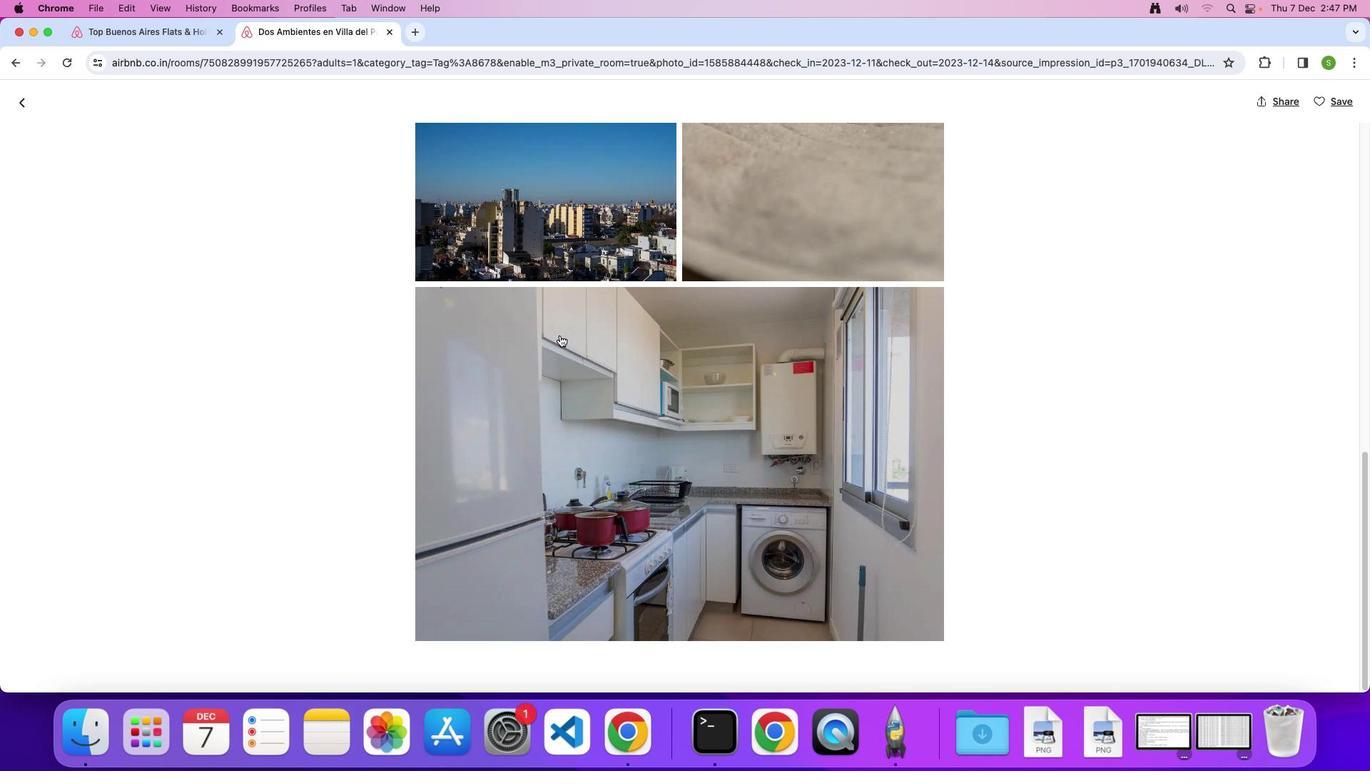 
Action: Mouse scrolled (560, 334) with delta (0, -2)
Screenshot: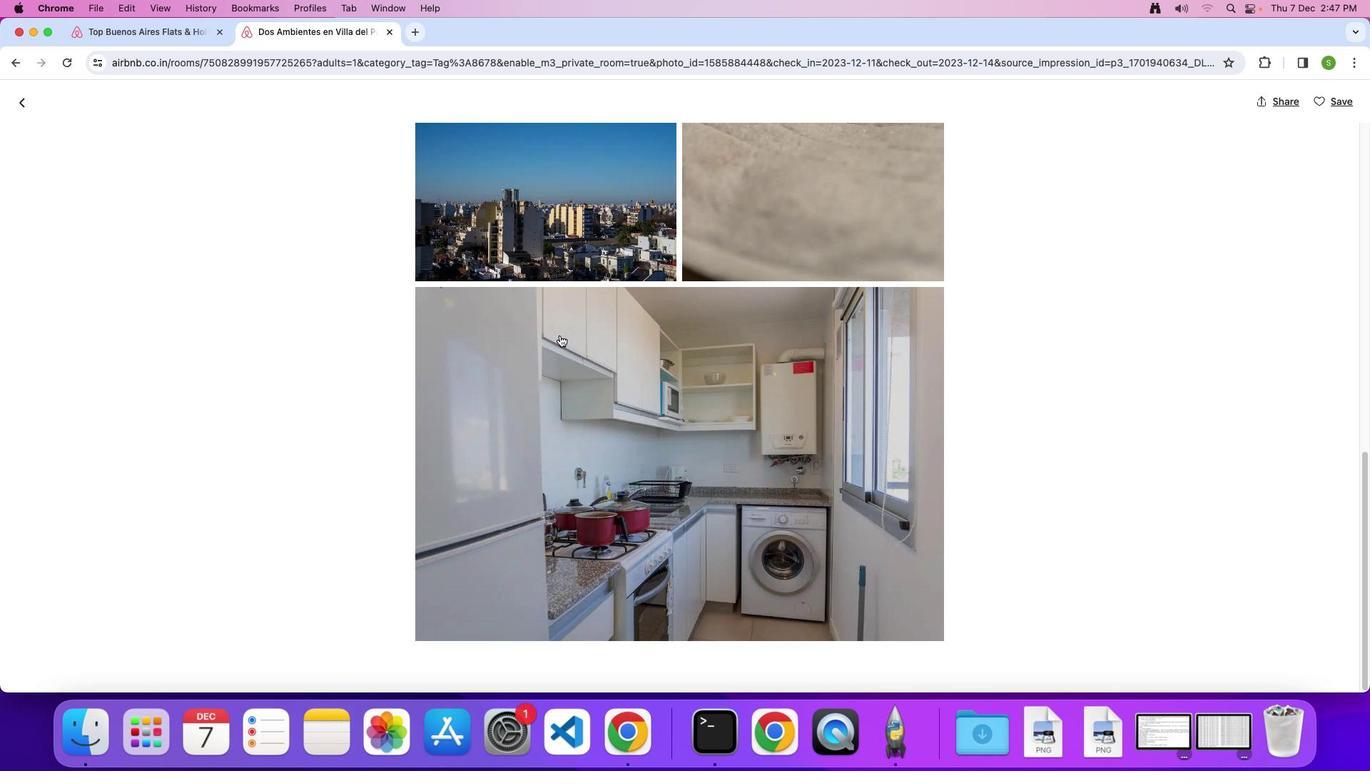 
Action: Mouse scrolled (560, 334) with delta (0, -3)
Screenshot: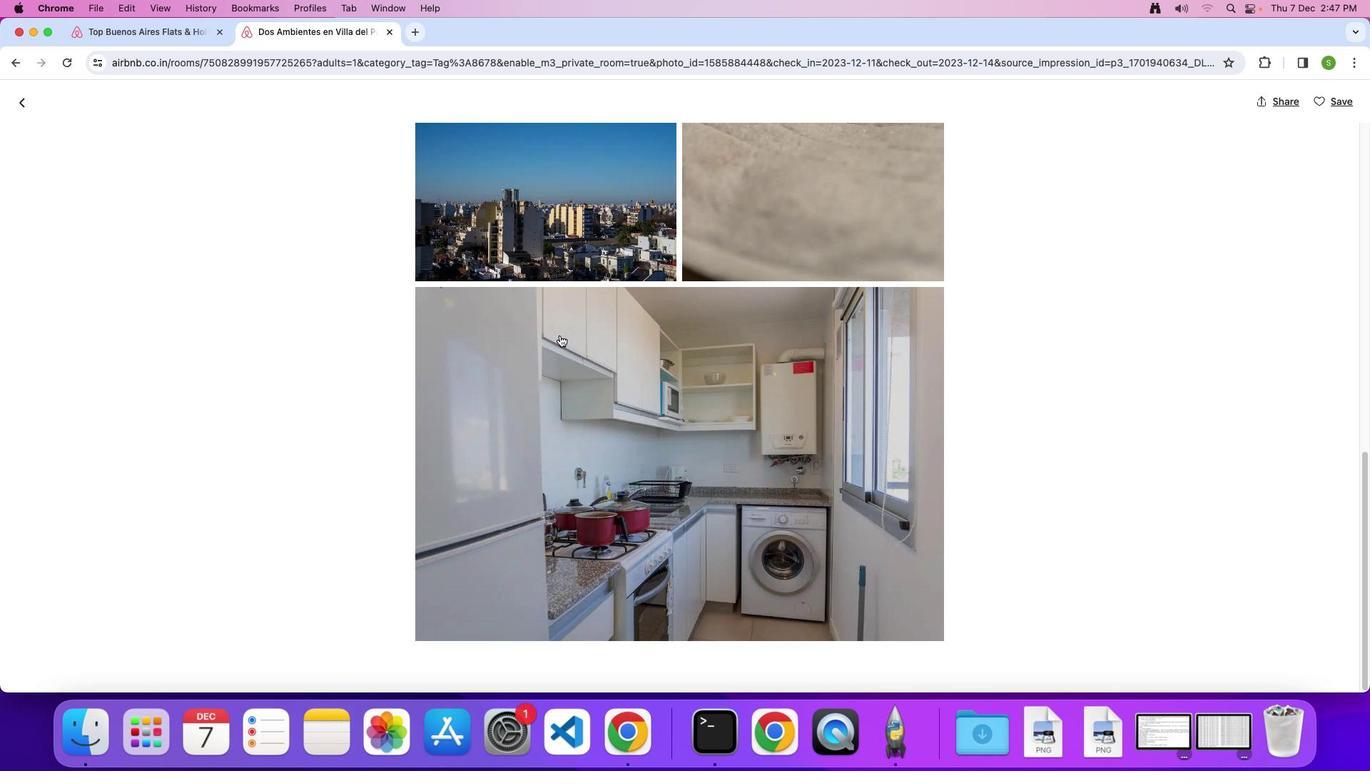 
Action: Mouse moved to (18, 101)
Screenshot: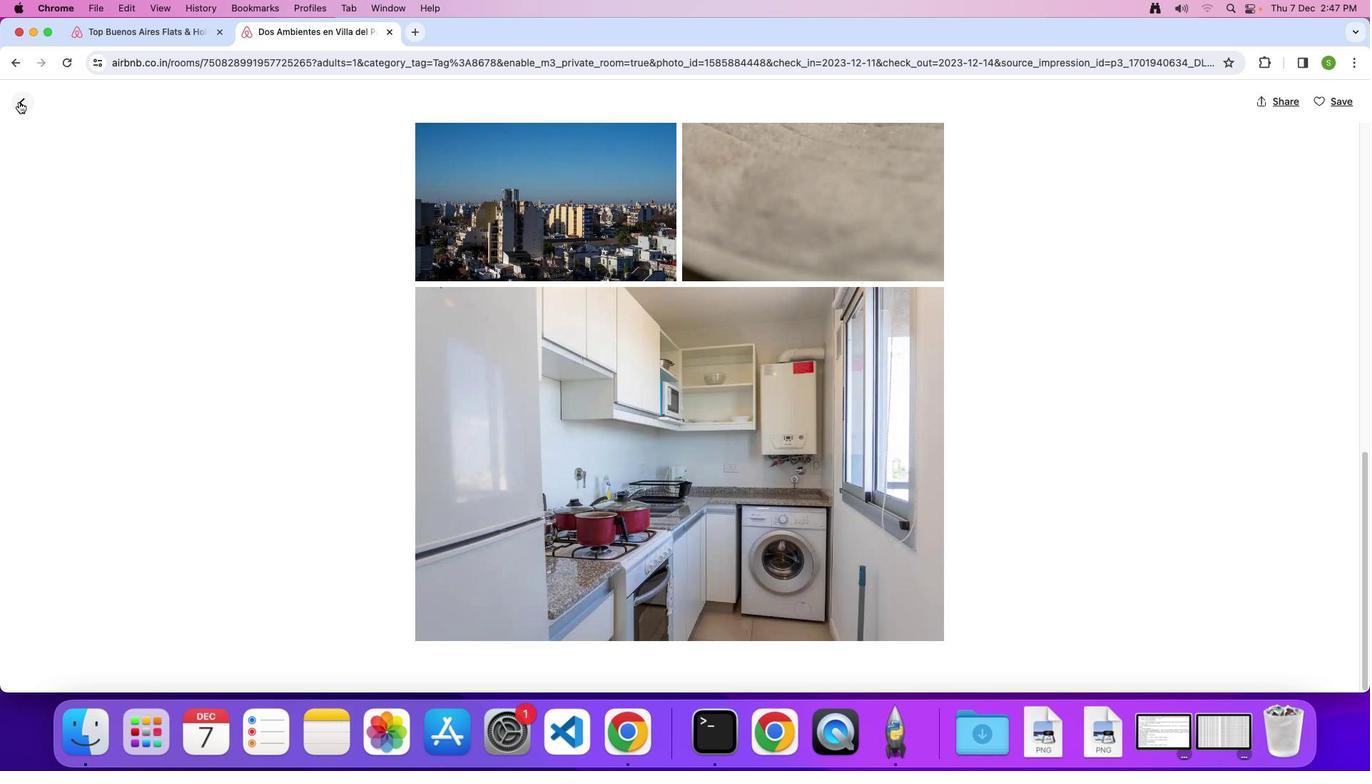 
Action: Mouse pressed left at (18, 101)
Screenshot: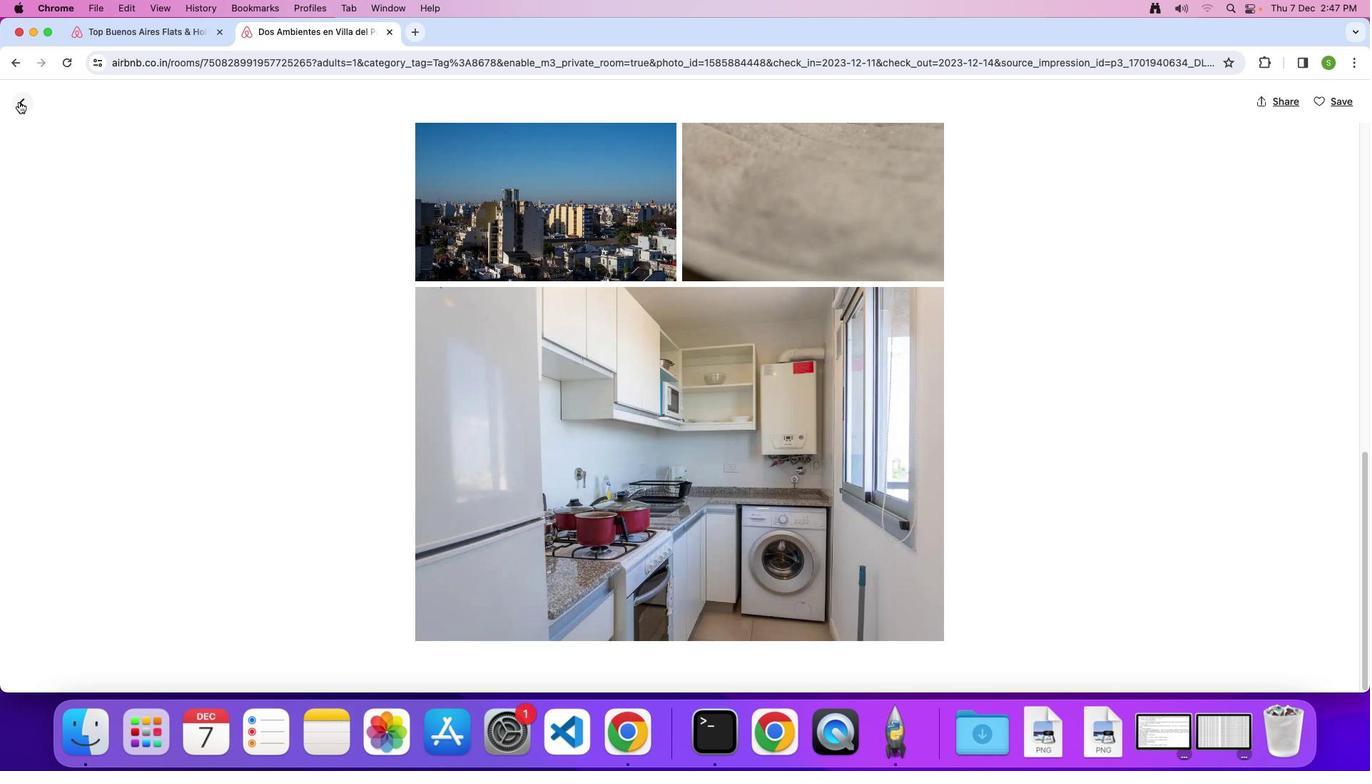 
Action: Mouse moved to (404, 357)
Screenshot: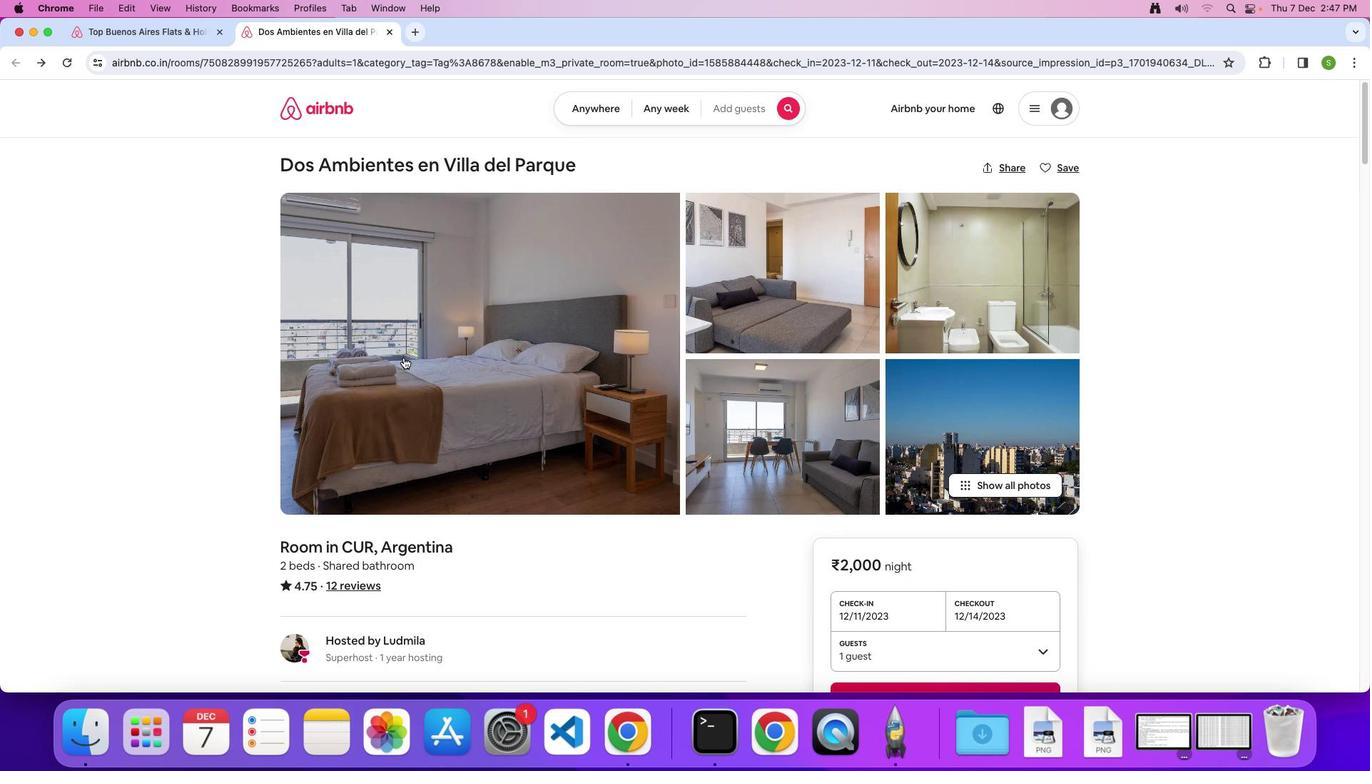 
Action: Mouse scrolled (404, 357) with delta (0, 0)
Screenshot: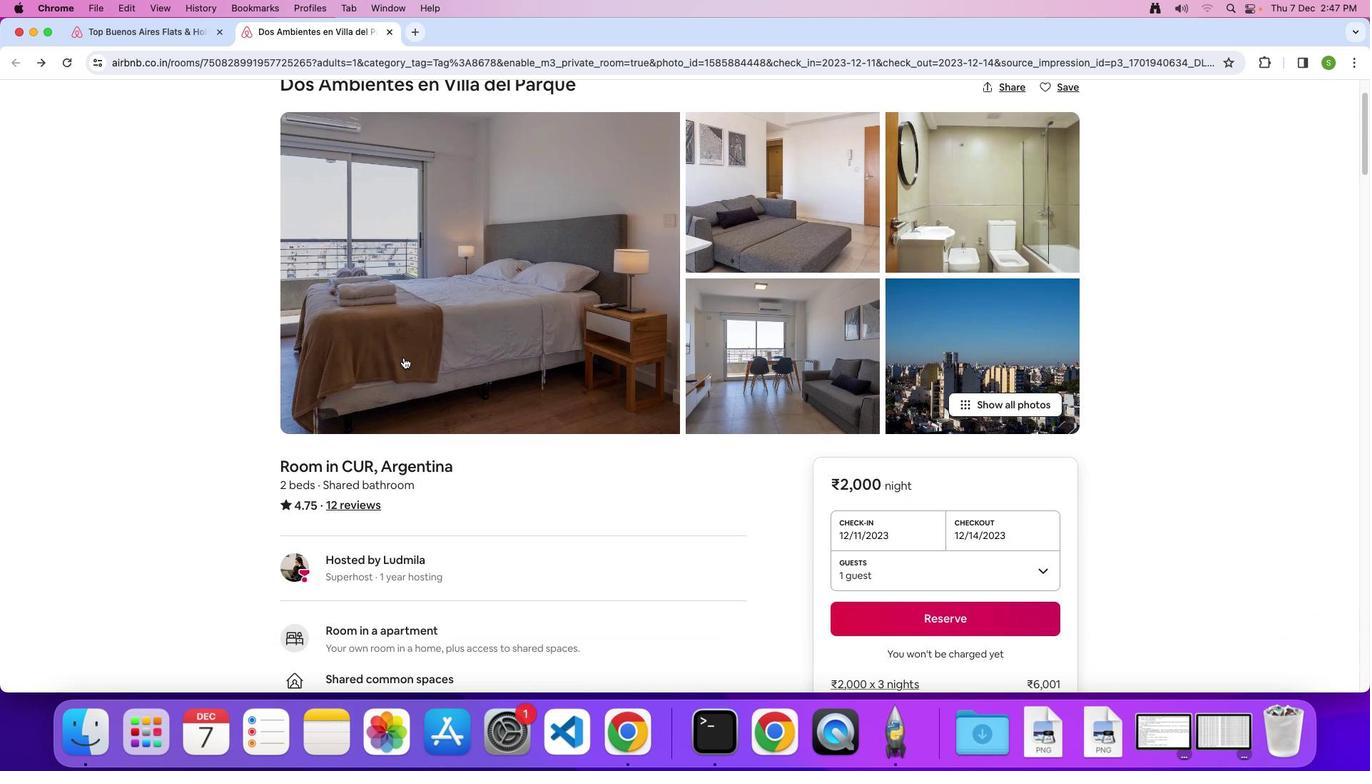 
Action: Mouse scrolled (404, 357) with delta (0, 0)
Screenshot: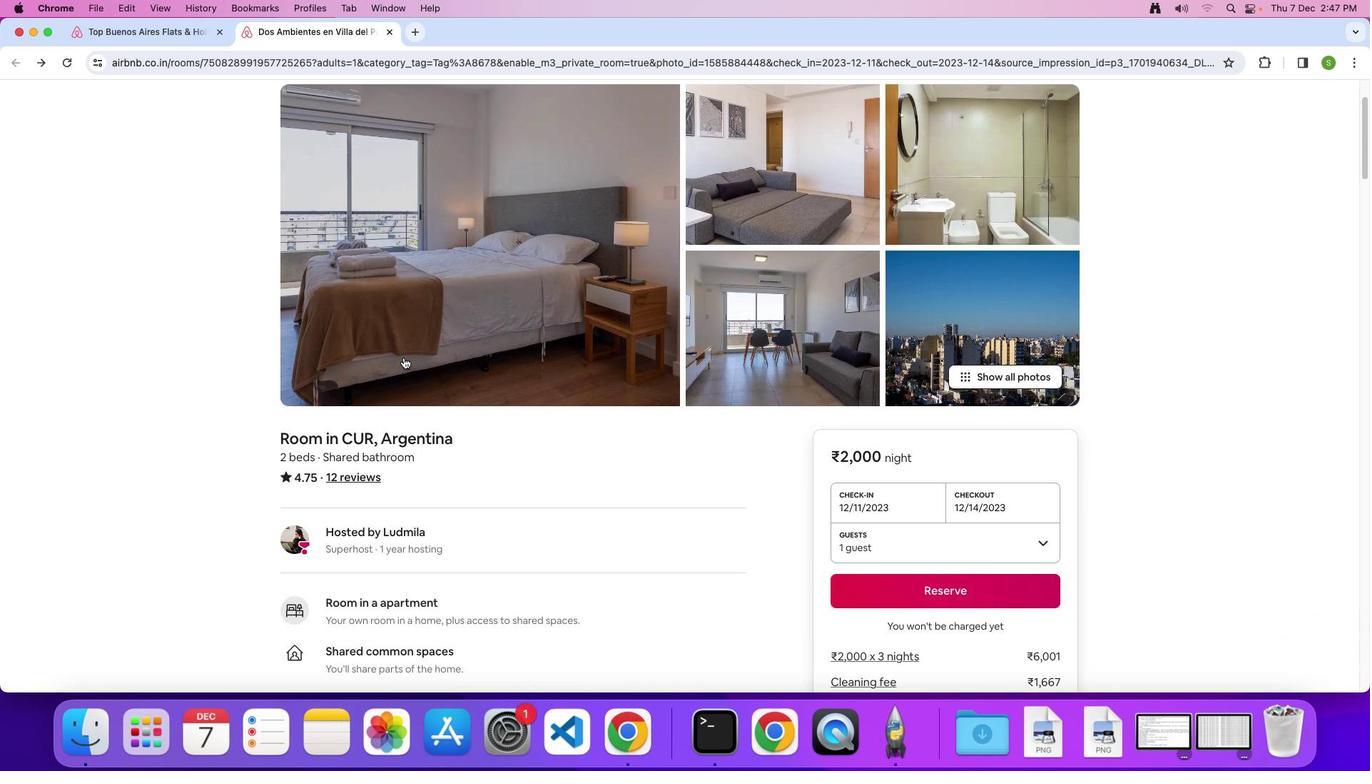
Action: Mouse scrolled (404, 357) with delta (0, -2)
Screenshot: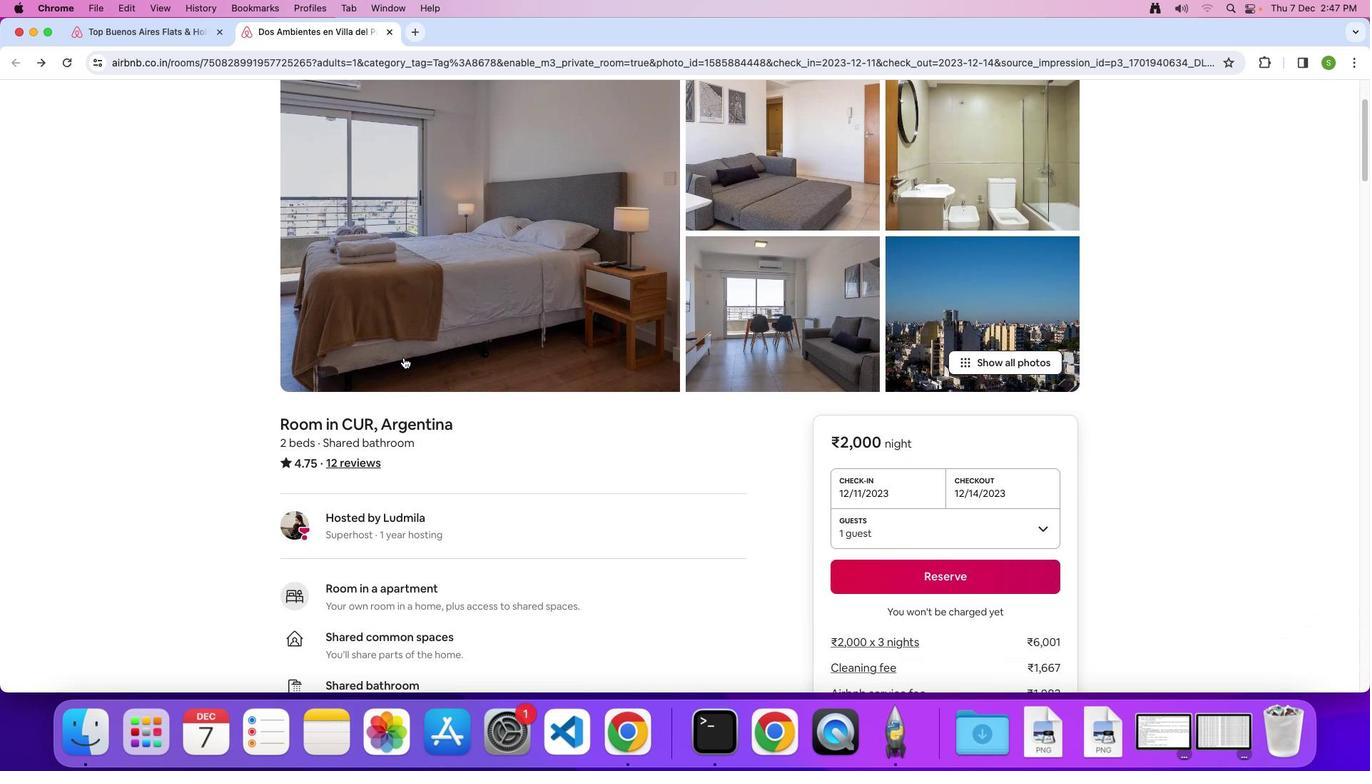 
Action: Mouse scrolled (404, 357) with delta (0, 0)
Screenshot: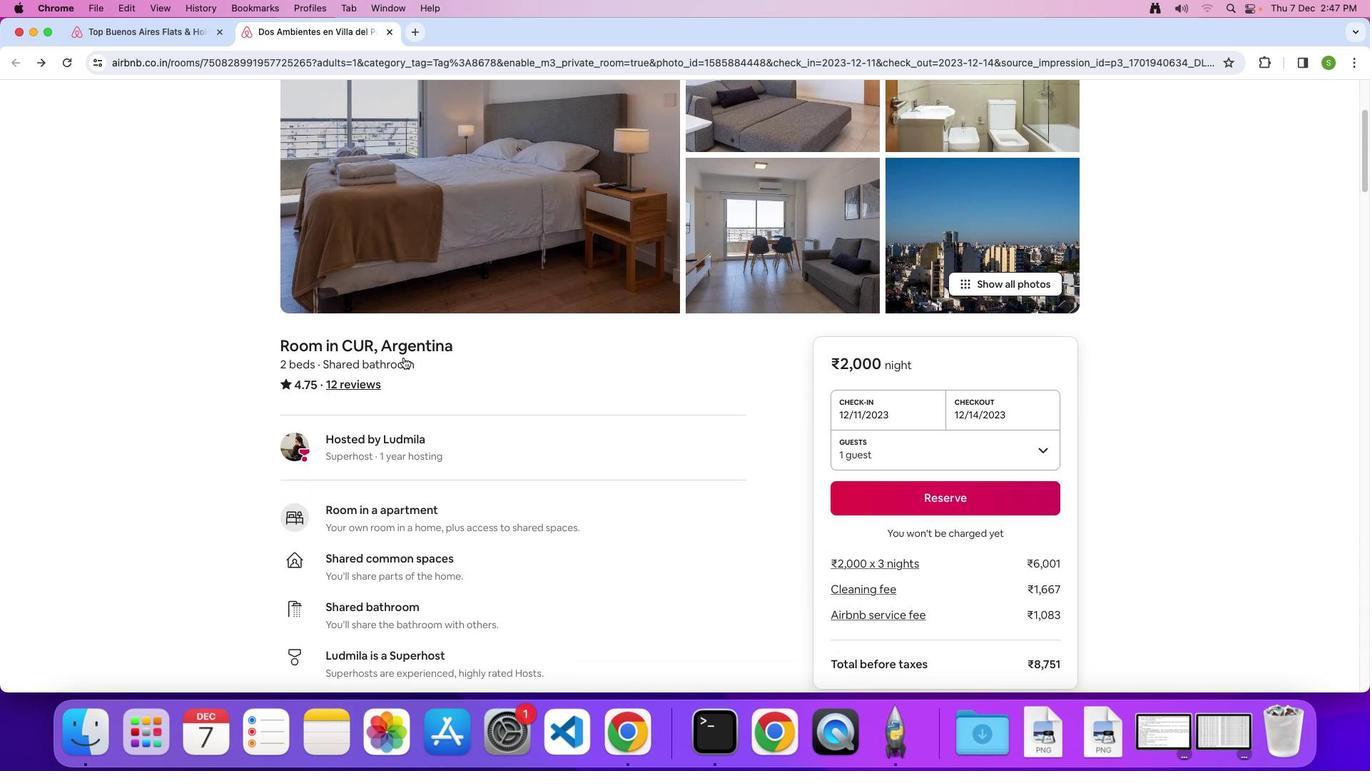 
Action: Mouse scrolled (404, 357) with delta (0, 0)
Screenshot: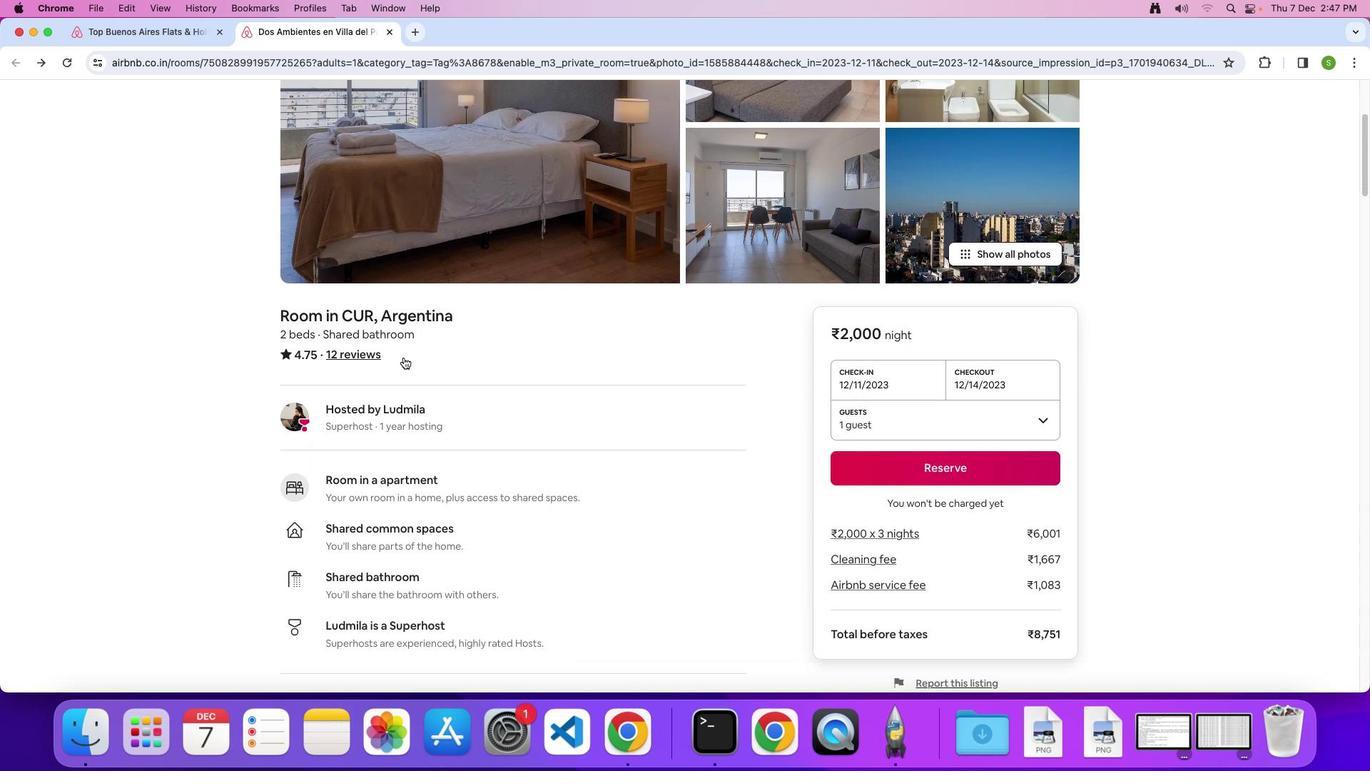 
Action: Mouse scrolled (404, 357) with delta (0, -2)
Screenshot: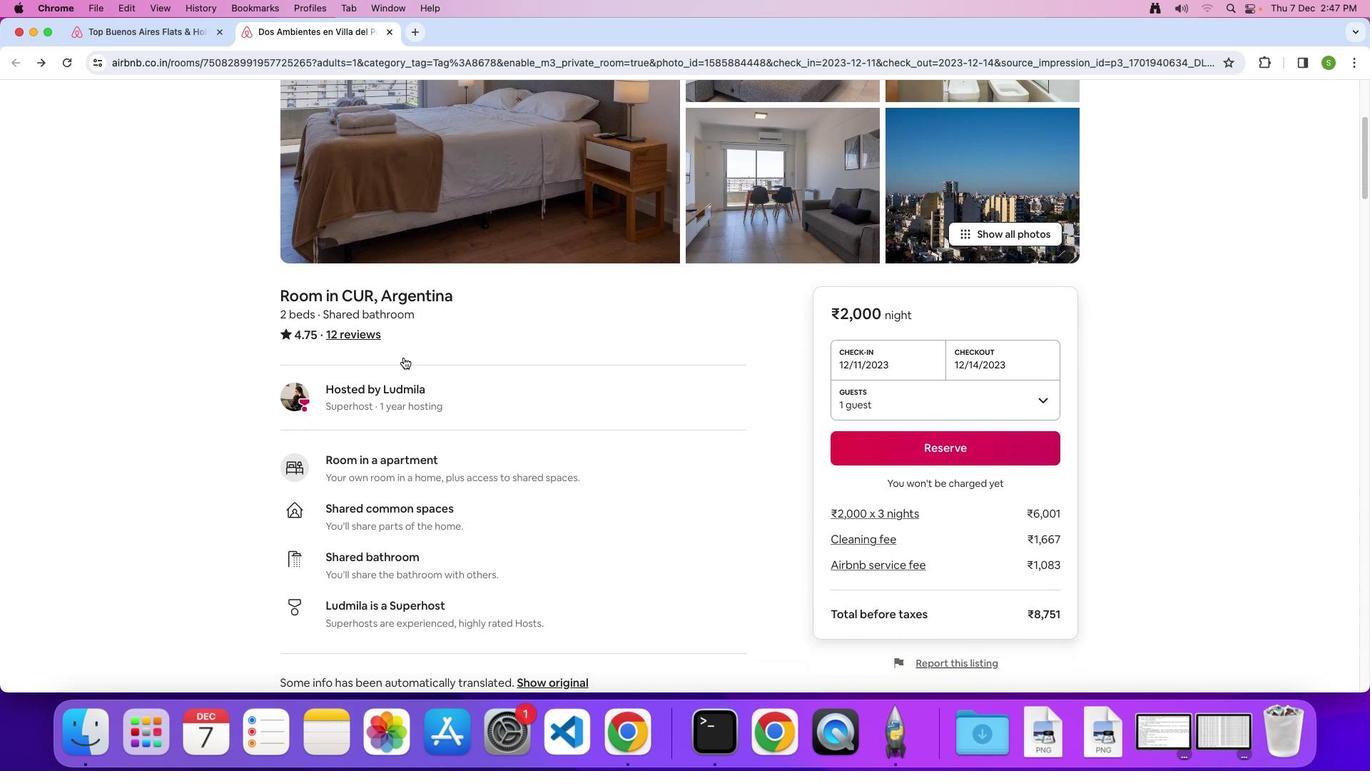 
Action: Mouse scrolled (404, 357) with delta (0, 0)
Screenshot: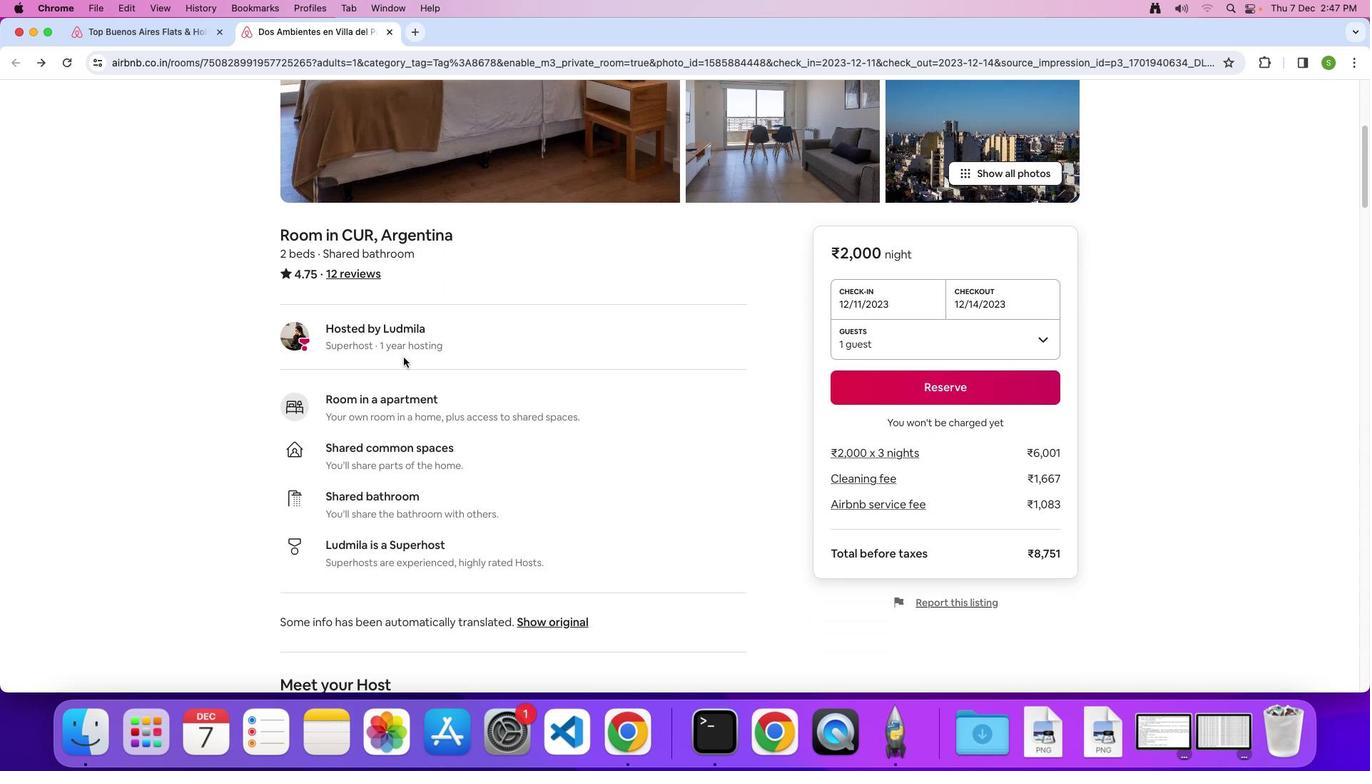 
Action: Mouse scrolled (404, 357) with delta (0, 0)
Screenshot: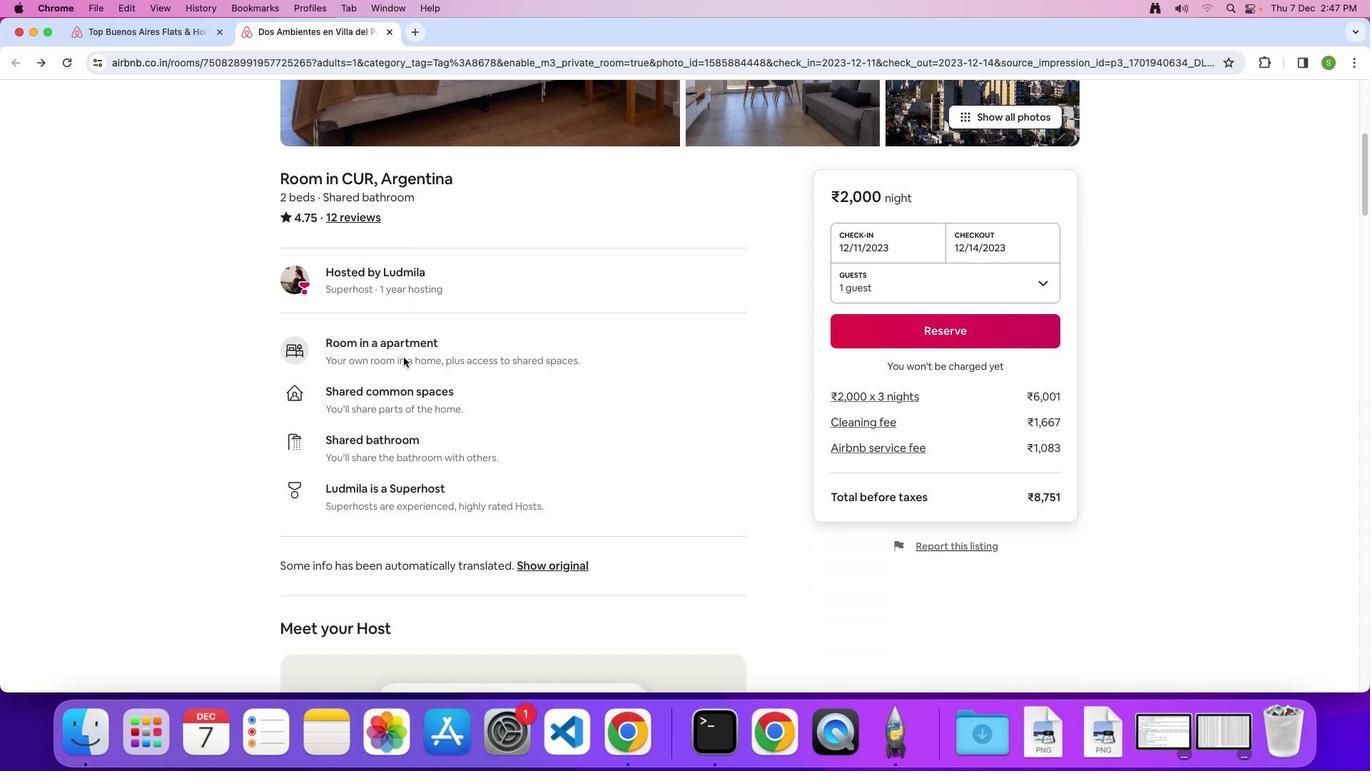 
Action: Mouse scrolled (404, 357) with delta (0, -2)
Screenshot: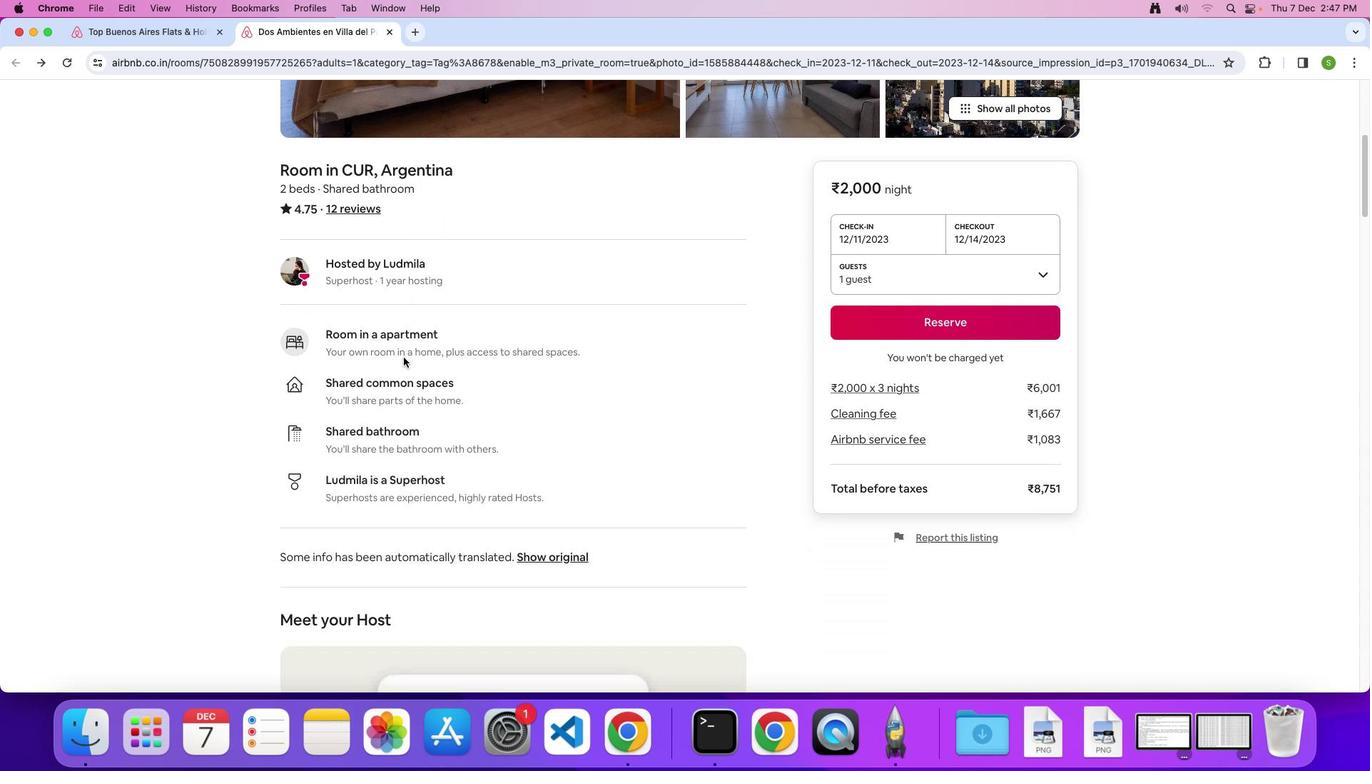 
Action: Mouse moved to (404, 357)
Screenshot: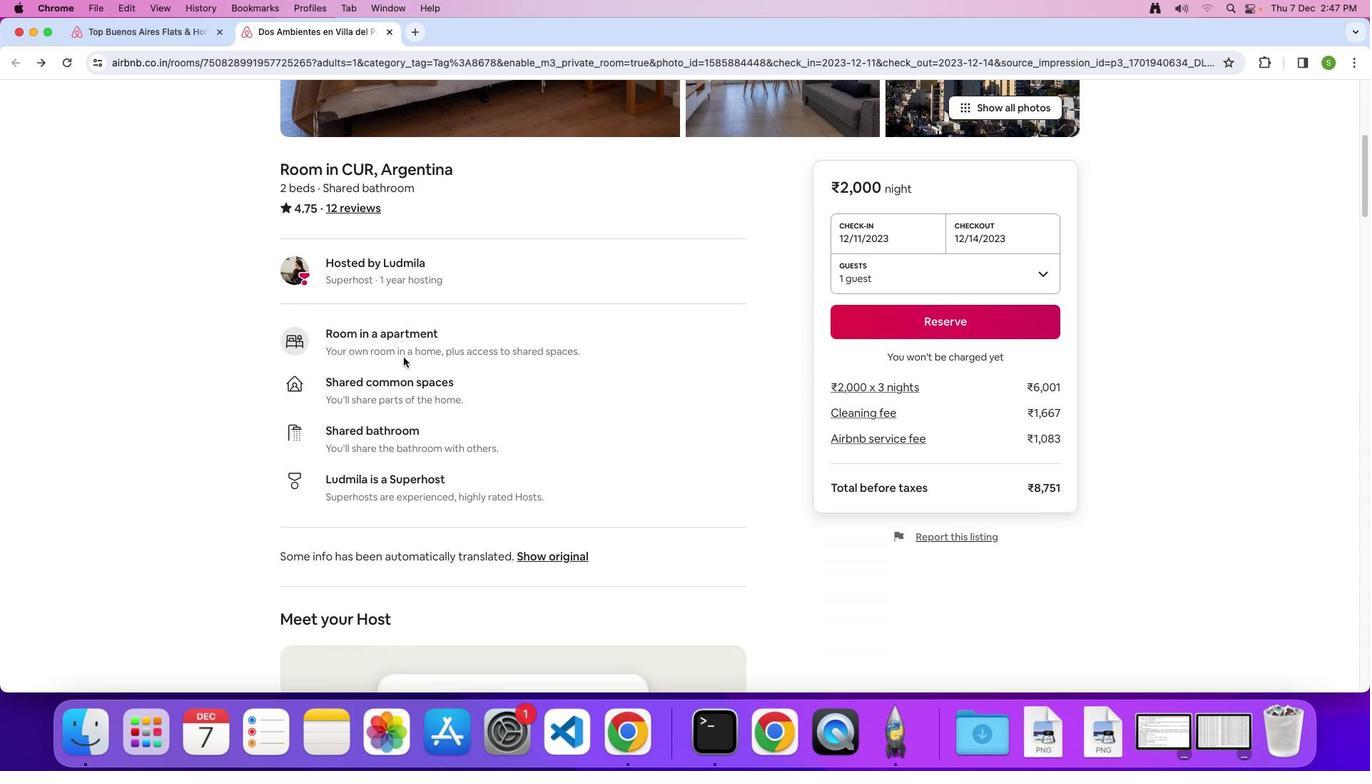 
Action: Mouse scrolled (404, 357) with delta (0, 0)
Screenshot: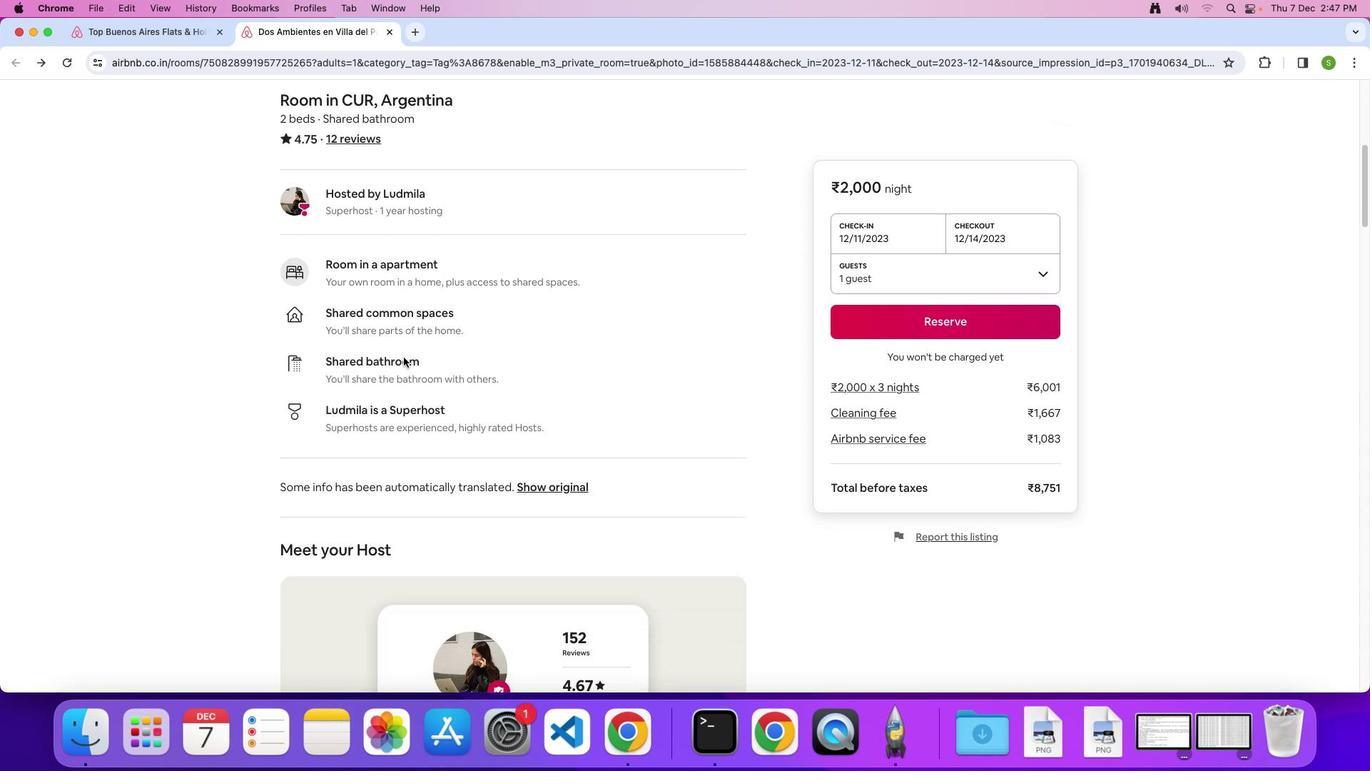 
Action: Mouse scrolled (404, 357) with delta (0, 0)
Screenshot: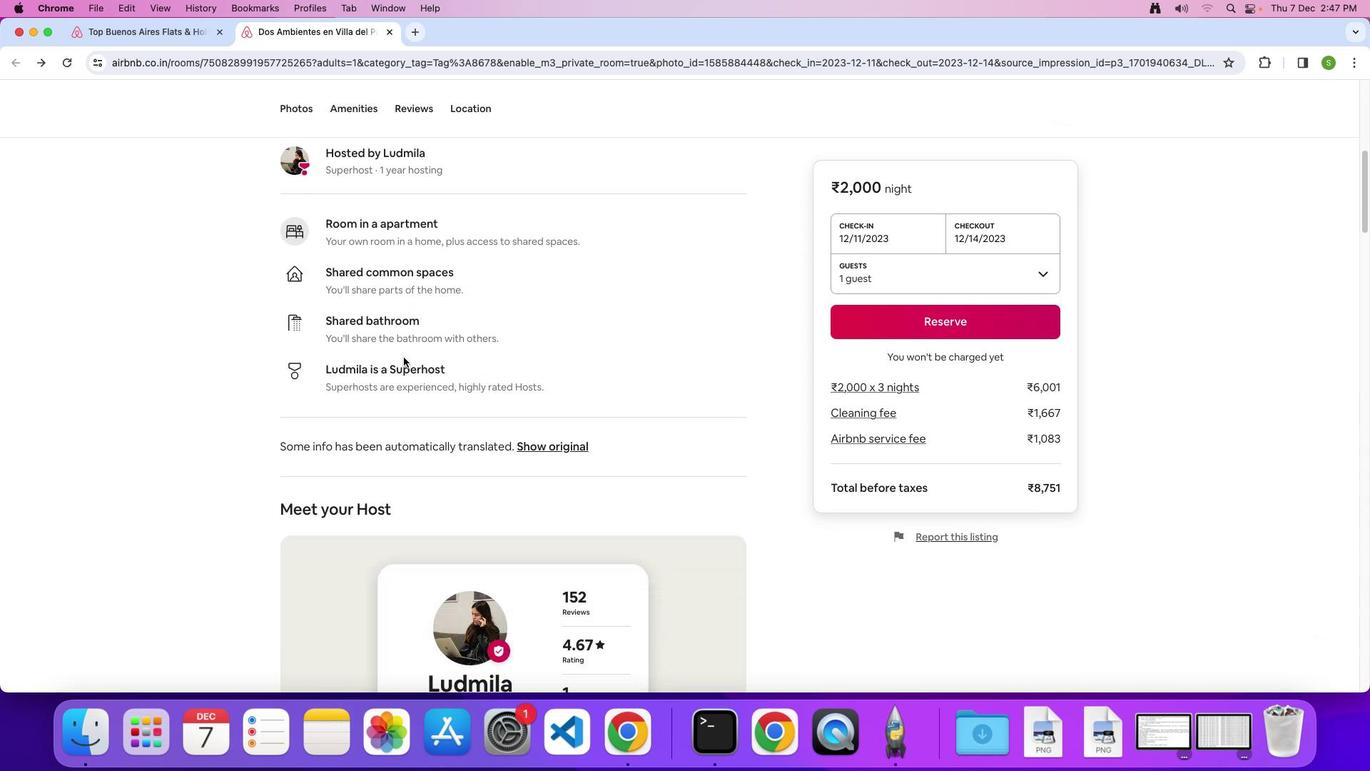 
Action: Mouse scrolled (404, 357) with delta (0, -2)
Screenshot: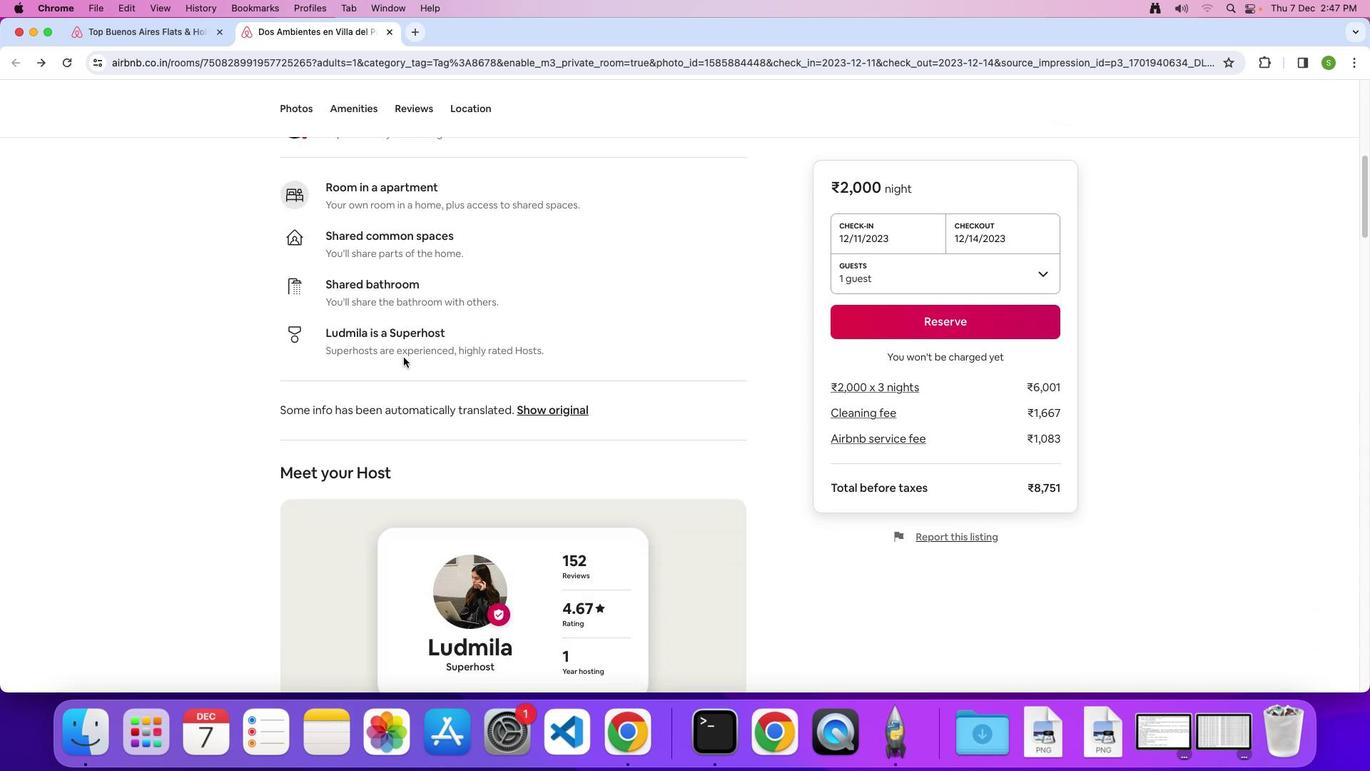 
Action: Mouse scrolled (404, 357) with delta (0, 0)
Screenshot: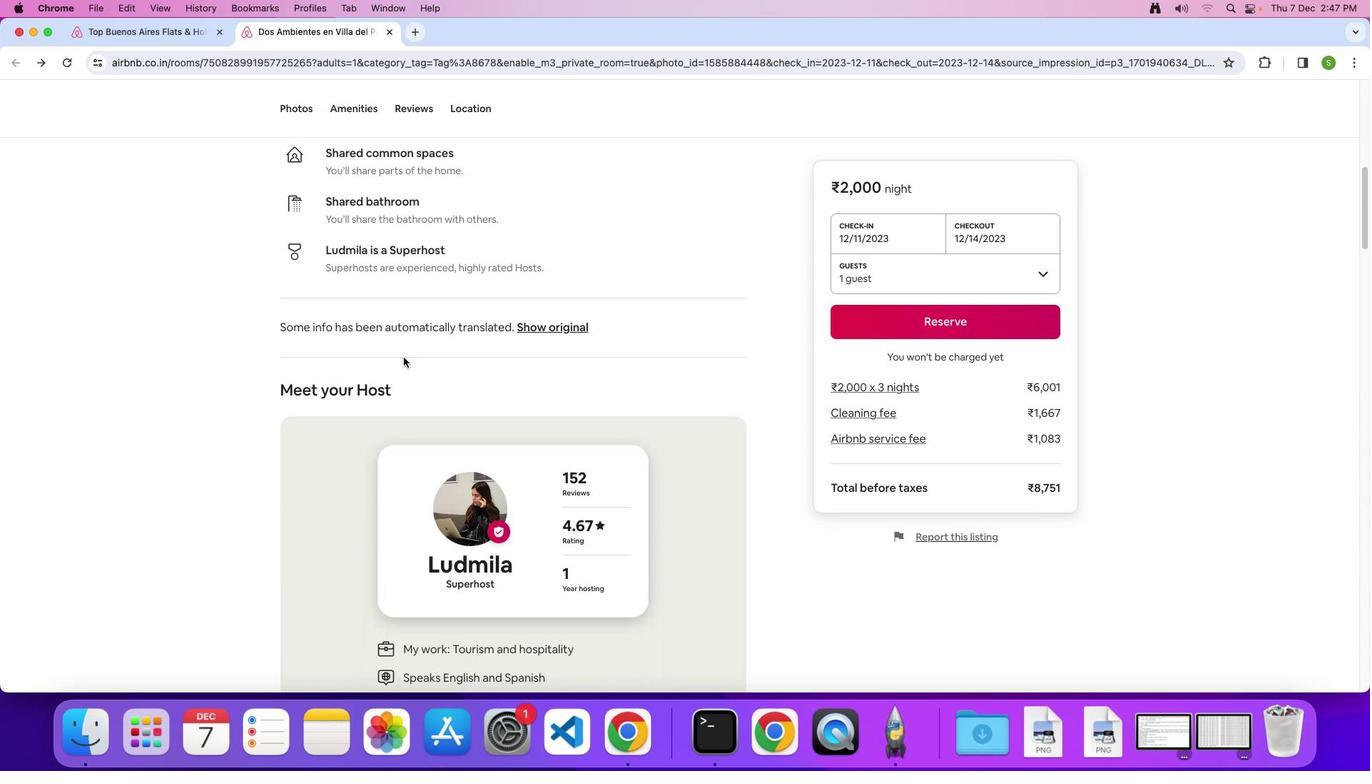 
Action: Mouse scrolled (404, 357) with delta (0, 0)
Screenshot: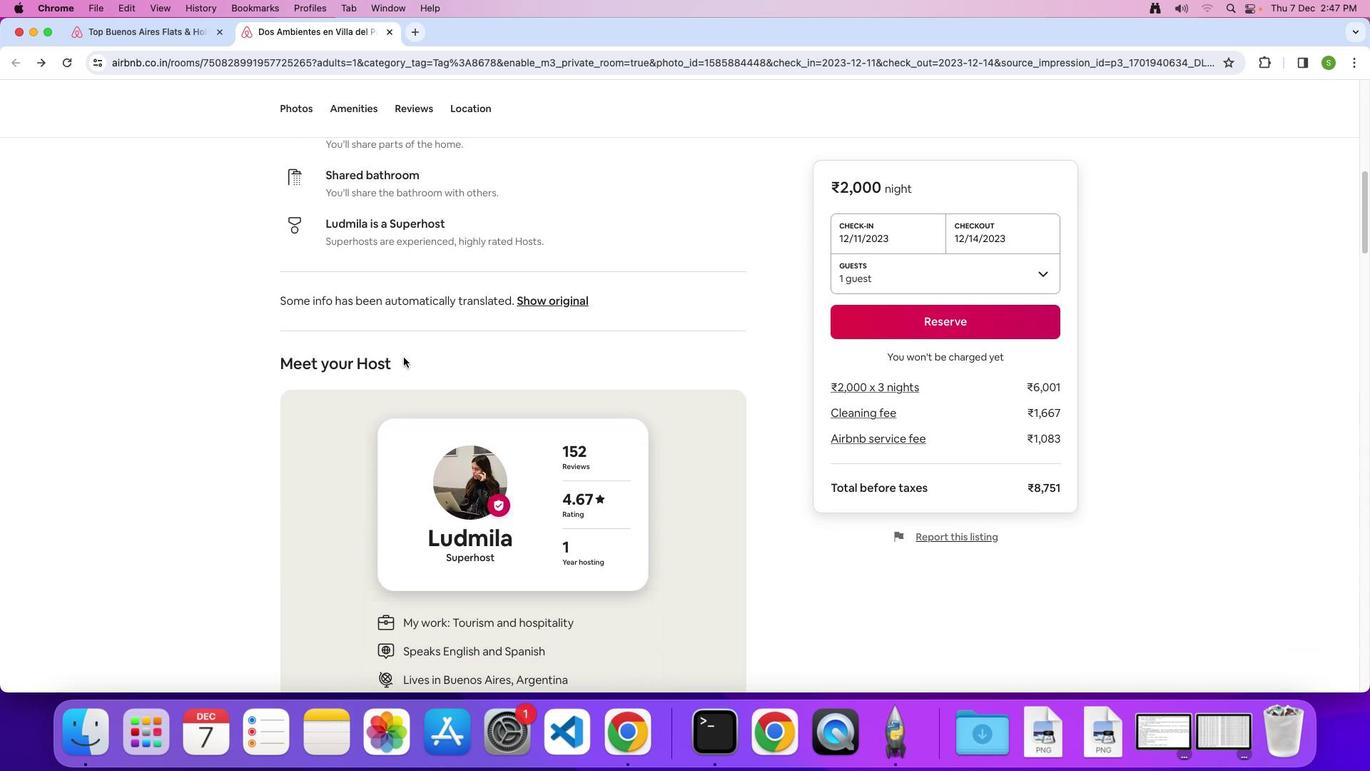 
Action: Mouse scrolled (404, 357) with delta (0, -2)
Screenshot: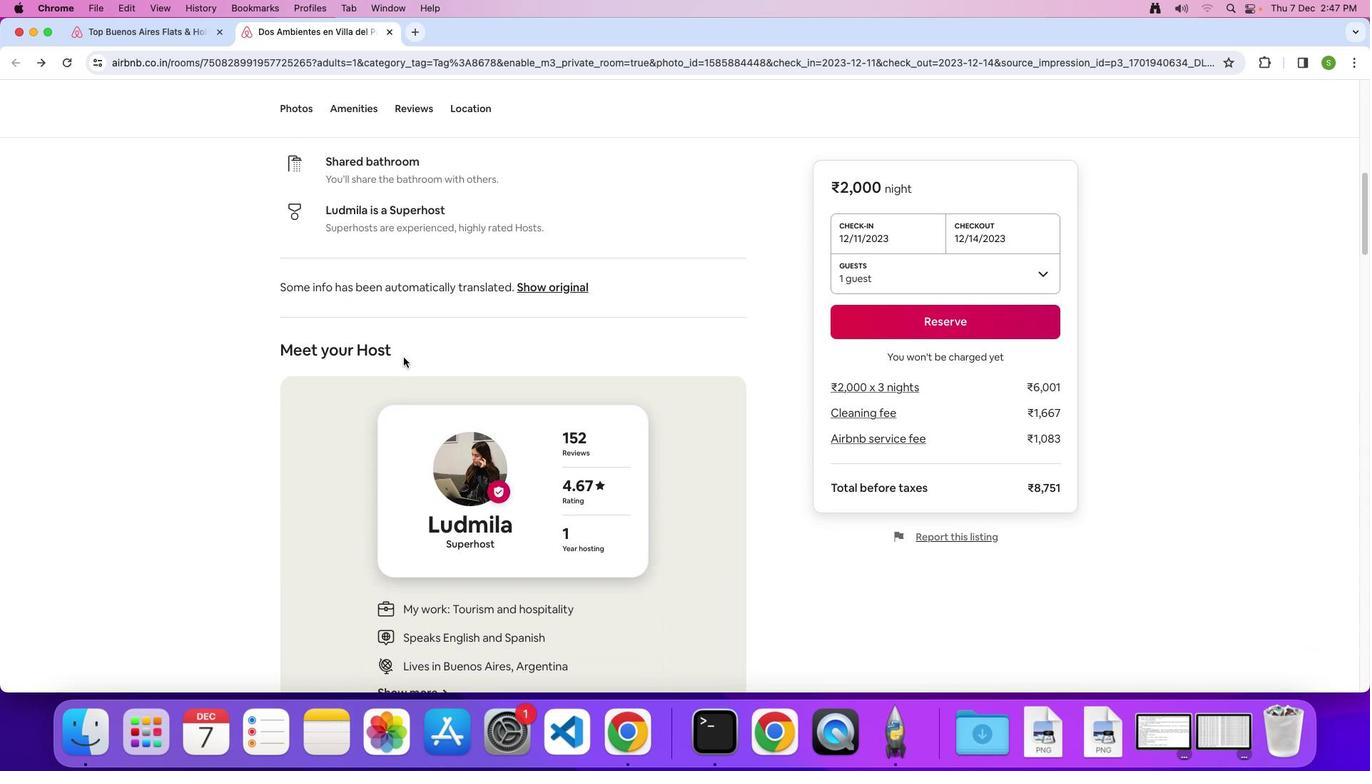
Action: Mouse scrolled (404, 357) with delta (0, 0)
Screenshot: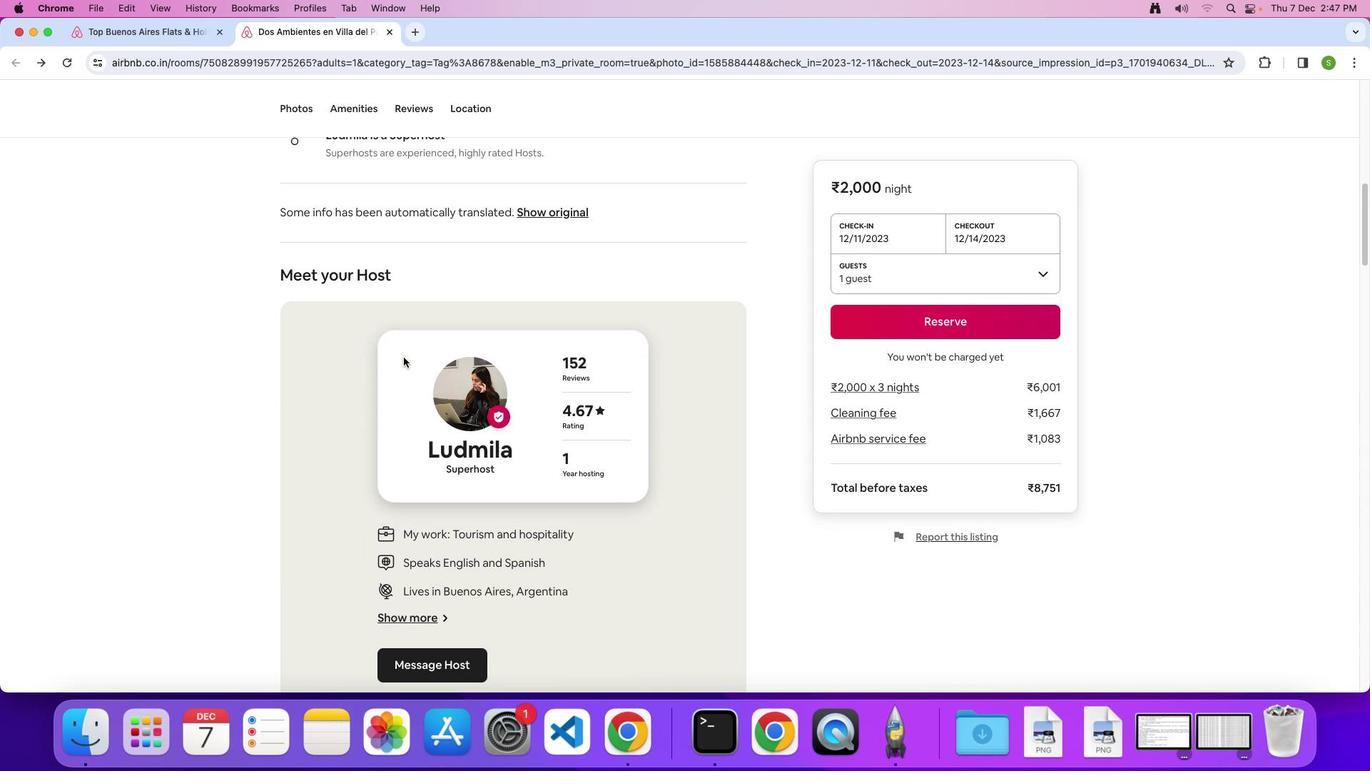 
Action: Mouse scrolled (404, 357) with delta (0, 0)
Screenshot: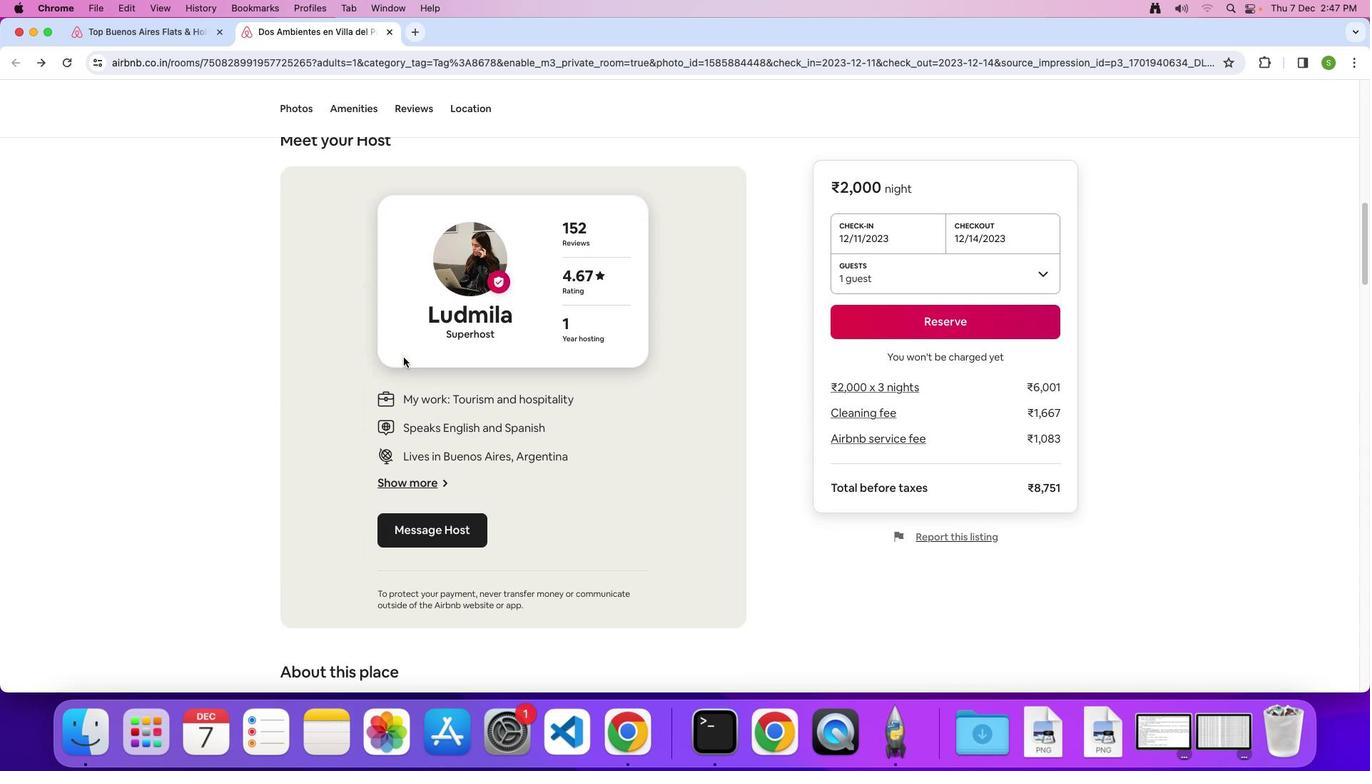 
Action: Mouse scrolled (404, 357) with delta (0, -2)
Screenshot: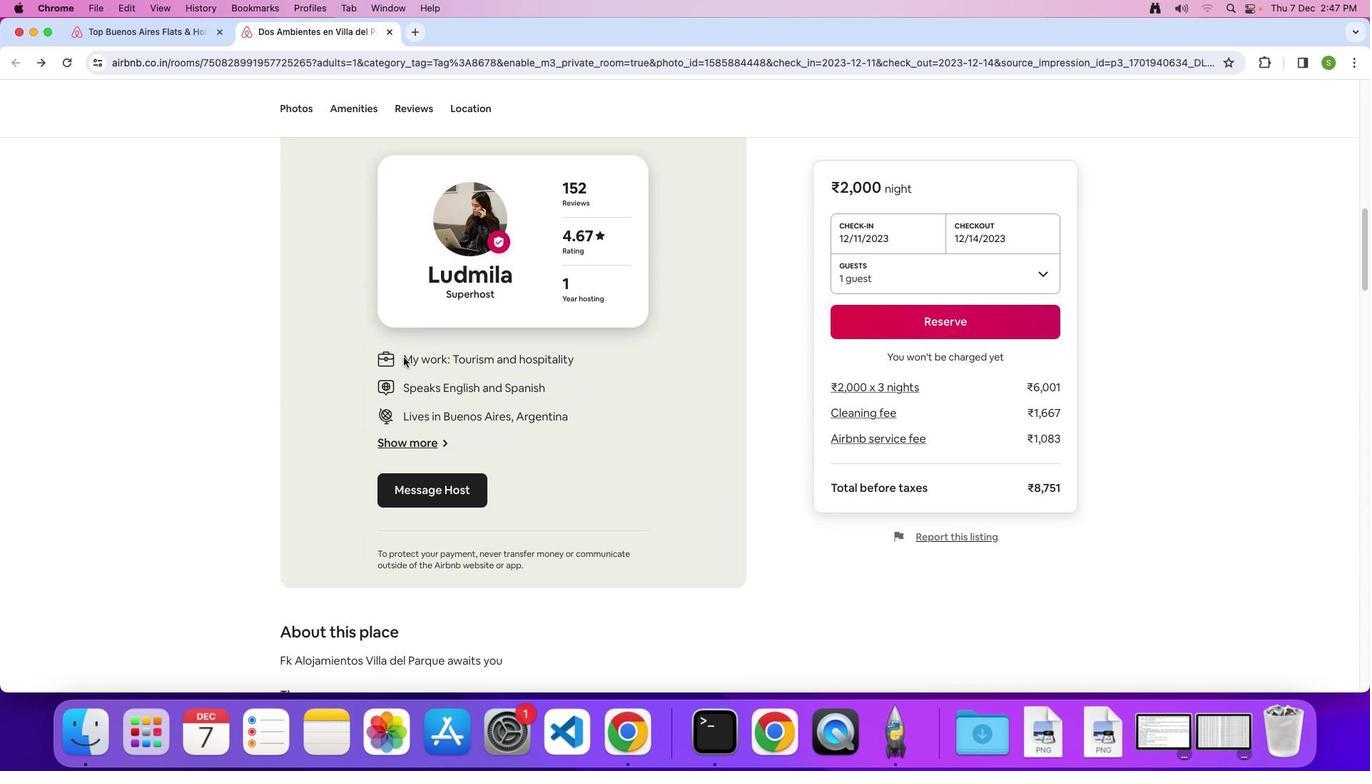 
Action: Mouse scrolled (404, 357) with delta (0, -2)
Screenshot: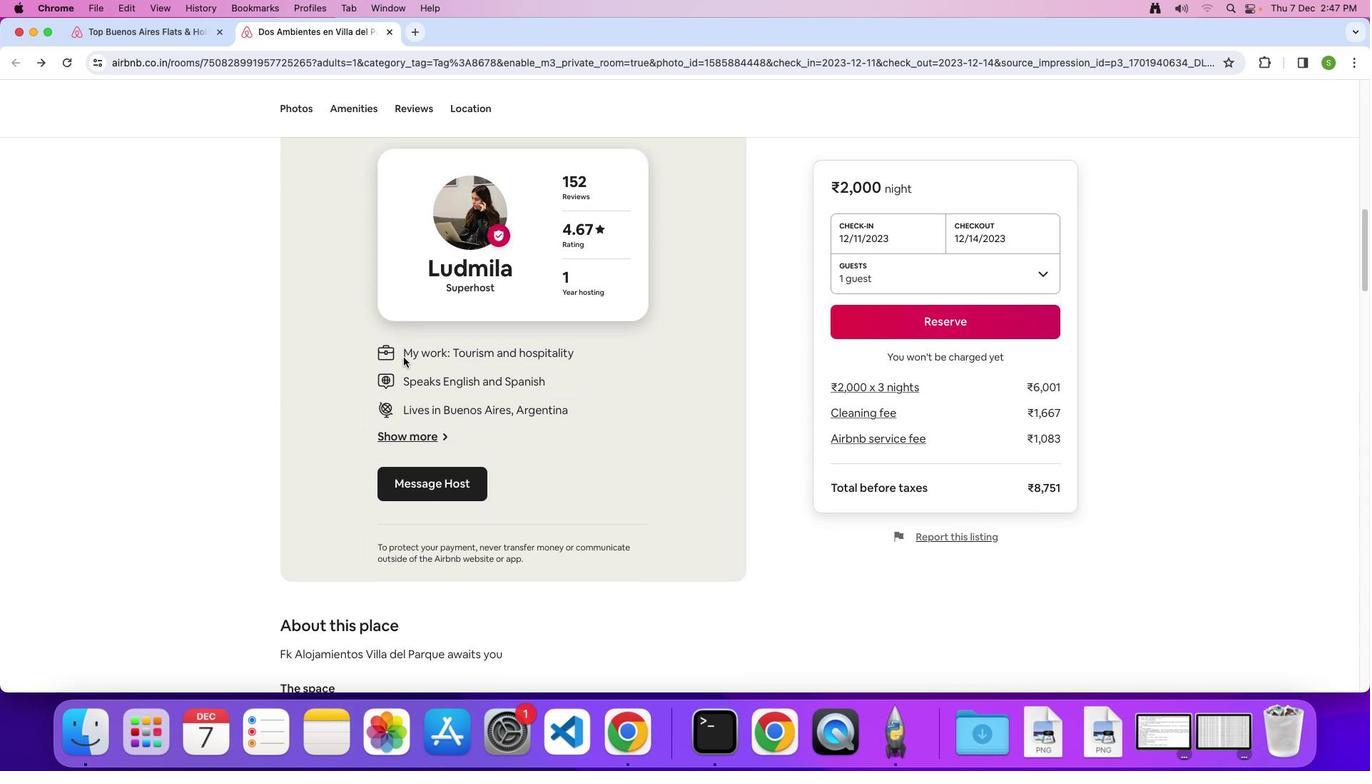 
Action: Mouse scrolled (404, 357) with delta (0, 0)
Screenshot: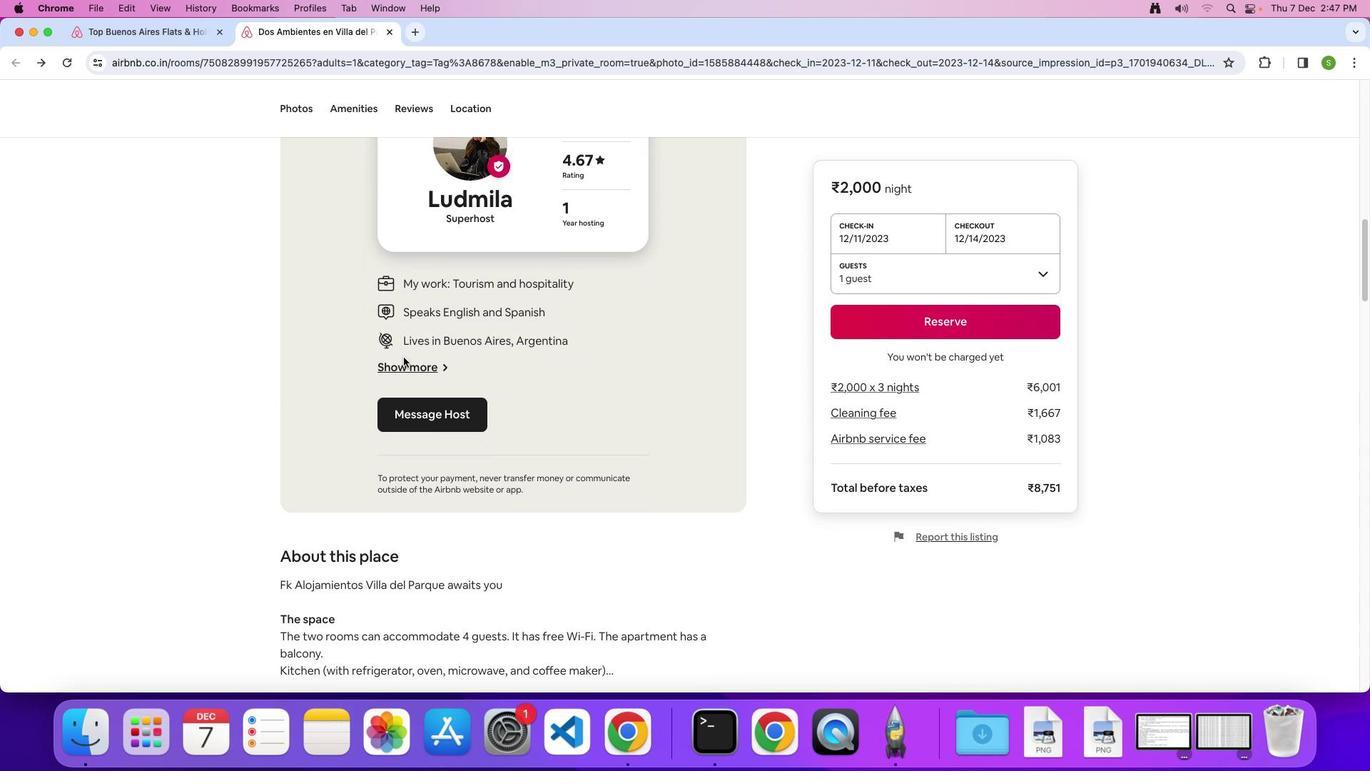 
Action: Mouse scrolled (404, 357) with delta (0, 0)
Screenshot: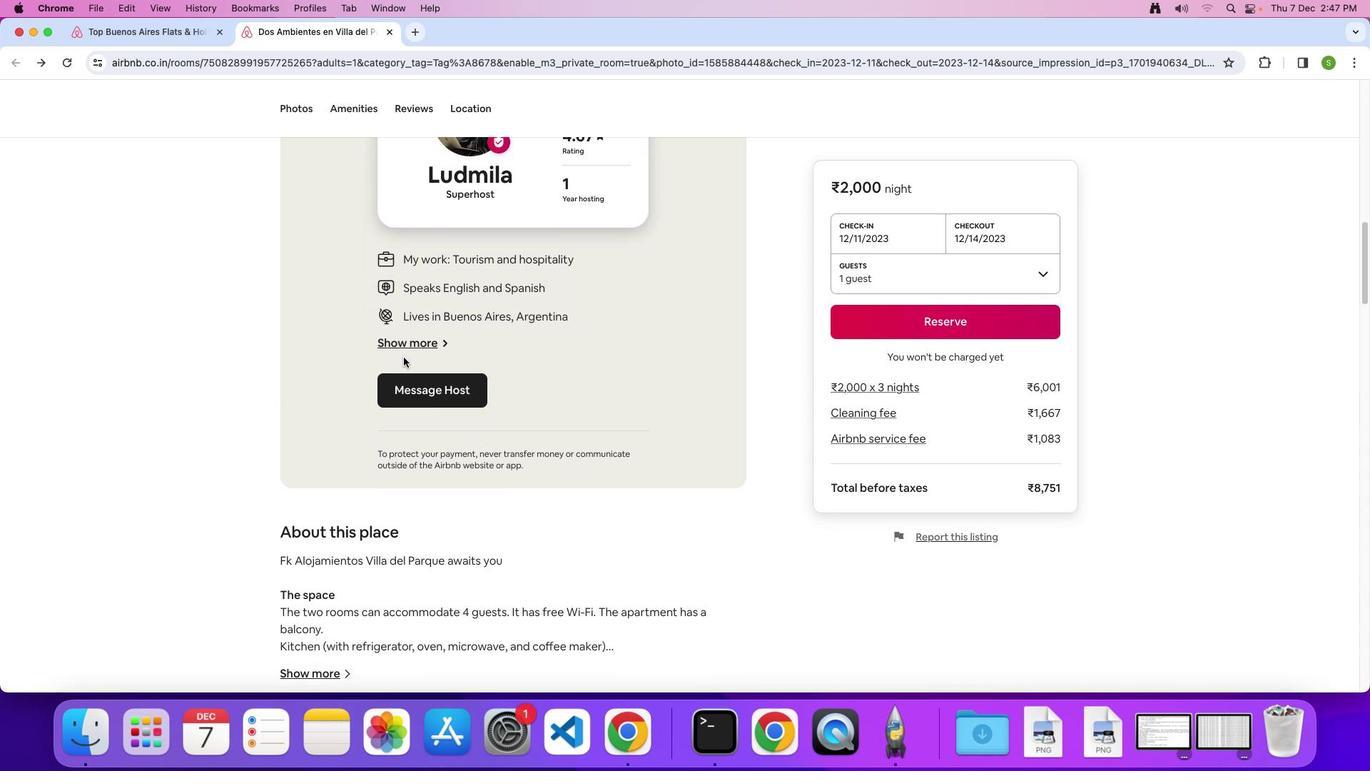 
Action: Mouse scrolled (404, 357) with delta (0, -1)
Screenshot: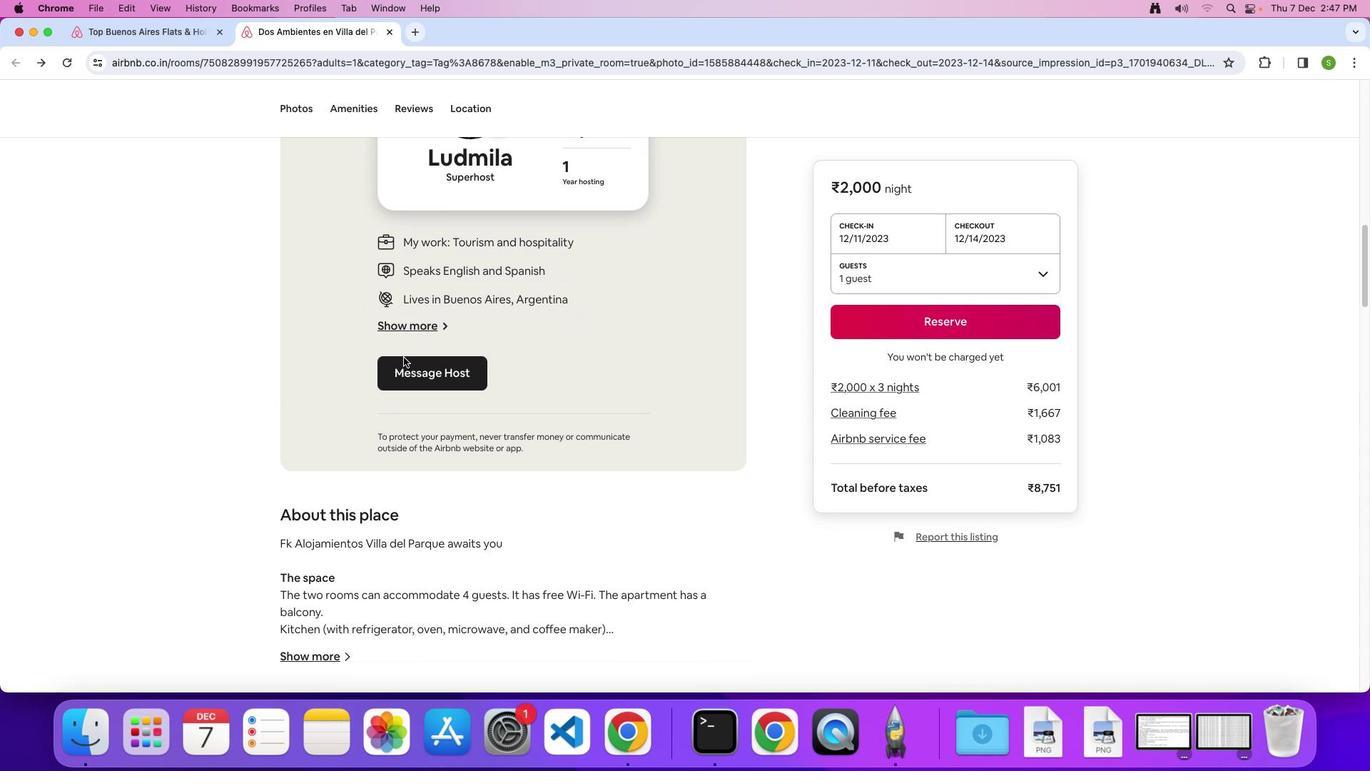 
Action: Mouse scrolled (404, 357) with delta (0, 0)
Screenshot: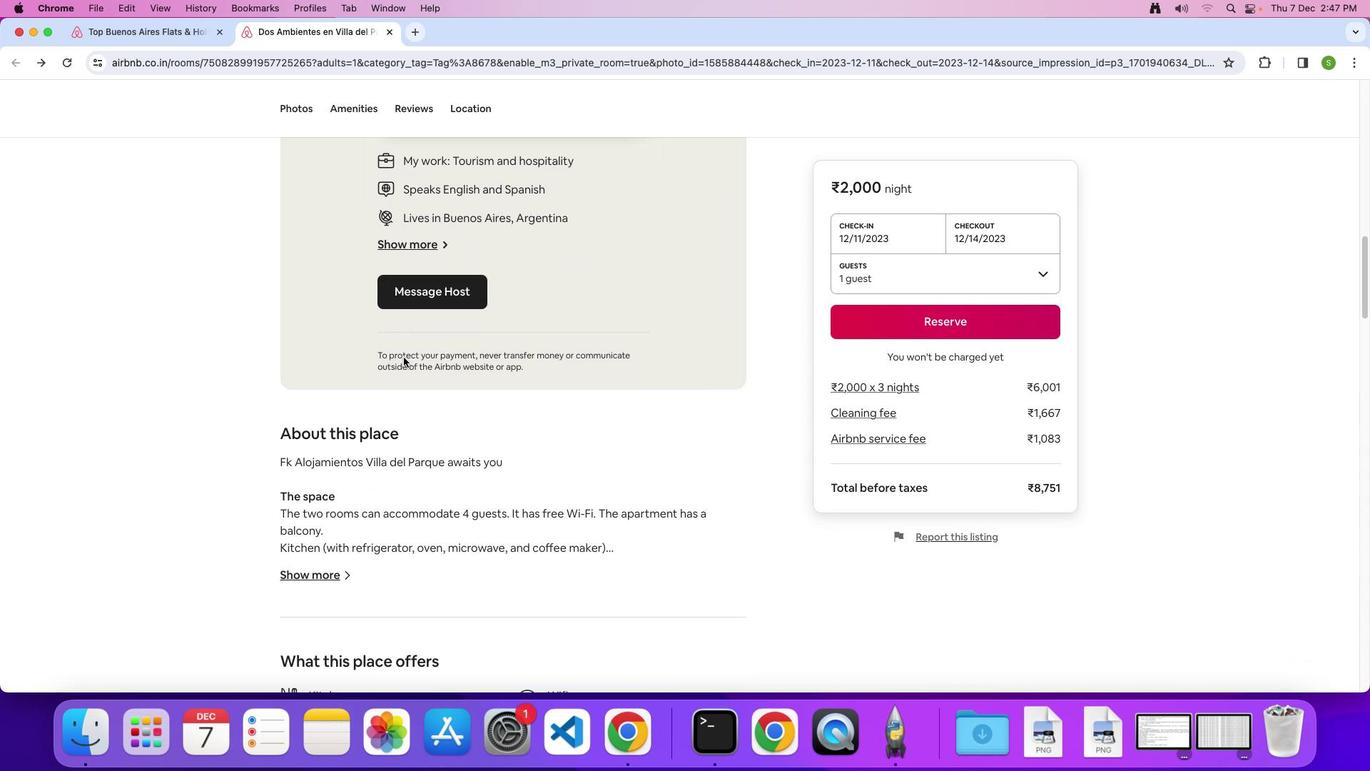 
Action: Mouse scrolled (404, 357) with delta (0, 0)
Screenshot: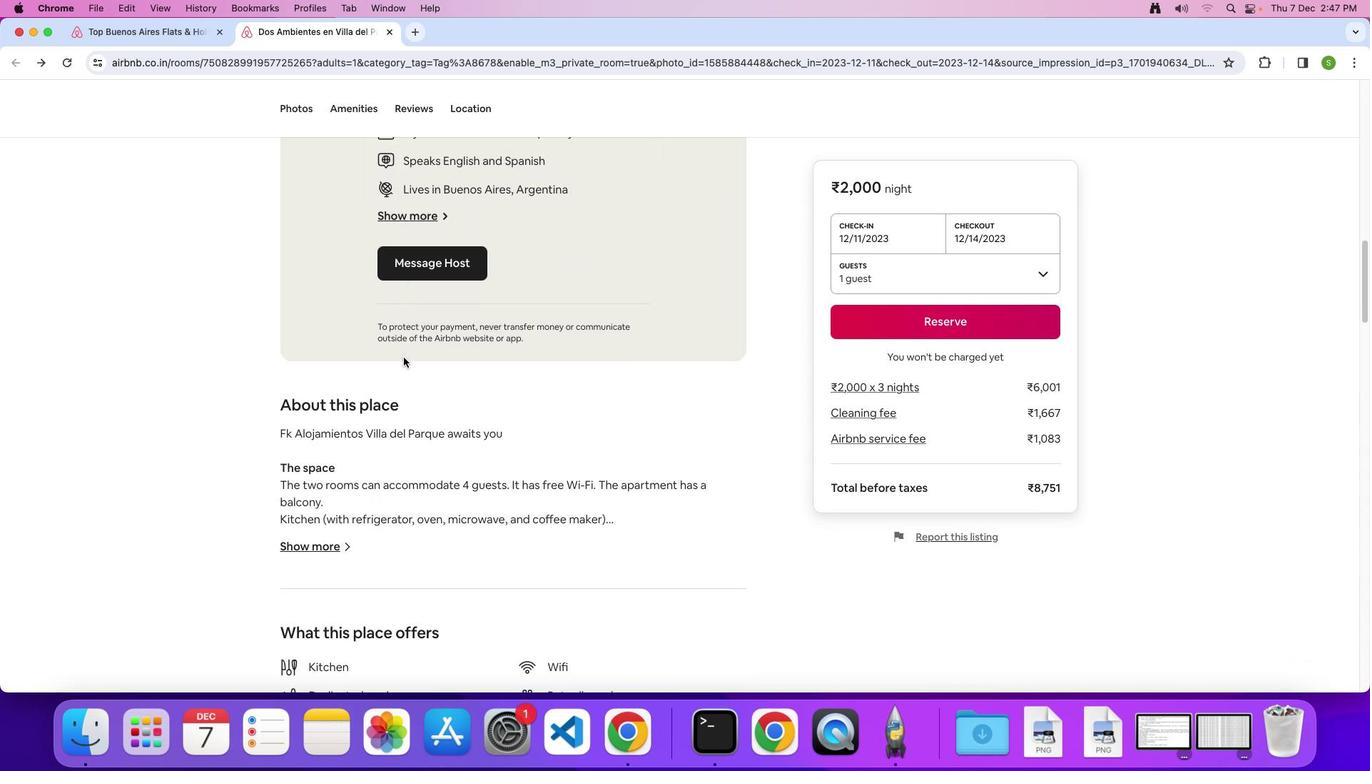 
Action: Mouse scrolled (404, 357) with delta (0, -2)
Screenshot: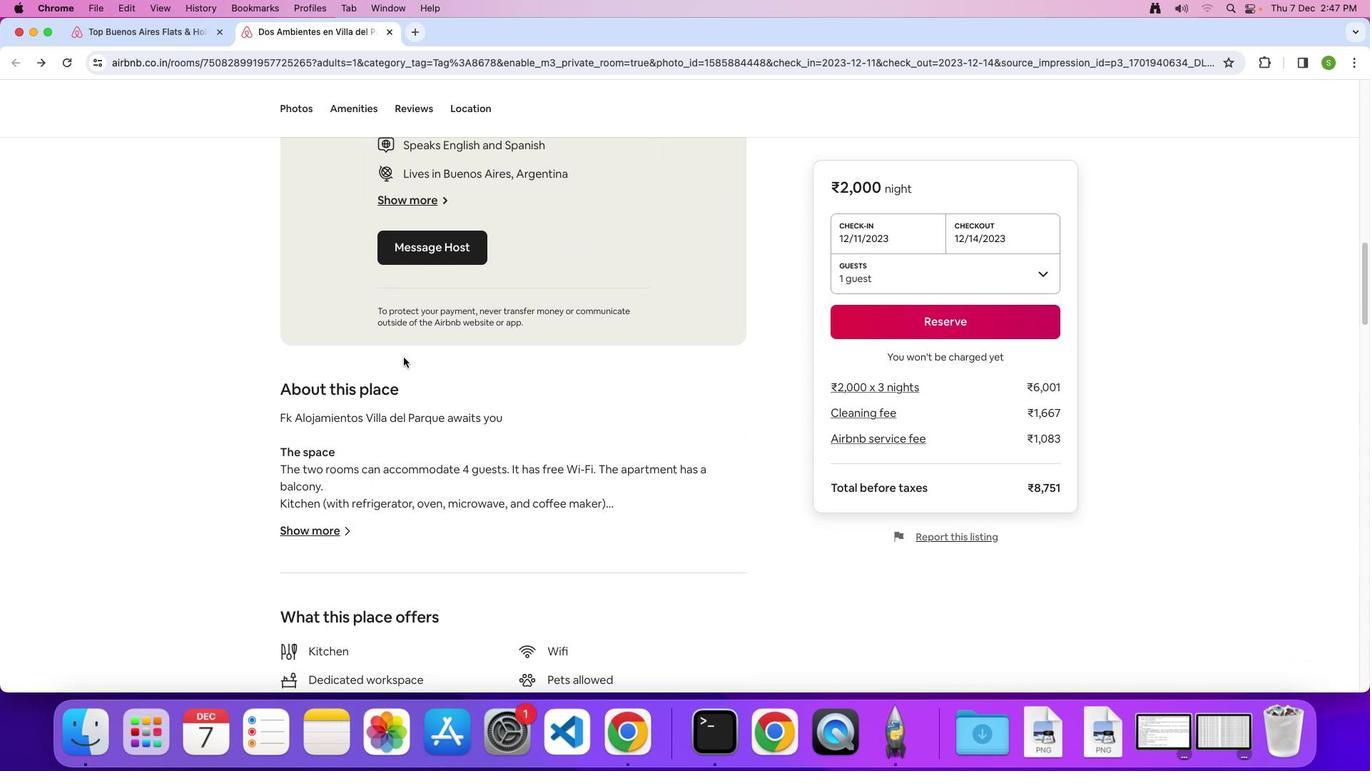 
Action: Mouse scrolled (404, 357) with delta (0, 0)
Screenshot: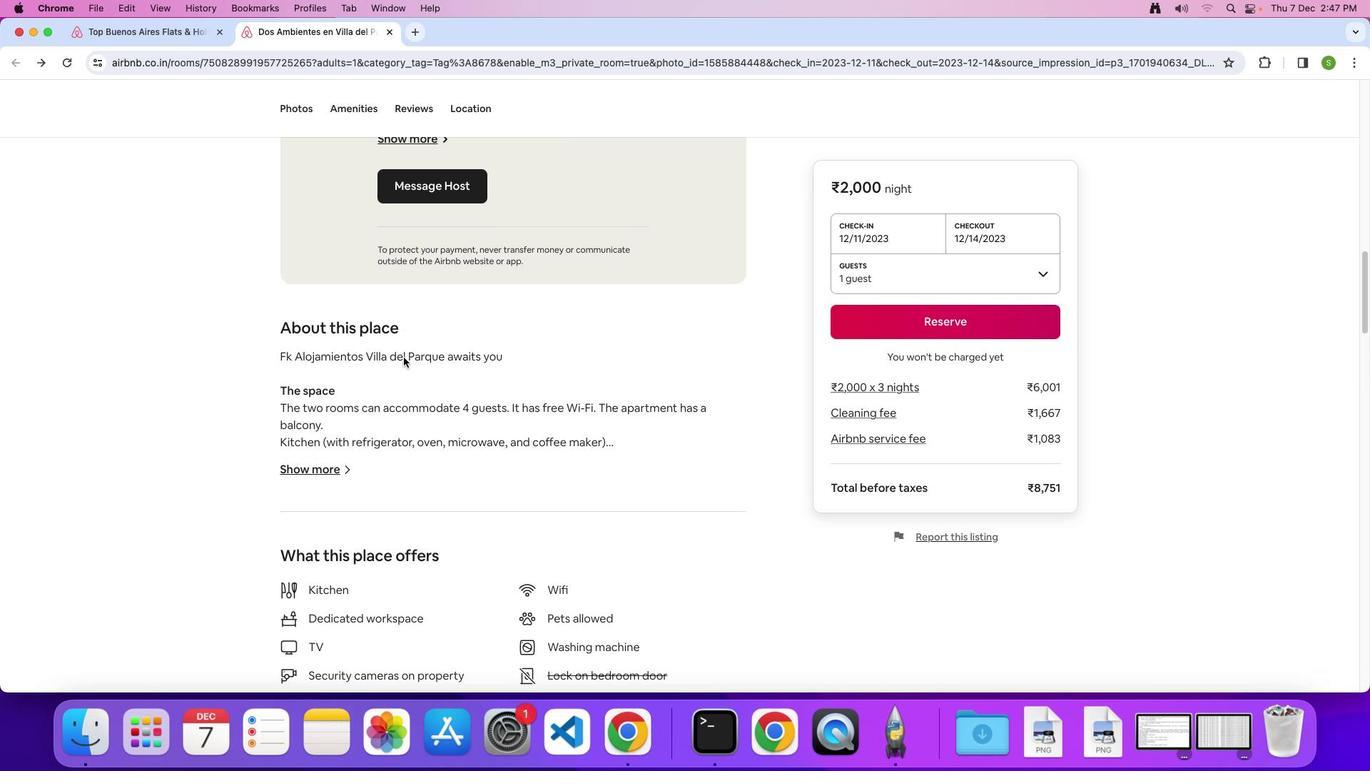 
Action: Mouse scrolled (404, 357) with delta (0, 0)
Screenshot: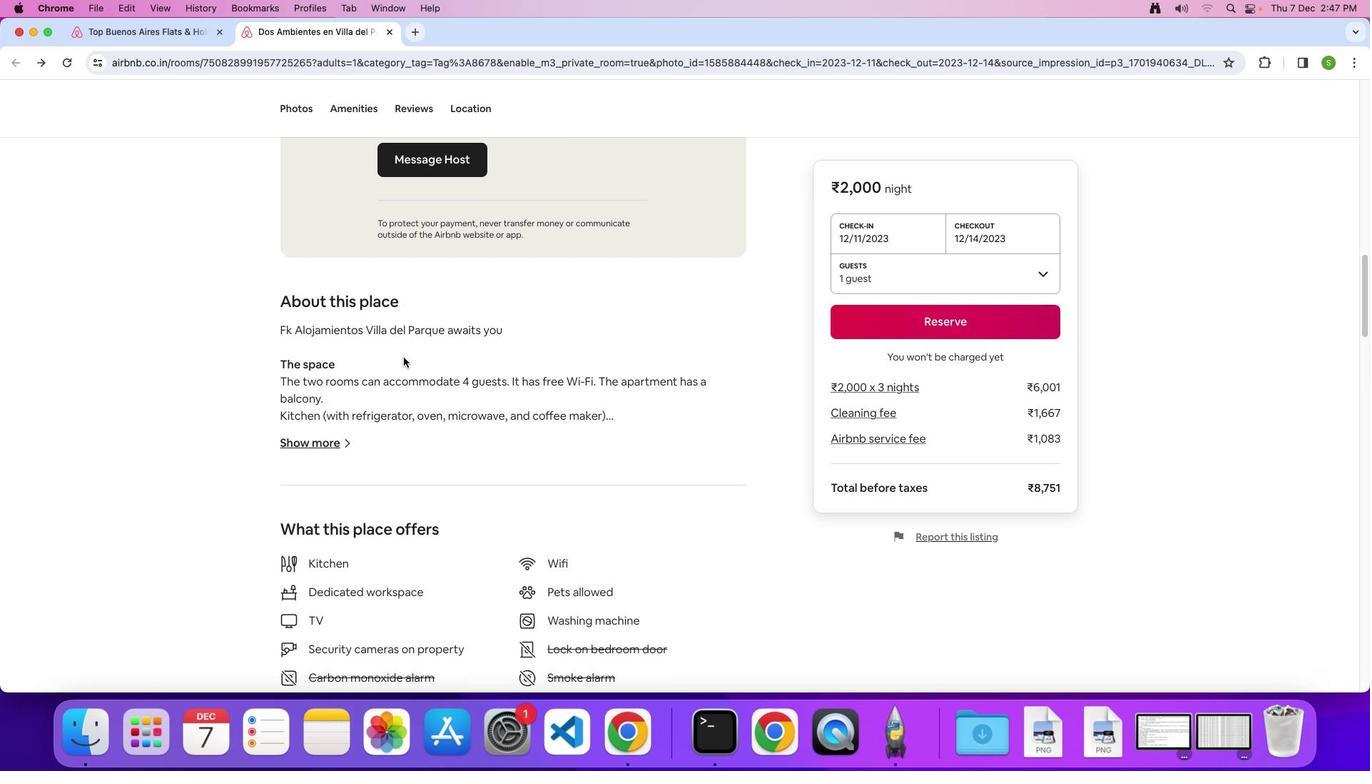 
Action: Mouse scrolled (404, 357) with delta (0, -1)
Screenshot: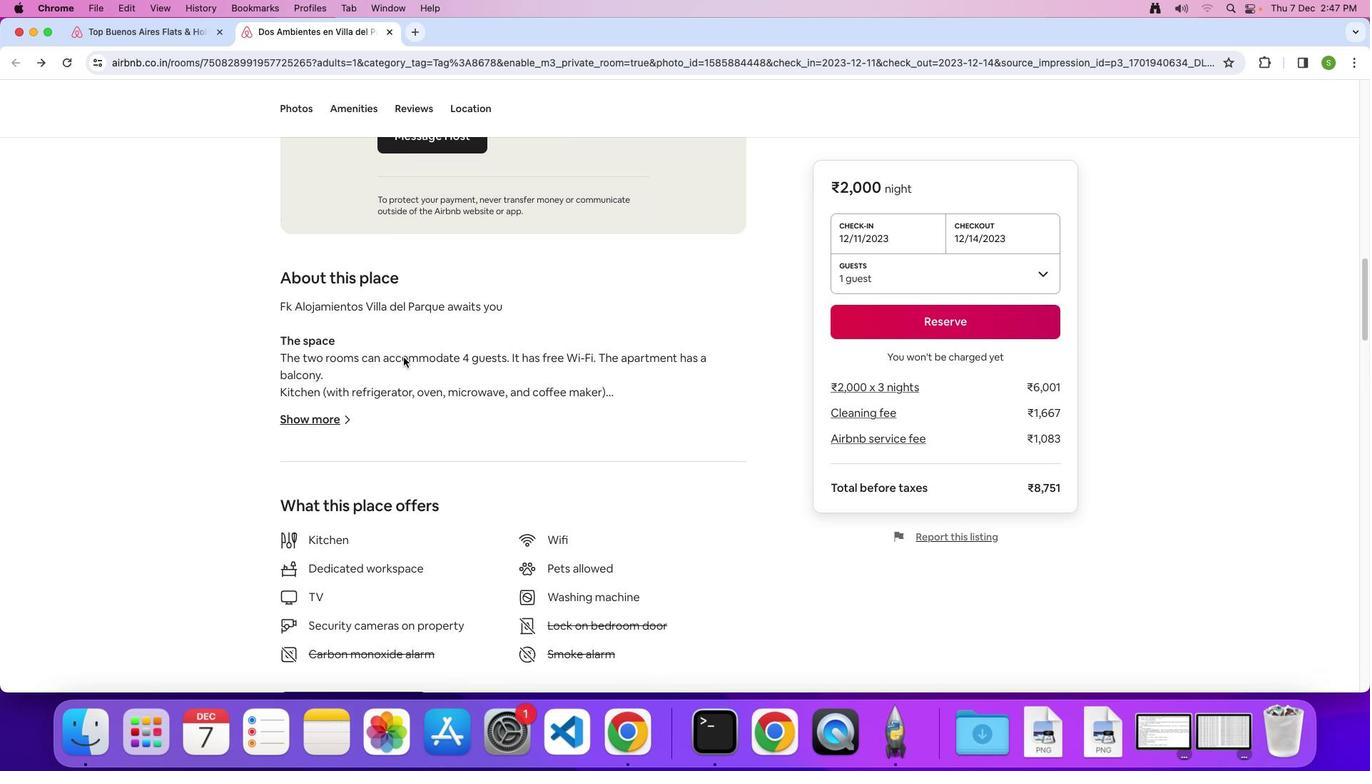 
Action: Mouse scrolled (404, 357) with delta (0, 0)
Screenshot: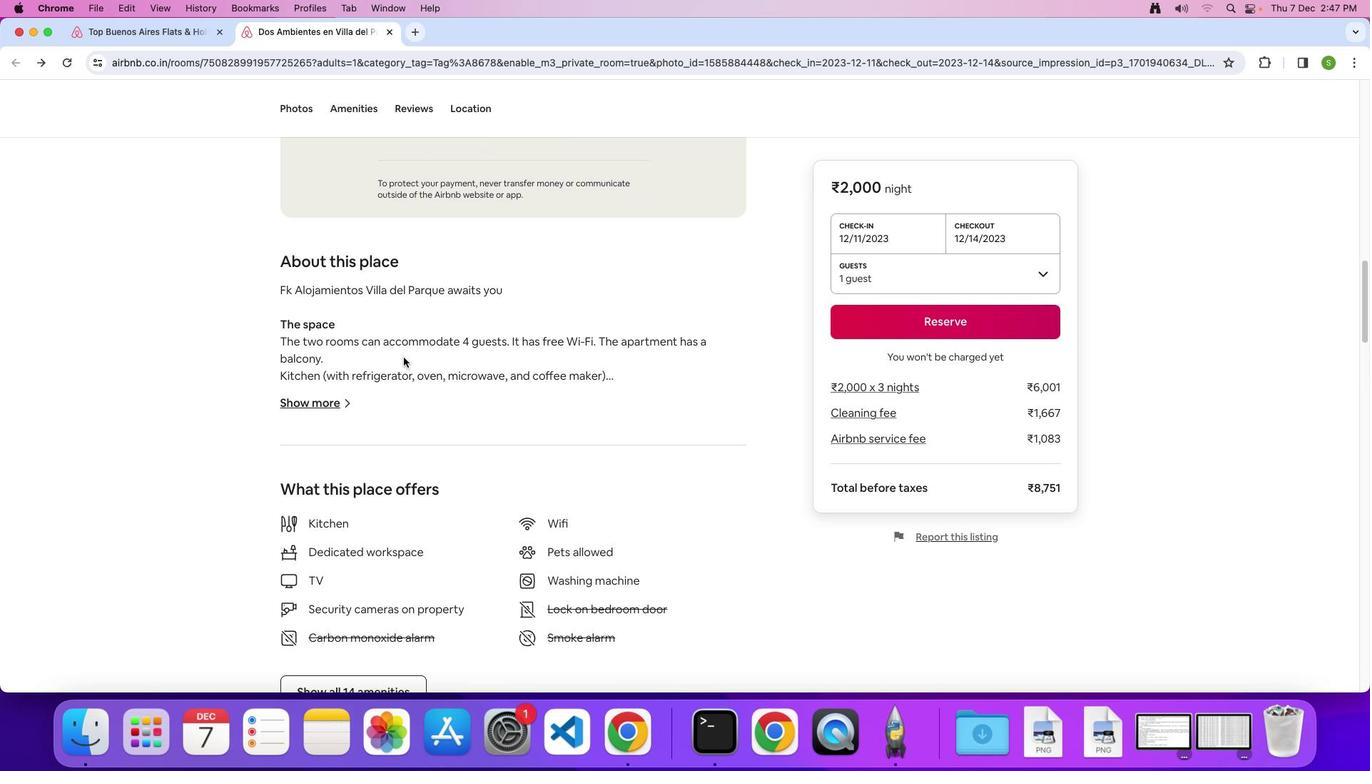 
Action: Mouse scrolled (404, 357) with delta (0, 0)
Screenshot: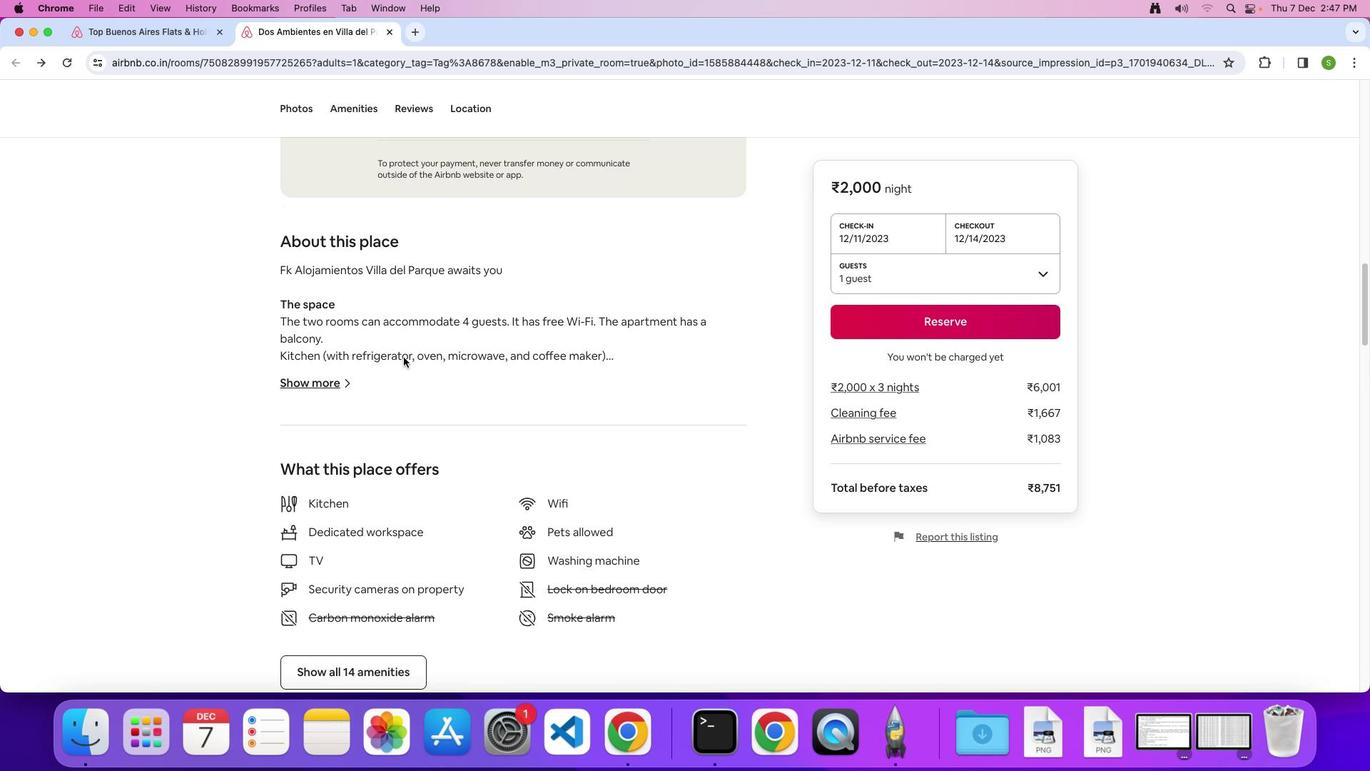 
Action: Mouse scrolled (404, 357) with delta (0, 0)
Screenshot: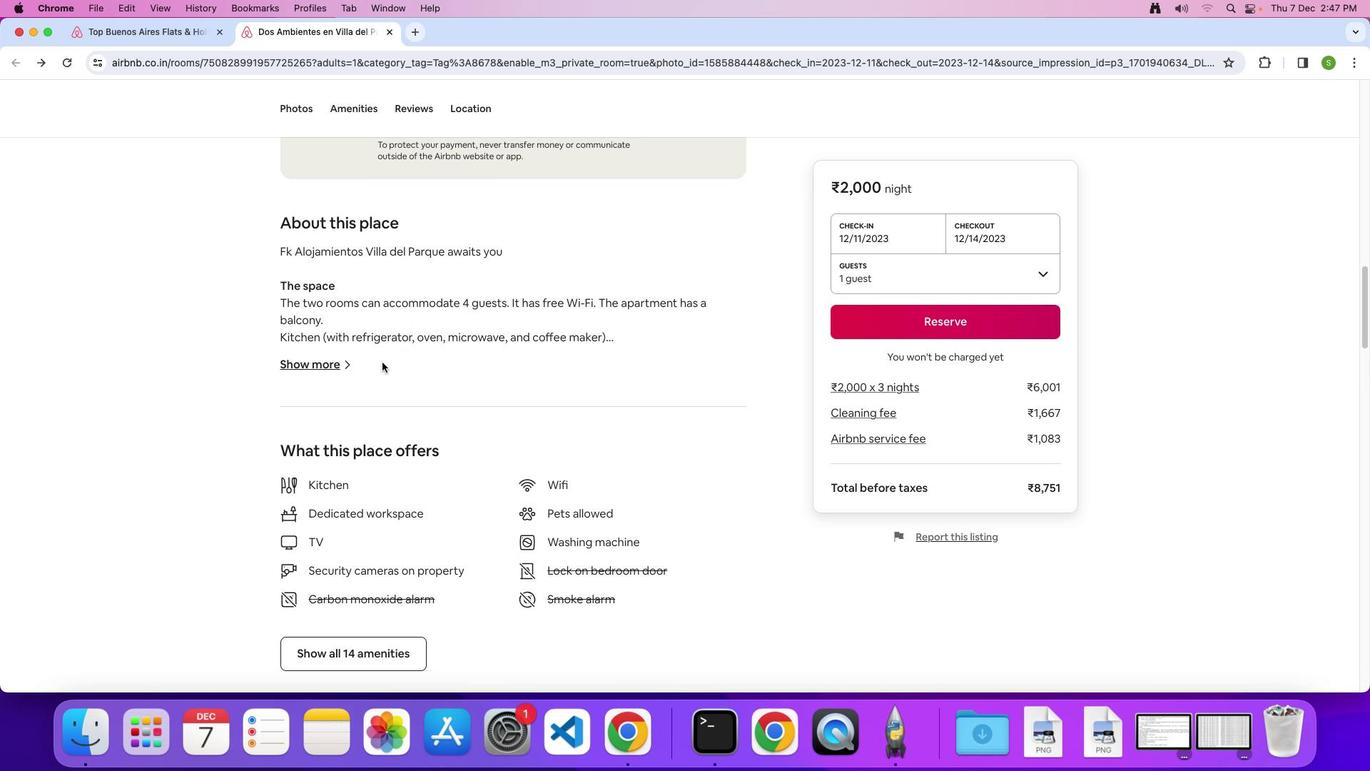 
Action: Mouse moved to (327, 367)
Screenshot: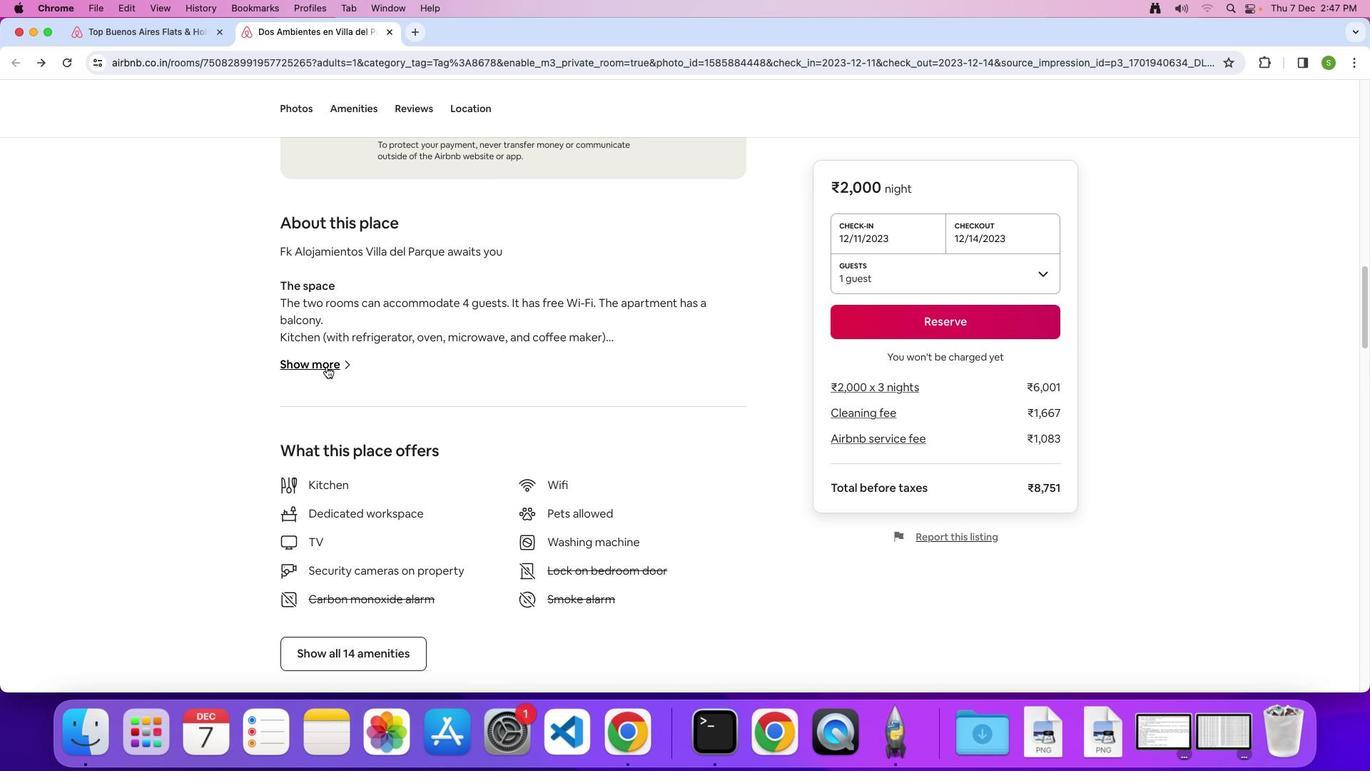 
Action: Mouse pressed left at (327, 367)
Screenshot: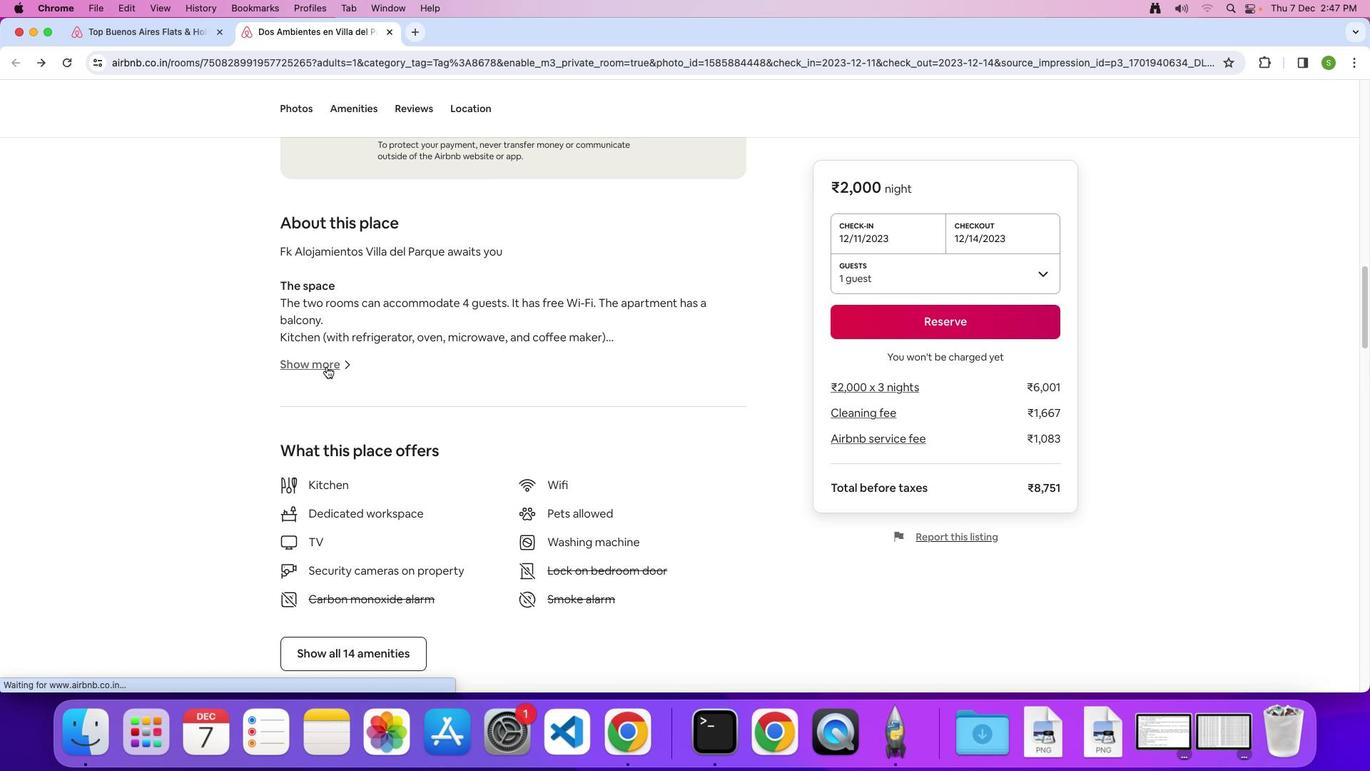 
Action: Mouse moved to (581, 370)
Screenshot: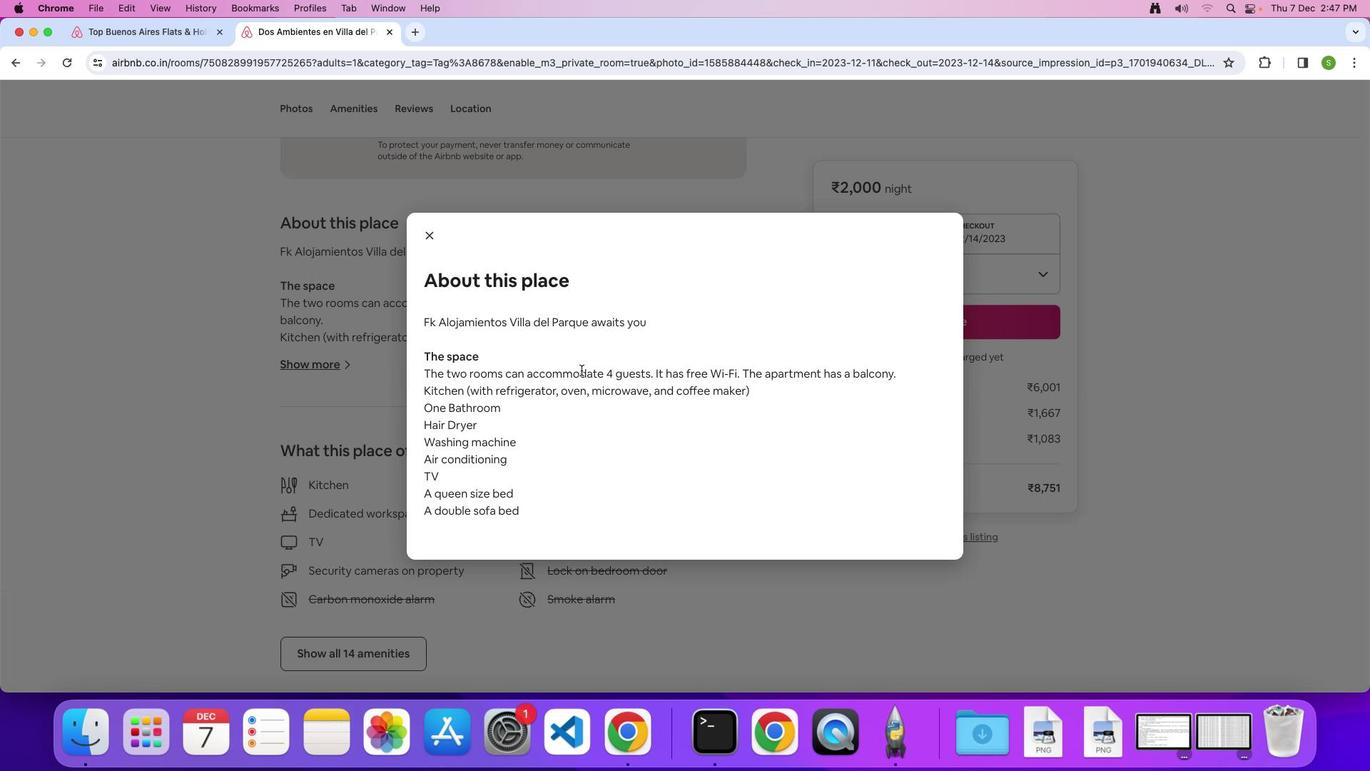 
Action: Mouse scrolled (581, 370) with delta (0, 0)
Screenshot: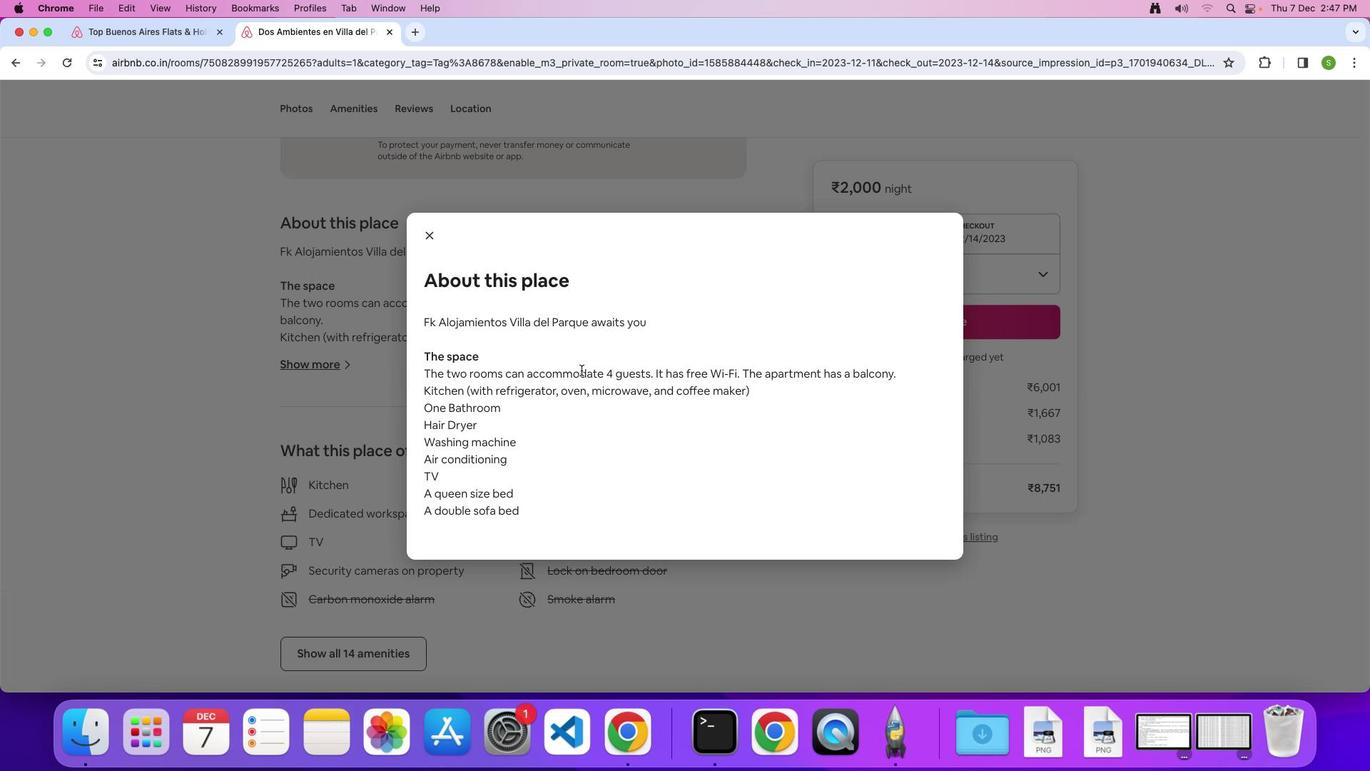 
Action: Mouse scrolled (581, 370) with delta (0, 0)
Screenshot: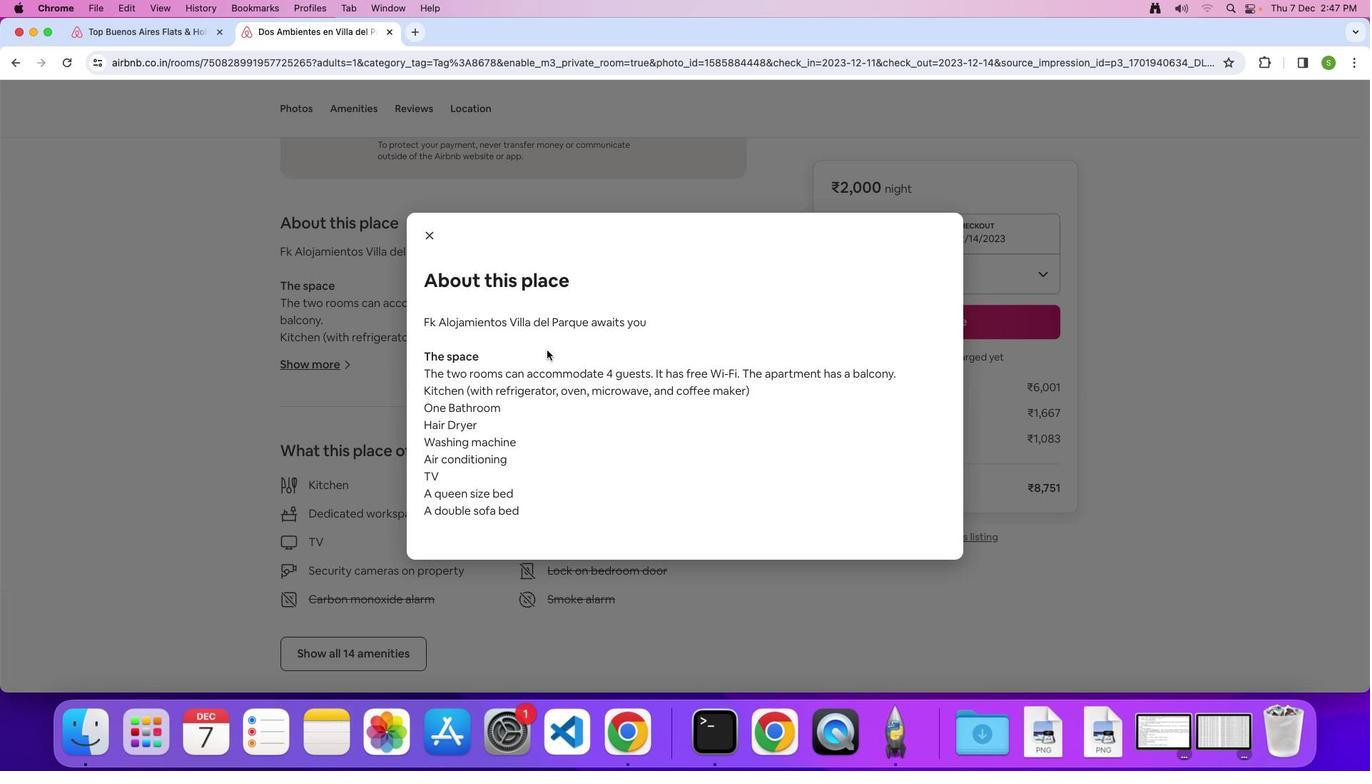 
Action: Mouse moved to (426, 227)
Screenshot: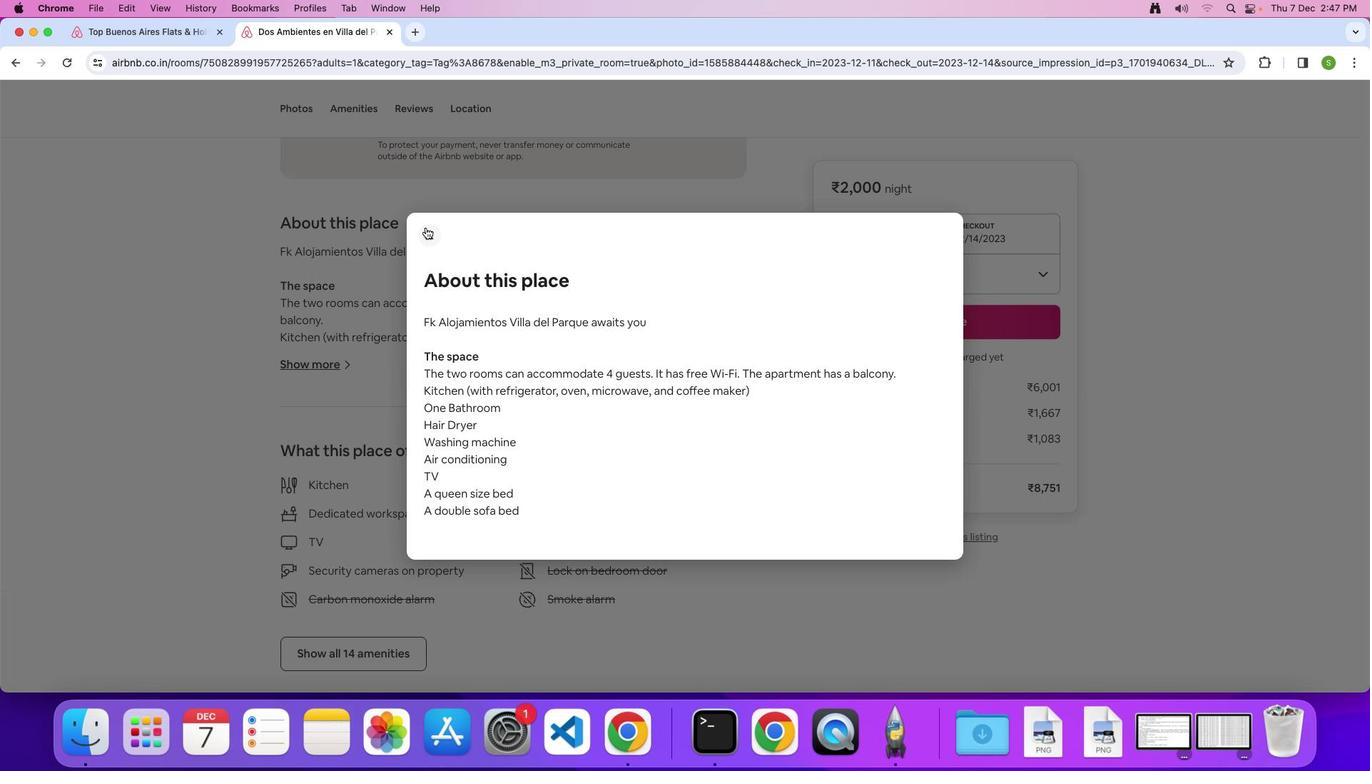 
Action: Mouse pressed left at (426, 227)
Screenshot: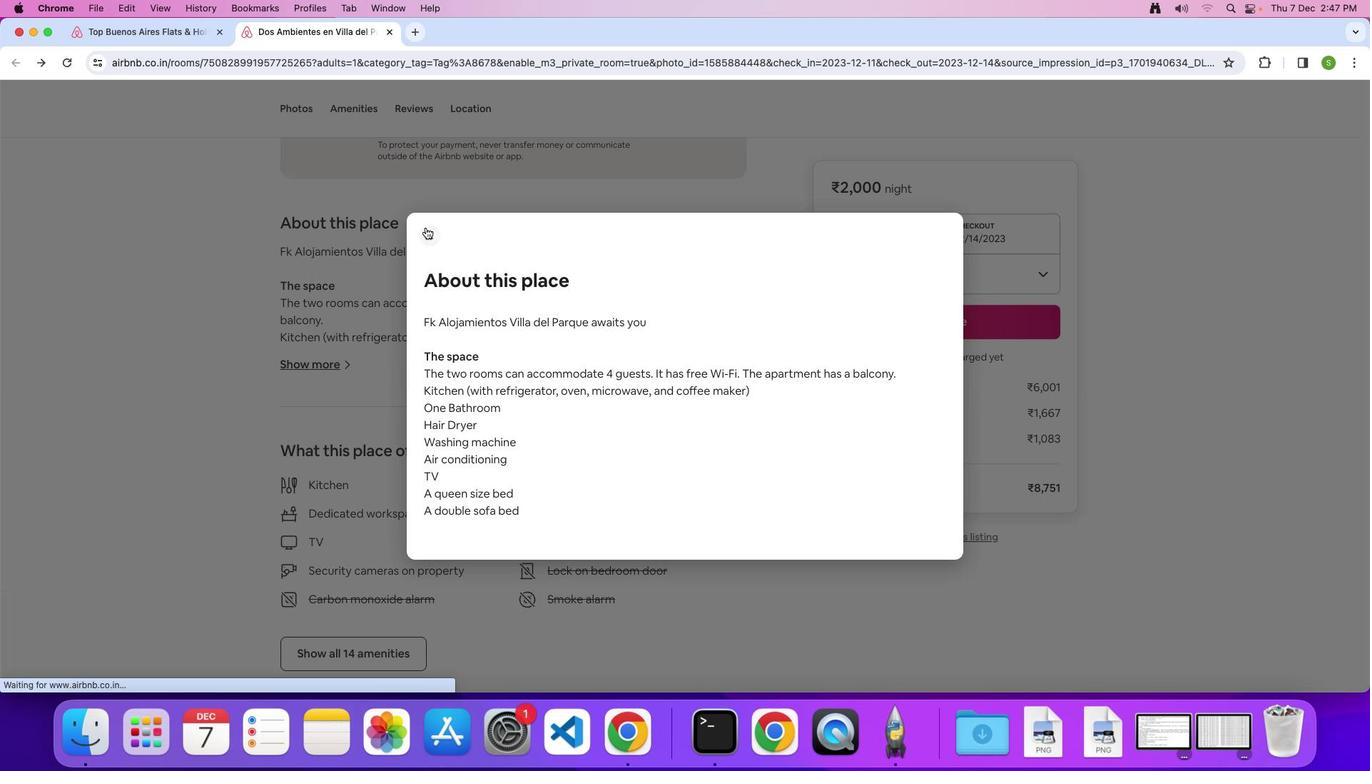 
Action: Mouse moved to (546, 409)
Screenshot: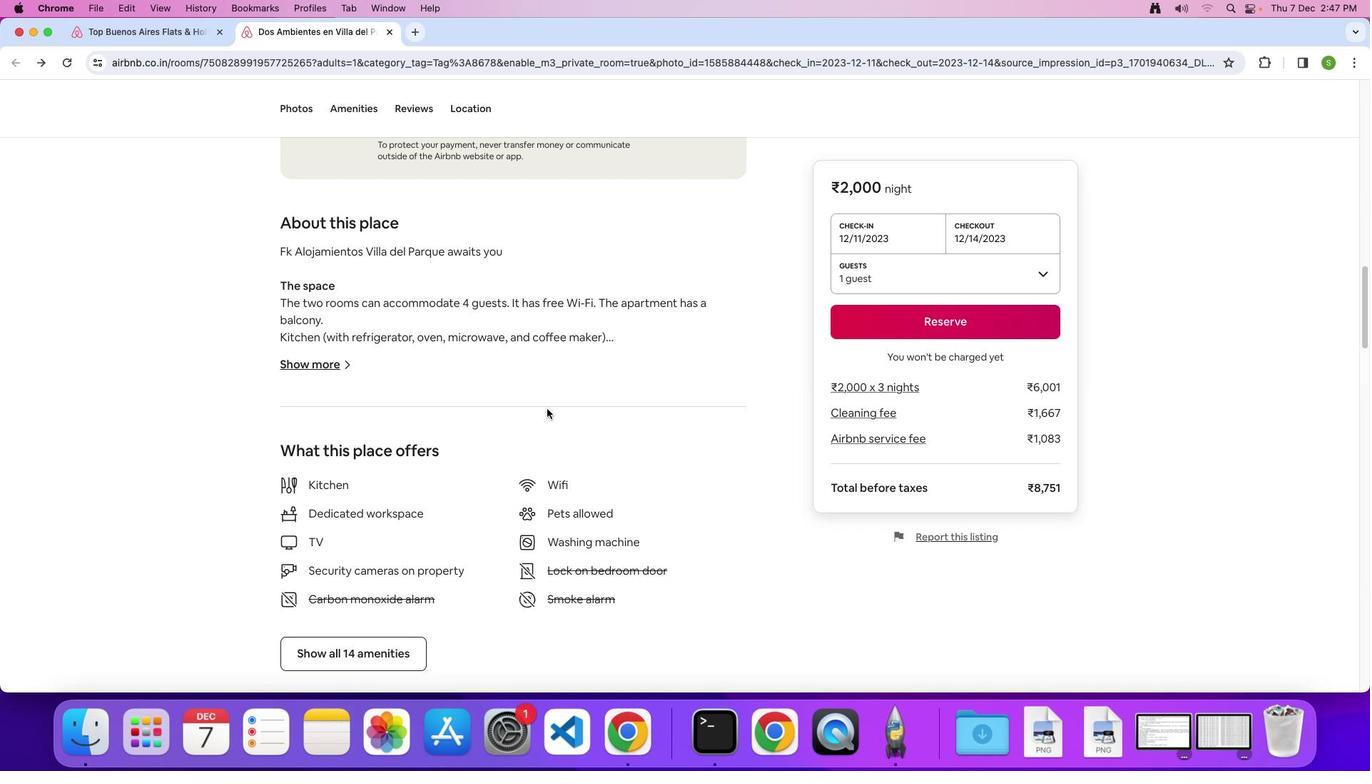 
Action: Mouse scrolled (546, 409) with delta (0, 0)
Screenshot: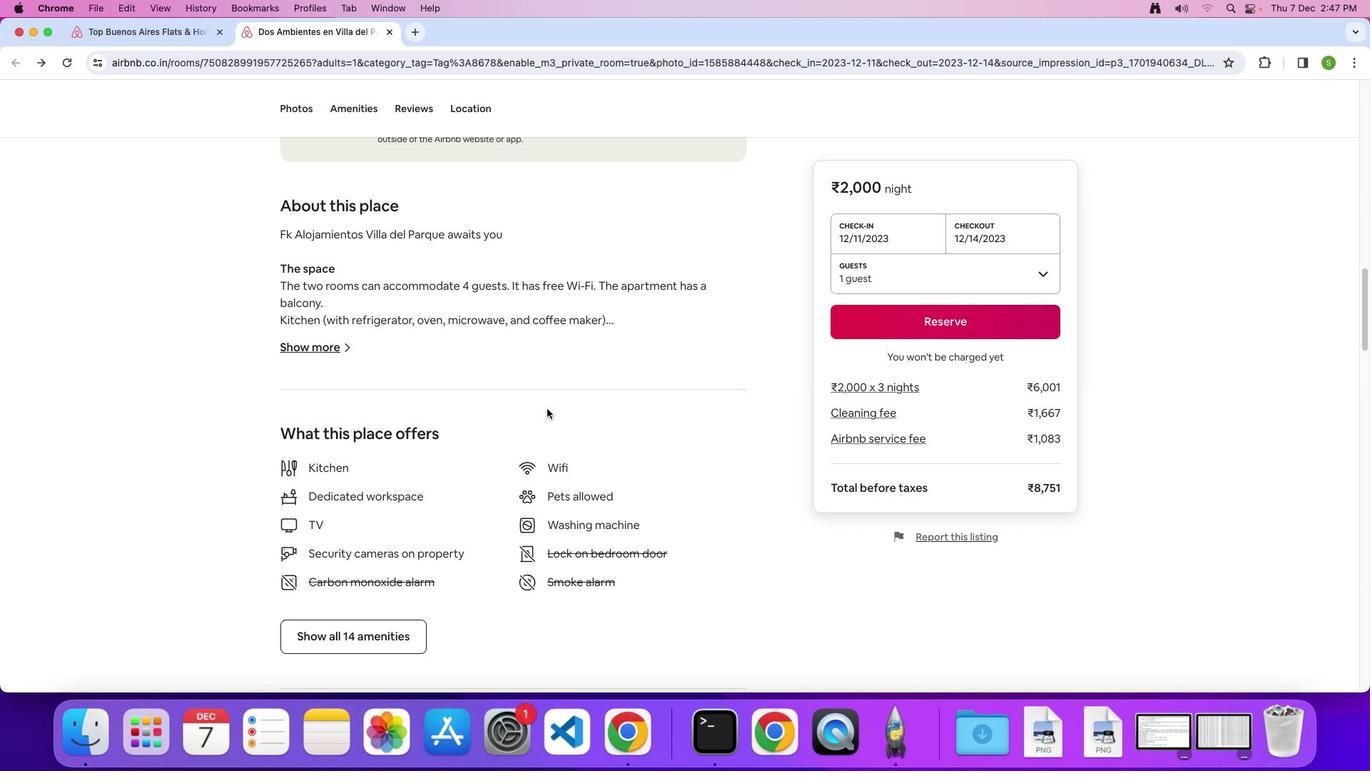 
Action: Mouse scrolled (546, 409) with delta (0, 0)
Screenshot: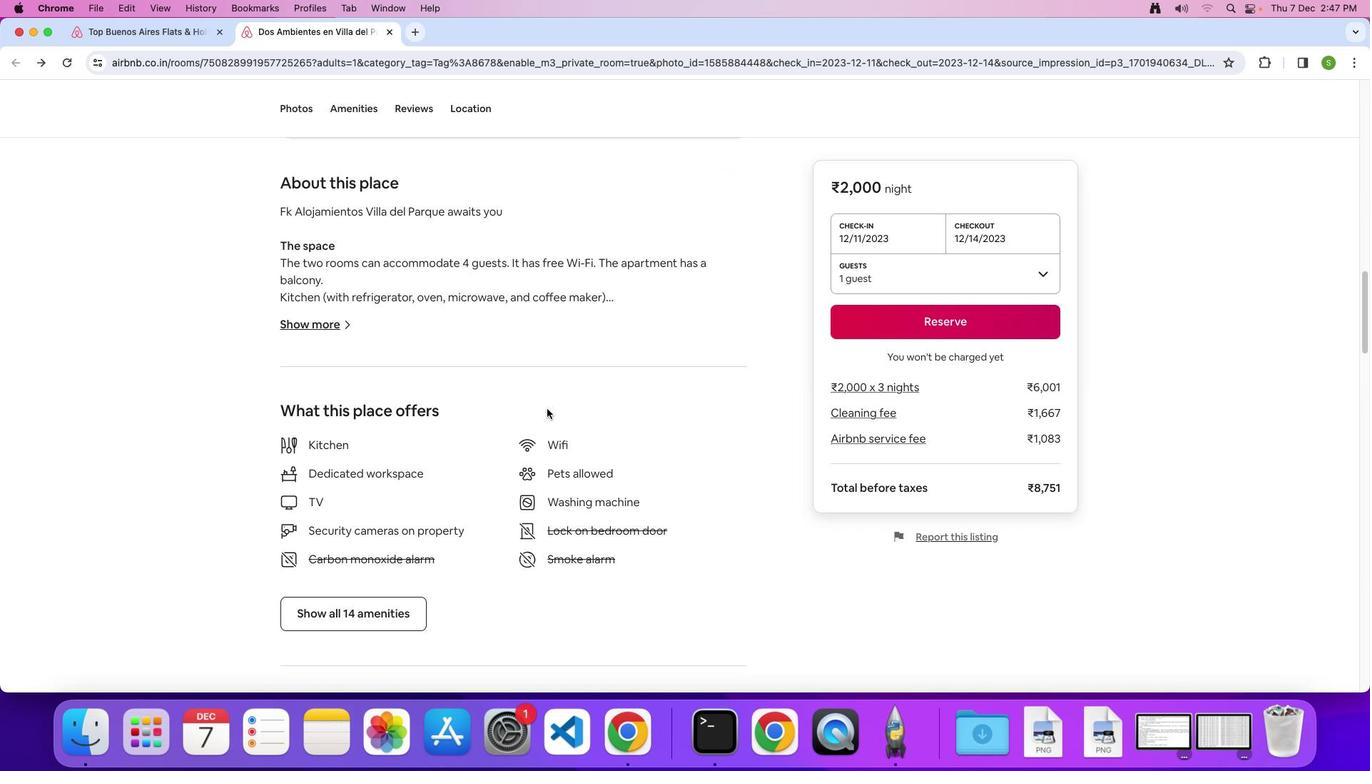 
Action: Mouse scrolled (546, 409) with delta (0, 0)
Screenshot: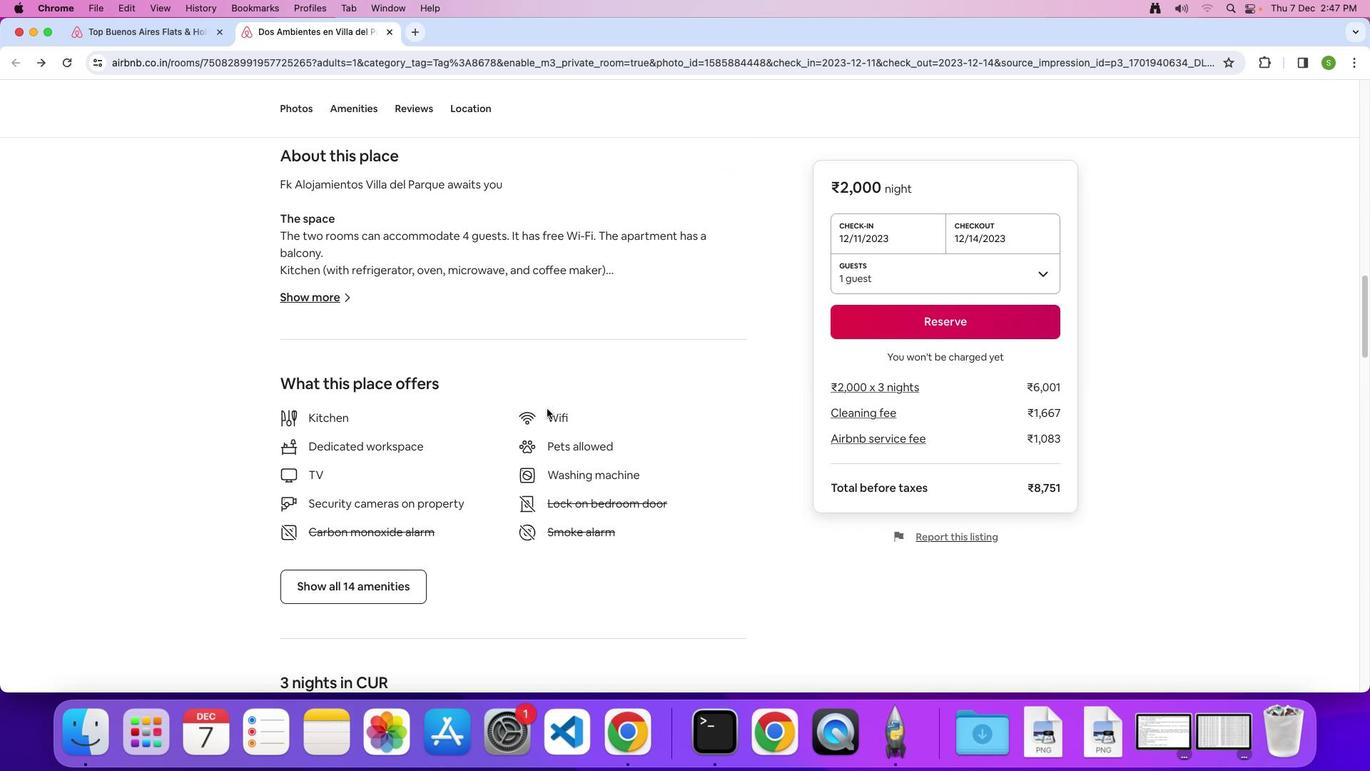 
Action: Mouse scrolled (546, 409) with delta (0, 0)
Screenshot: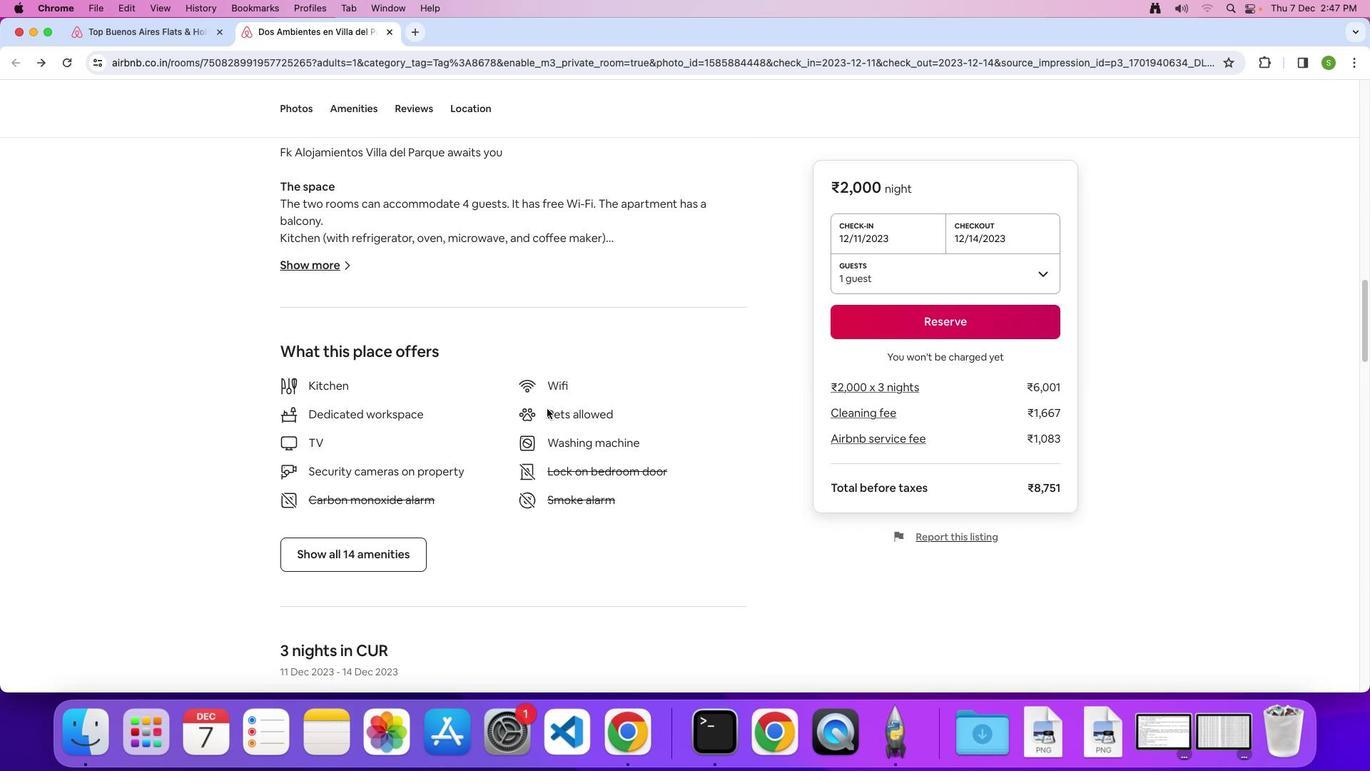 
Action: Mouse scrolled (546, 409) with delta (0, 0)
Screenshot: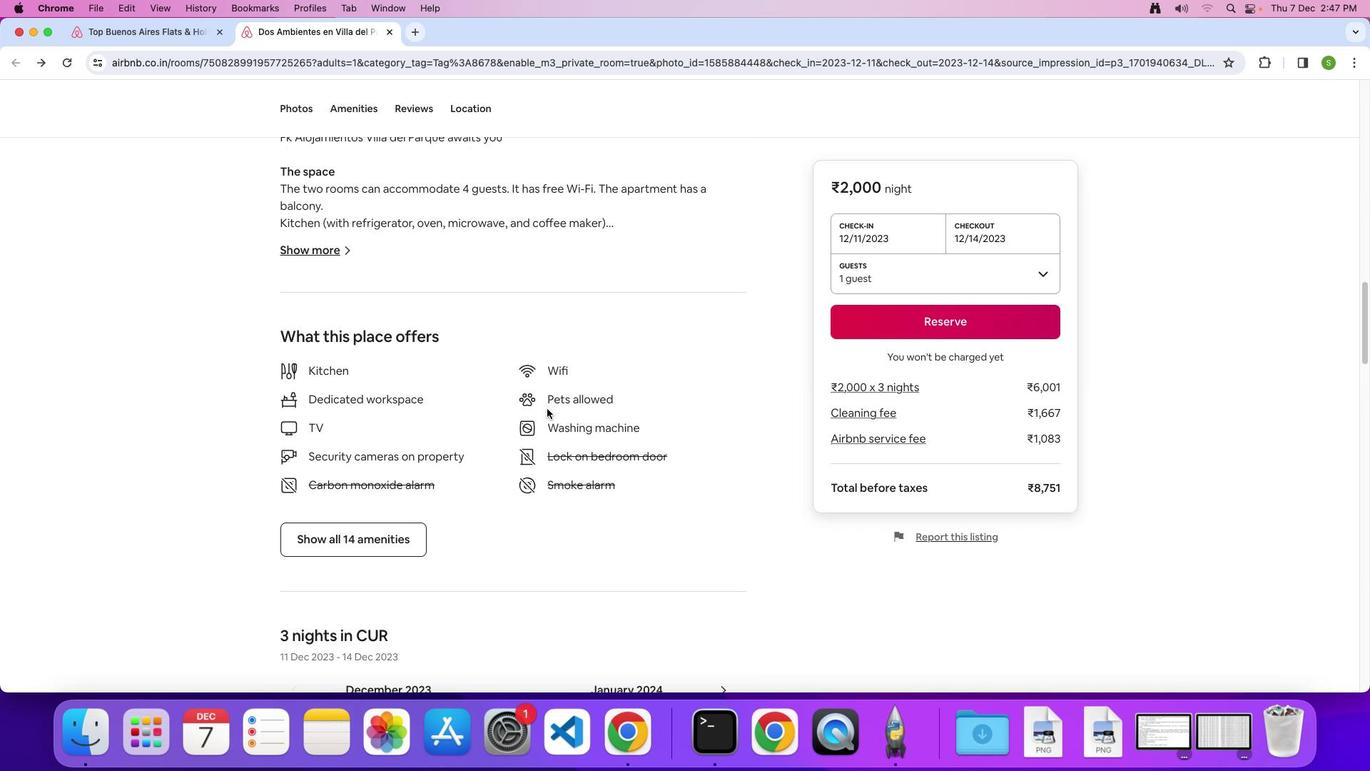 
Action: Mouse scrolled (546, 409) with delta (0, 0)
Screenshot: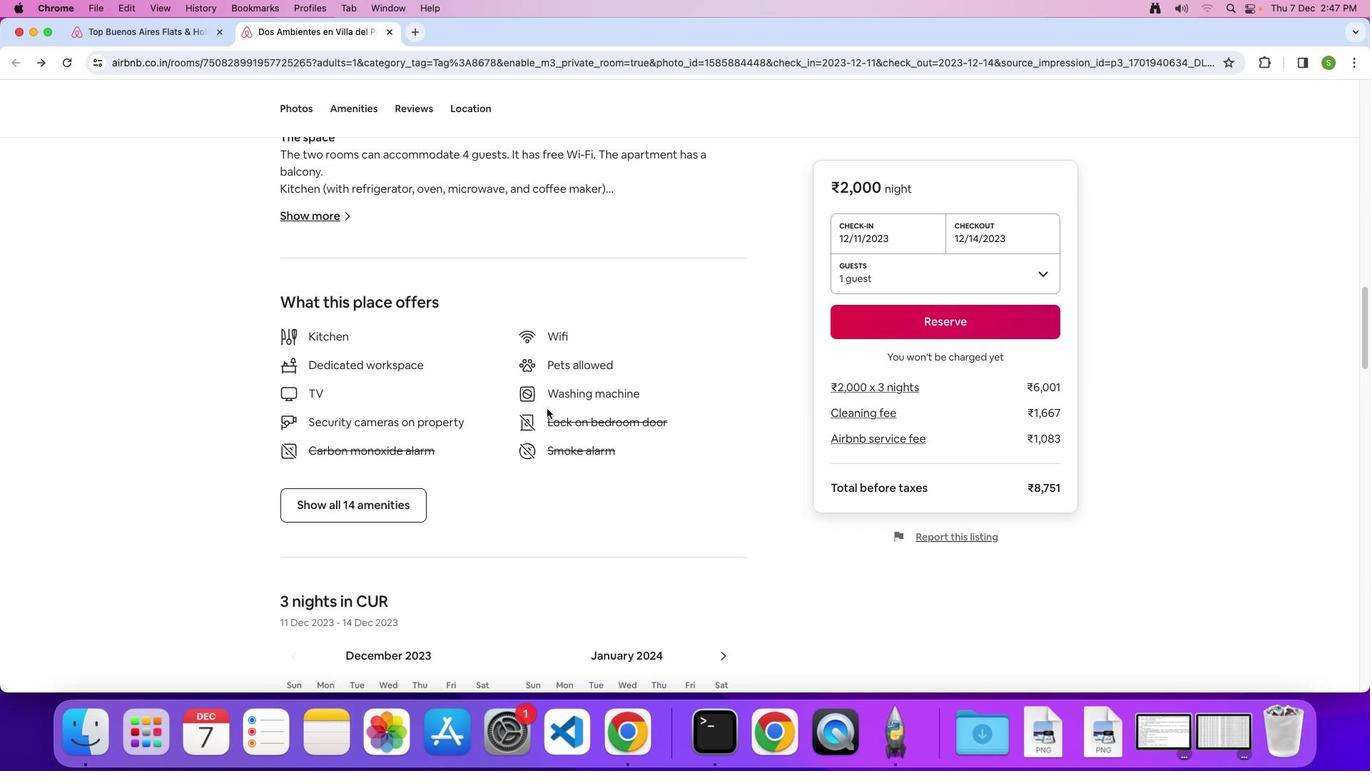 
Action: Mouse scrolled (546, 409) with delta (0, 0)
Screenshot: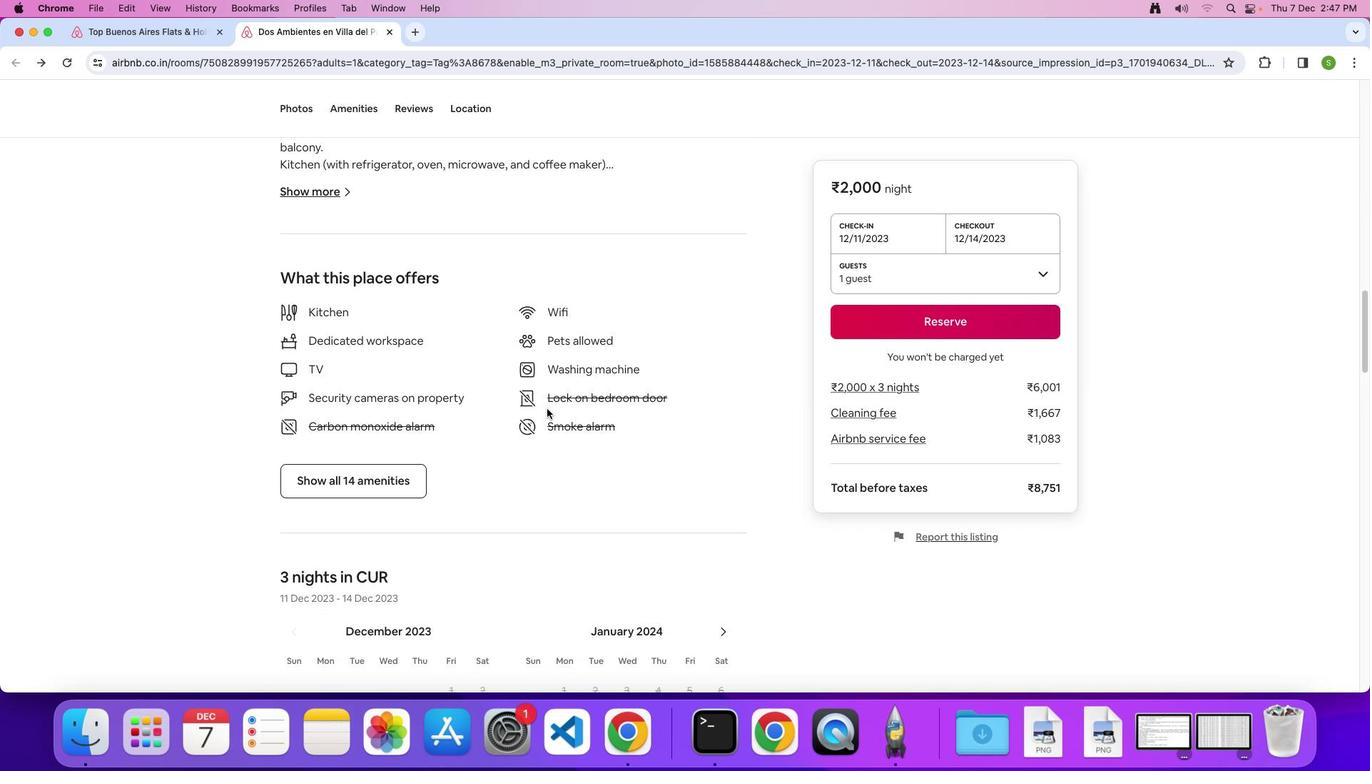
Action: Mouse scrolled (546, 409) with delta (0, 0)
Screenshot: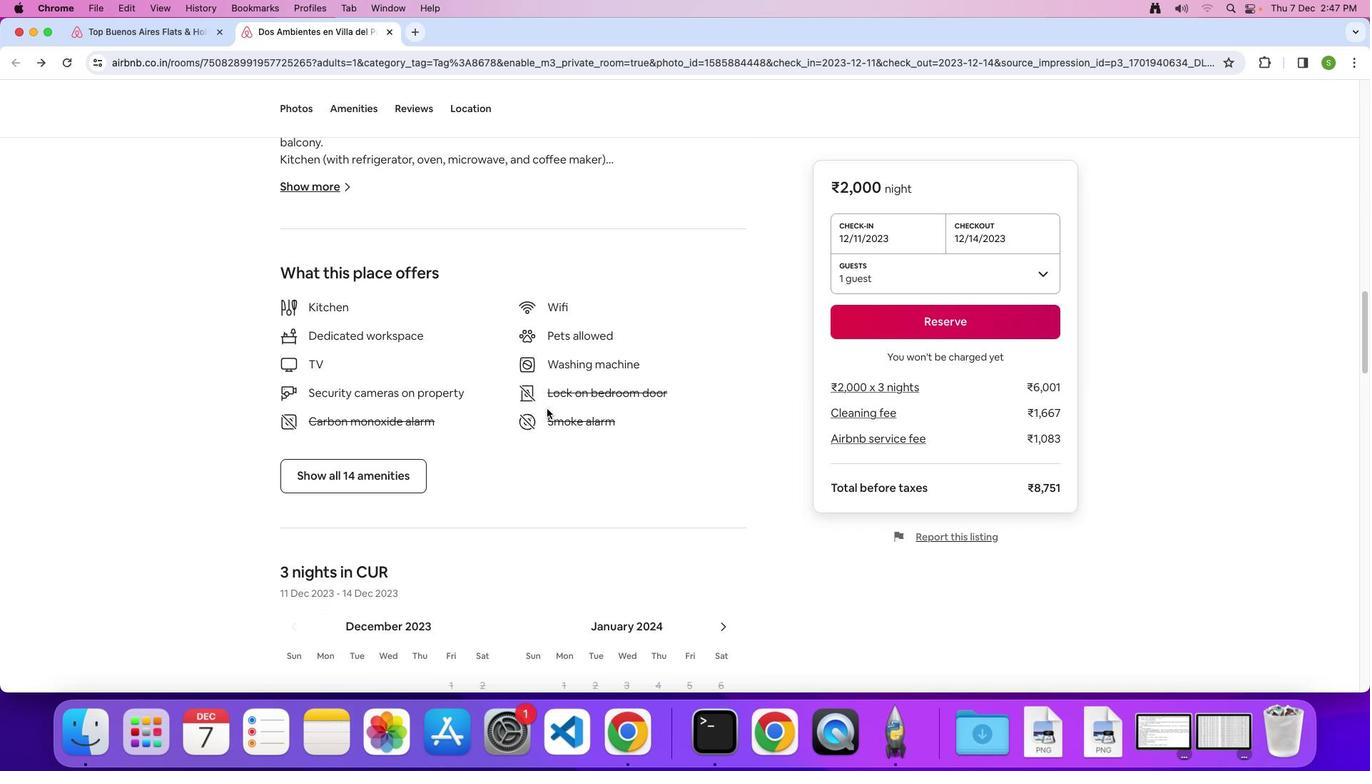 
Action: Mouse moved to (432, 440)
Screenshot: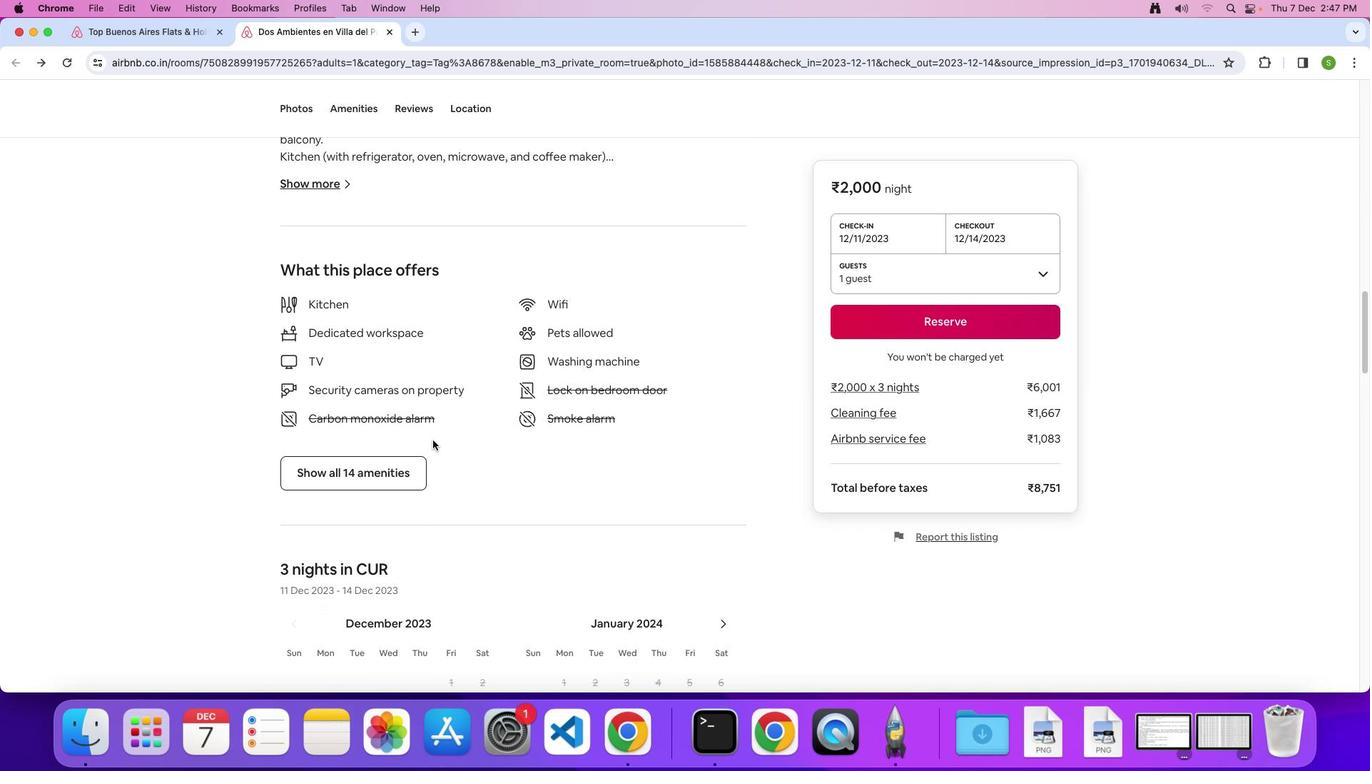
Action: Mouse scrolled (432, 440) with delta (0, 0)
Screenshot: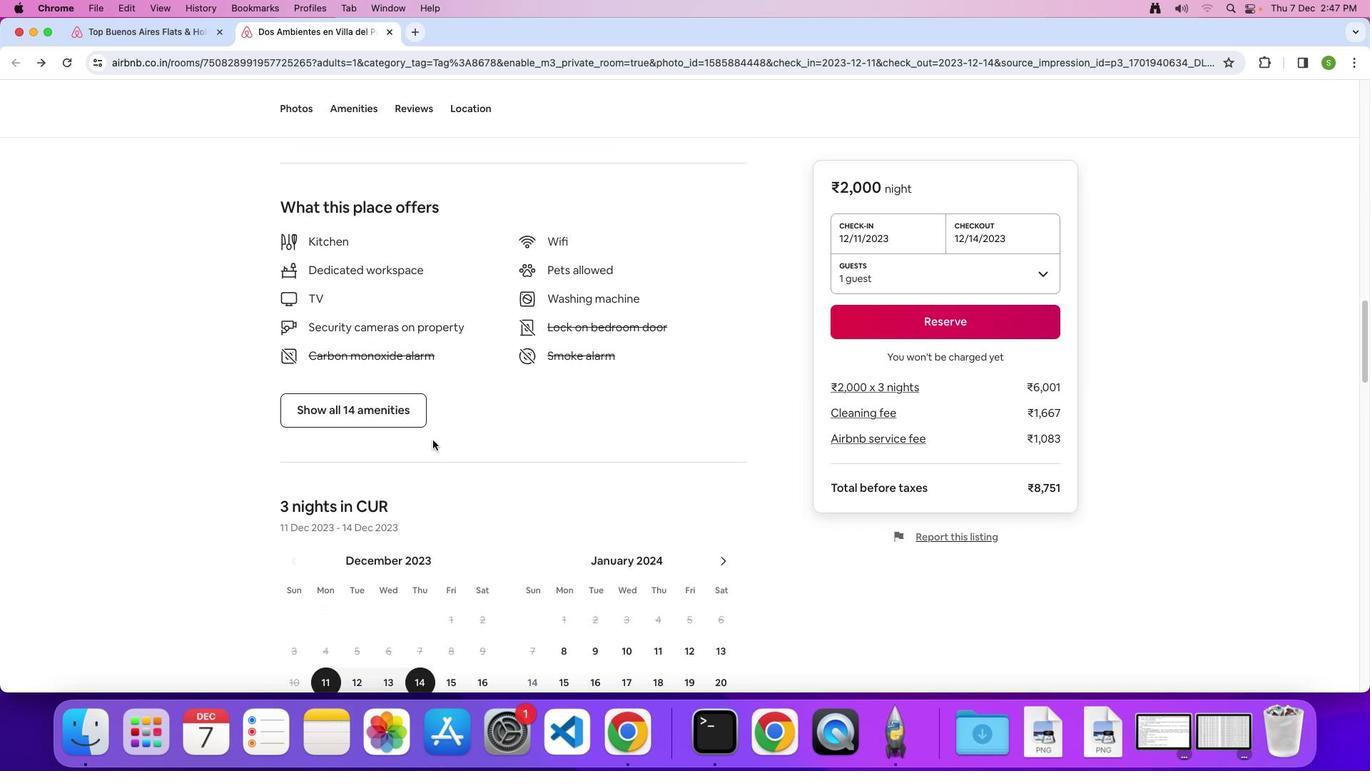 
Action: Mouse scrolled (432, 440) with delta (0, 0)
Screenshot: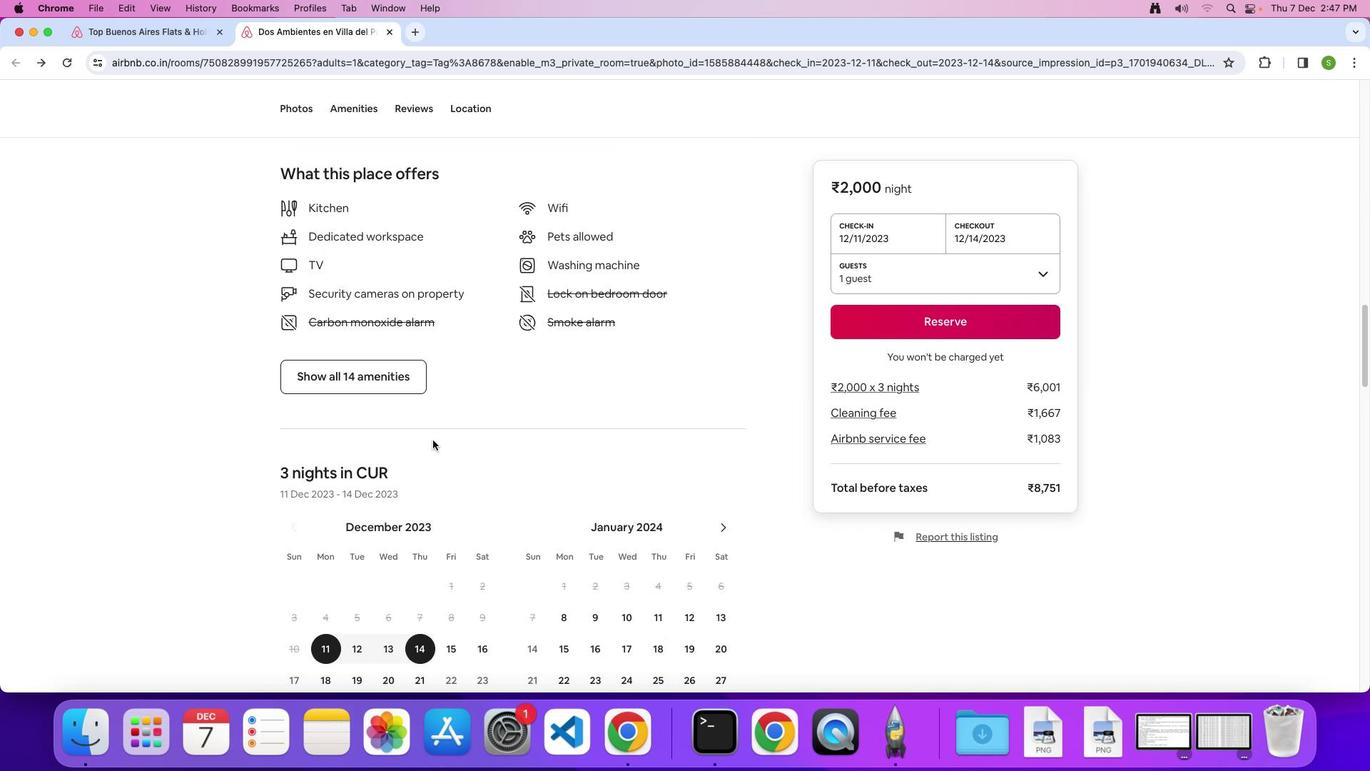 
Action: Mouse scrolled (432, 440) with delta (0, -2)
Screenshot: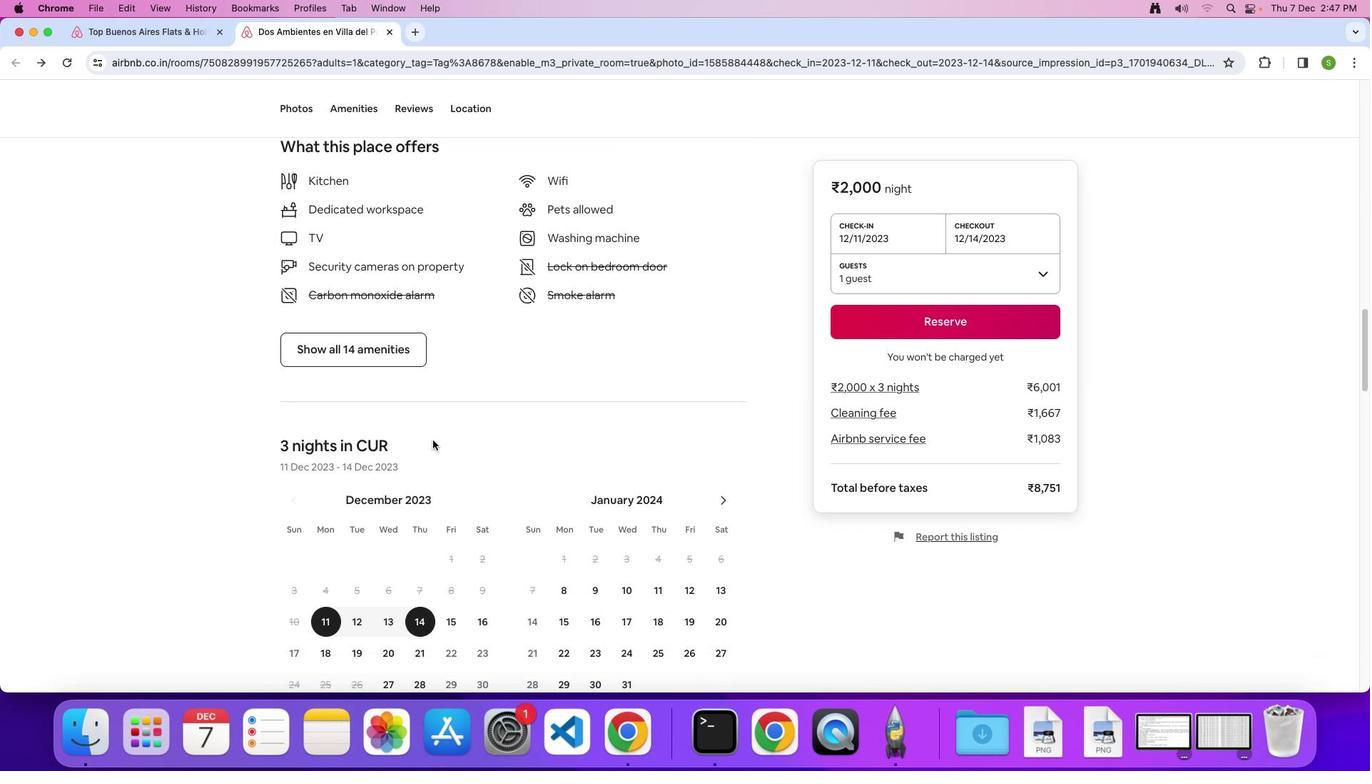 
Action: Mouse moved to (397, 344)
Screenshot: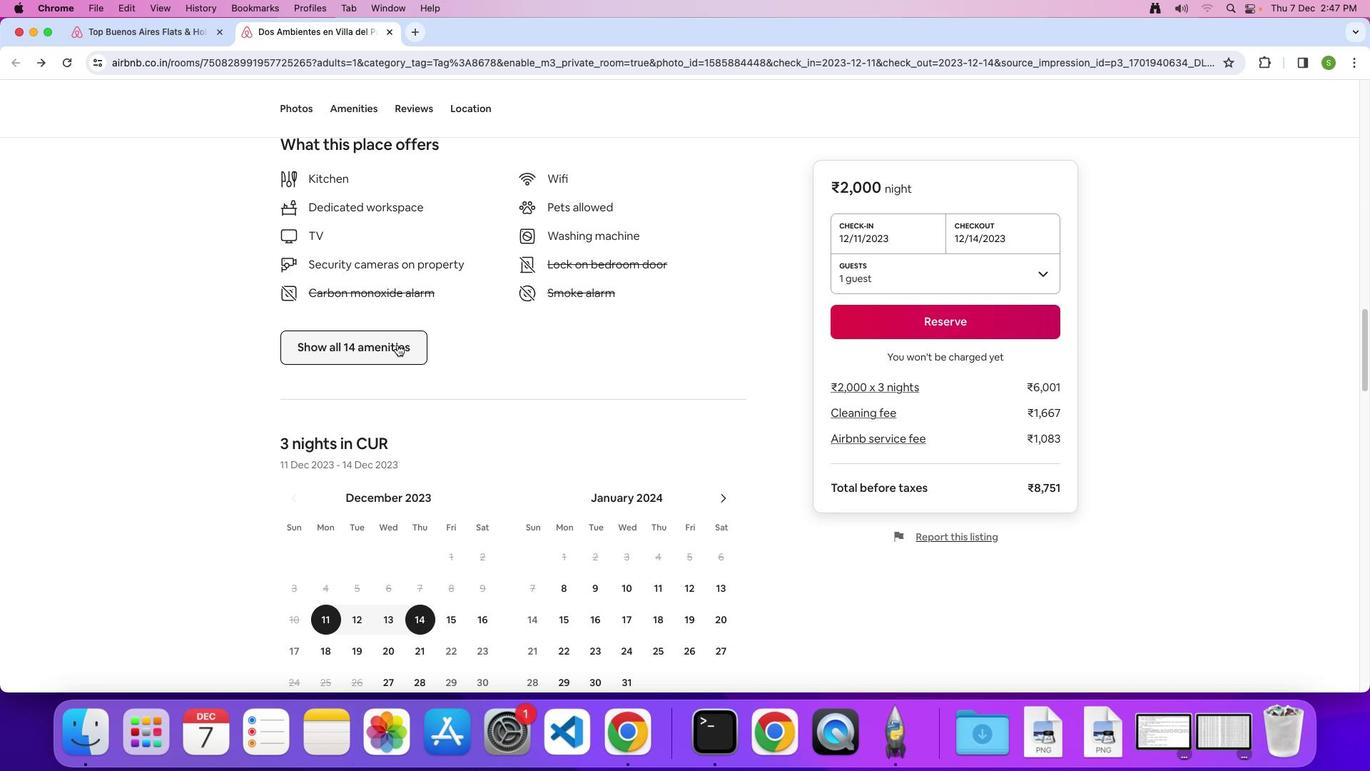 
Action: Mouse pressed left at (397, 344)
Screenshot: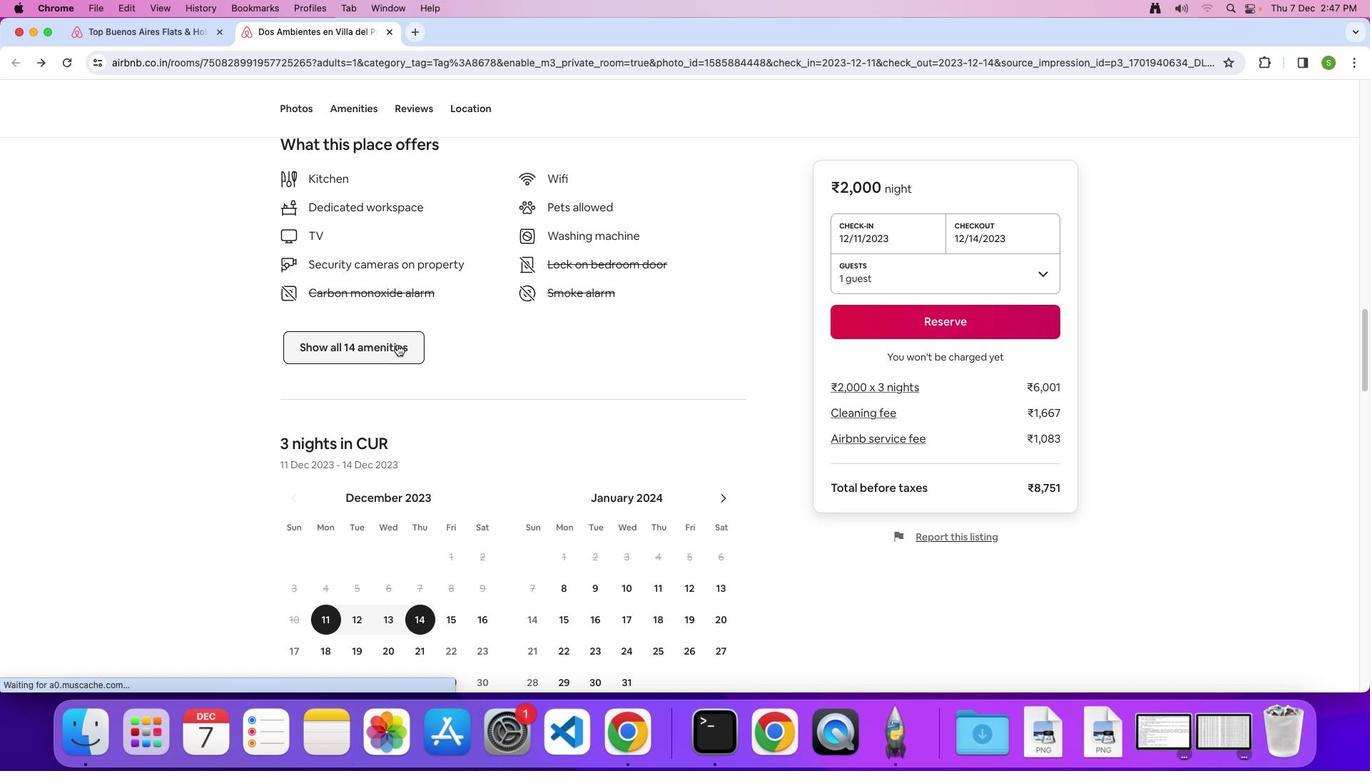 
Action: Mouse moved to (643, 386)
Screenshot: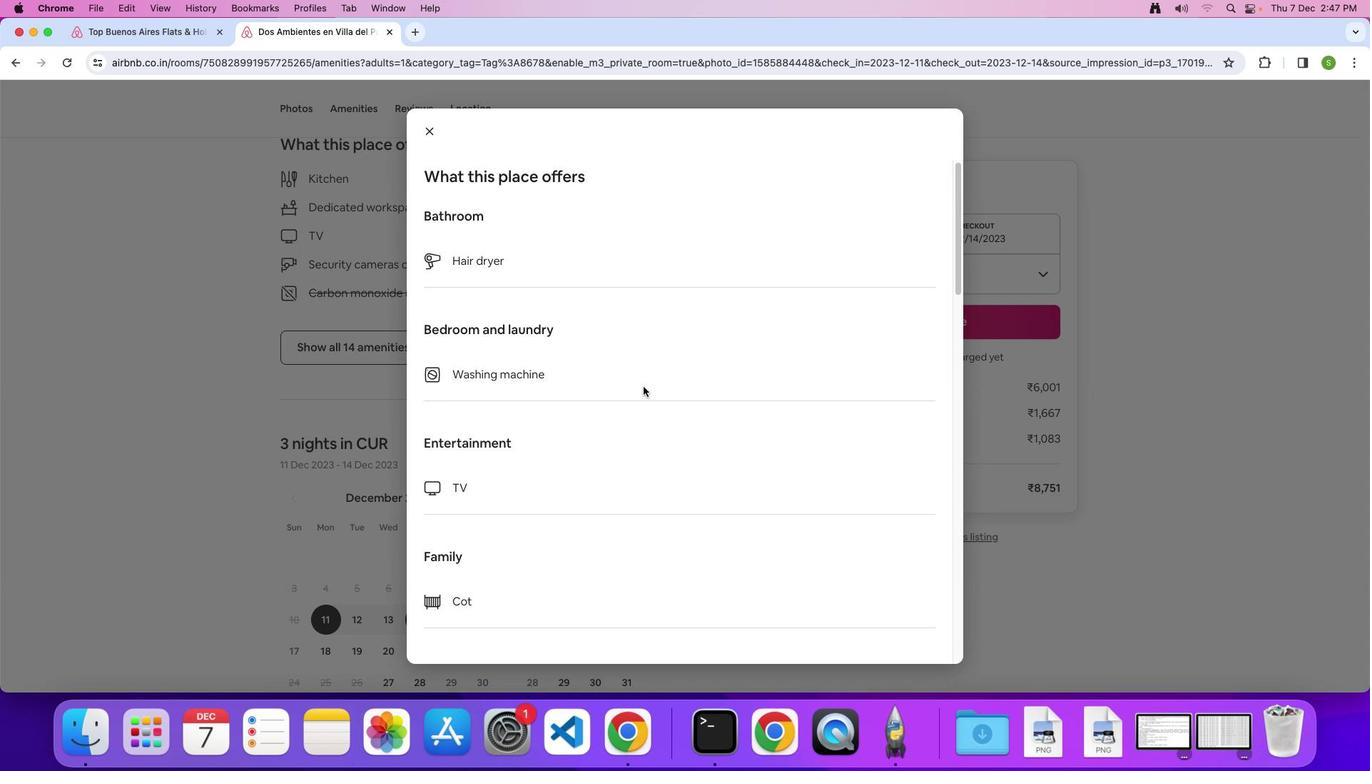 
Action: Mouse scrolled (643, 386) with delta (0, 0)
Screenshot: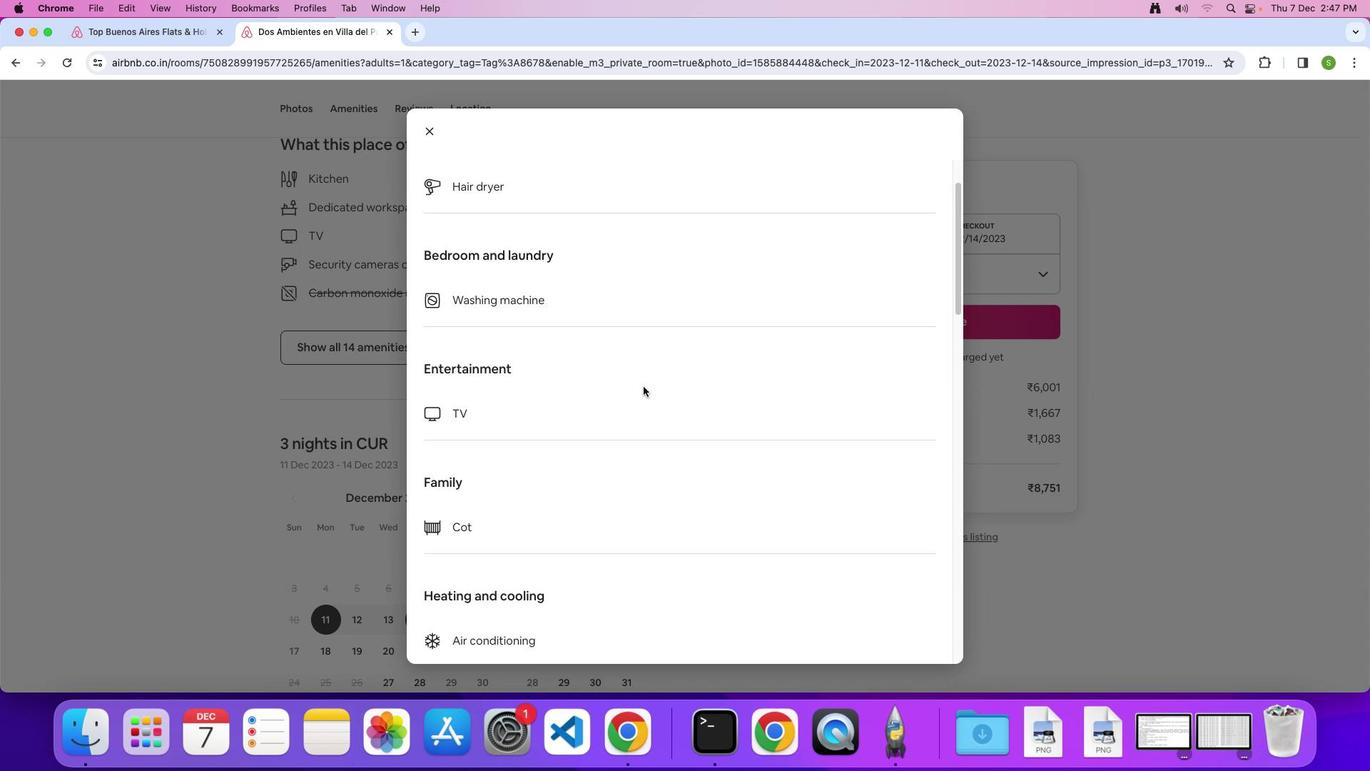 
Action: Mouse scrolled (643, 386) with delta (0, 0)
Screenshot: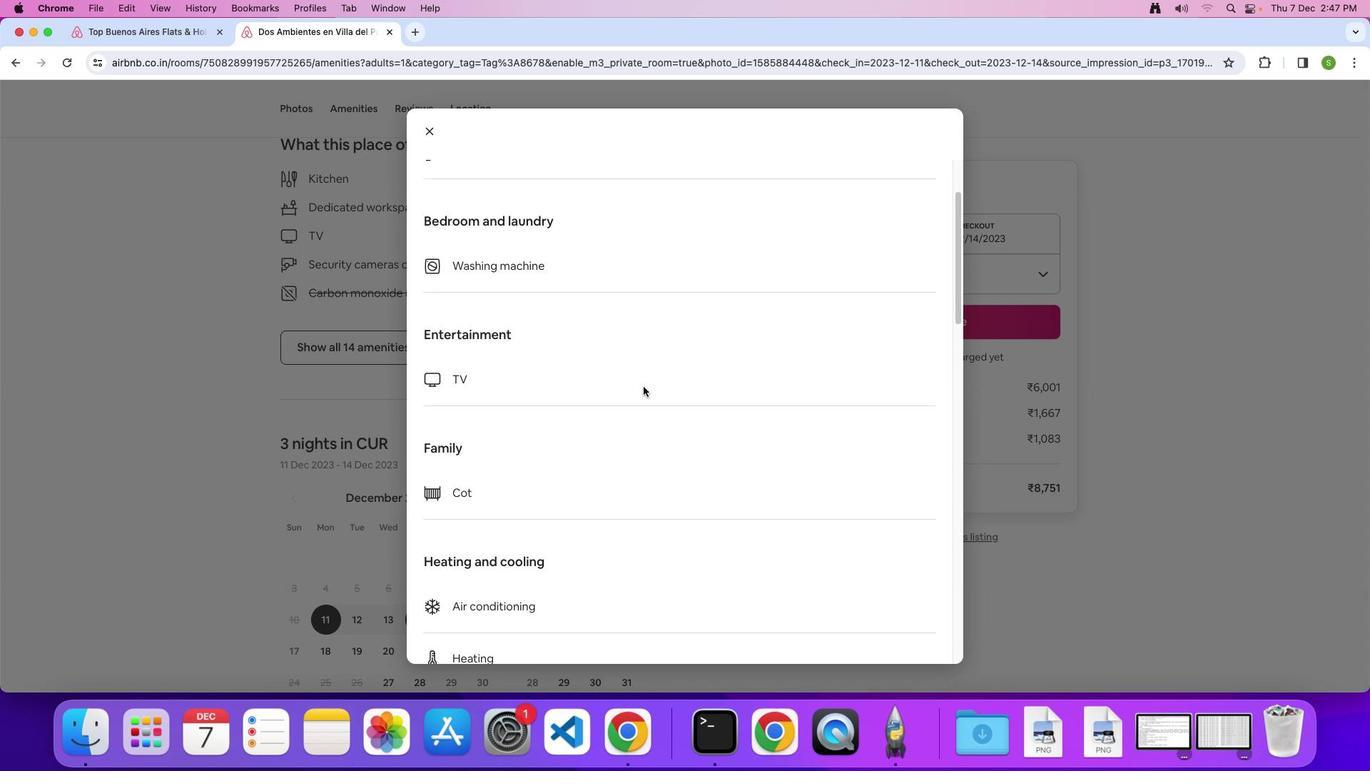 
Action: Mouse scrolled (643, 386) with delta (0, -2)
Screenshot: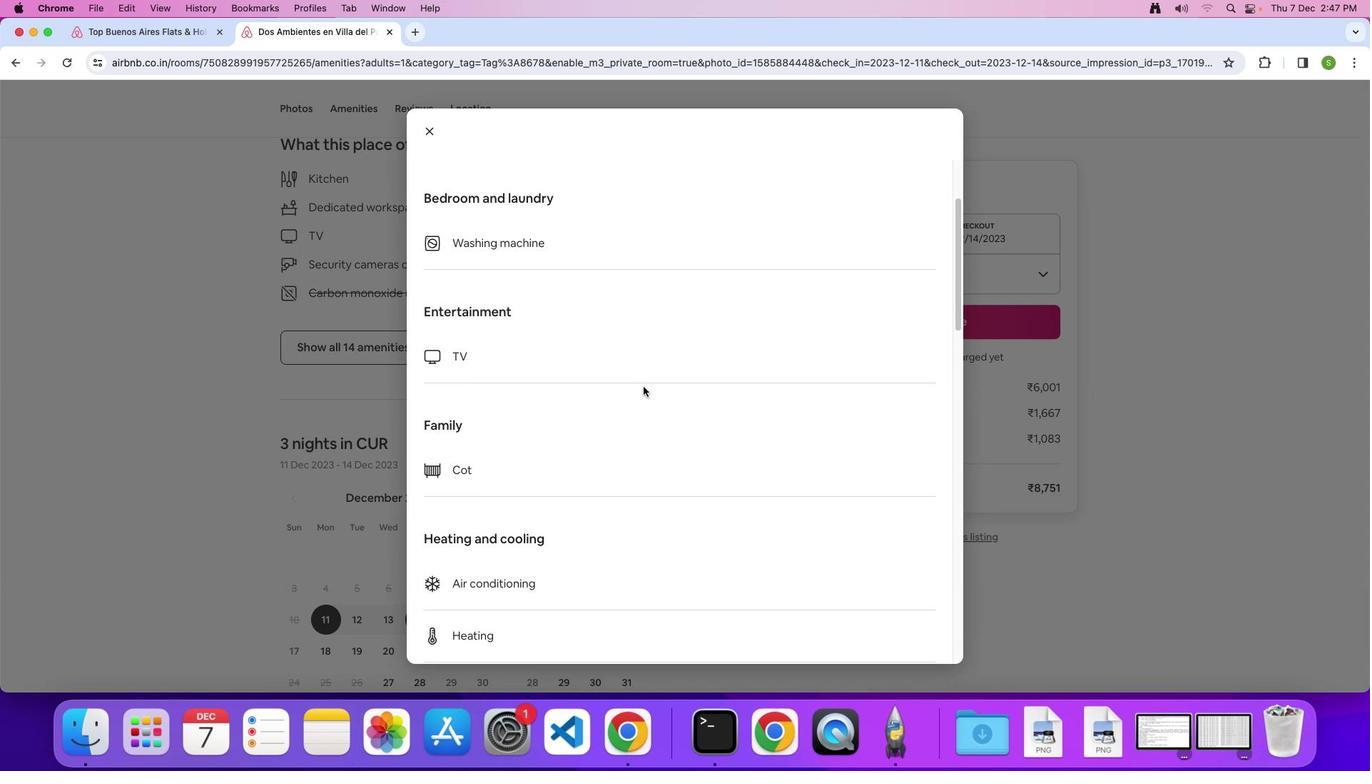 
Action: Mouse scrolled (643, 386) with delta (0, 0)
Screenshot: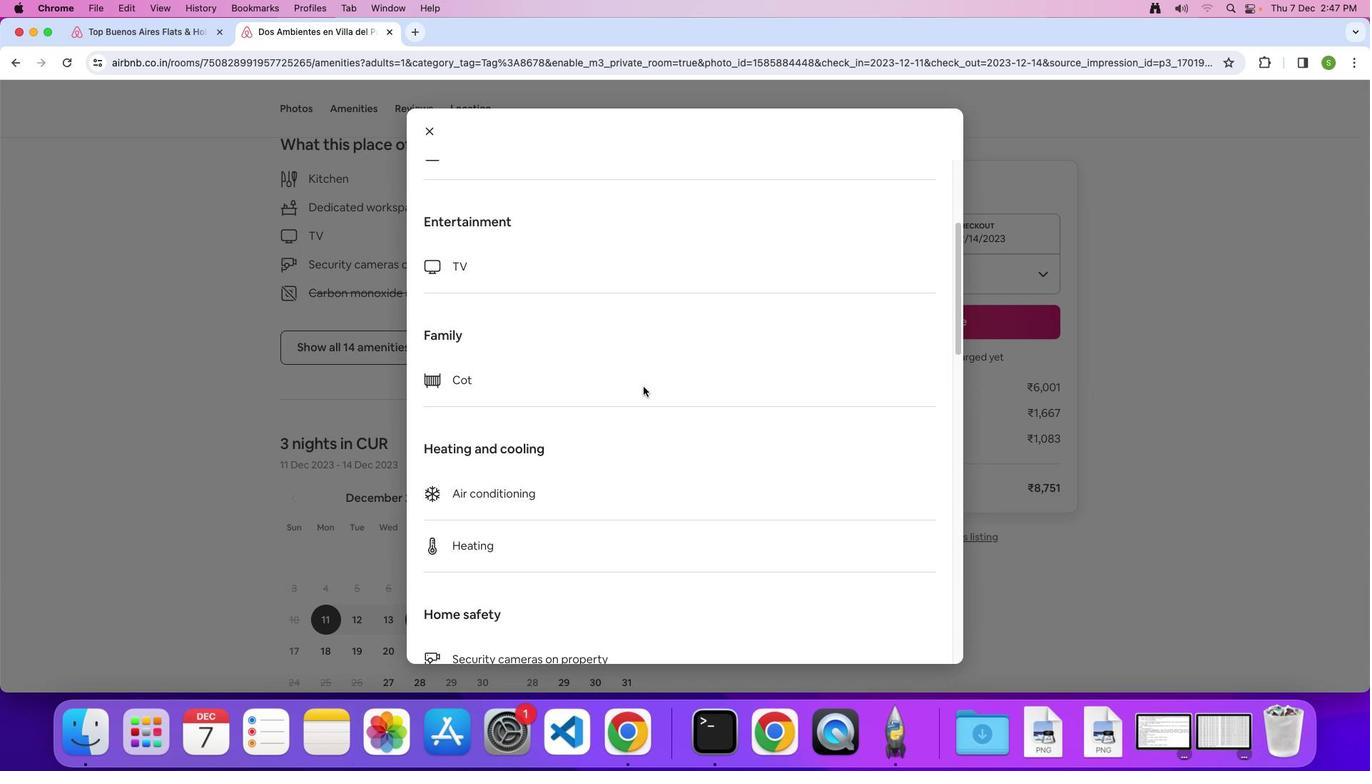 
Action: Mouse scrolled (643, 386) with delta (0, 0)
Screenshot: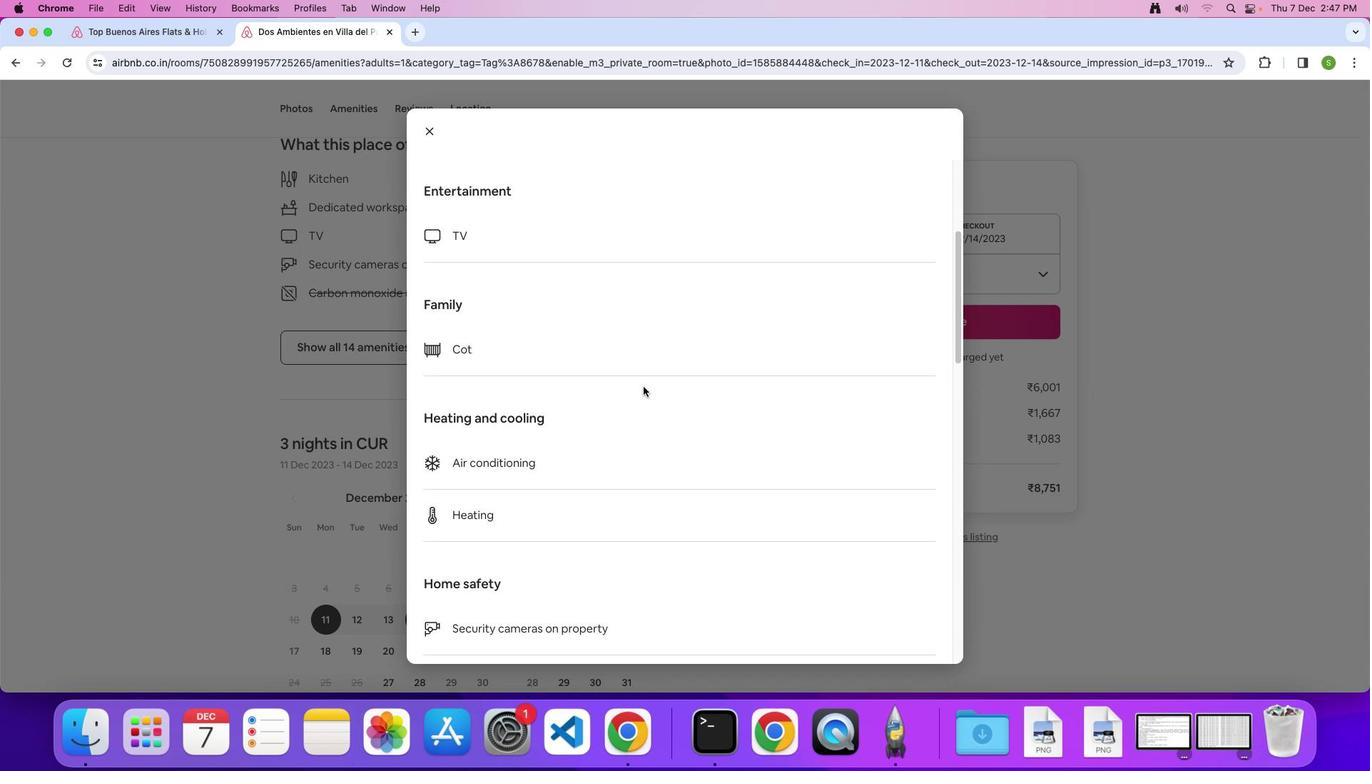 
Action: Mouse scrolled (643, 386) with delta (0, -2)
Screenshot: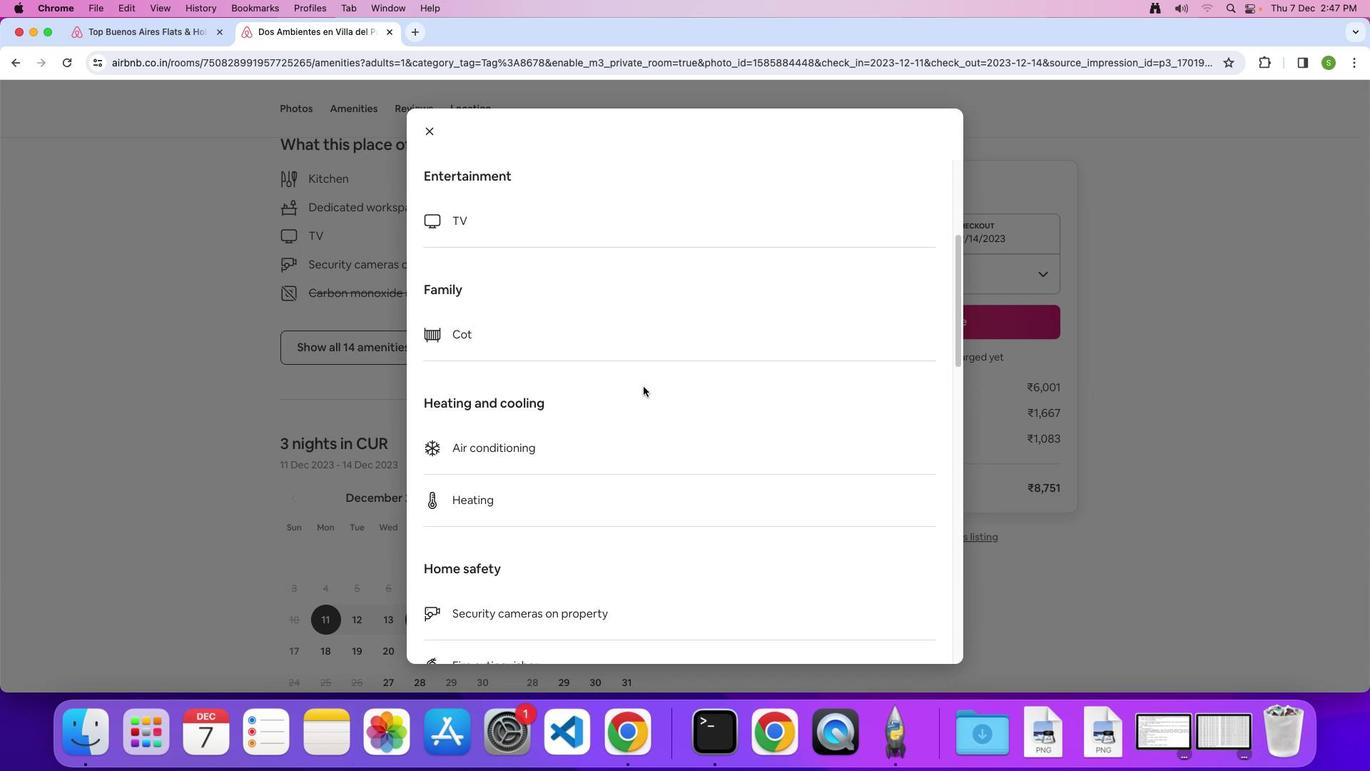 
Action: Mouse scrolled (643, 386) with delta (0, 0)
Screenshot: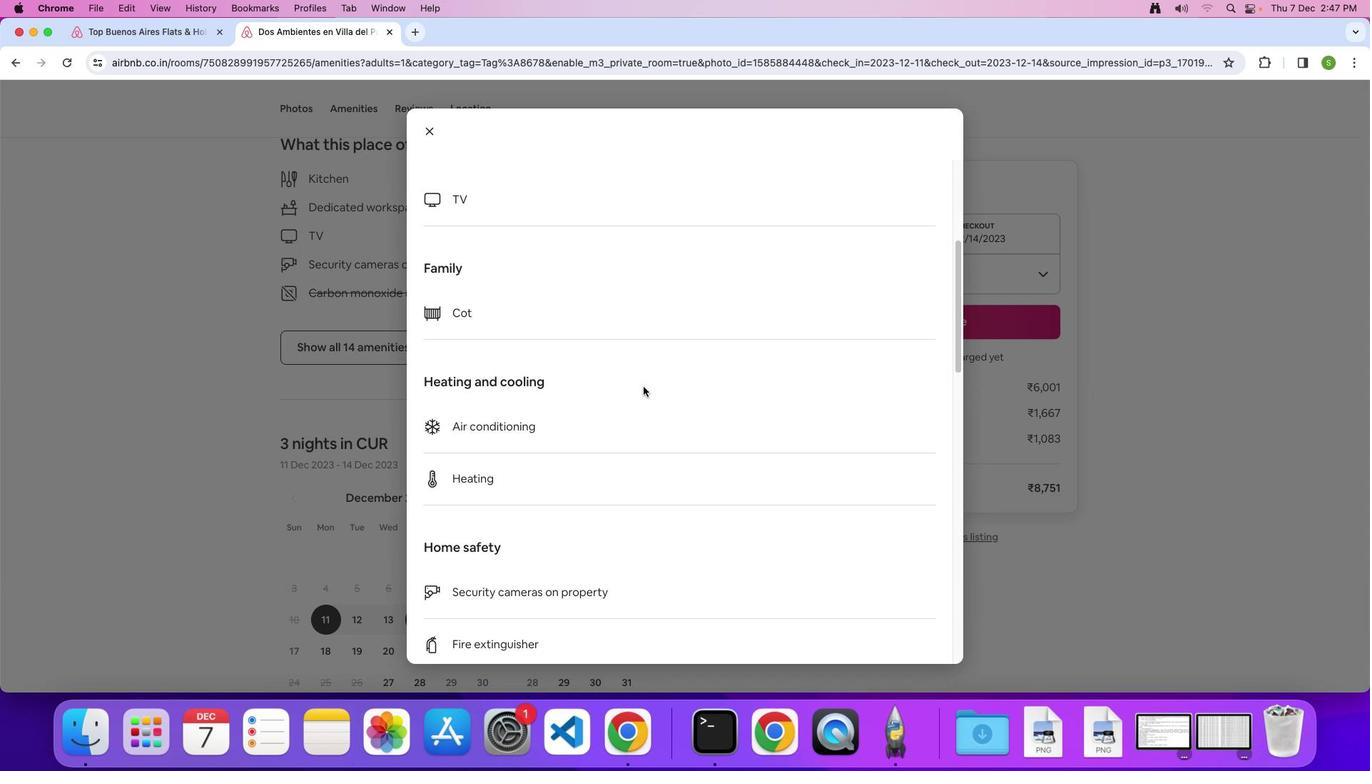 
Action: Mouse scrolled (643, 386) with delta (0, 0)
Screenshot: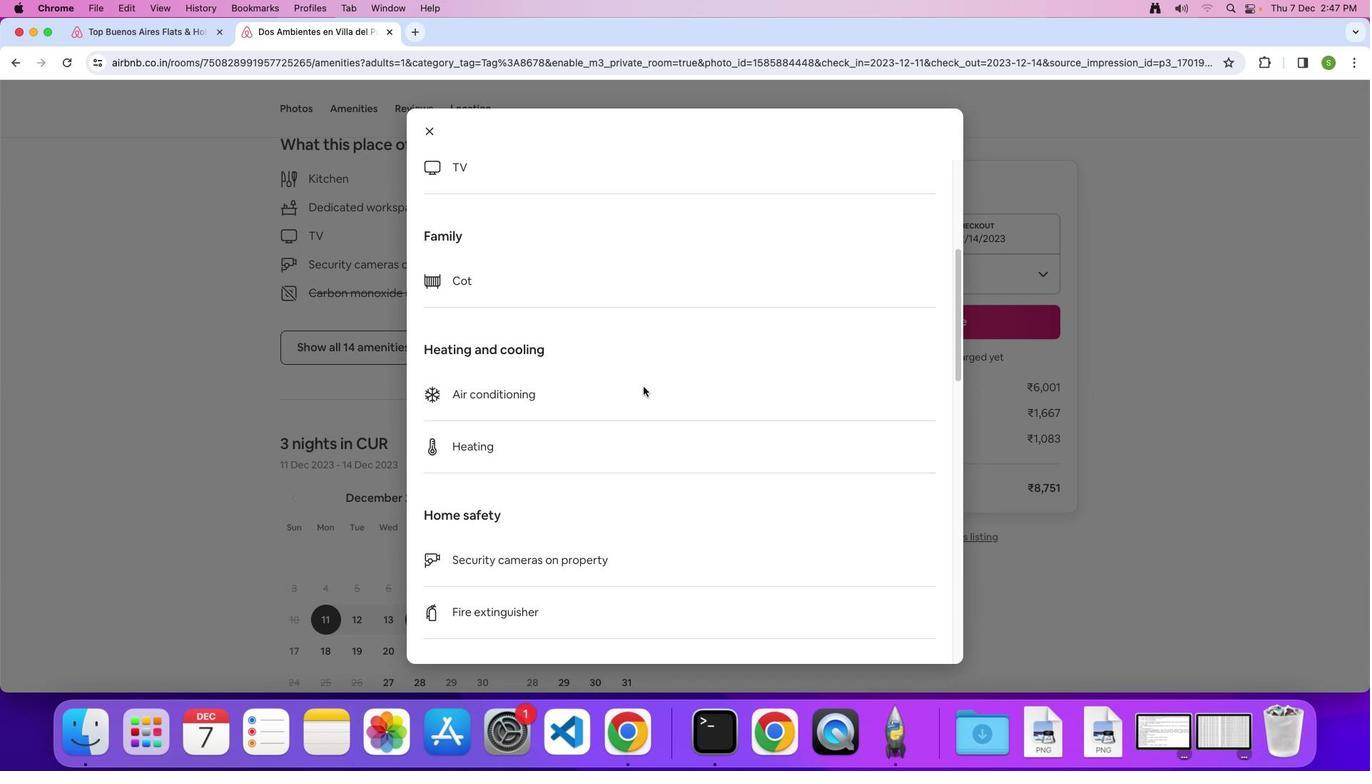
Action: Mouse scrolled (643, 386) with delta (0, -1)
Screenshot: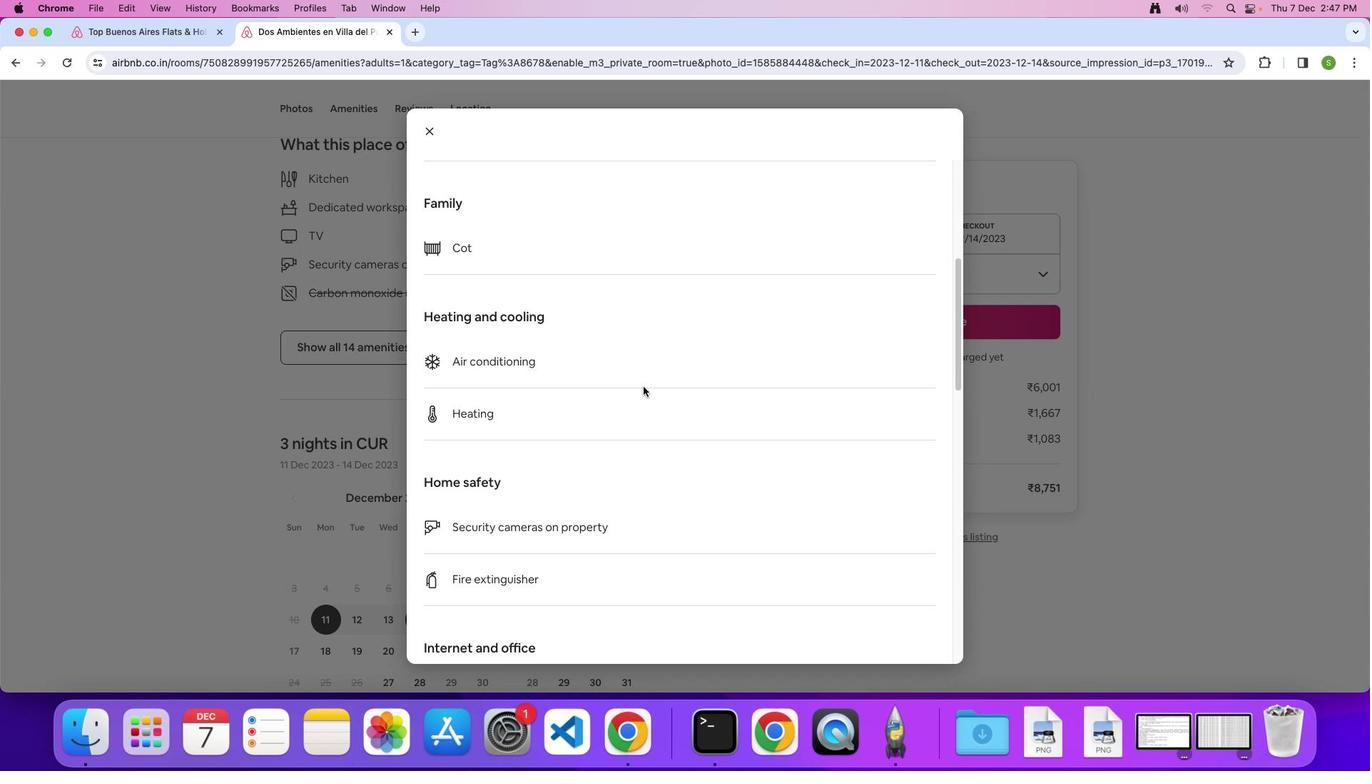 
Action: Mouse scrolled (643, 386) with delta (0, 0)
Screenshot: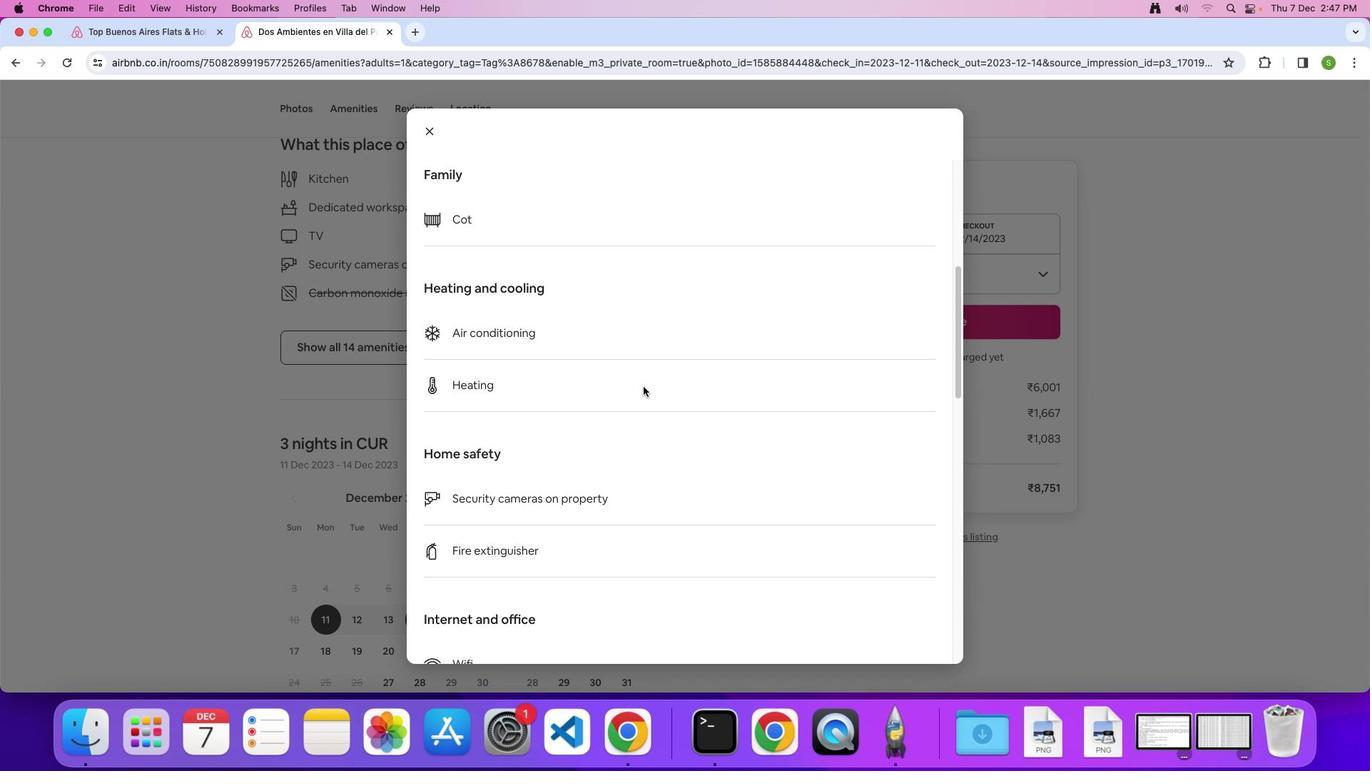 
Action: Mouse scrolled (643, 386) with delta (0, 0)
Screenshot: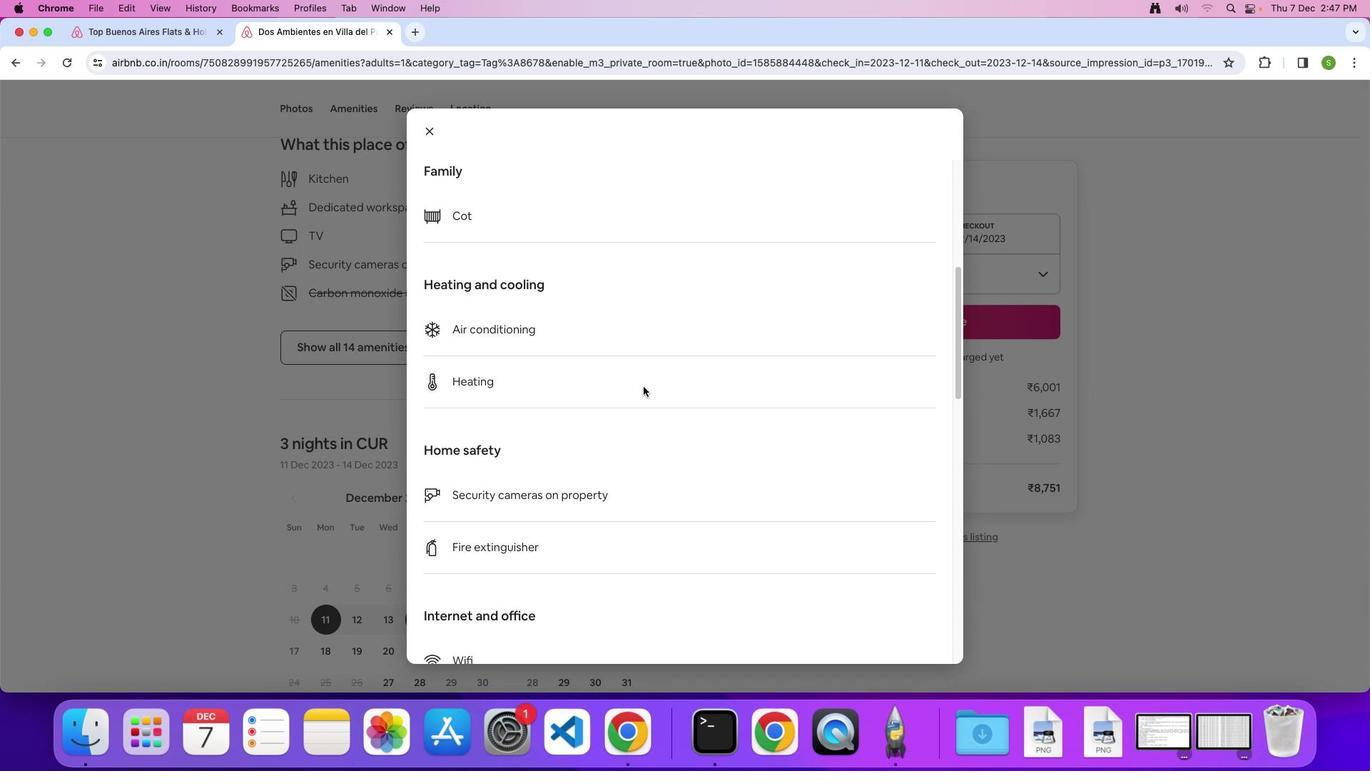 
Action: Mouse scrolled (643, 386) with delta (0, 0)
Screenshot: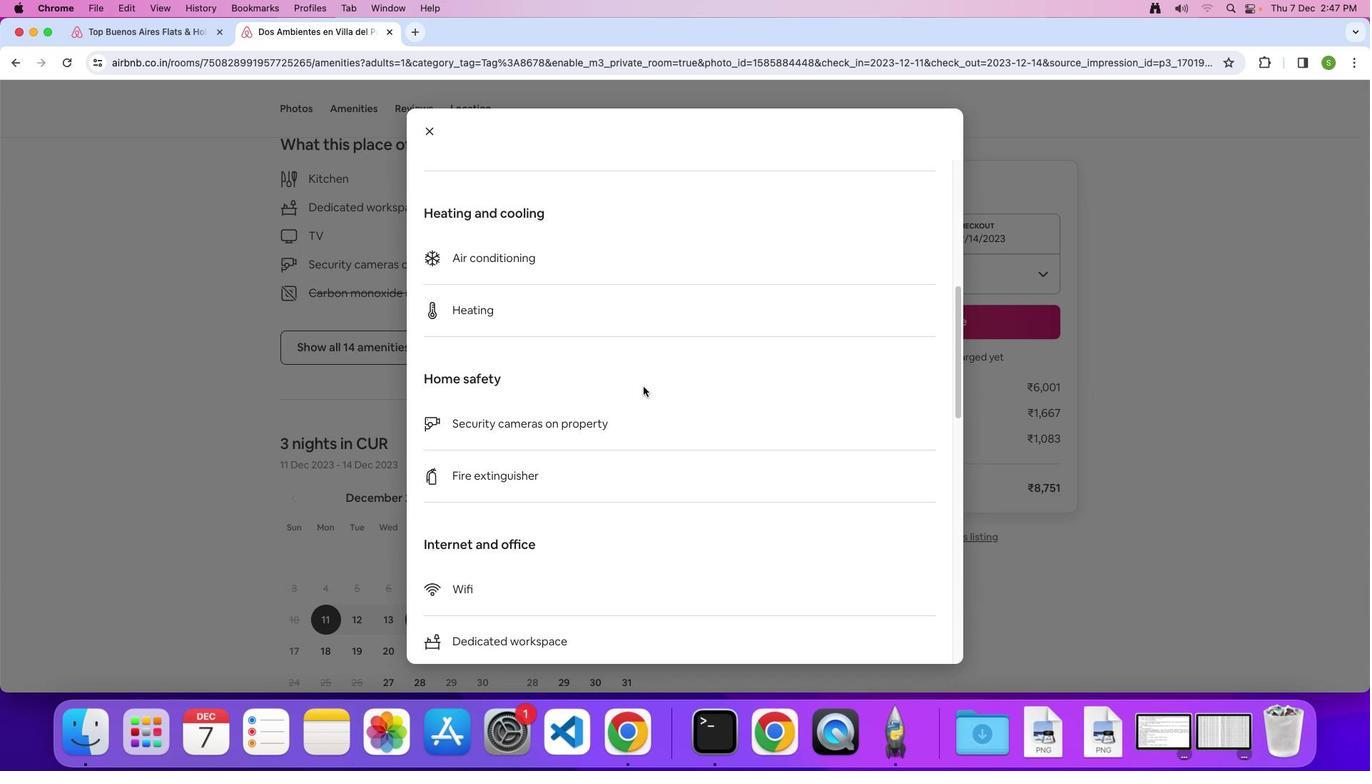 
Action: Mouse scrolled (643, 386) with delta (0, 0)
Screenshot: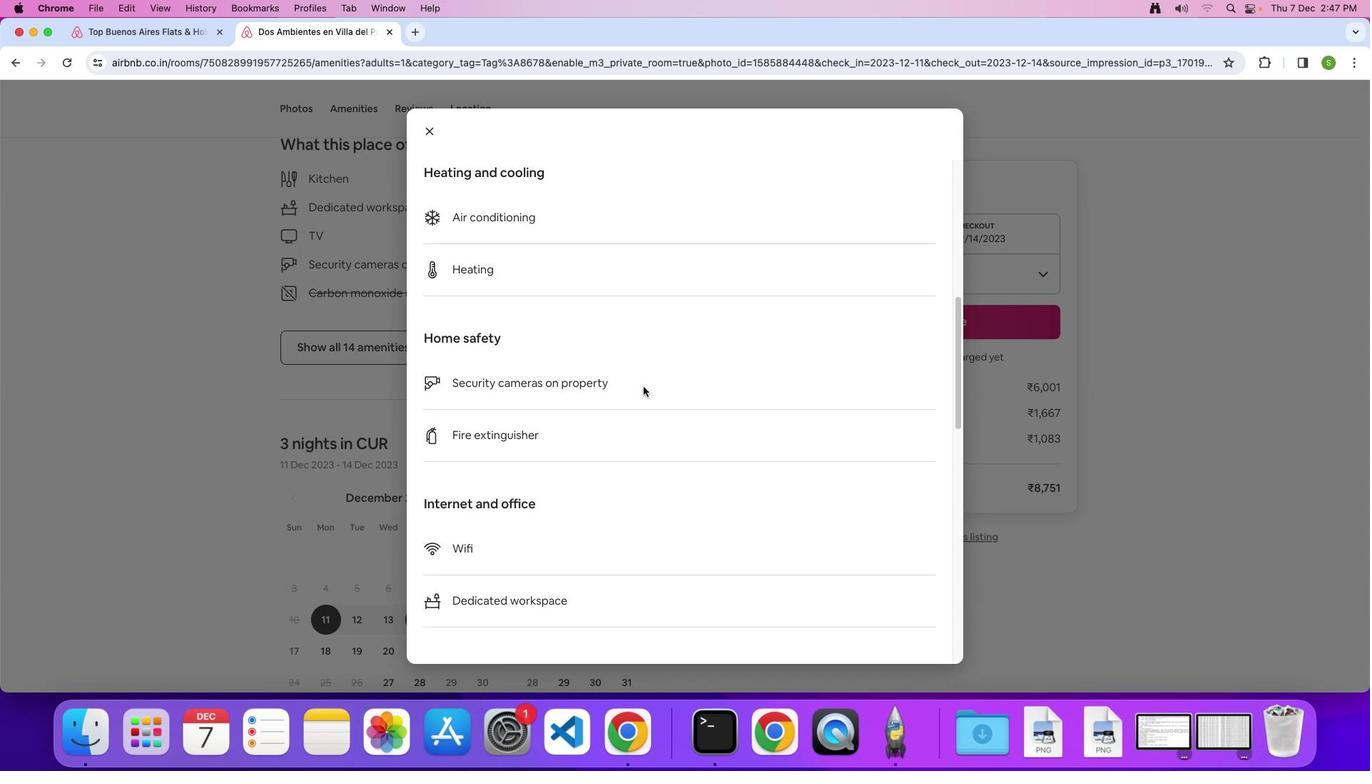 
Action: Mouse scrolled (643, 386) with delta (0, -2)
Screenshot: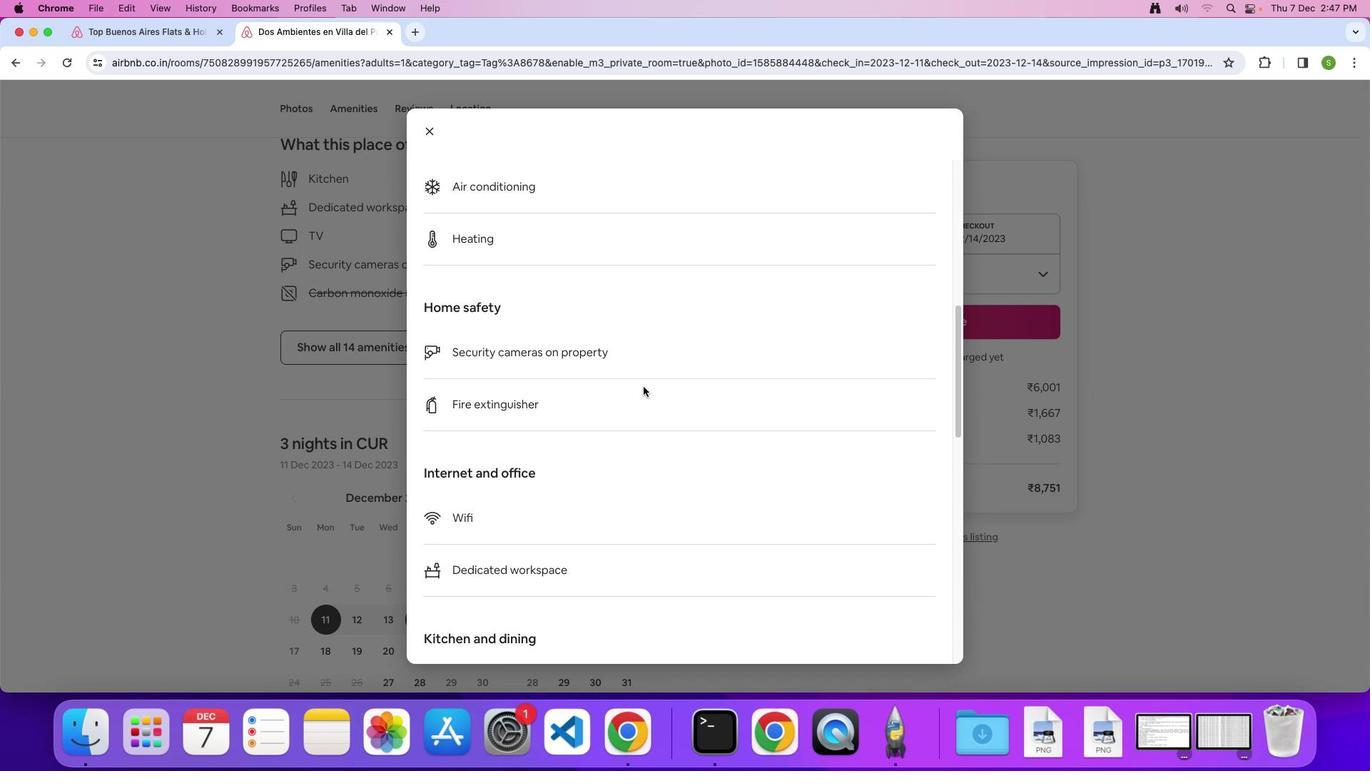 
Action: Mouse scrolled (643, 386) with delta (0, 0)
Screenshot: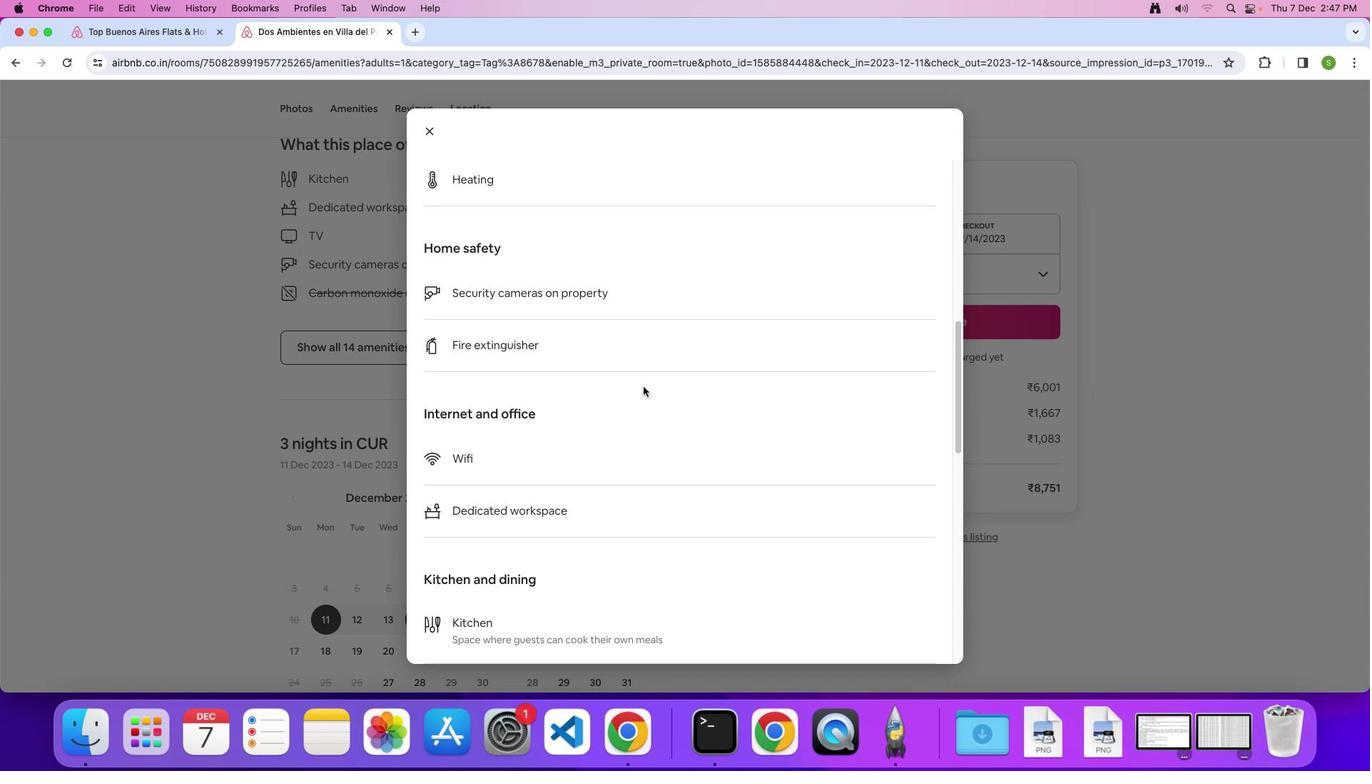 
Action: Mouse scrolled (643, 386) with delta (0, 0)
Screenshot: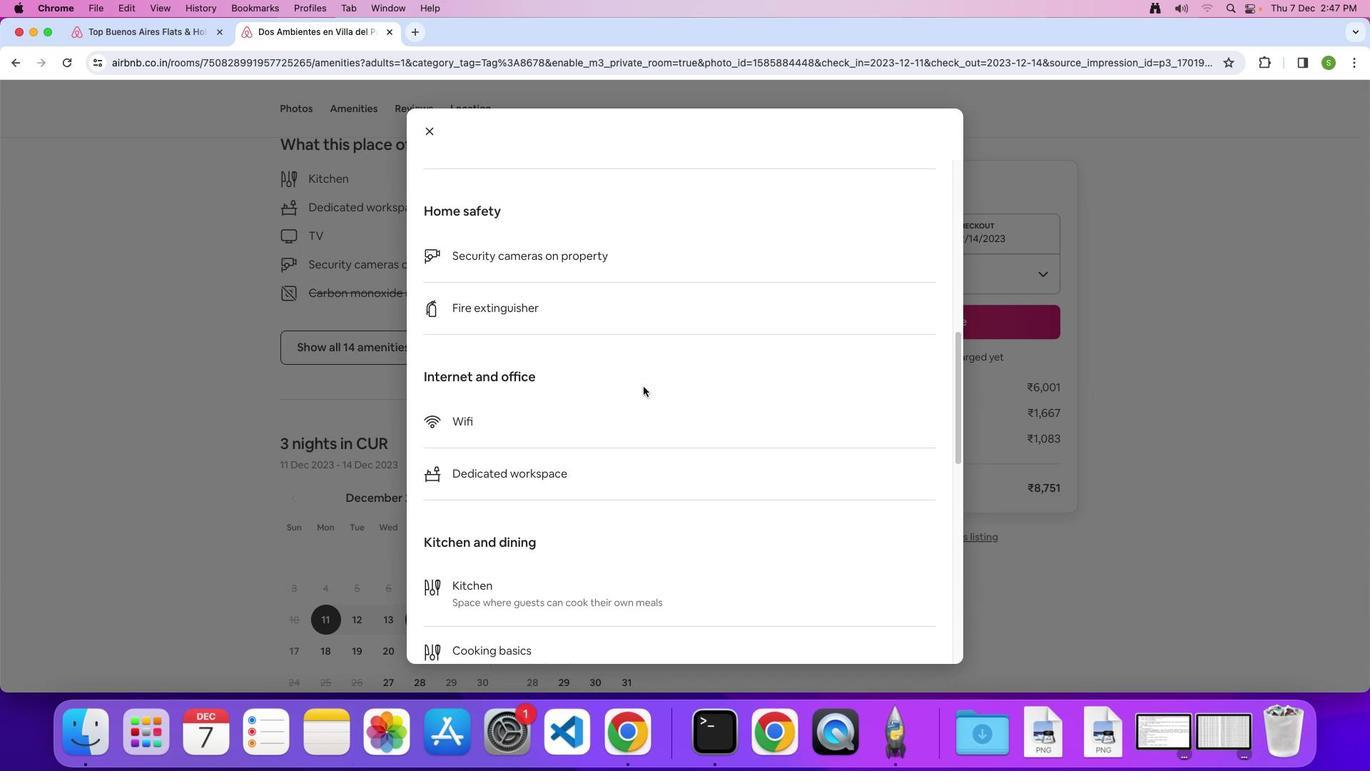 
Action: Mouse scrolled (643, 386) with delta (0, -2)
Screenshot: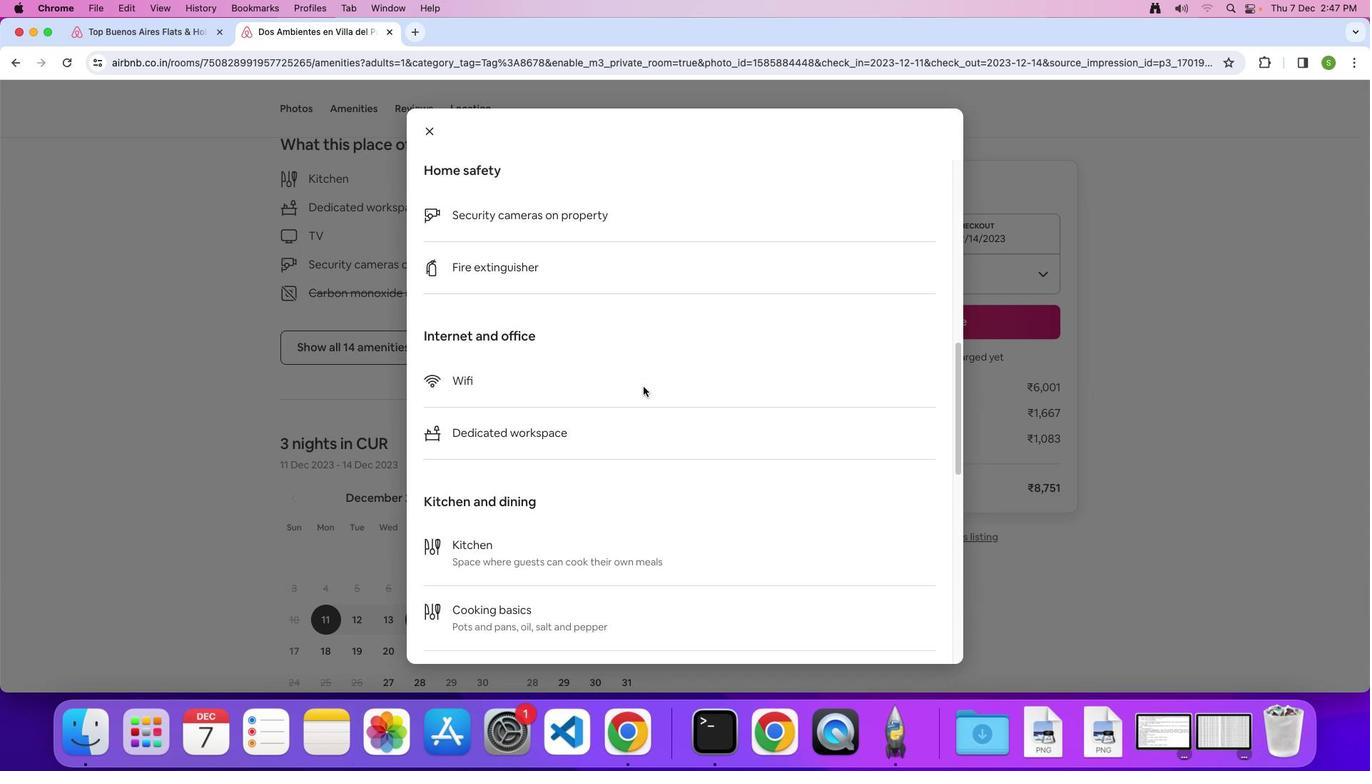 
Action: Mouse scrolled (643, 386) with delta (0, 0)
Screenshot: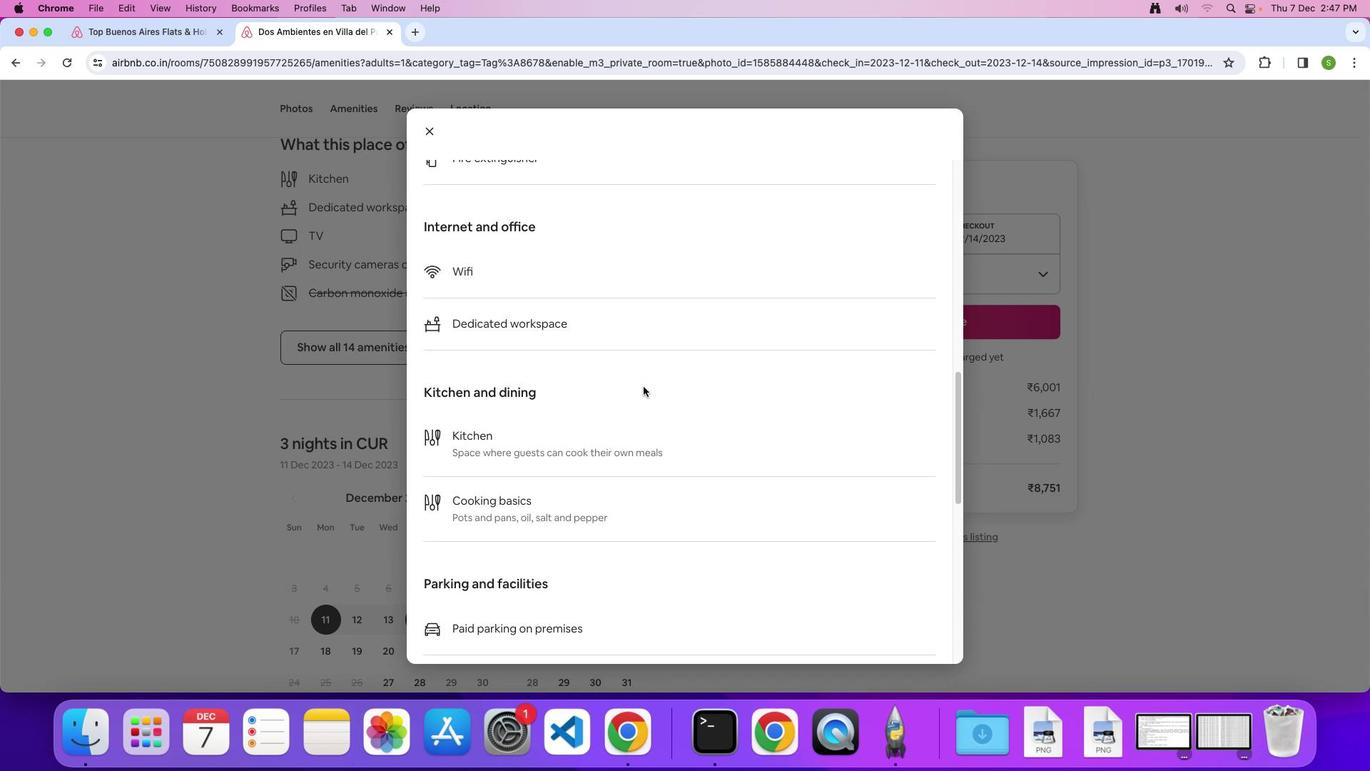 
Action: Mouse scrolled (643, 386) with delta (0, 0)
Screenshot: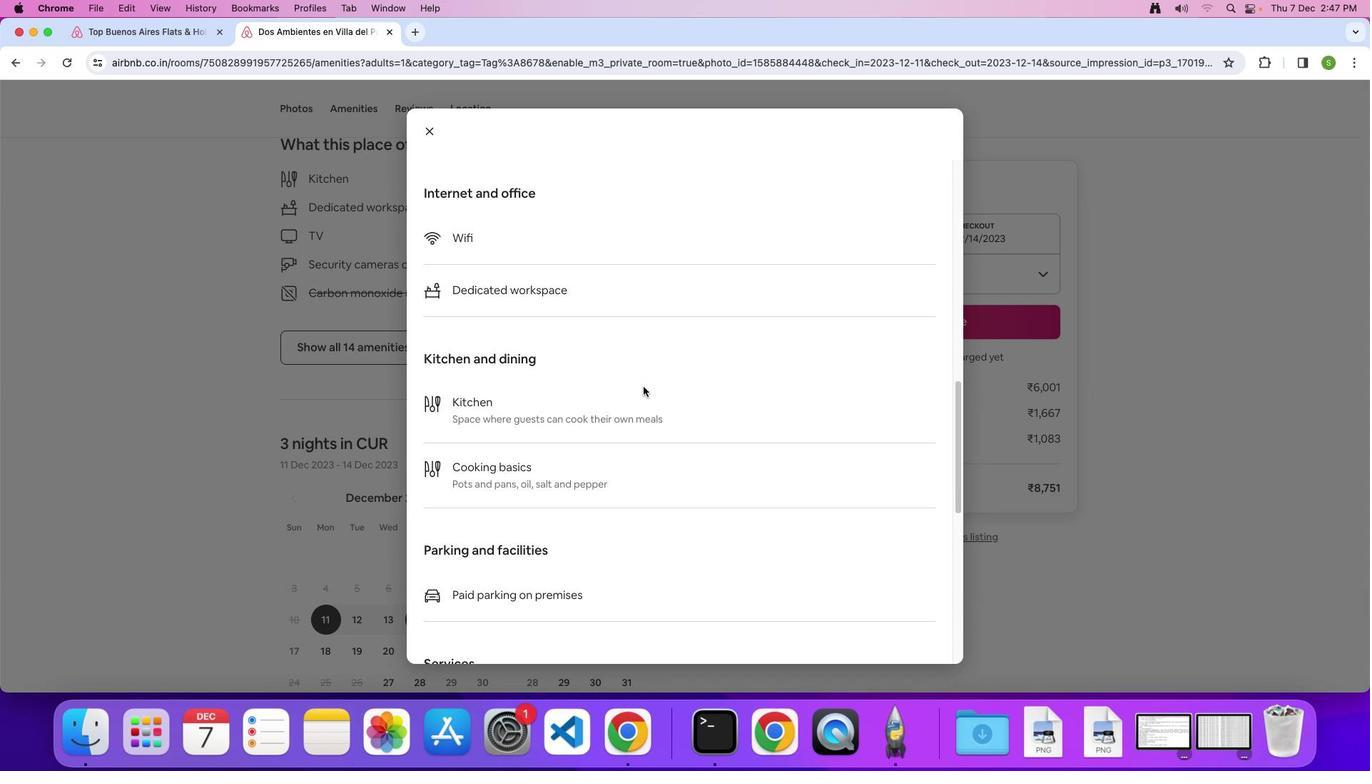 
Action: Mouse scrolled (643, 386) with delta (0, -2)
Screenshot: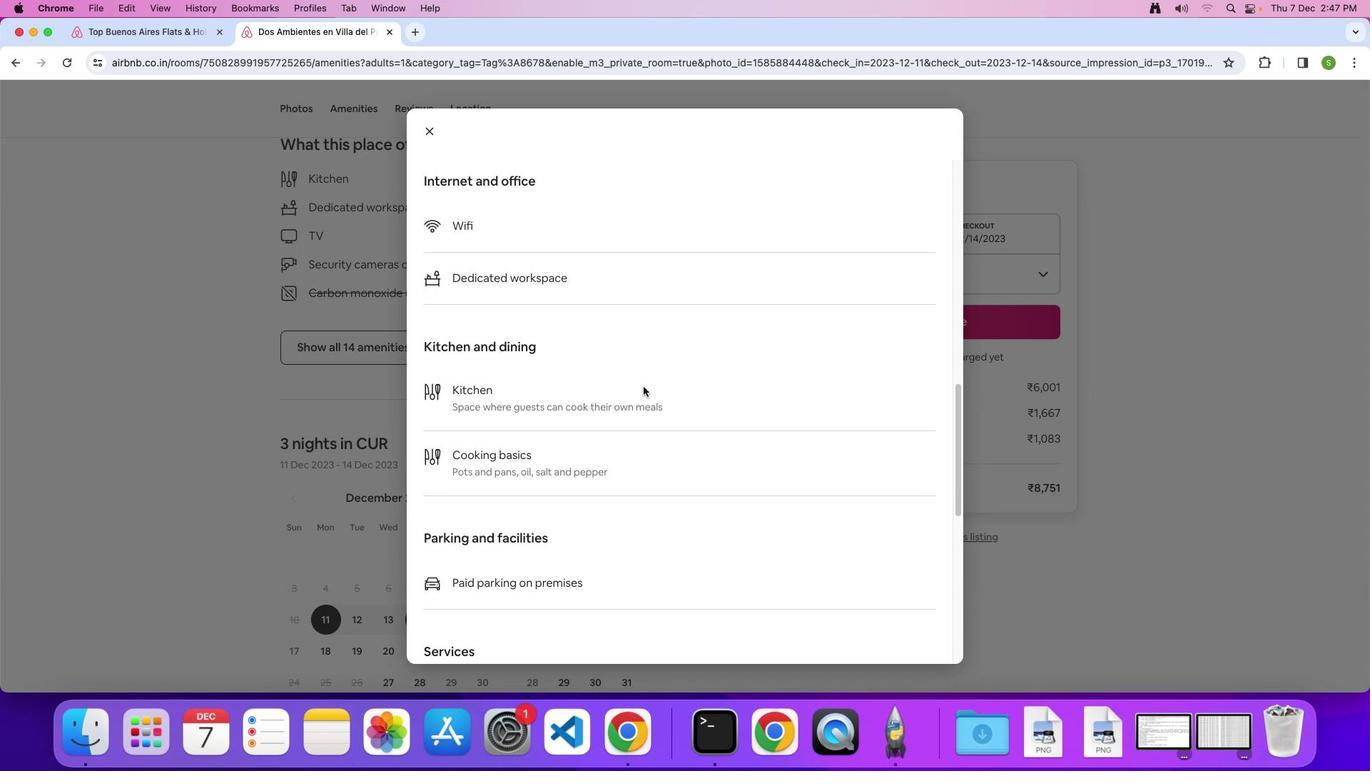 
Action: Mouse scrolled (643, 386) with delta (0, 0)
Screenshot: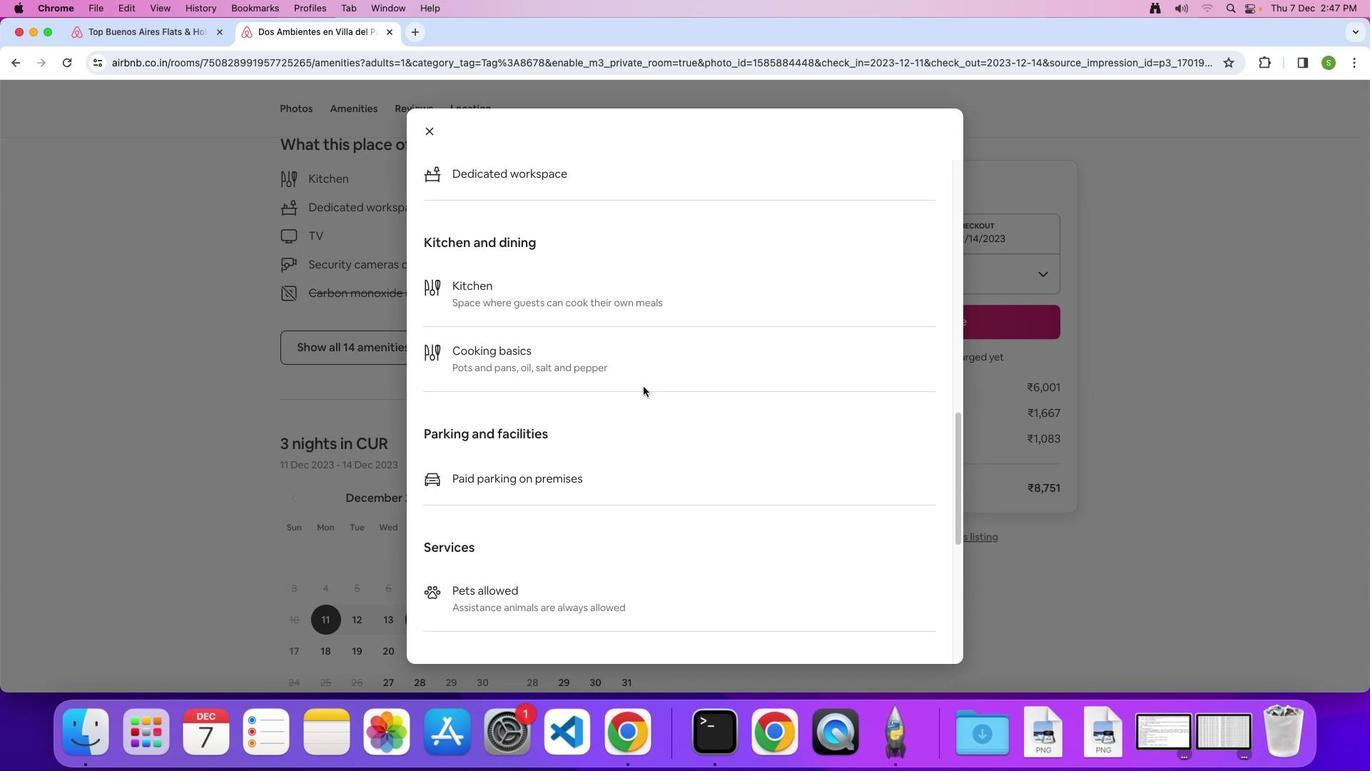 
Action: Mouse scrolled (643, 386) with delta (0, 0)
Screenshot: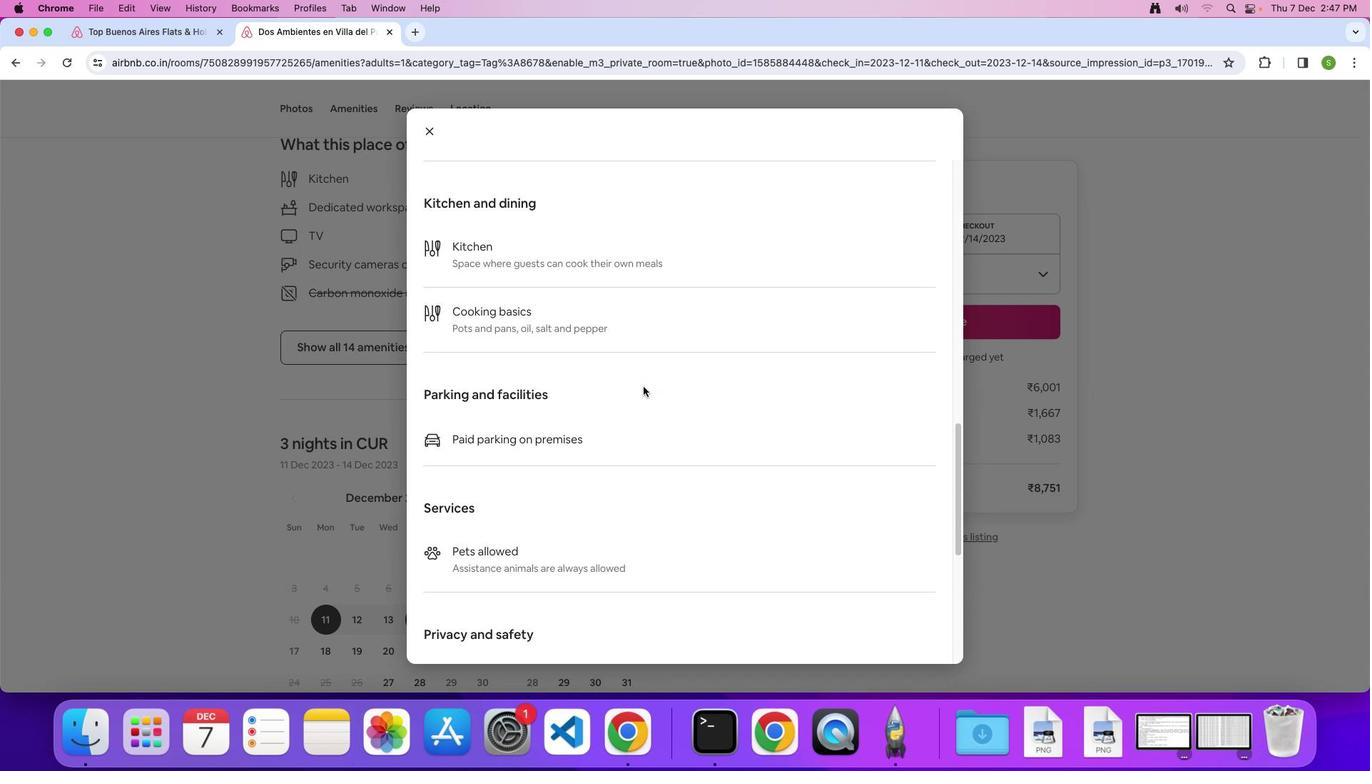 
Action: Mouse scrolled (643, 386) with delta (0, -2)
Screenshot: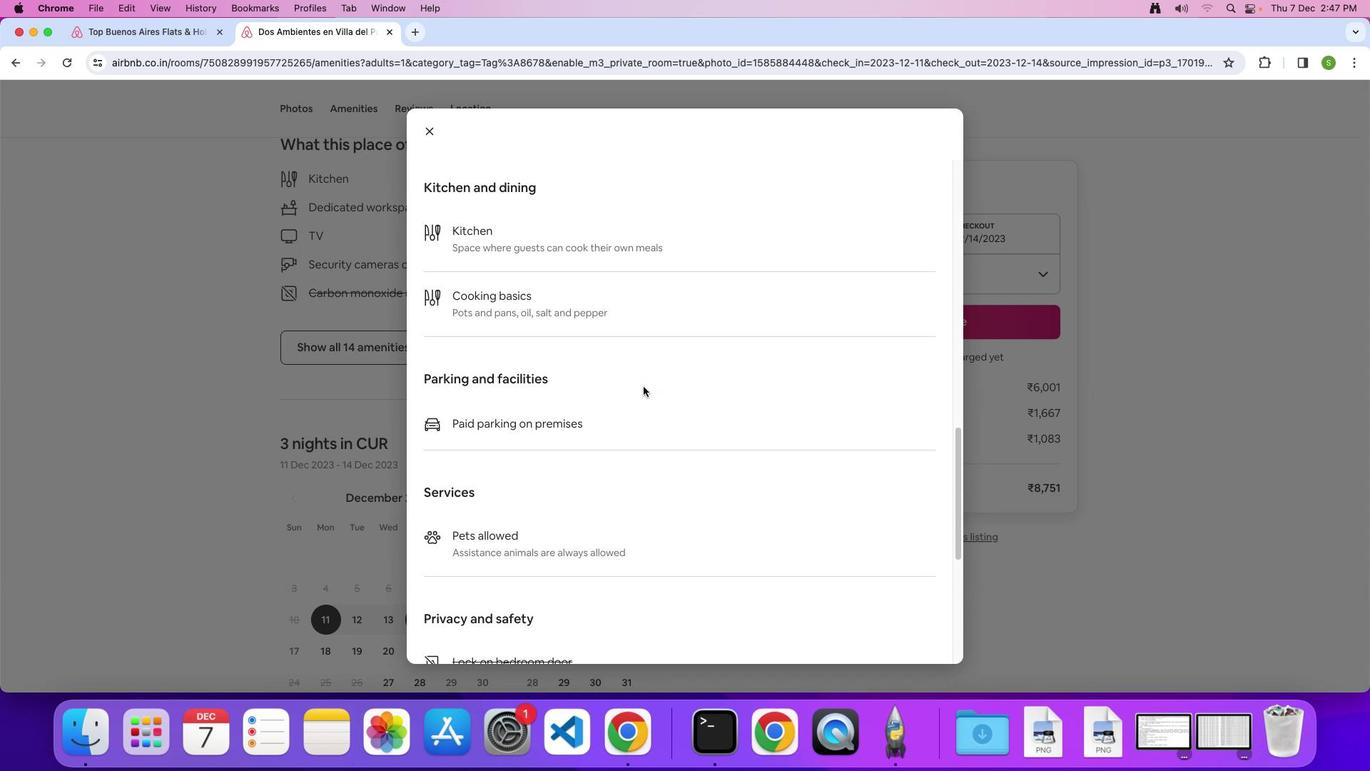 
Action: Mouse scrolled (643, 386) with delta (0, 0)
Screenshot: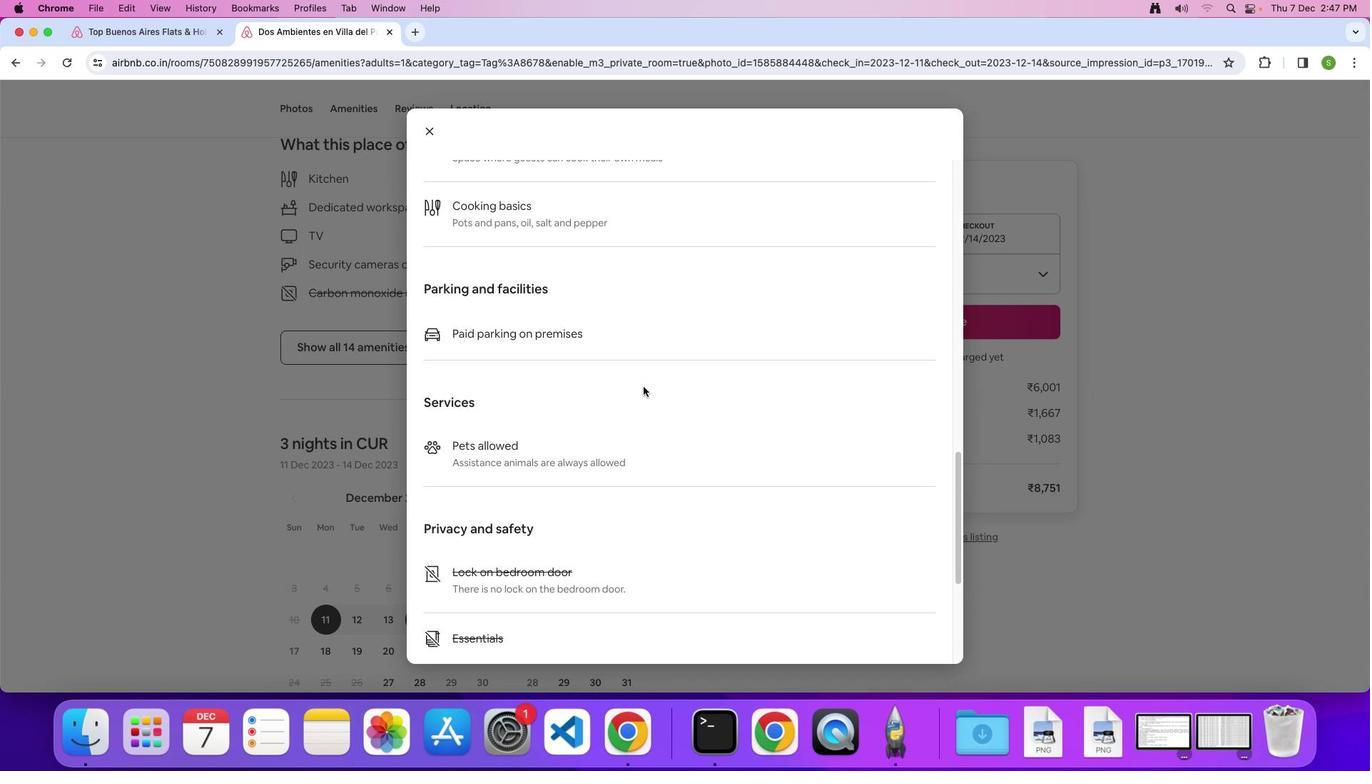 
Action: Mouse scrolled (643, 386) with delta (0, 0)
Screenshot: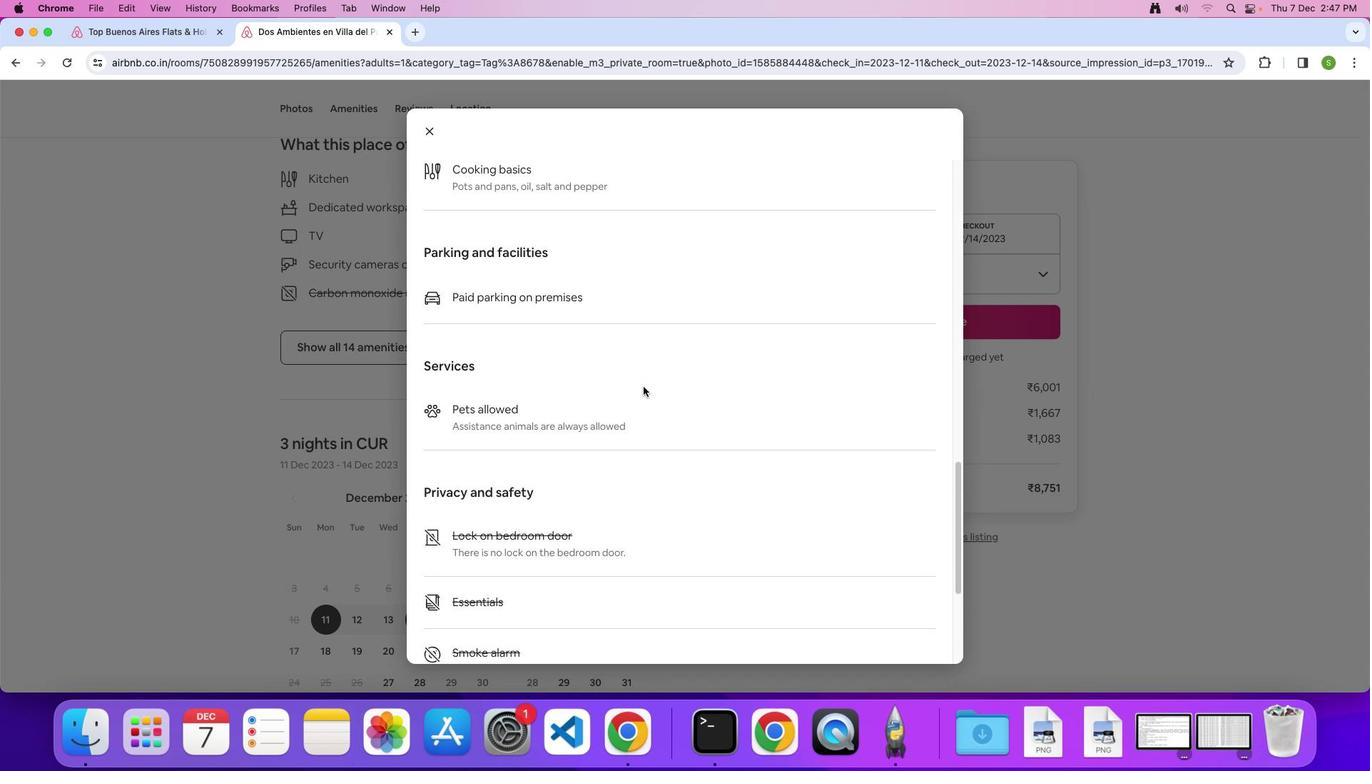 
Action: Mouse scrolled (643, 386) with delta (0, -2)
Screenshot: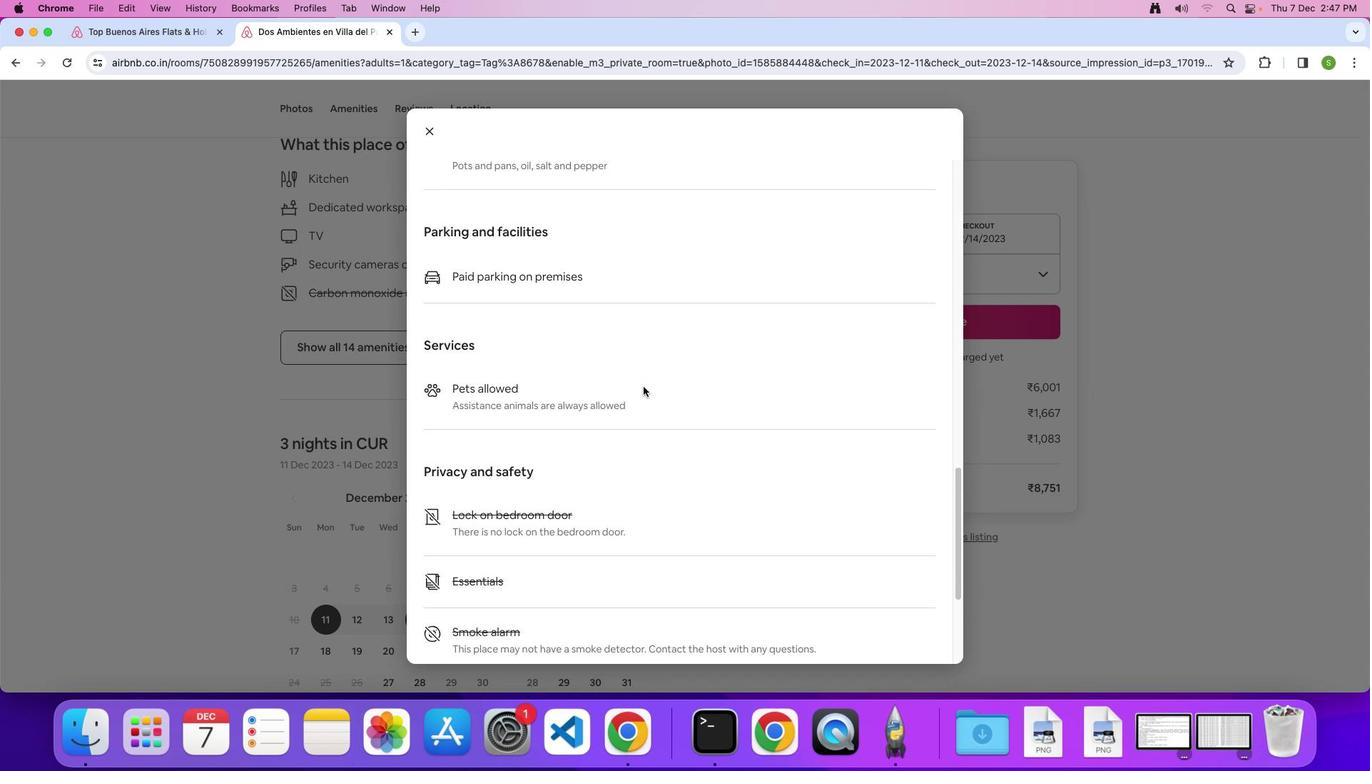 
Action: Mouse scrolled (643, 386) with delta (0, 0)
Screenshot: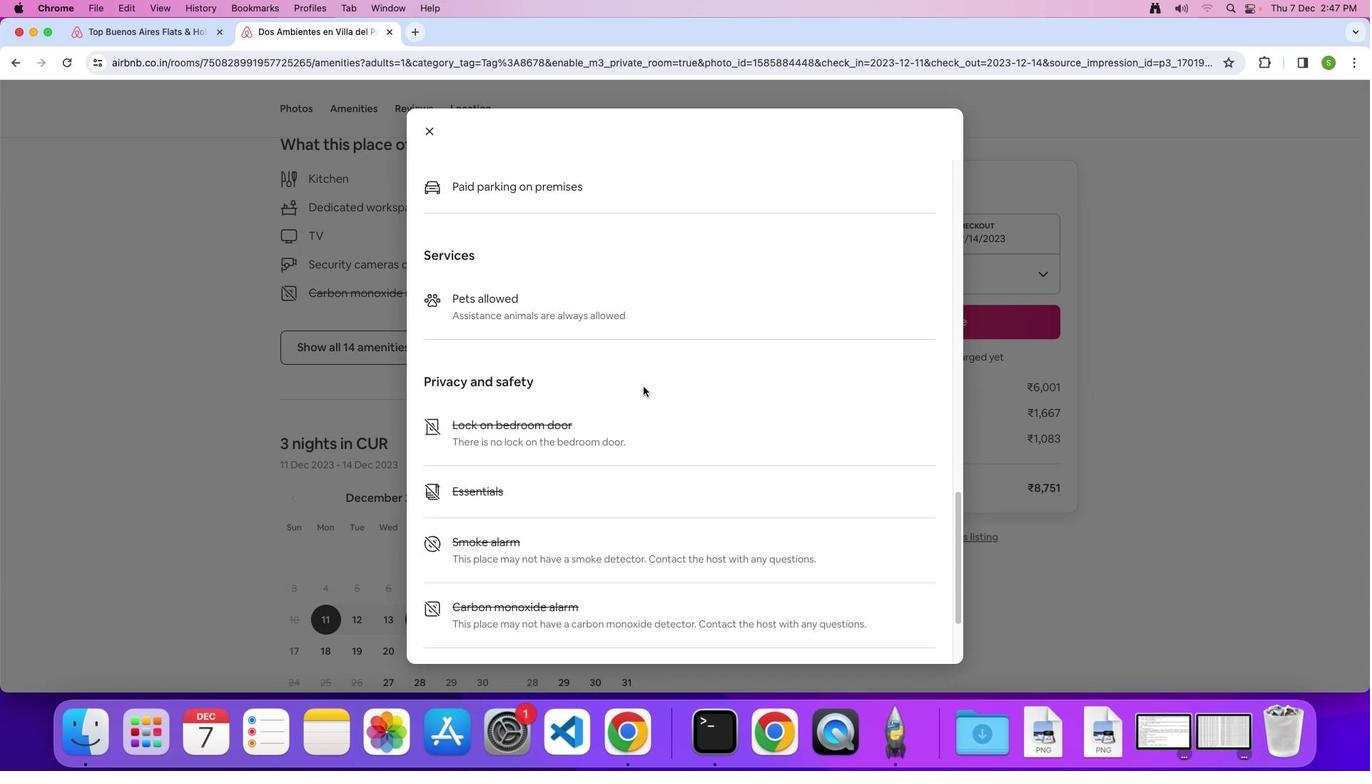 
Action: Mouse scrolled (643, 386) with delta (0, 0)
Screenshot: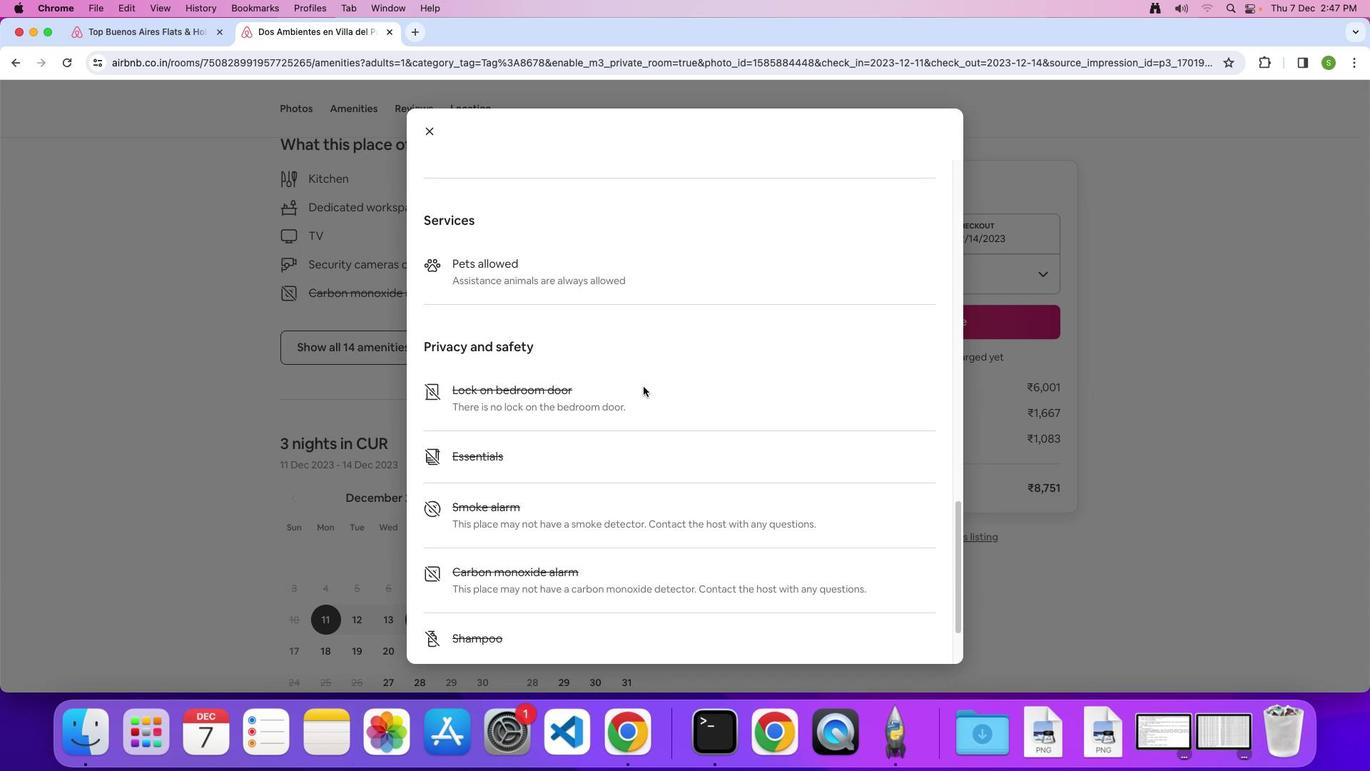 
Action: Mouse scrolled (643, 386) with delta (0, -2)
Screenshot: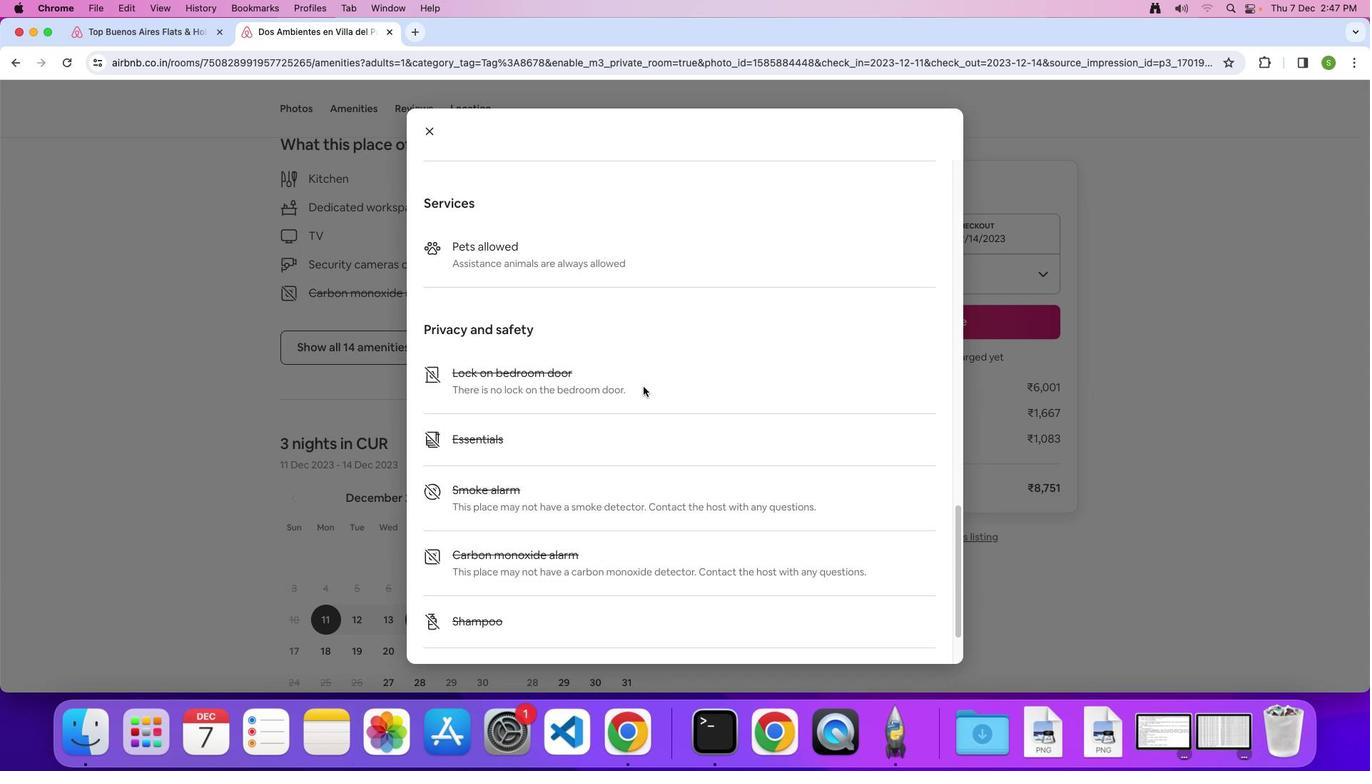 
Action: Mouse scrolled (643, 386) with delta (0, 0)
Screenshot: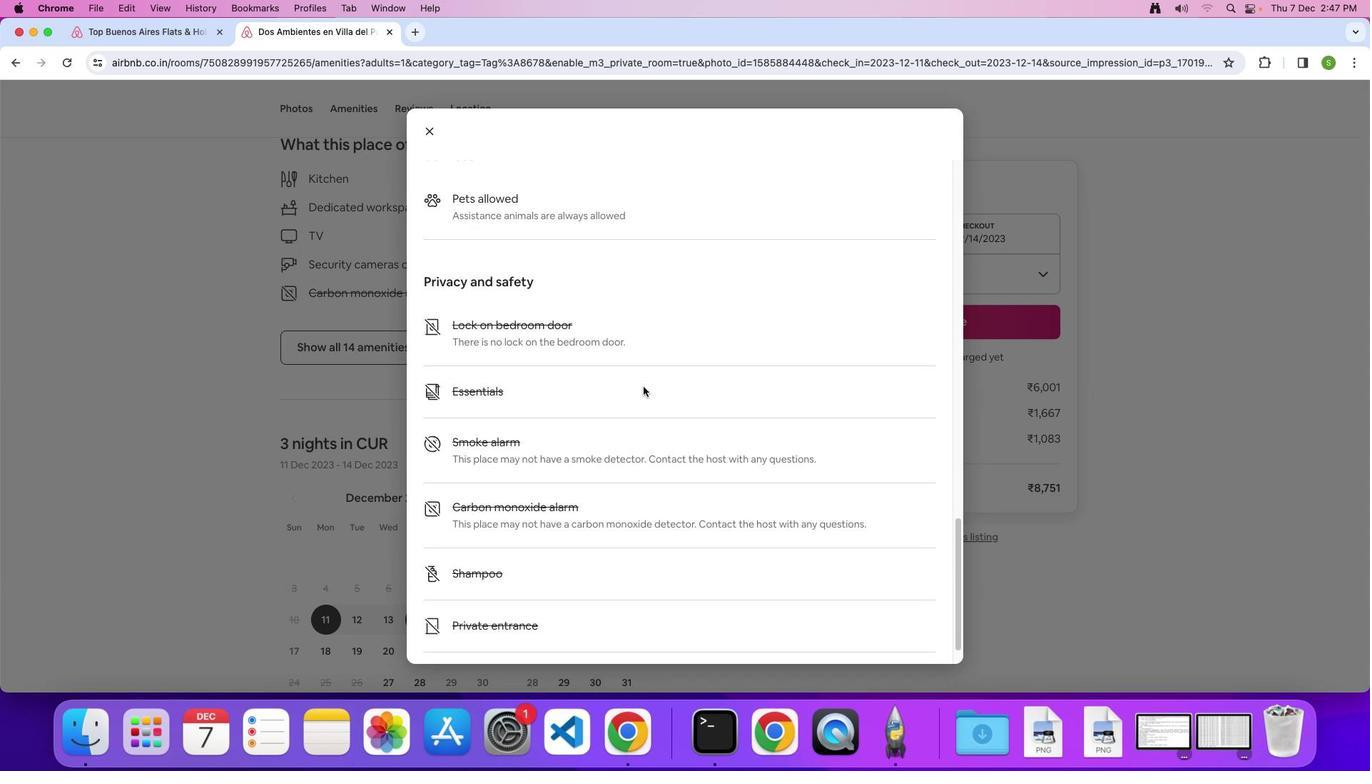 
Action: Mouse scrolled (643, 386) with delta (0, 0)
Screenshot: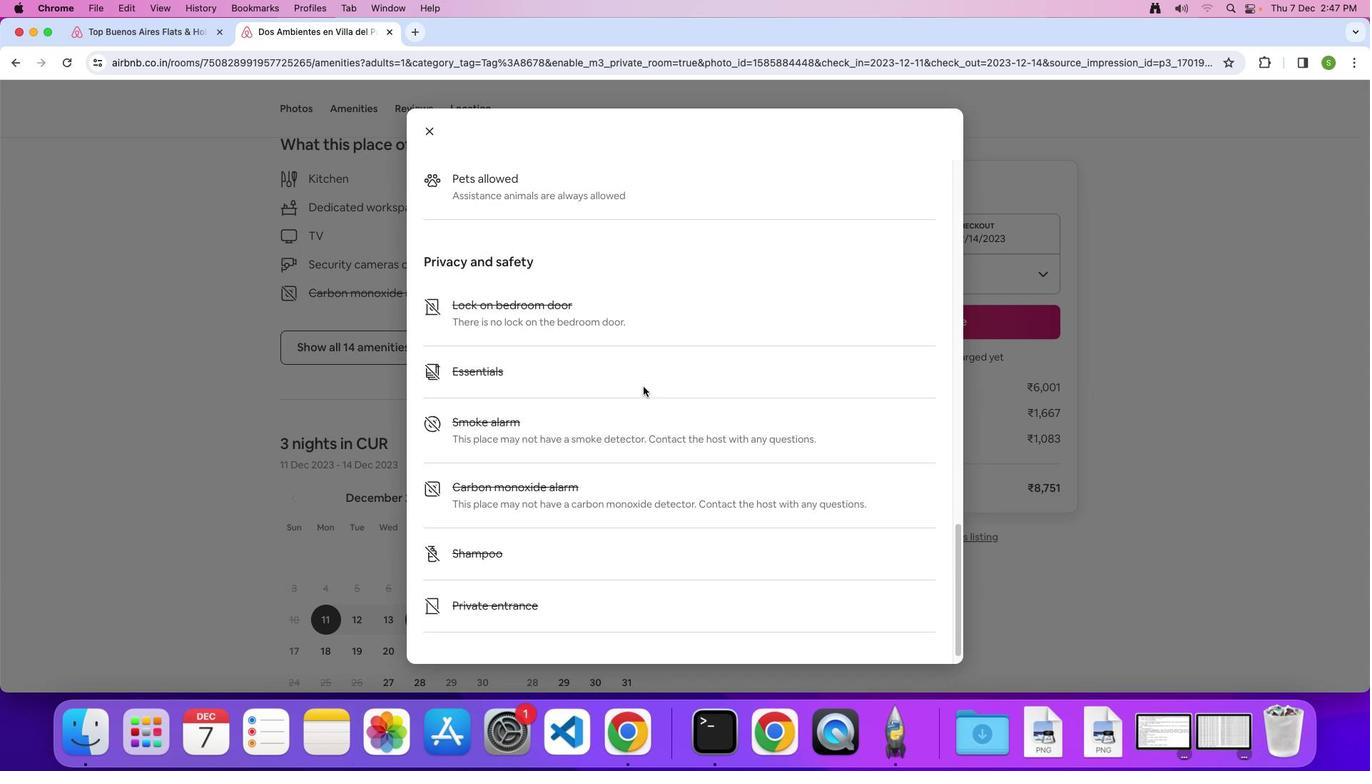 
Action: Mouse scrolled (643, 386) with delta (0, -2)
Screenshot: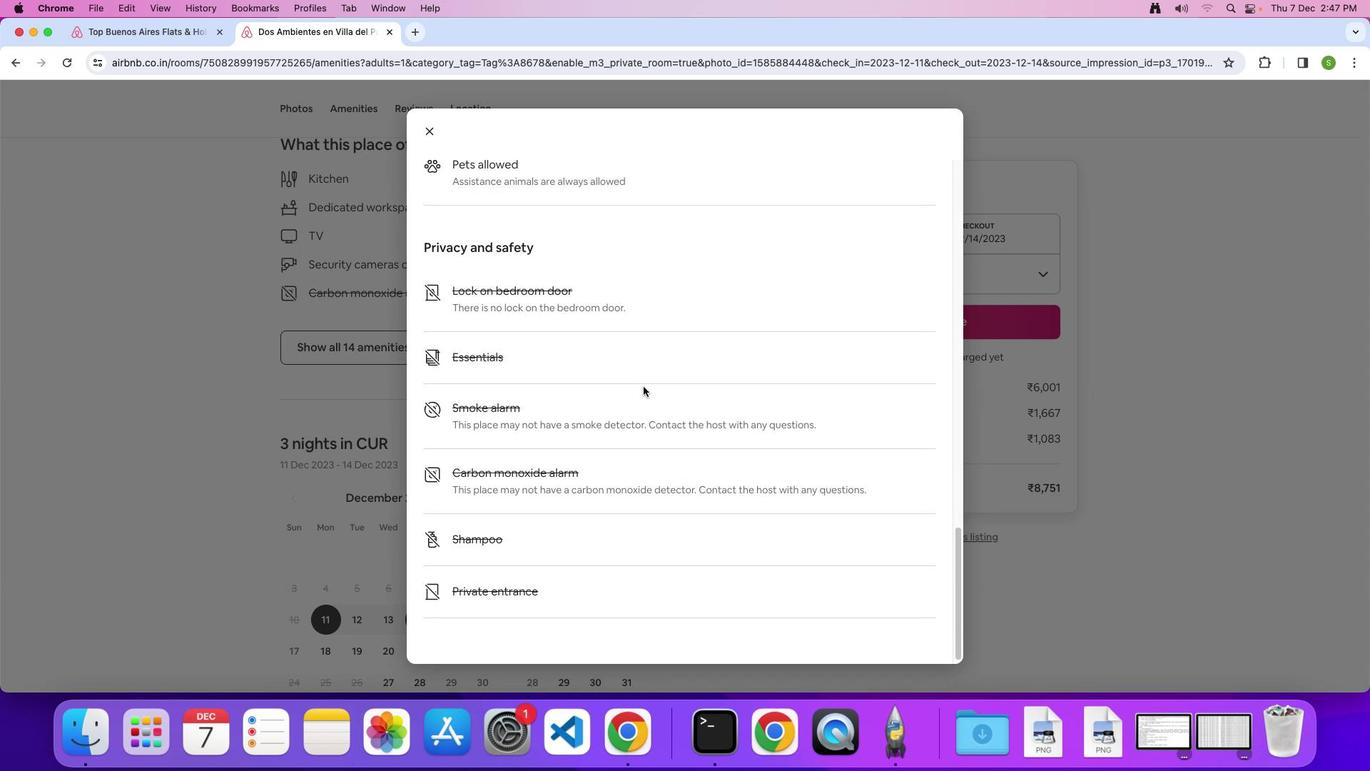 
Action: Mouse scrolled (643, 386) with delta (0, 0)
Screenshot: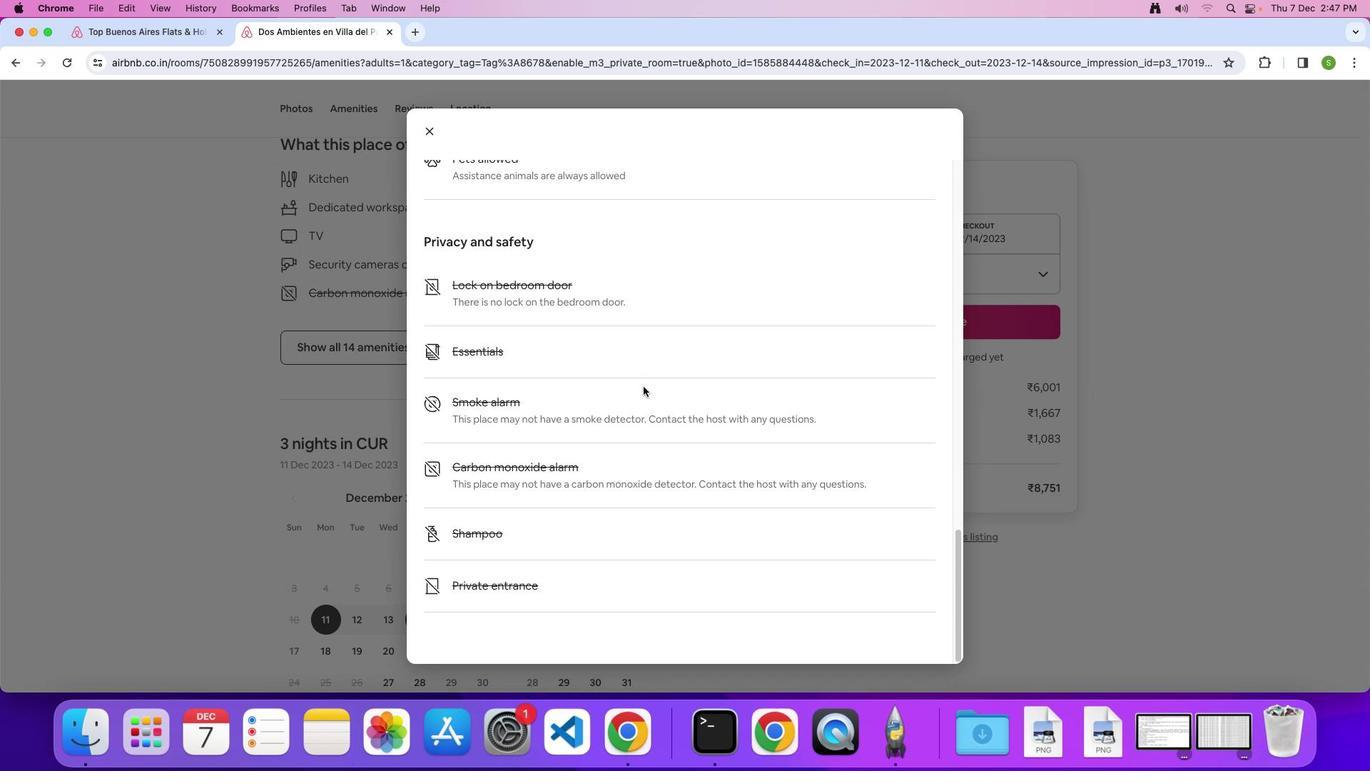 
Action: Mouse scrolled (643, 386) with delta (0, 0)
Screenshot: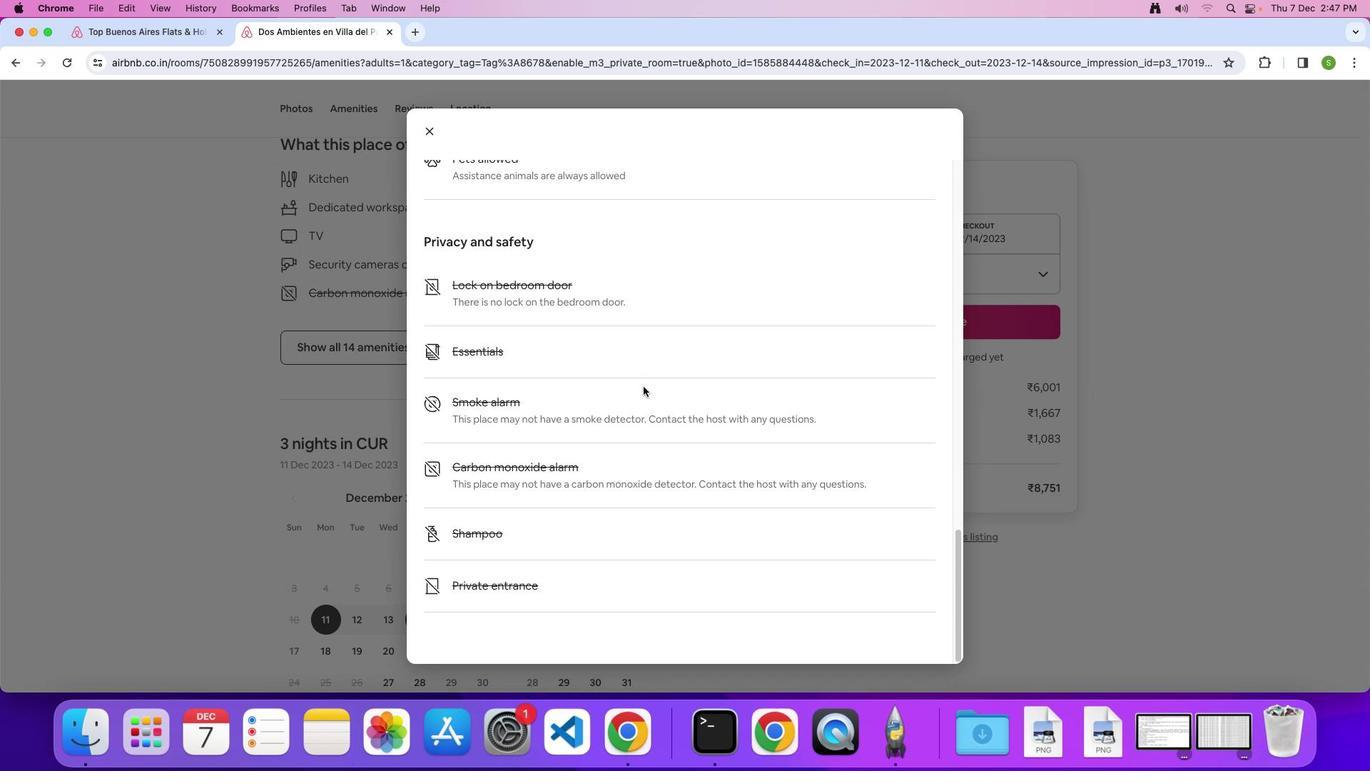 
Action: Mouse scrolled (643, 386) with delta (0, 0)
Screenshot: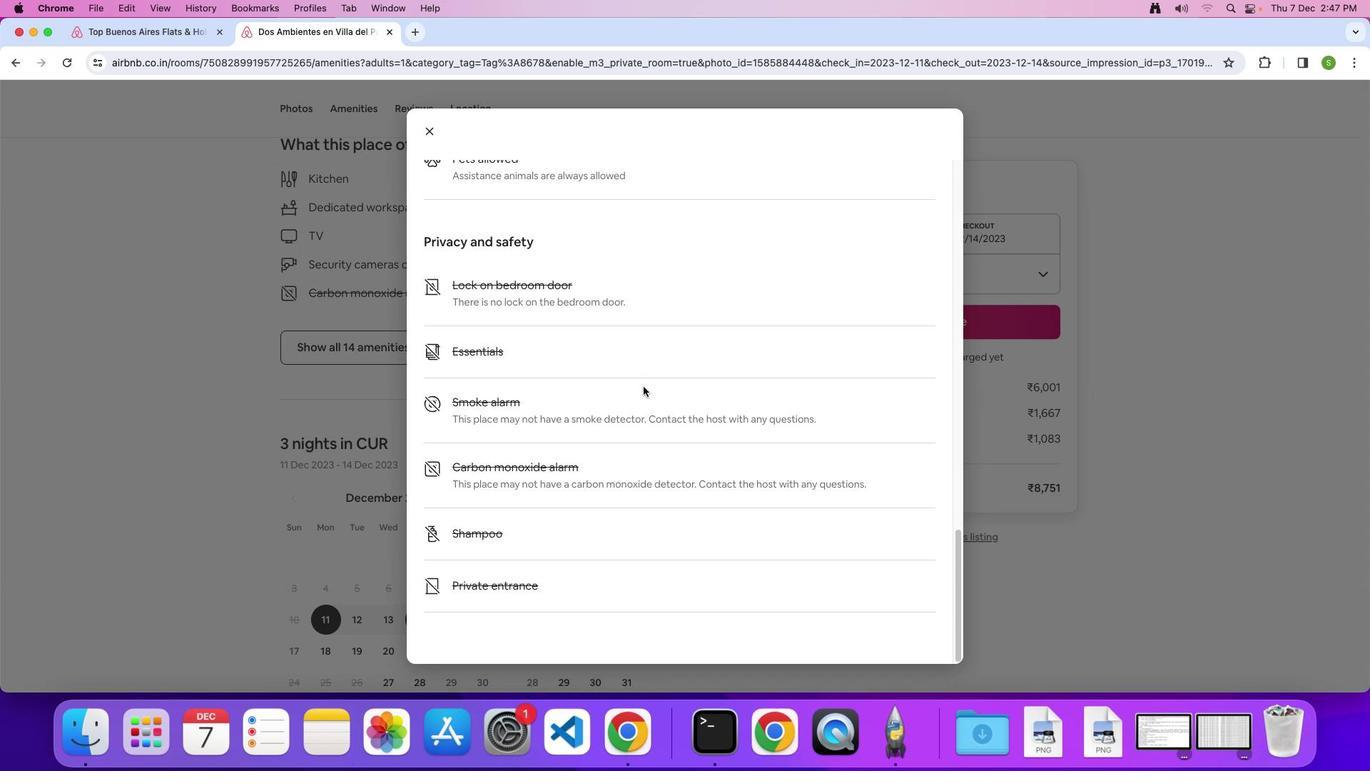 
Action: Mouse moved to (429, 133)
Screenshot: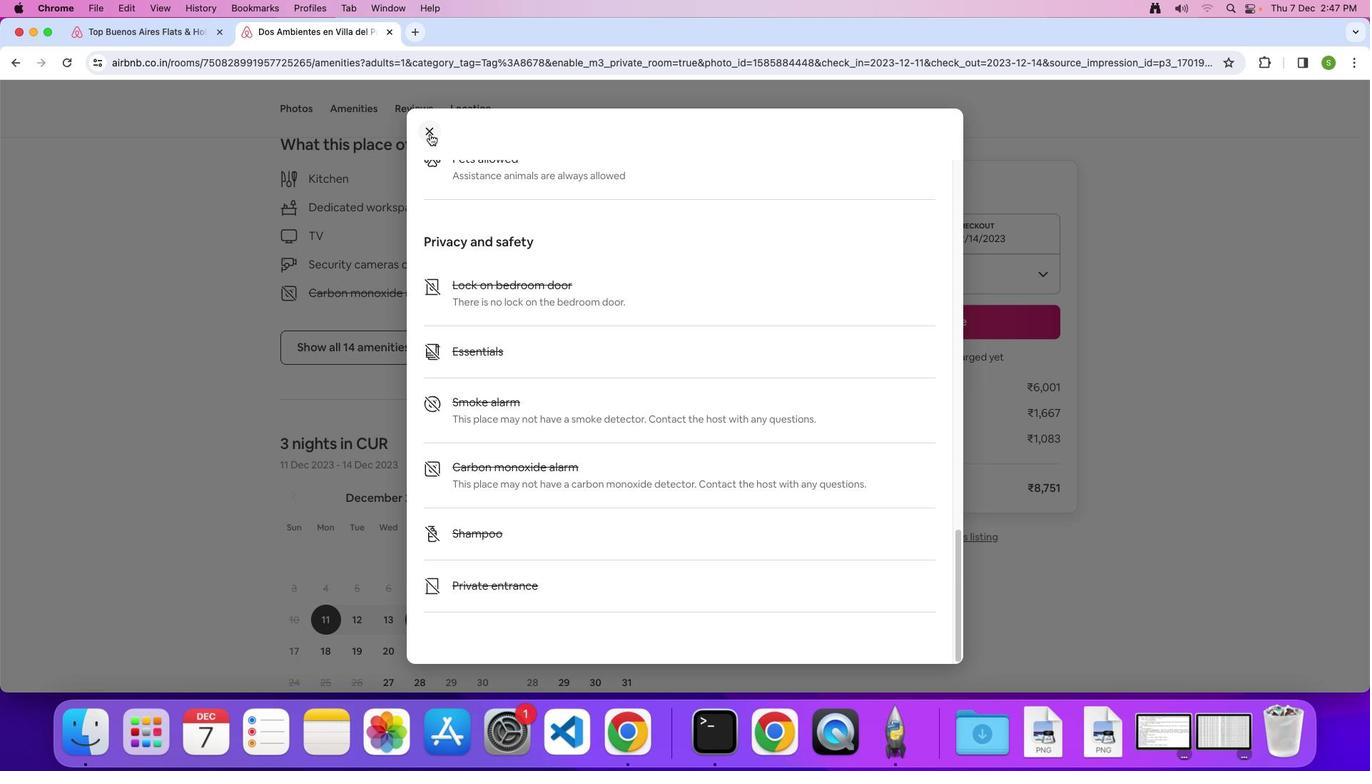 
Action: Mouse pressed left at (429, 133)
Screenshot: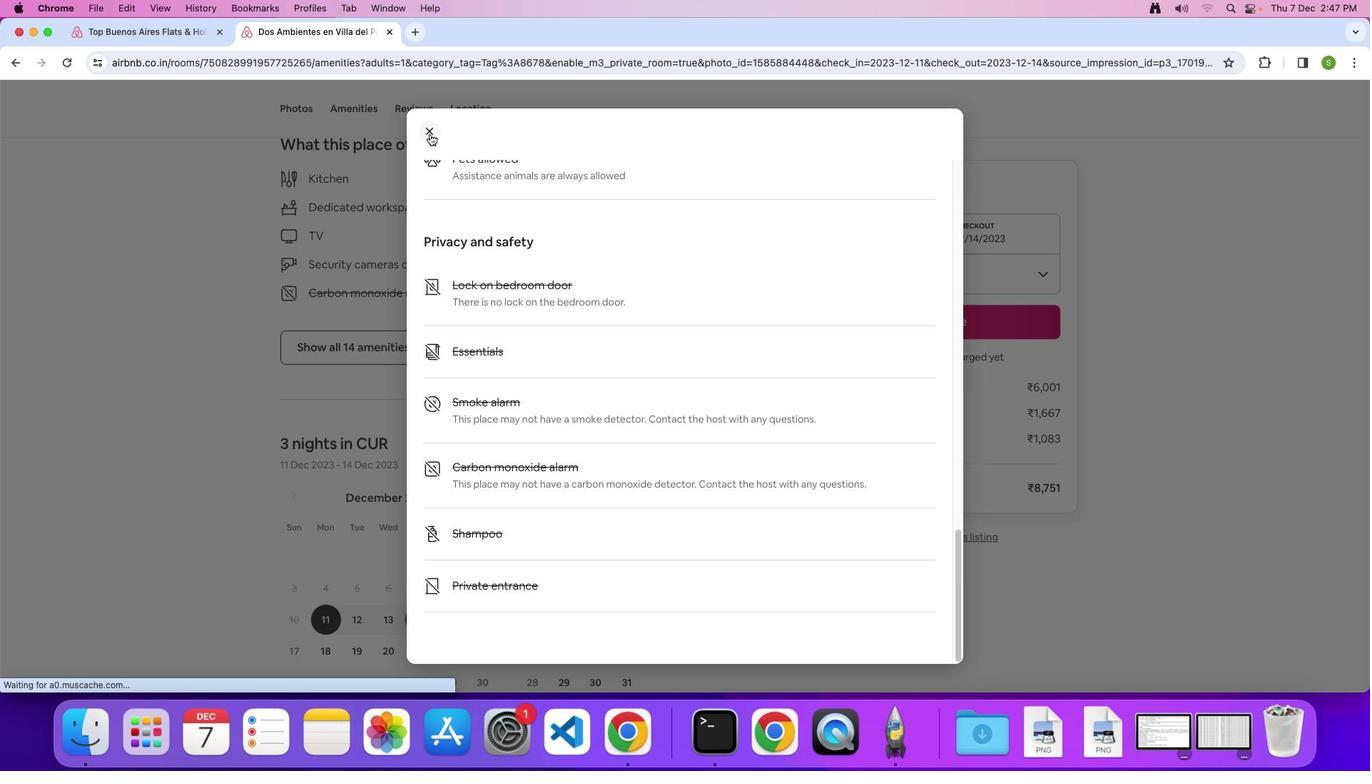
Action: Mouse moved to (513, 398)
Screenshot: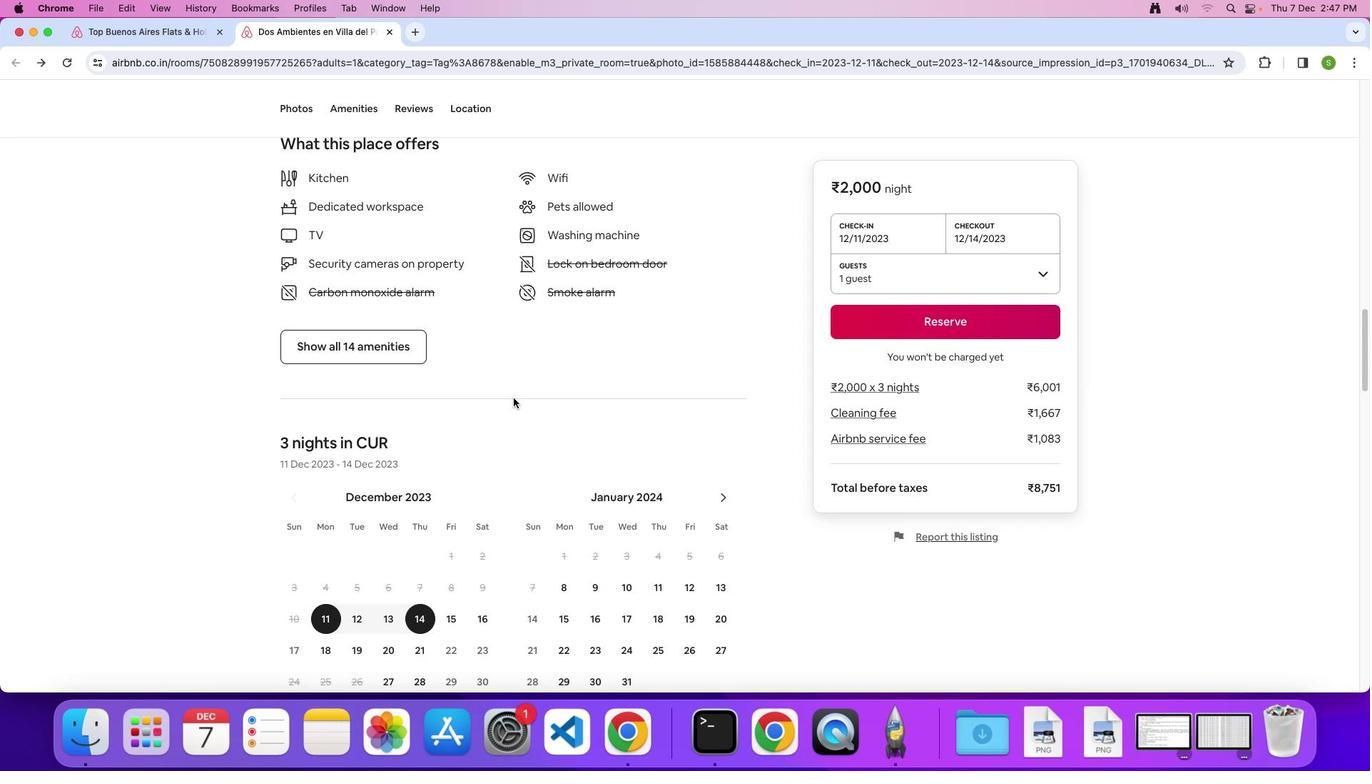 
Action: Mouse scrolled (513, 398) with delta (0, 0)
Screenshot: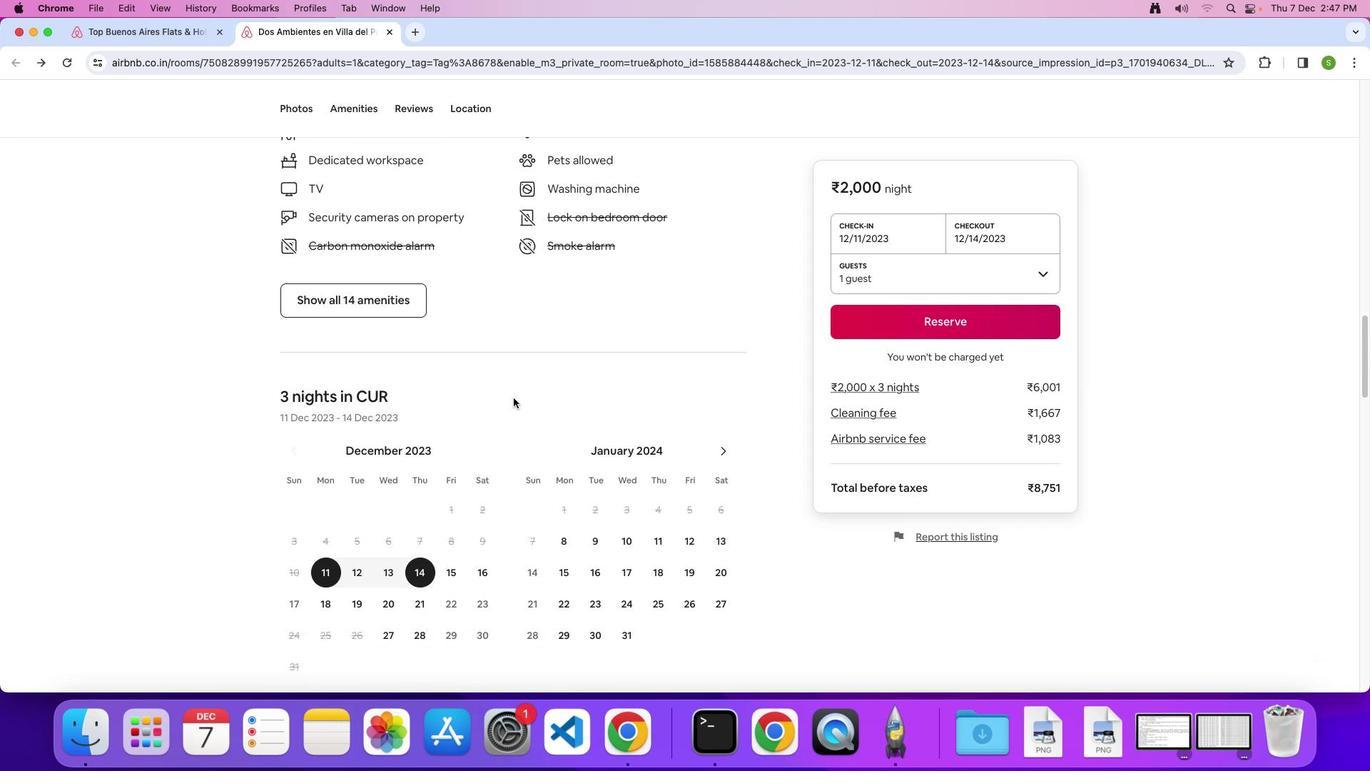 
Action: Mouse scrolled (513, 398) with delta (0, 0)
Screenshot: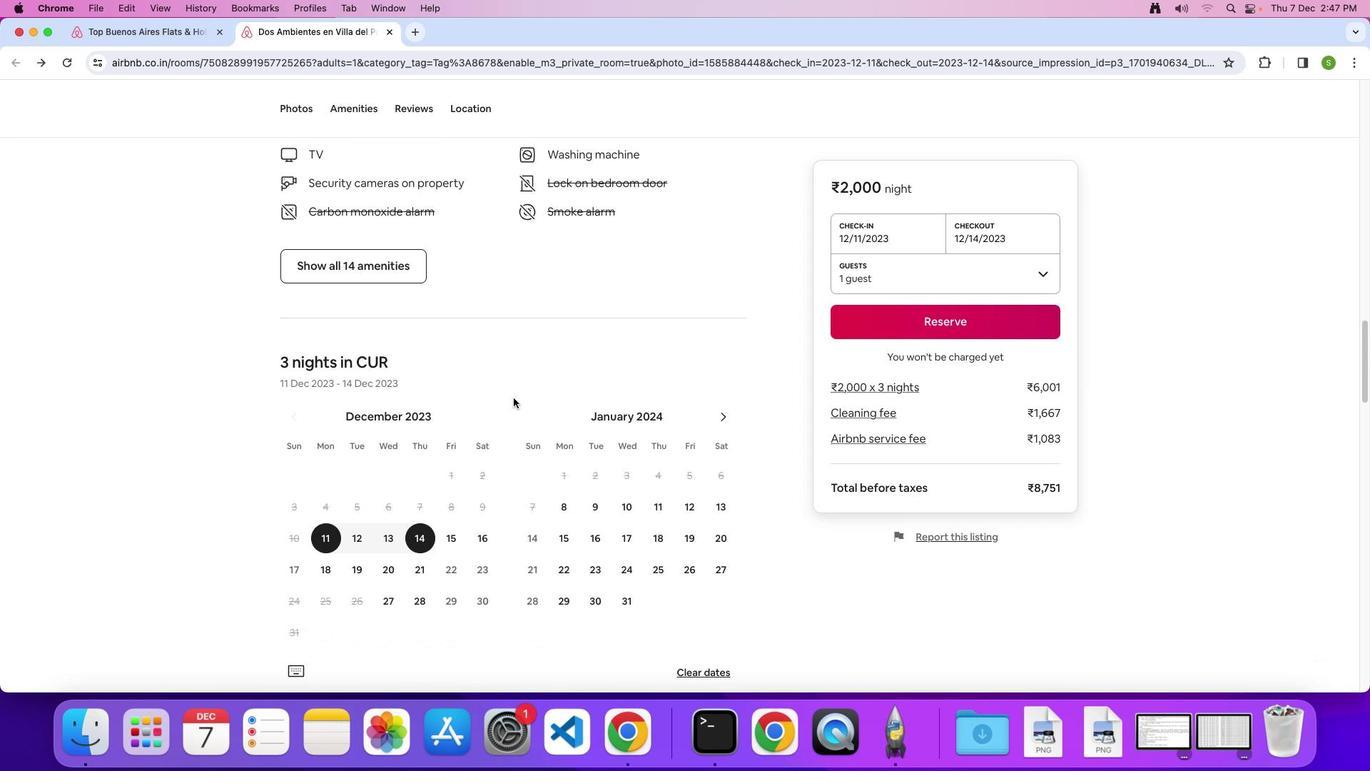 
Action: Mouse scrolled (513, 398) with delta (0, -2)
Screenshot: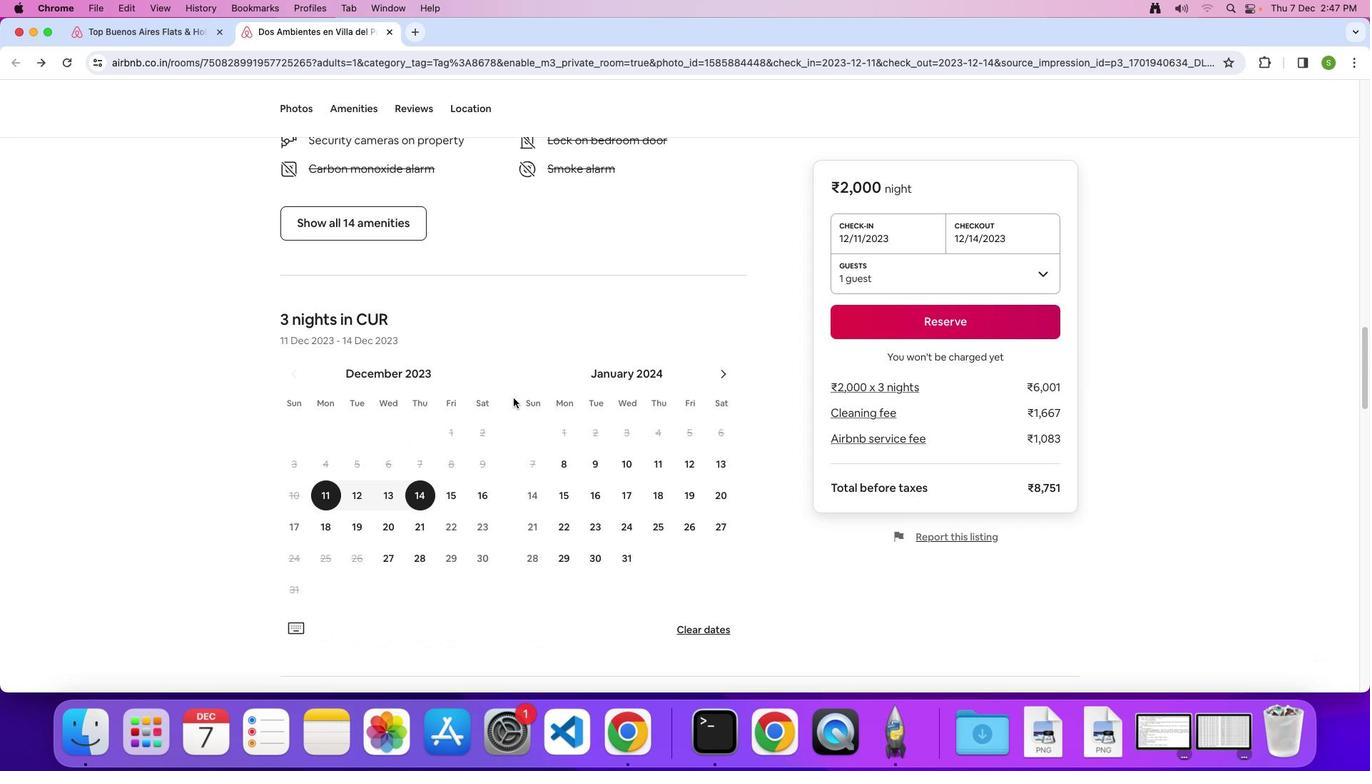 
Action: Mouse scrolled (513, 398) with delta (0, 0)
Screenshot: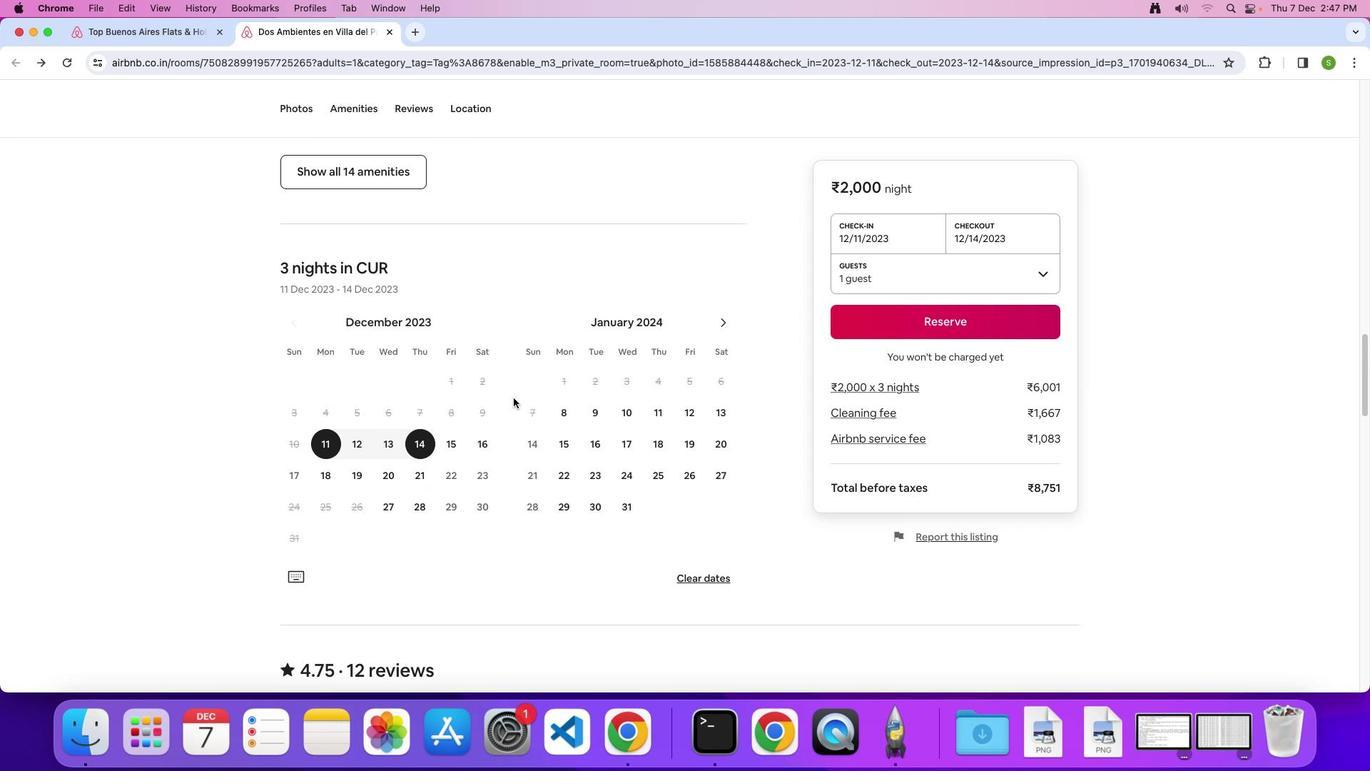 
Action: Mouse scrolled (513, 398) with delta (0, 0)
Screenshot: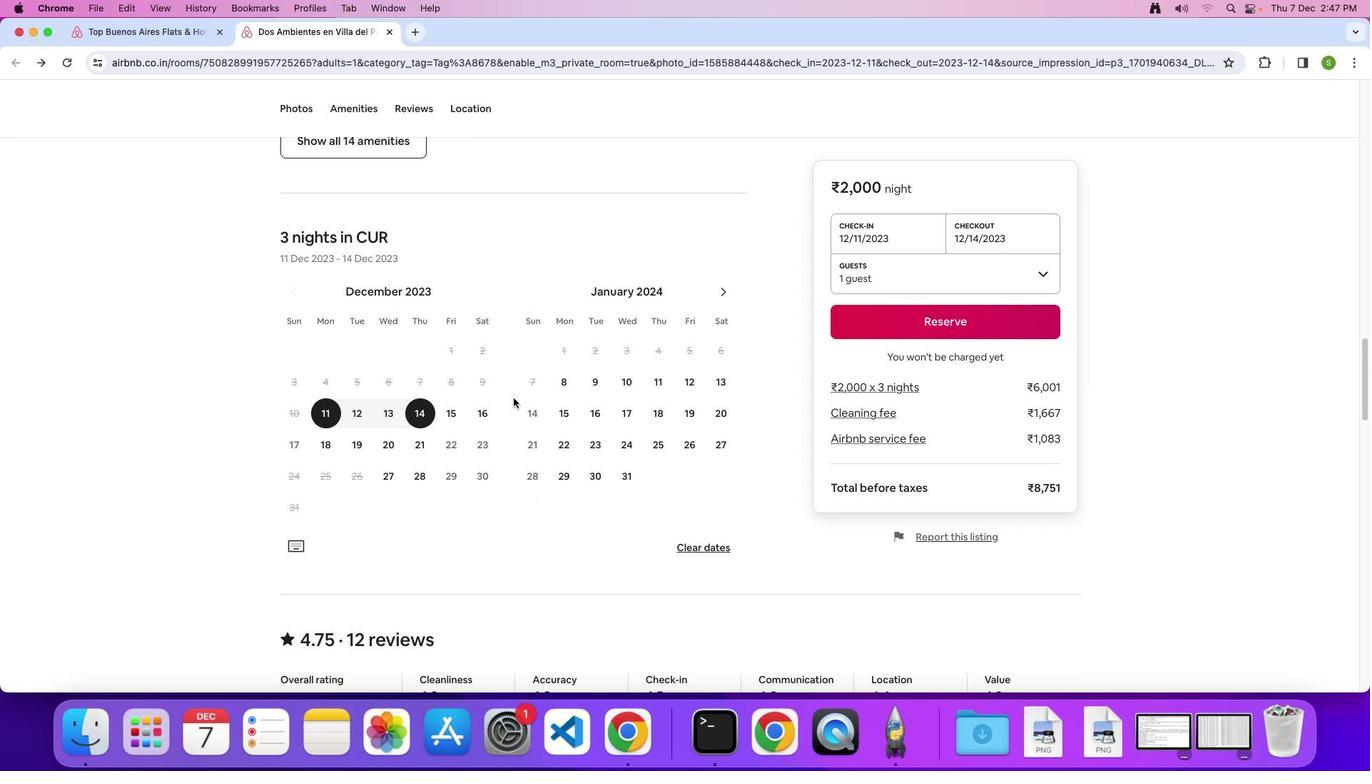 
Action: Mouse scrolled (513, 398) with delta (0, -2)
Screenshot: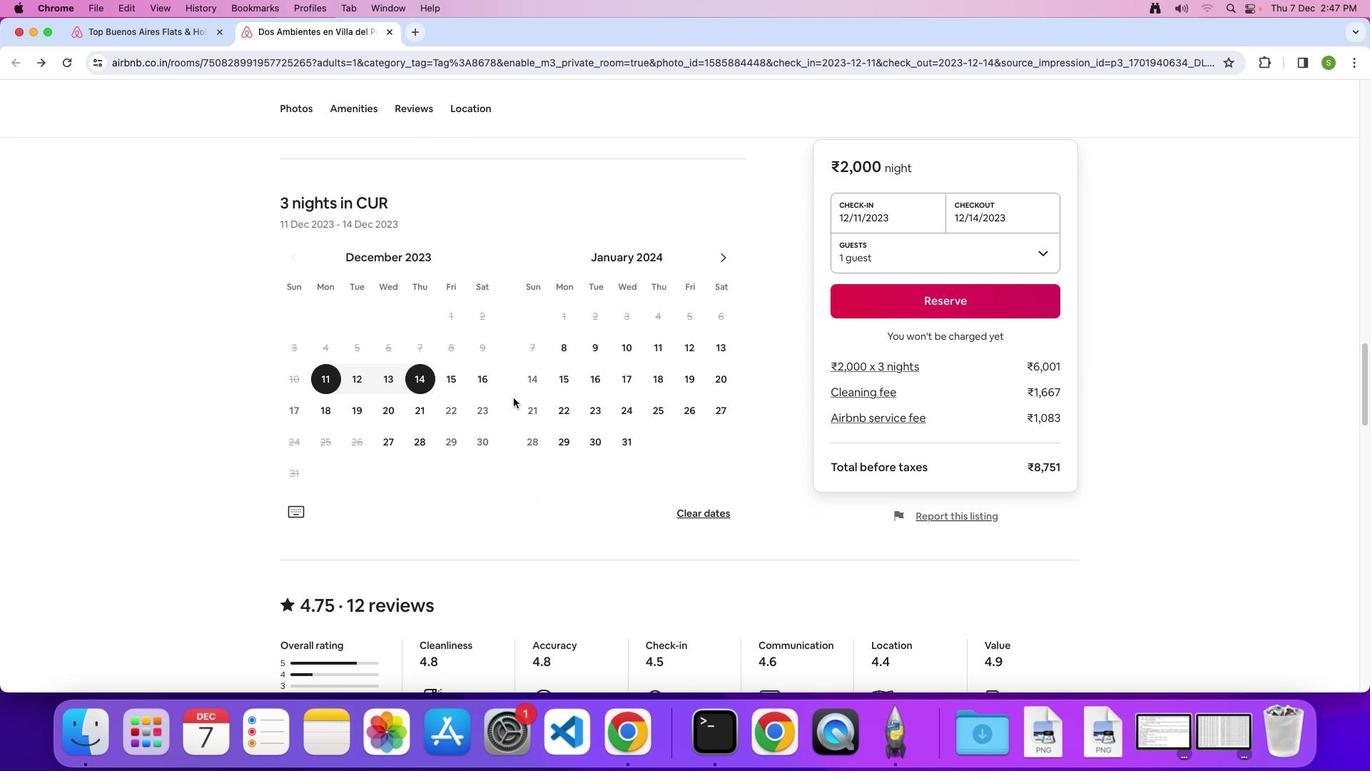 
Action: Mouse scrolled (513, 398) with delta (0, 0)
Screenshot: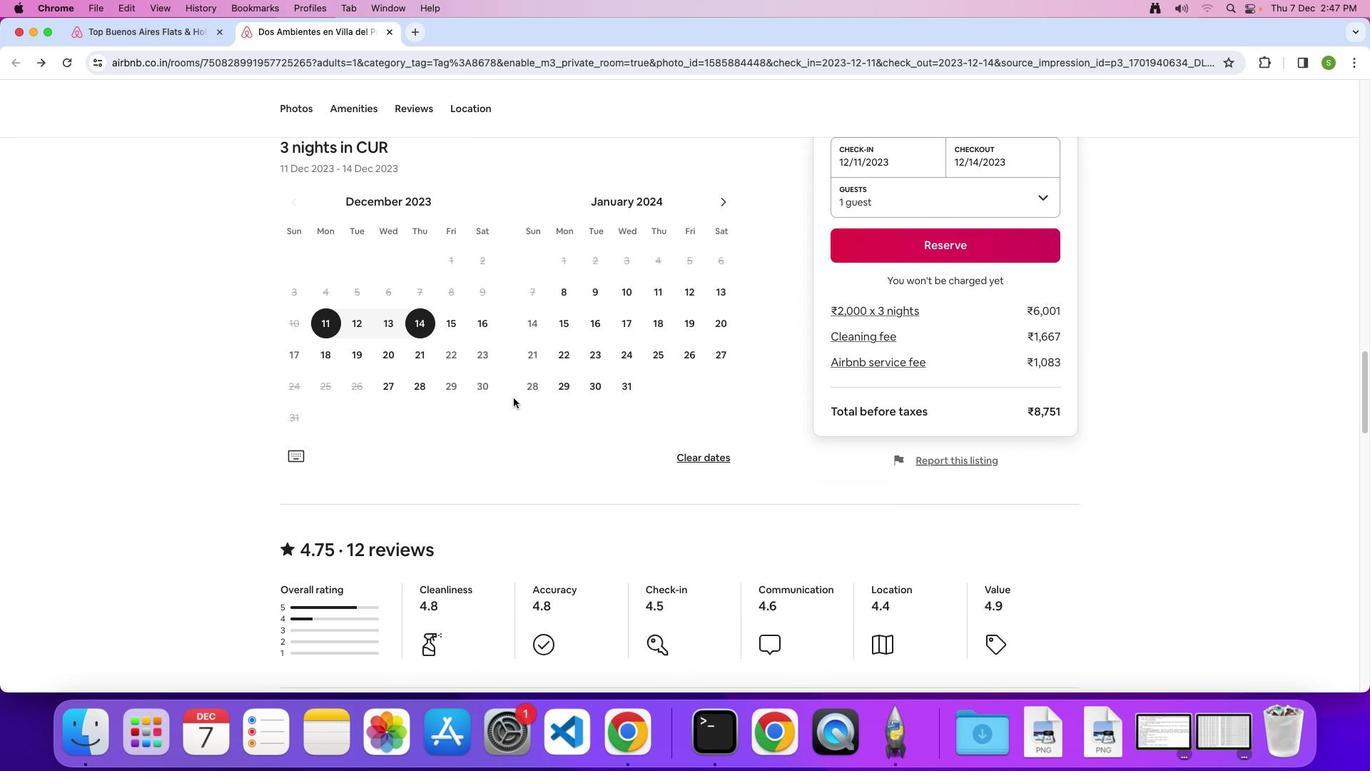 
Action: Mouse scrolled (513, 398) with delta (0, 0)
Screenshot: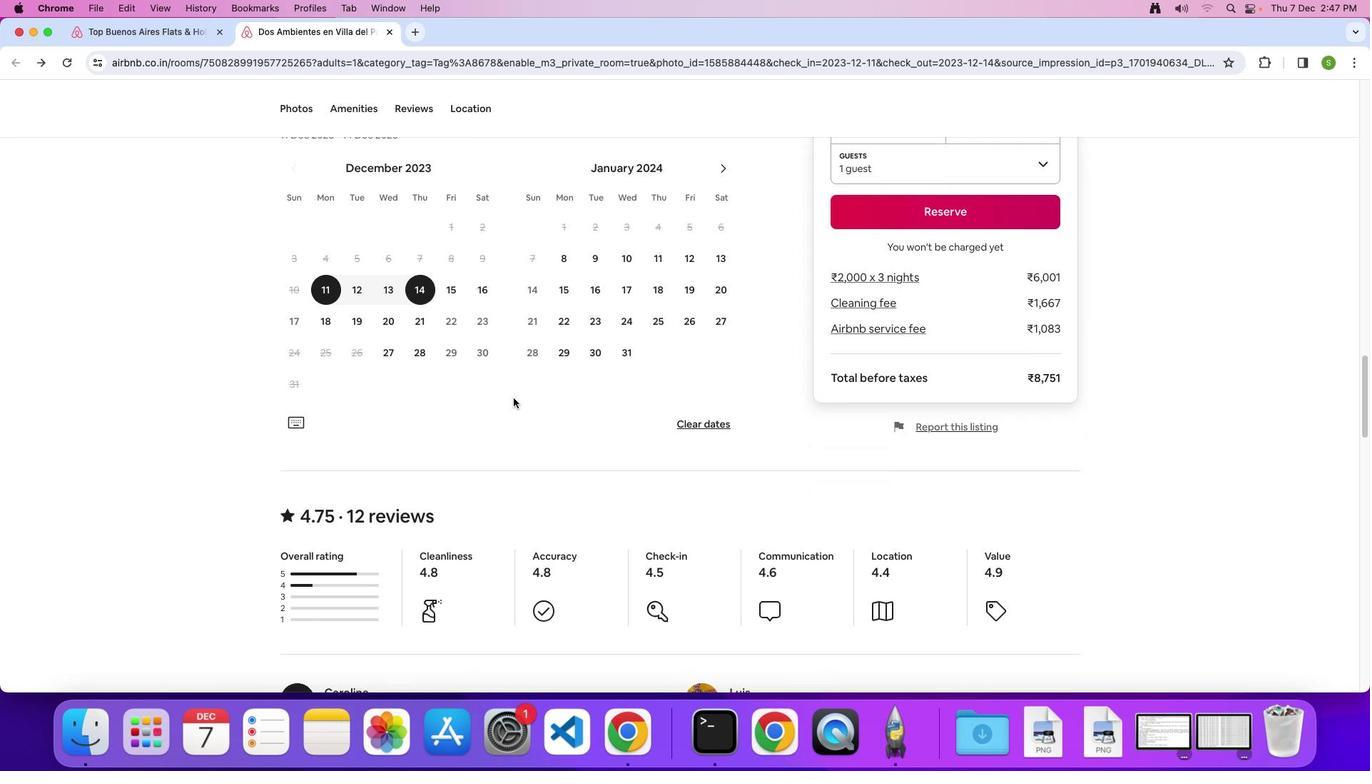 
Action: Mouse scrolled (513, 398) with delta (0, -2)
Screenshot: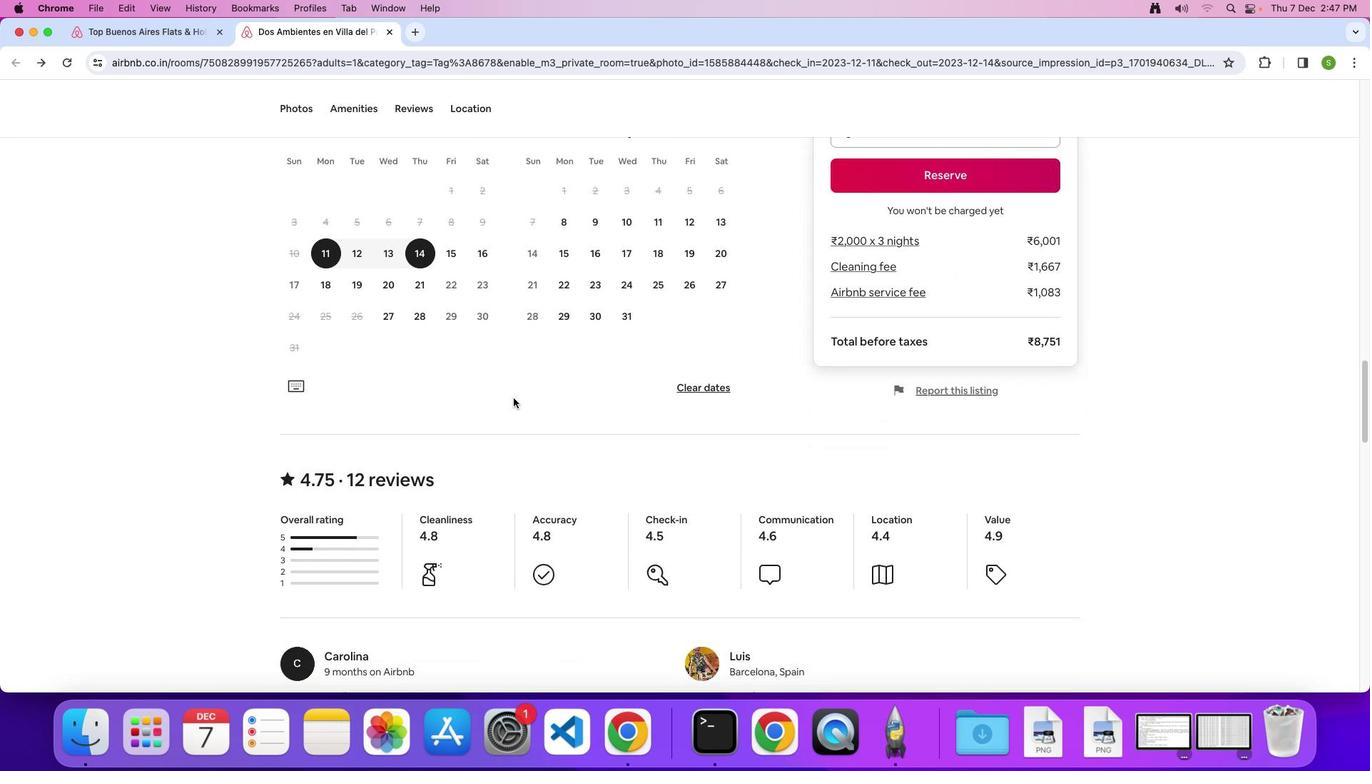 
Action: Mouse scrolled (513, 398) with delta (0, 0)
Screenshot: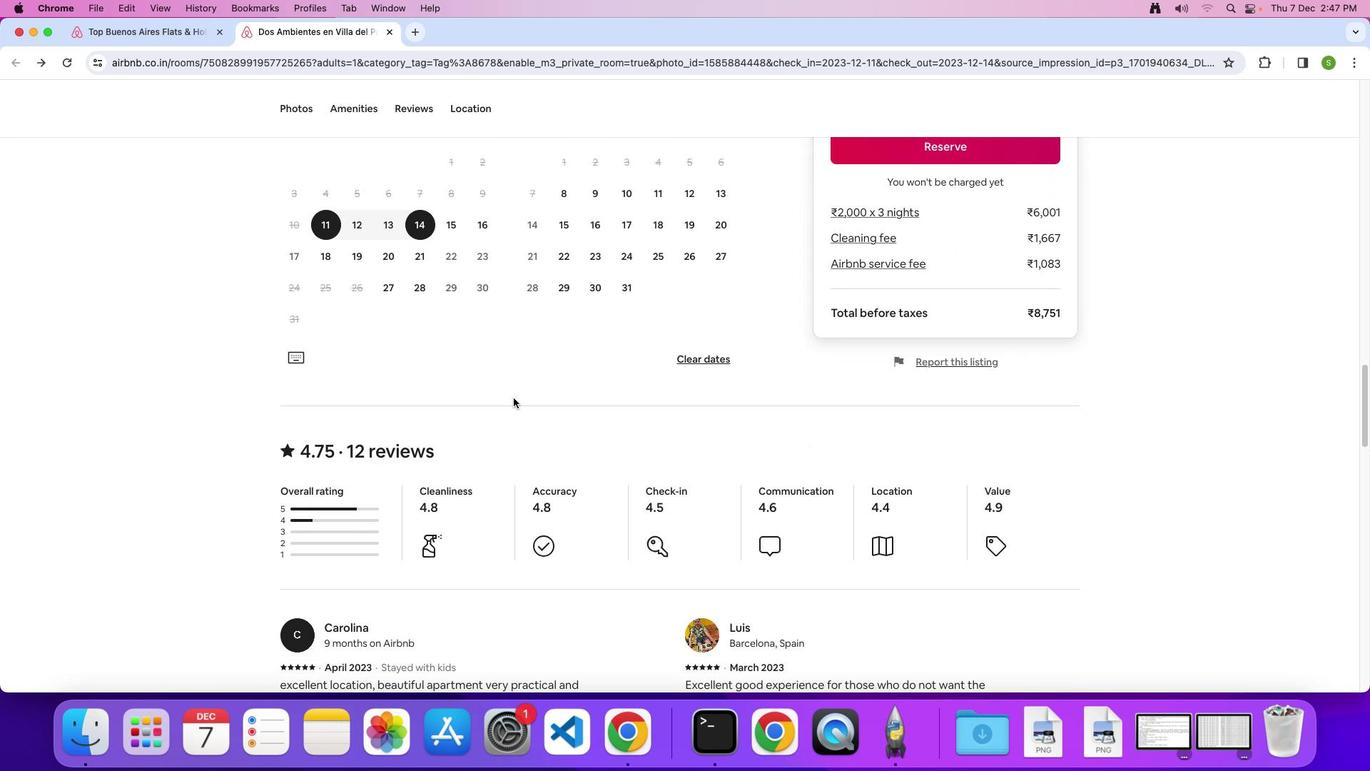 
Action: Mouse scrolled (513, 398) with delta (0, 0)
Screenshot: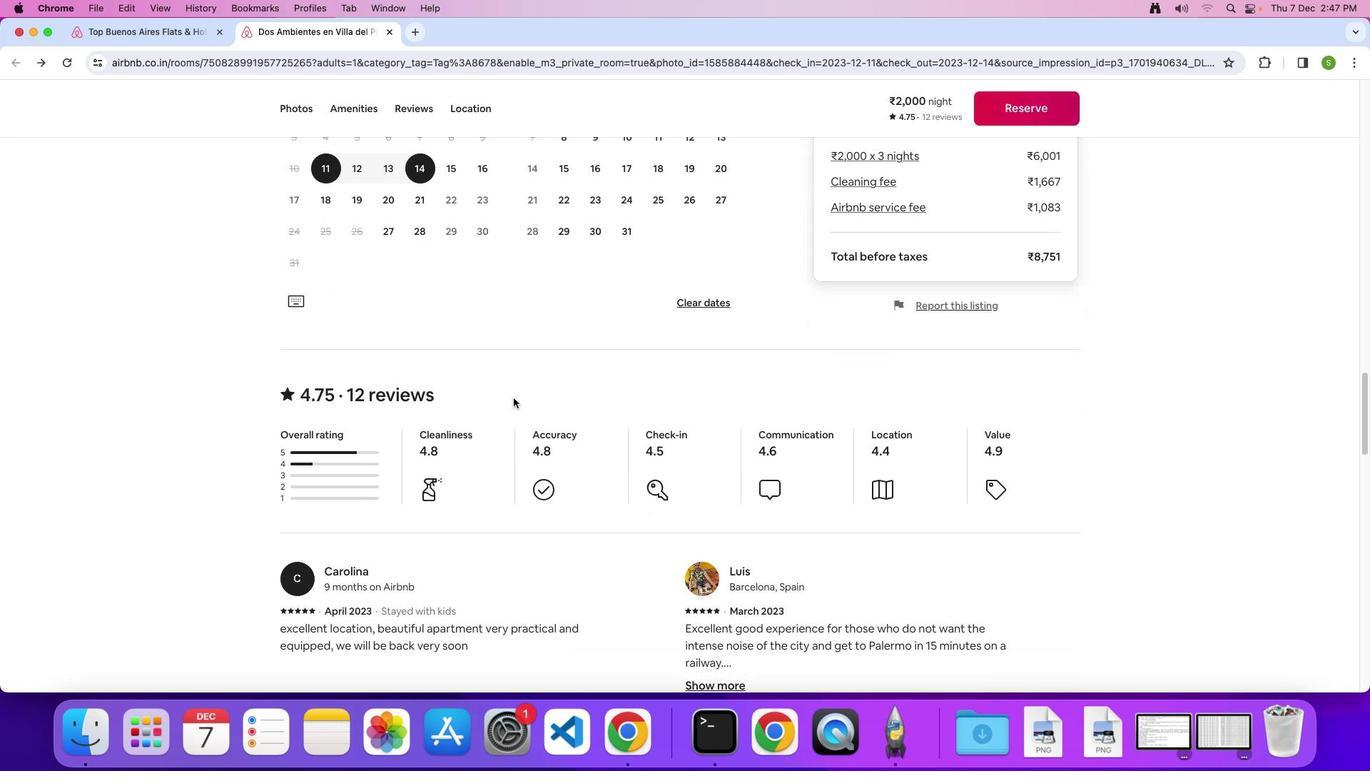 
Action: Mouse scrolled (513, 398) with delta (0, -1)
Screenshot: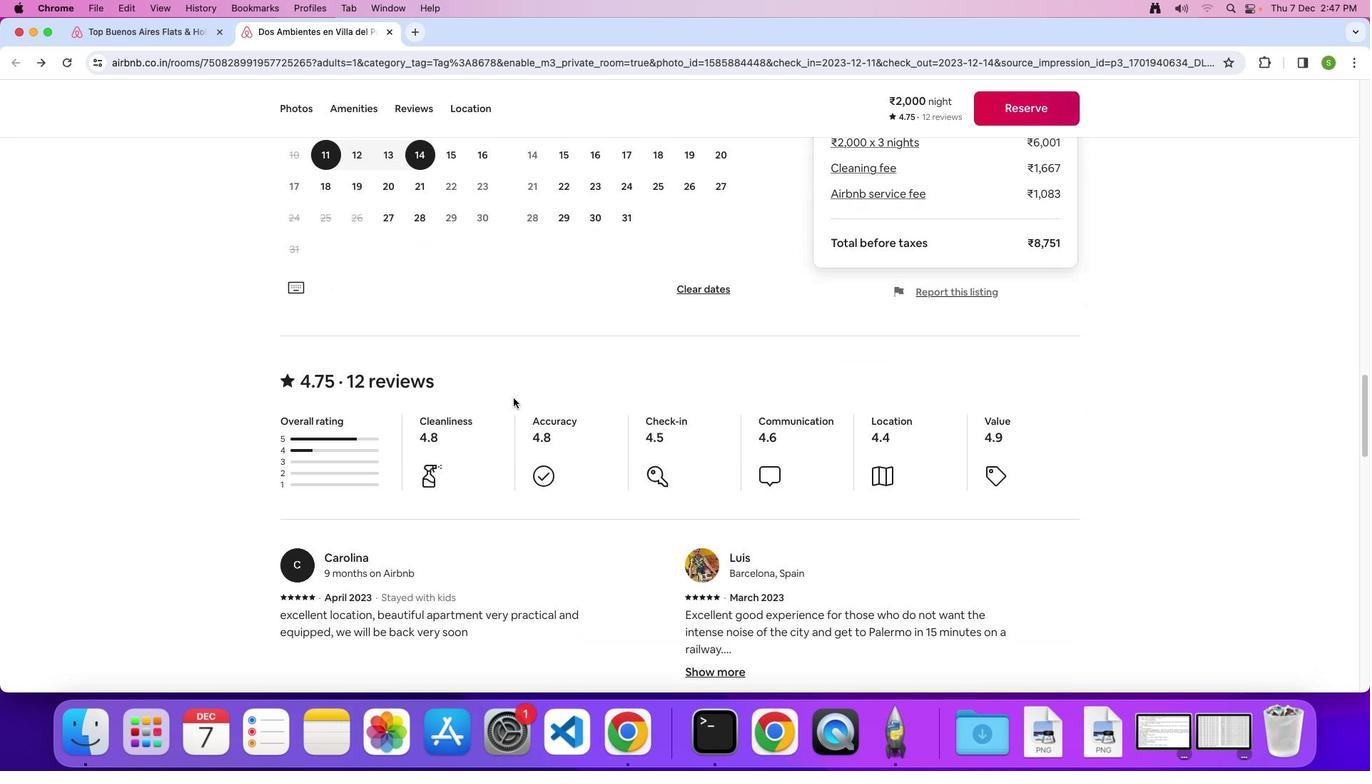 
Action: Mouse scrolled (513, 398) with delta (0, 0)
Screenshot: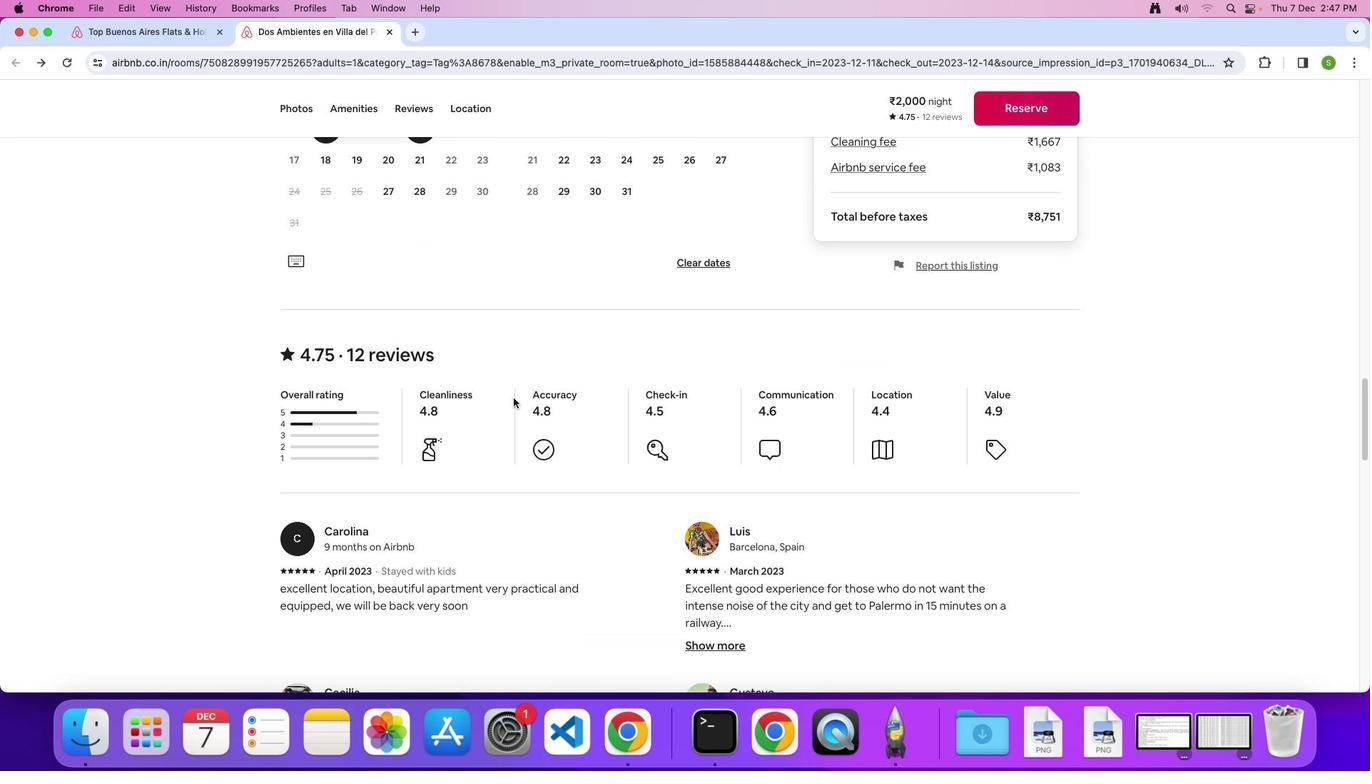 
Action: Mouse scrolled (513, 398) with delta (0, 0)
Screenshot: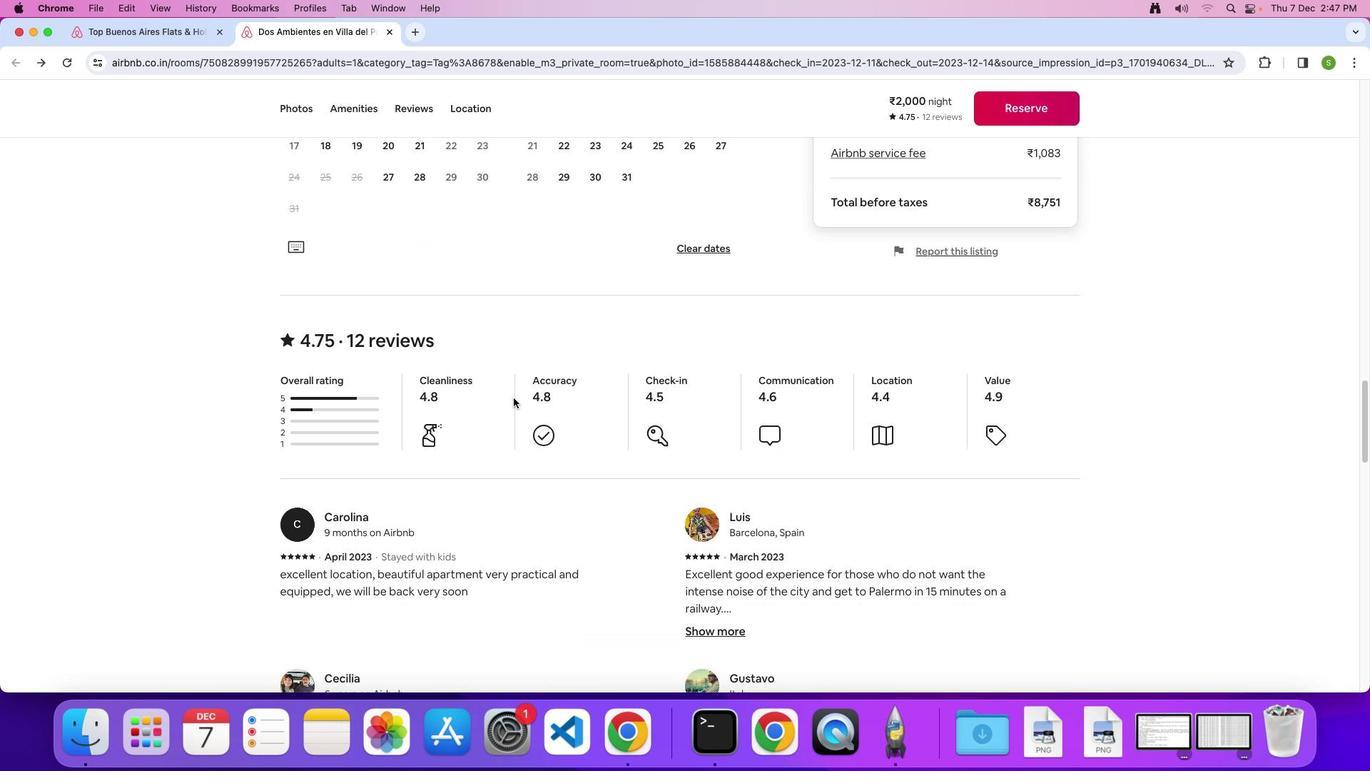 
Action: Mouse scrolled (513, 398) with delta (0, 0)
Screenshot: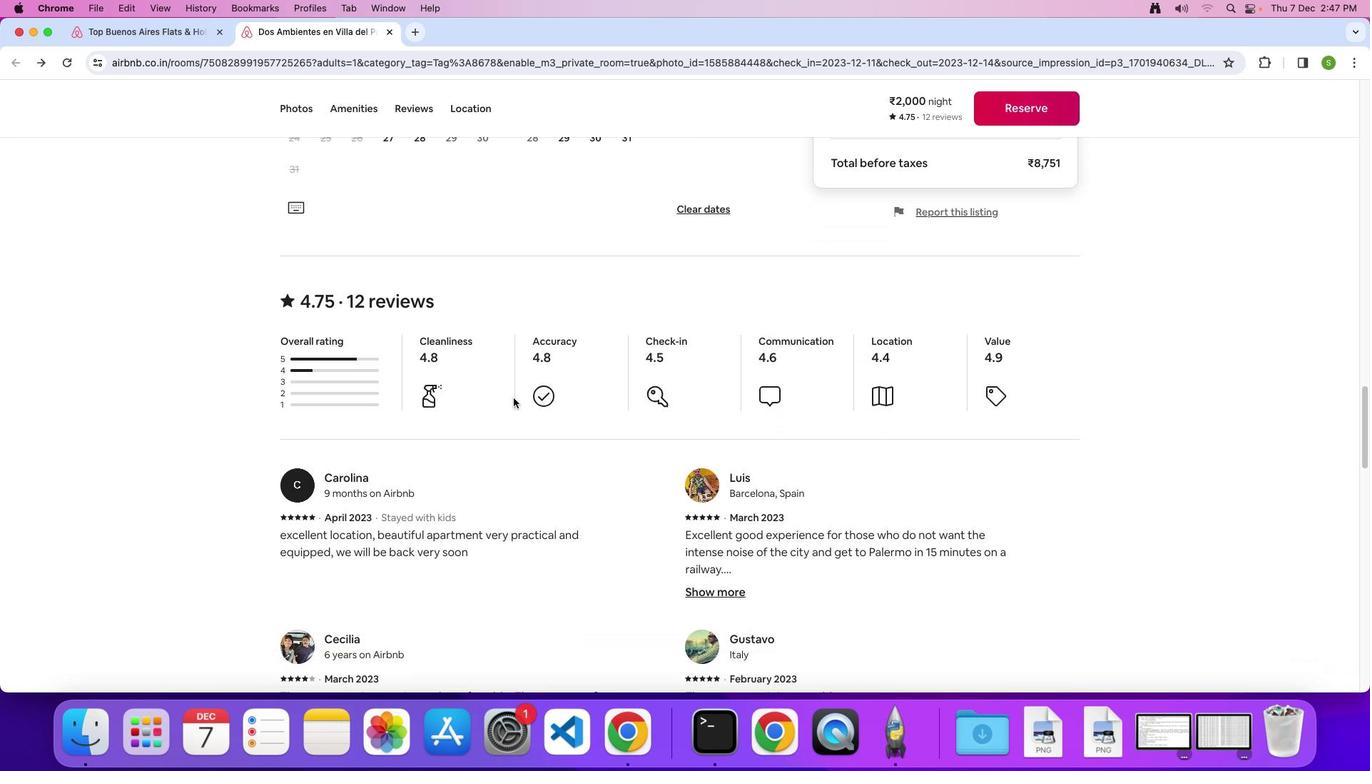 
Action: Mouse scrolled (513, 398) with delta (0, 0)
Screenshot: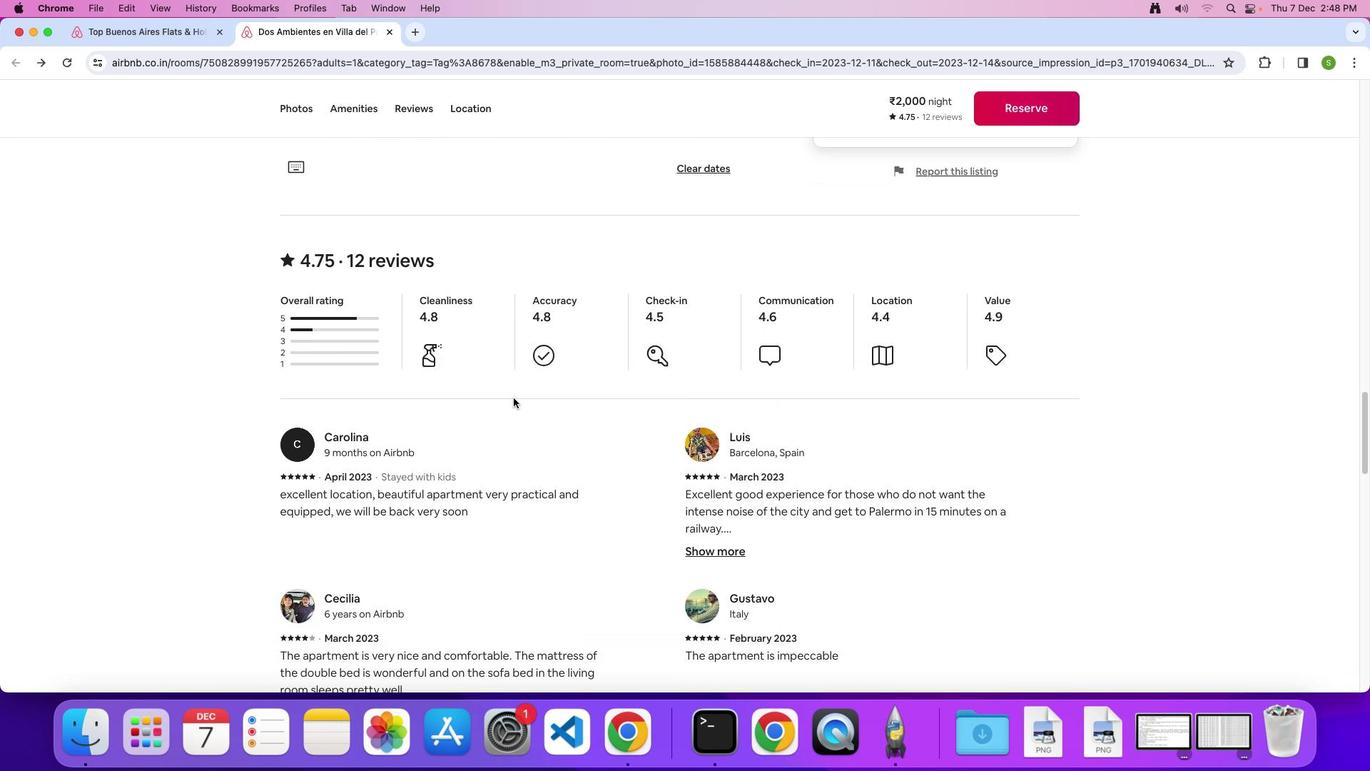 
Action: Mouse scrolled (513, 398) with delta (0, 0)
Screenshot: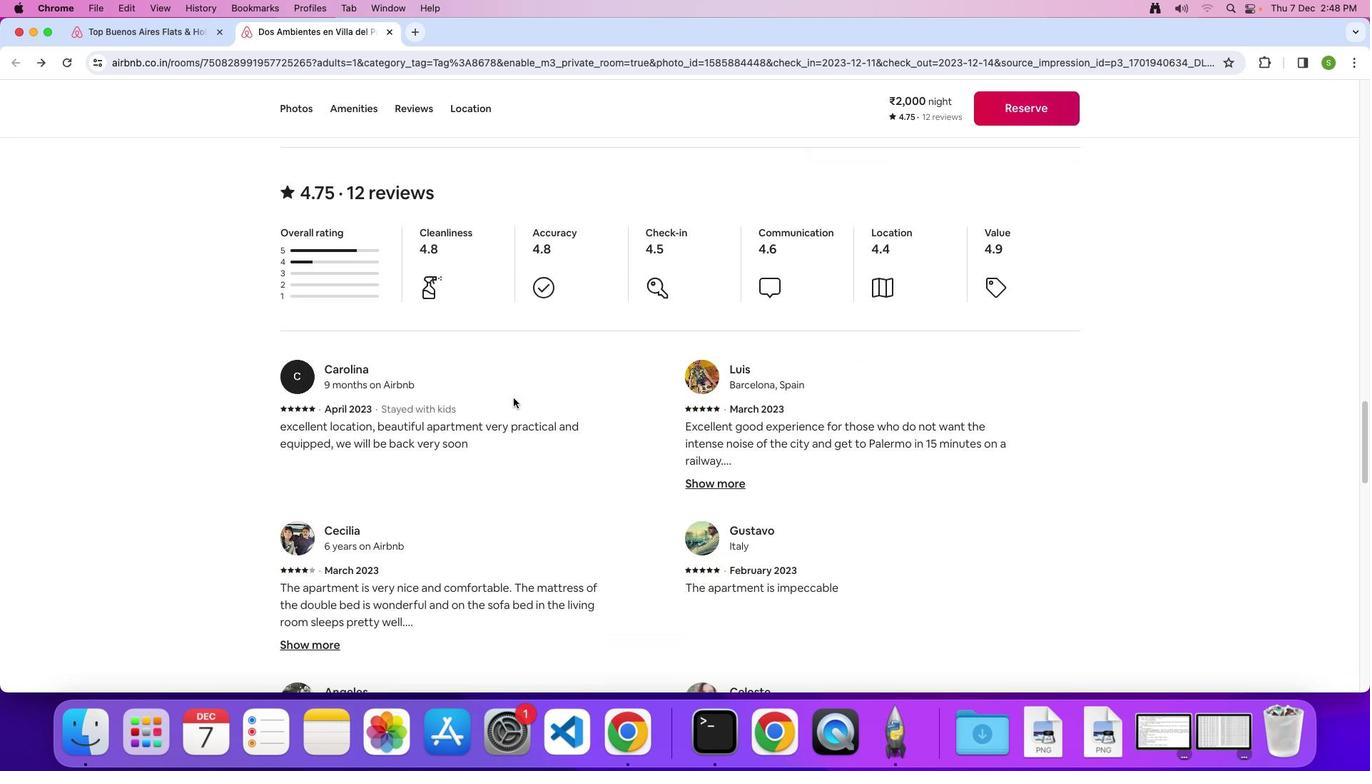 
Action: Mouse scrolled (513, 398) with delta (0, -2)
